 Task: Go to Program & Features. Select Whole Food Market. Add to cart Organic Thyme-2. Select Amazon Health. Add to cart Spirulina tablets-1. Place order for Gerard Scott, _x000D_
63 Luther Shaw Rd_x000D_
Cummington, Massachusetts(MA), 01026, Cell Number (413) 634-5546
Action: Mouse moved to (195, 73)
Screenshot: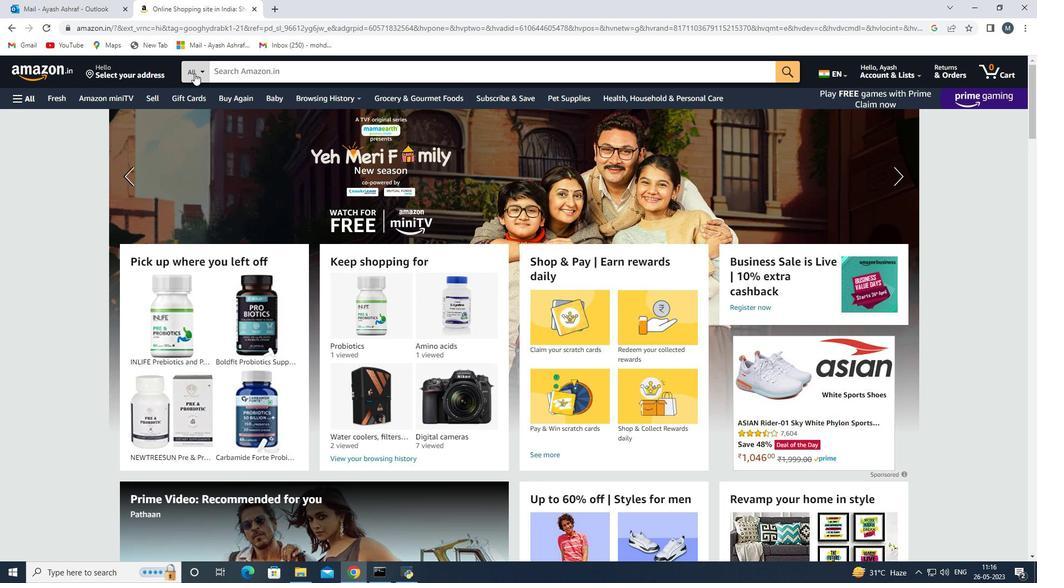 
Action: Mouse pressed left at (195, 73)
Screenshot: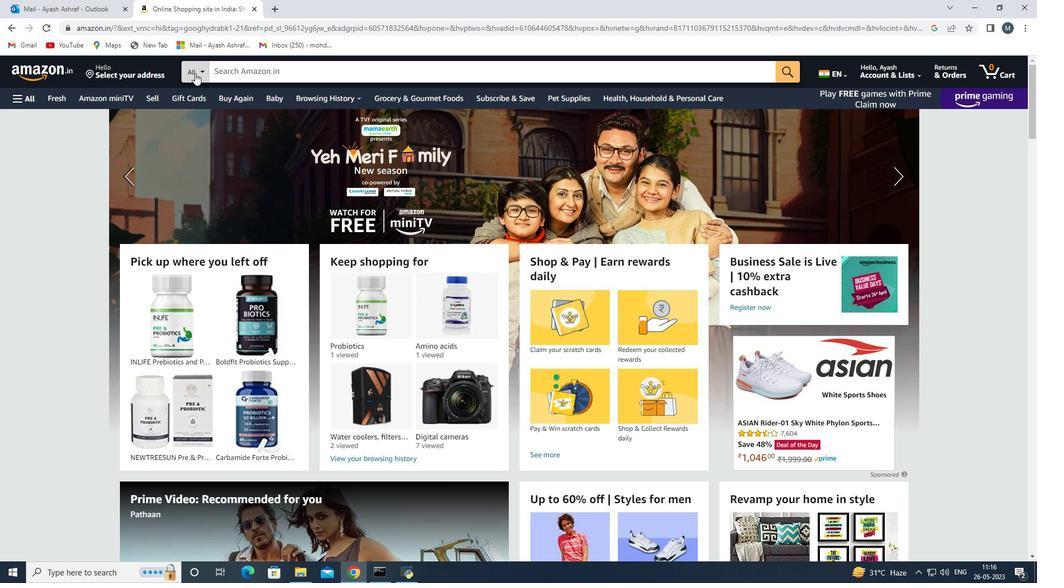
Action: Mouse moved to (239, 154)
Screenshot: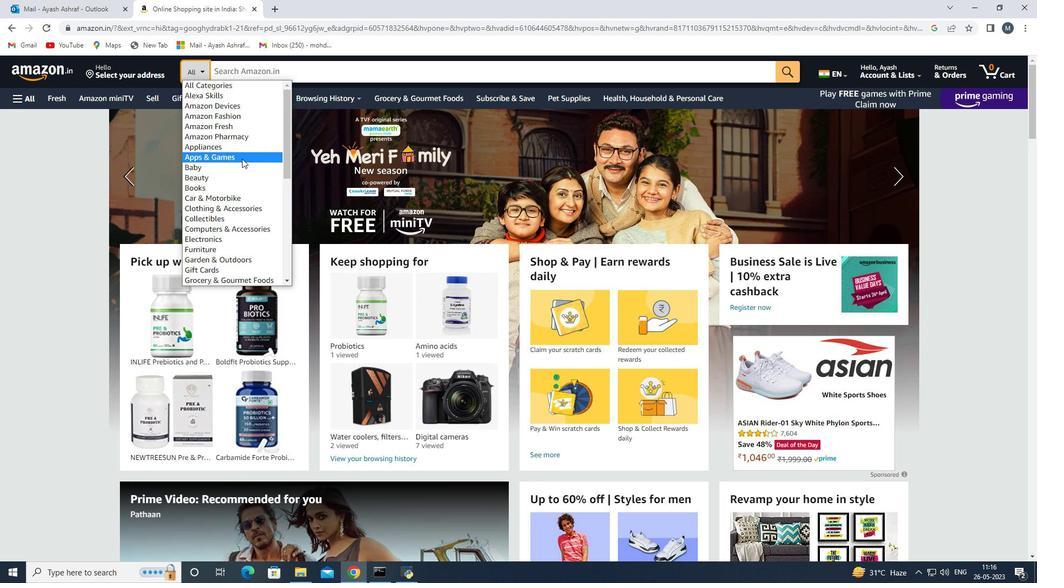 
Action: Mouse scrolled (239, 154) with delta (0, 0)
Screenshot: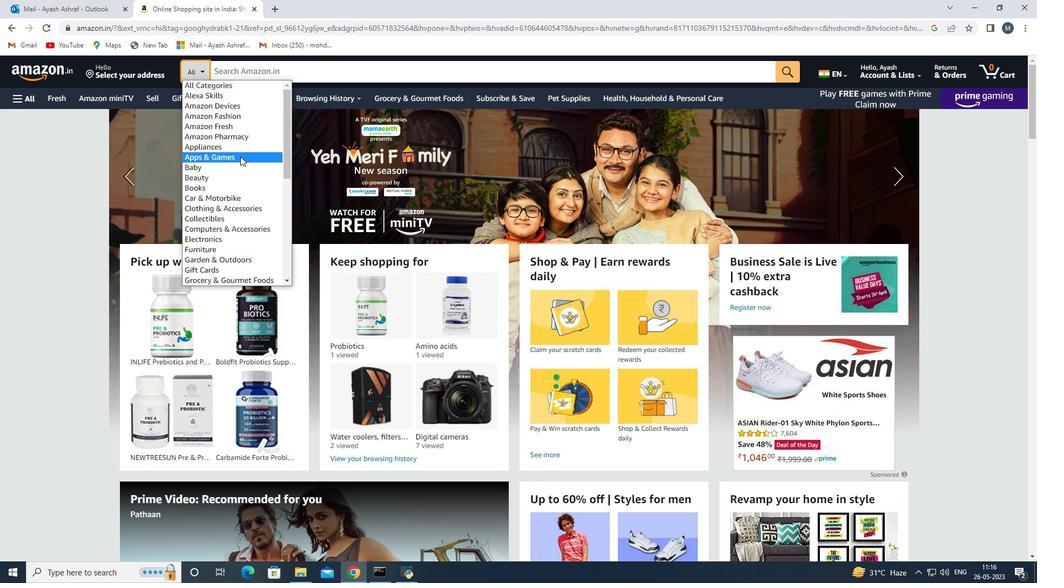 
Action: Mouse scrolled (239, 154) with delta (0, 0)
Screenshot: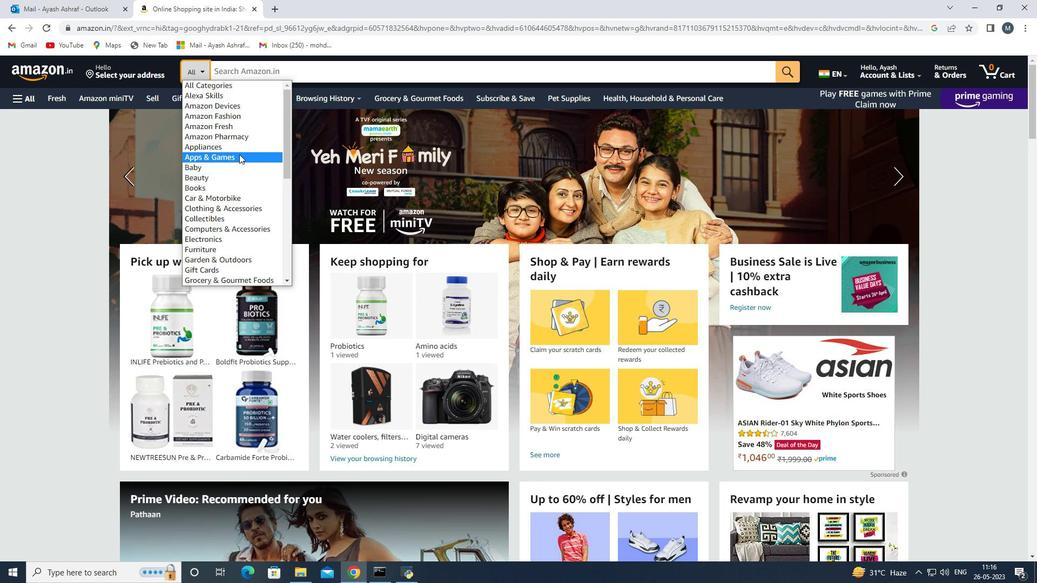 
Action: Mouse moved to (240, 163)
Screenshot: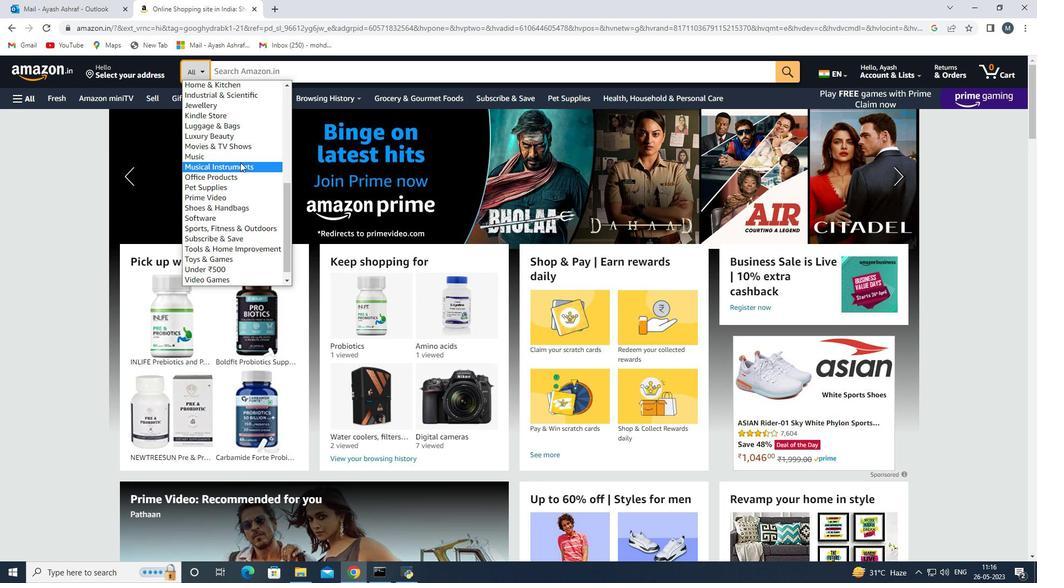 
Action: Mouse scrolled (240, 163) with delta (0, 0)
Screenshot: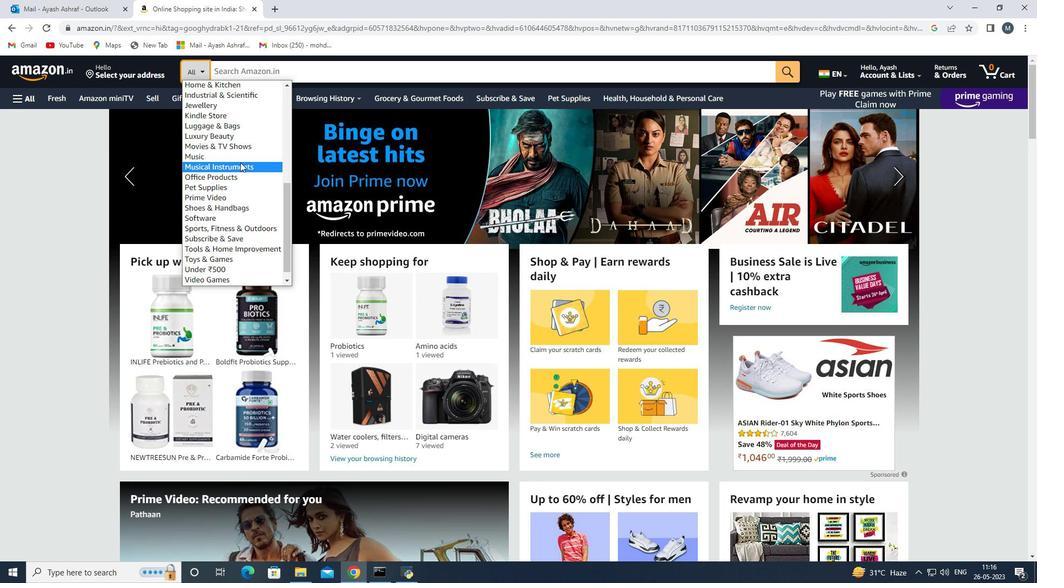 
Action: Mouse scrolled (240, 163) with delta (0, 0)
Screenshot: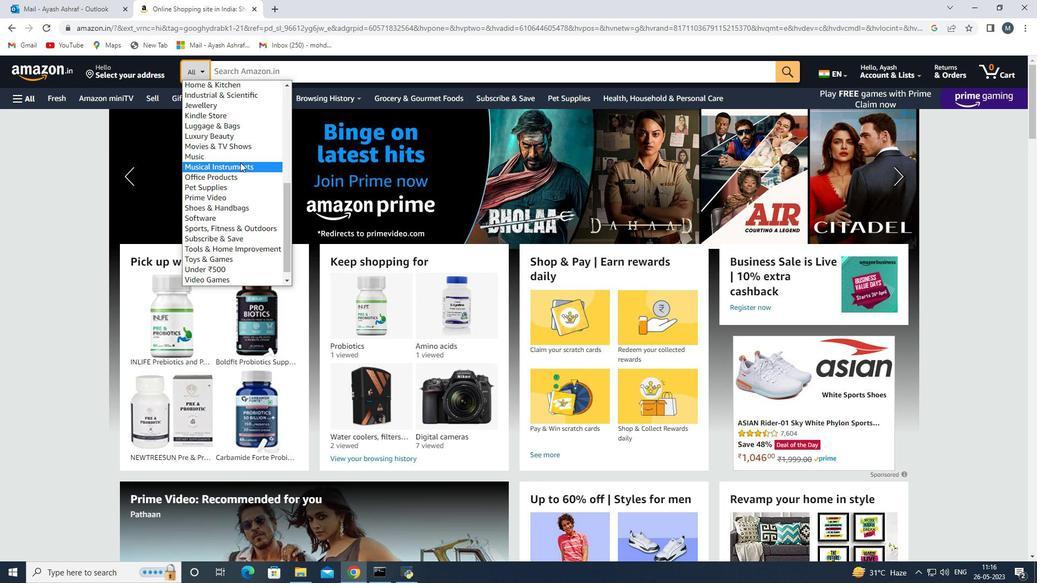 
Action: Mouse scrolled (240, 163) with delta (0, 0)
Screenshot: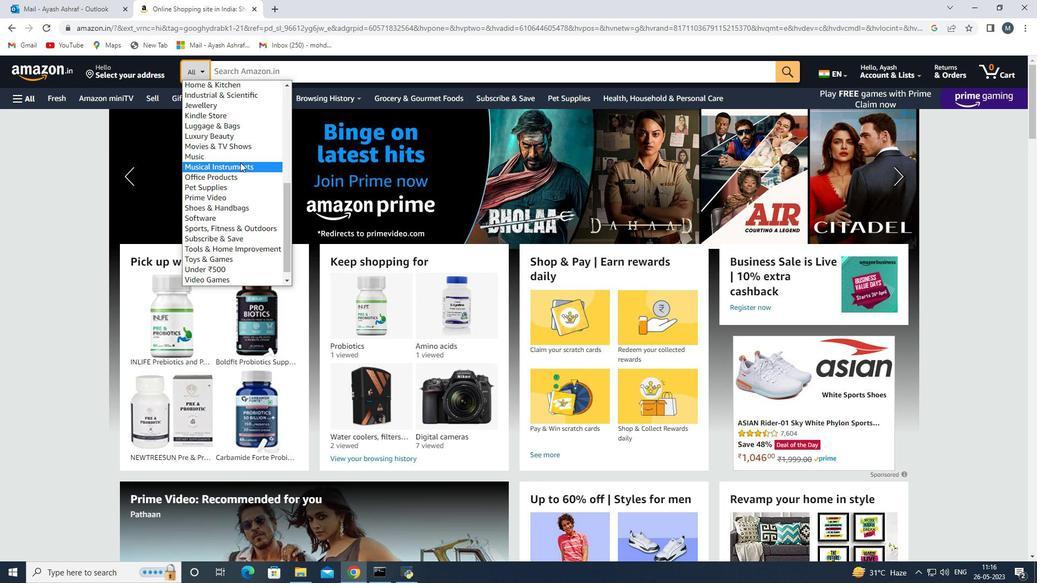 
Action: Mouse scrolled (240, 163) with delta (0, 0)
Screenshot: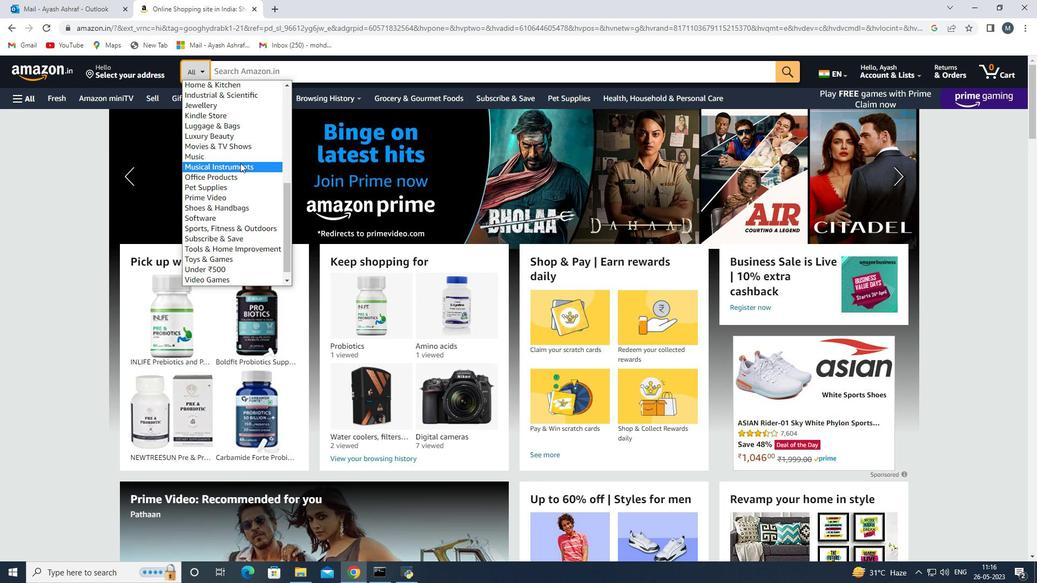 
Action: Mouse scrolled (240, 163) with delta (0, 0)
Screenshot: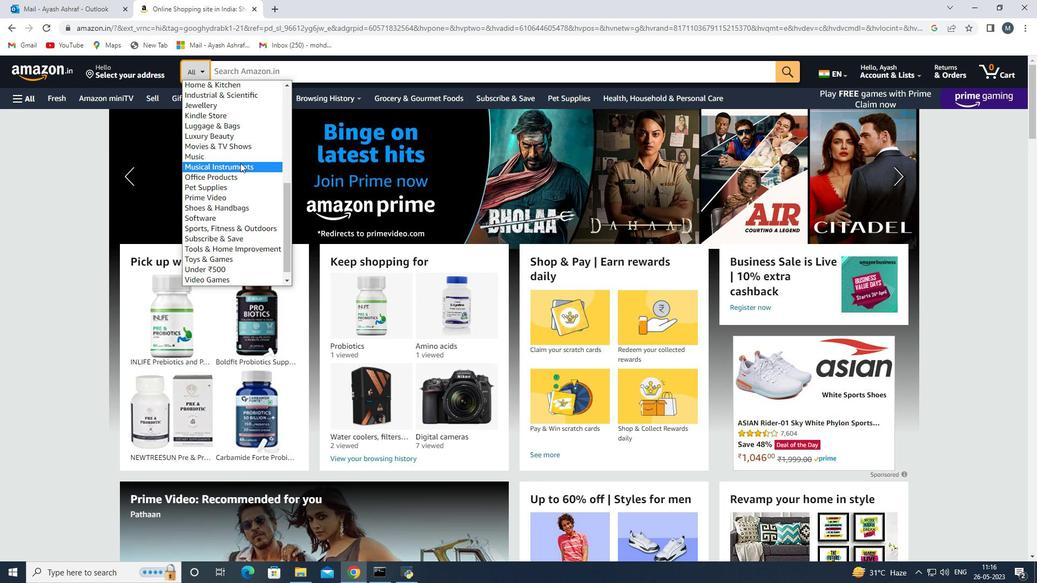 
Action: Mouse scrolled (240, 163) with delta (0, 0)
Screenshot: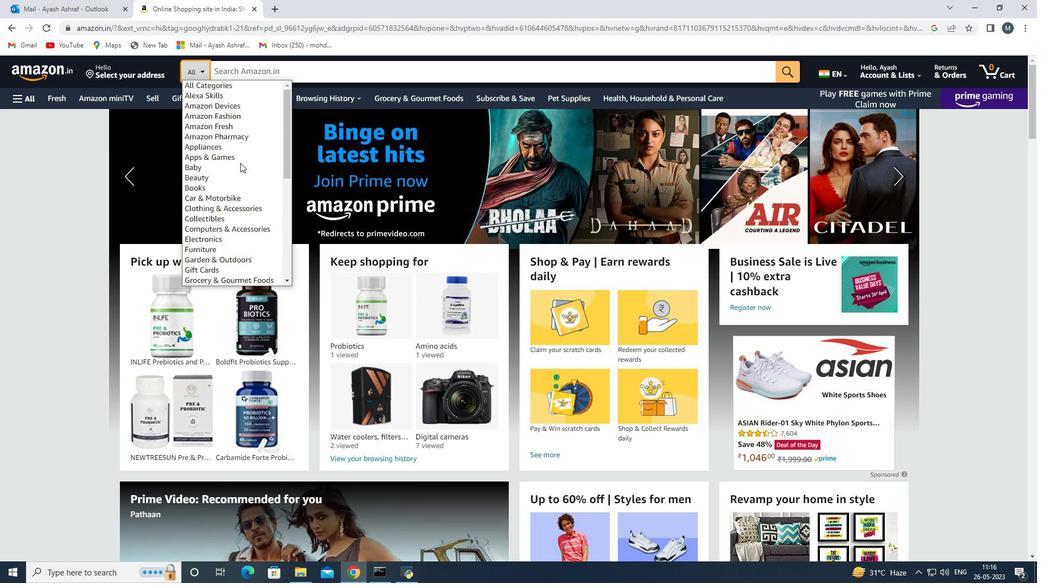 
Action: Mouse scrolled (240, 163) with delta (0, 0)
Screenshot: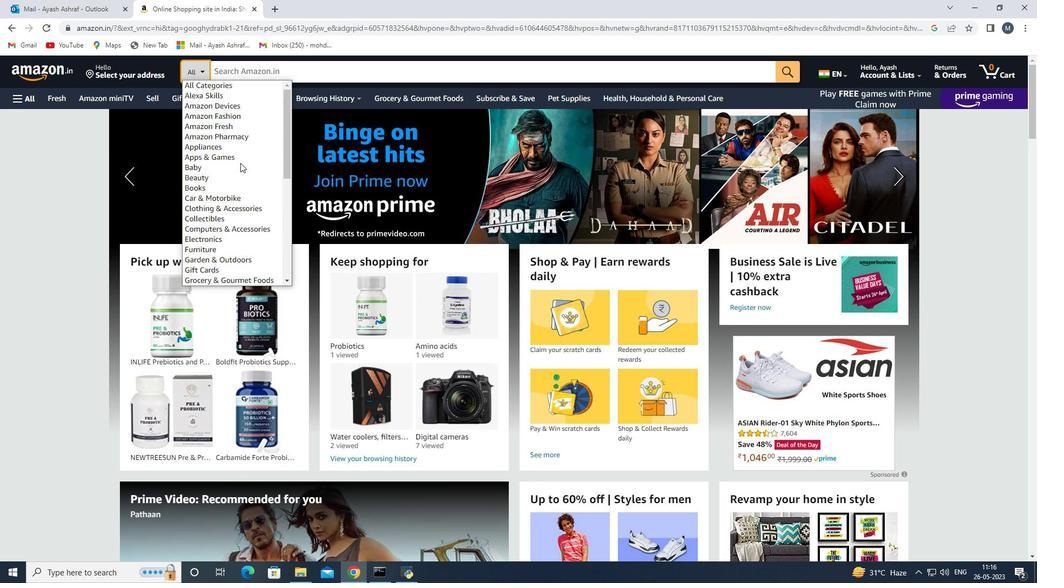 
Action: Mouse scrolled (240, 163) with delta (0, 0)
Screenshot: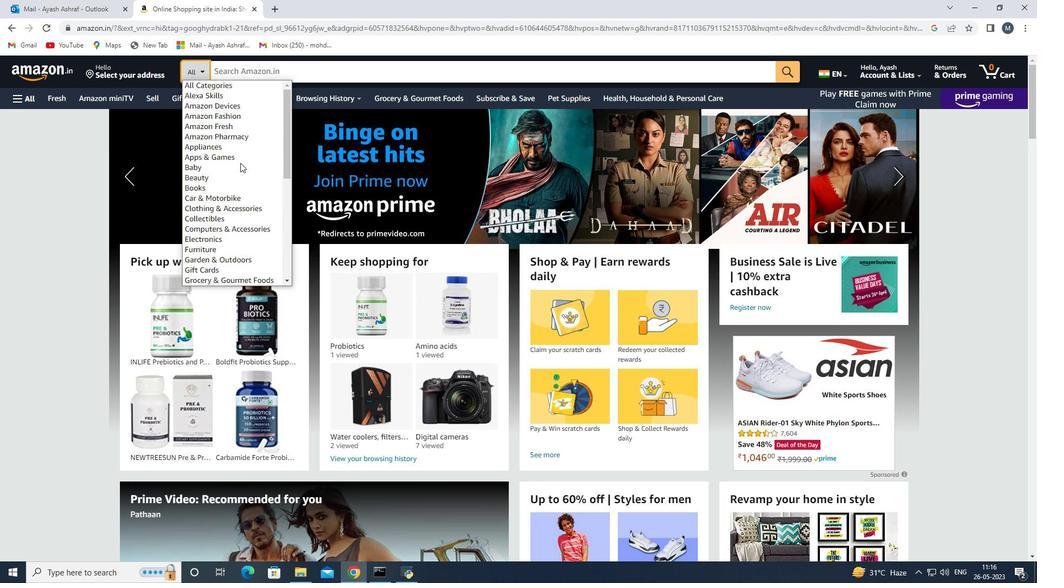 
Action: Mouse scrolled (240, 163) with delta (0, 0)
Screenshot: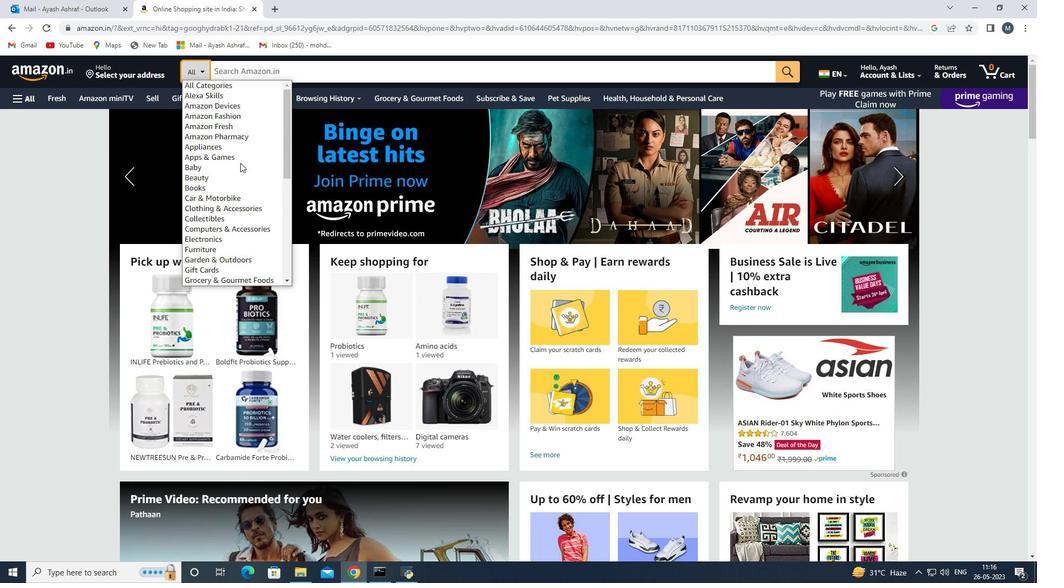 
Action: Mouse moved to (219, 237)
Screenshot: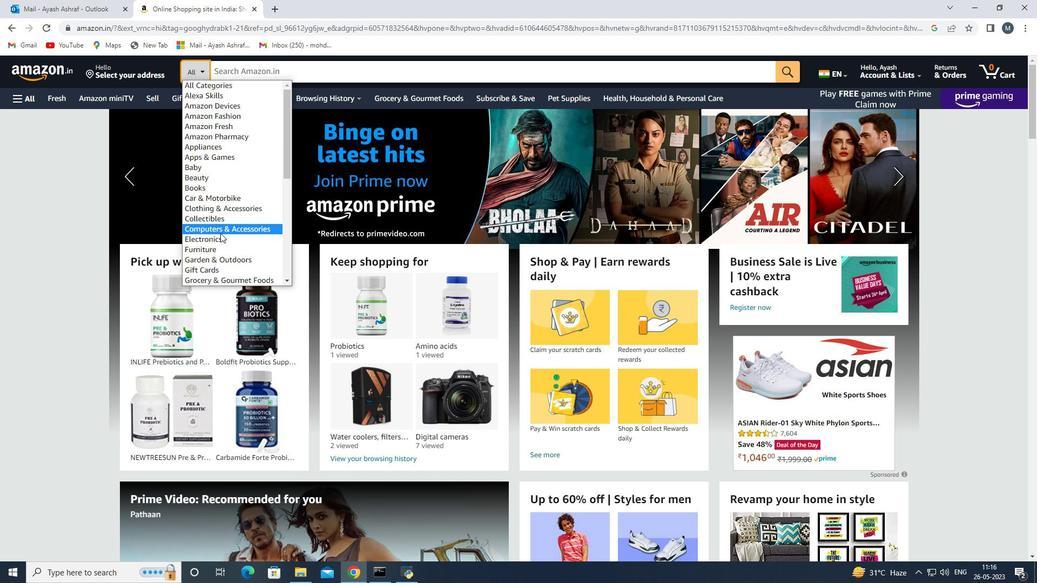 
Action: Mouse scrolled (219, 237) with delta (0, 0)
Screenshot: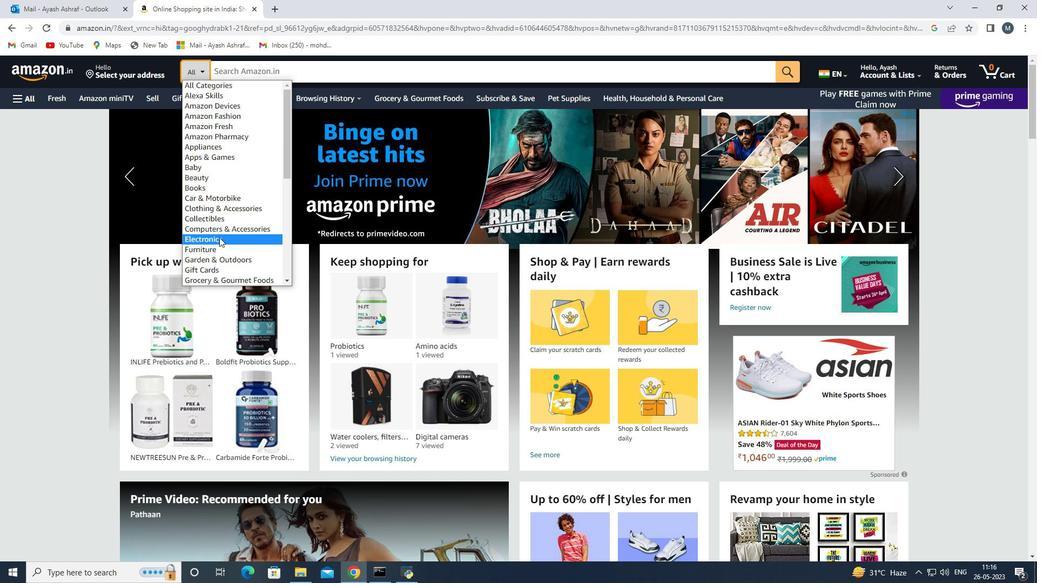 
Action: Mouse moved to (218, 174)
Screenshot: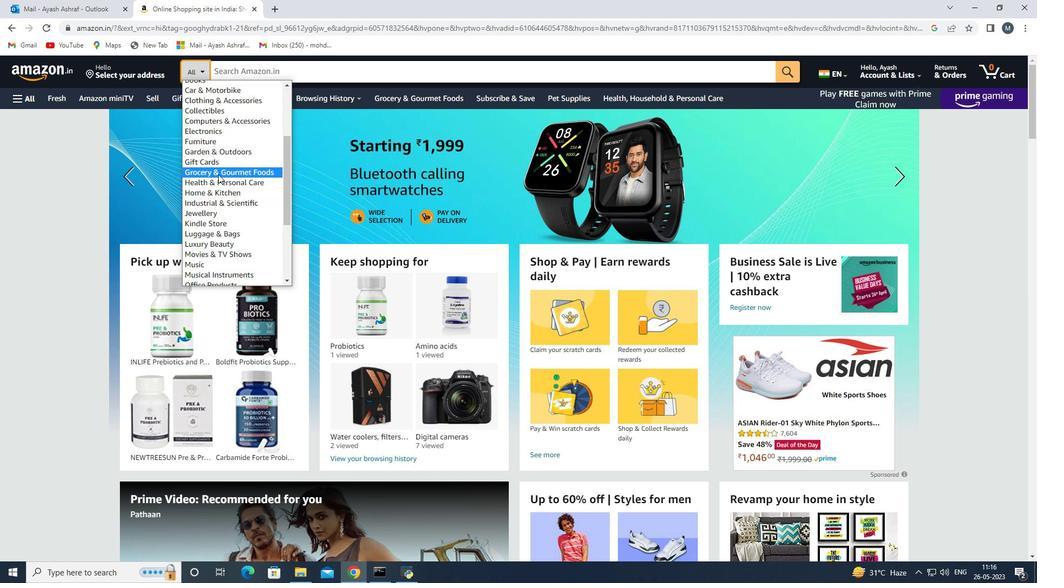 
Action: Mouse pressed left at (218, 174)
Screenshot: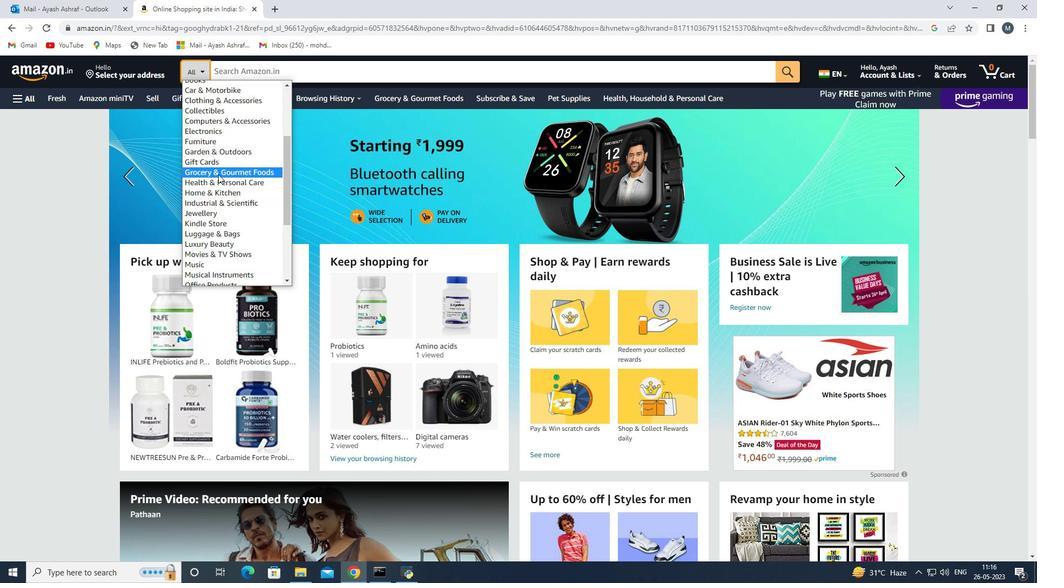 
Action: Mouse moved to (310, 147)
Screenshot: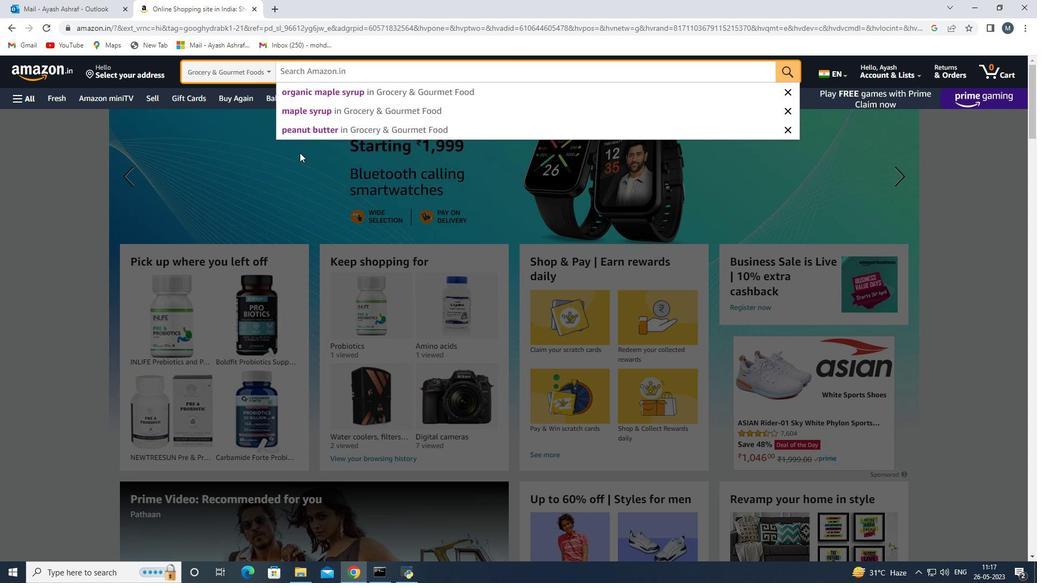 
Action: Key pressed <Key.shift>Organic<Key.space>thyme
Screenshot: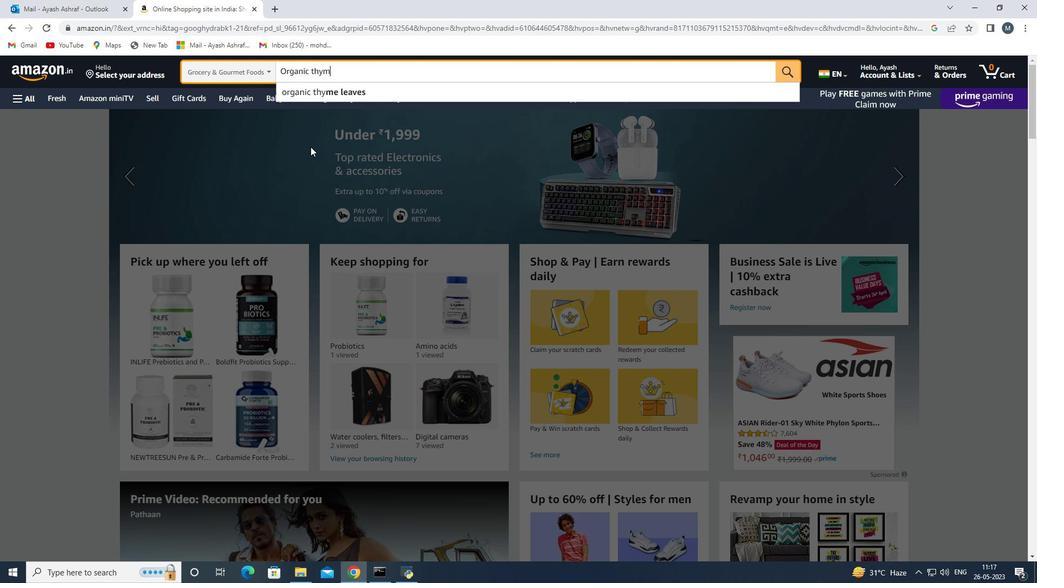 
Action: Mouse moved to (338, 94)
Screenshot: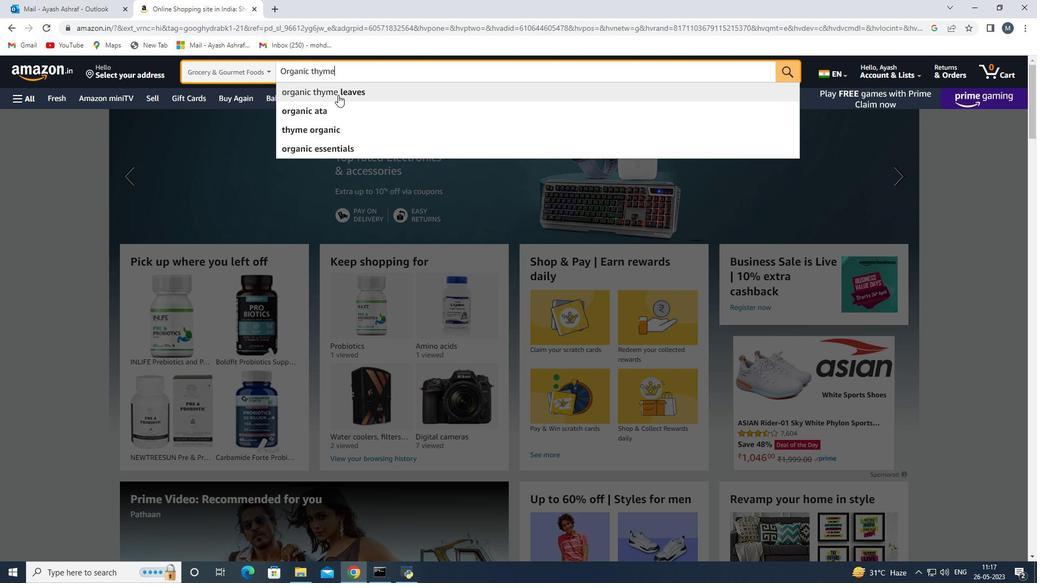 
Action: Key pressed <Key.enter>
Screenshot: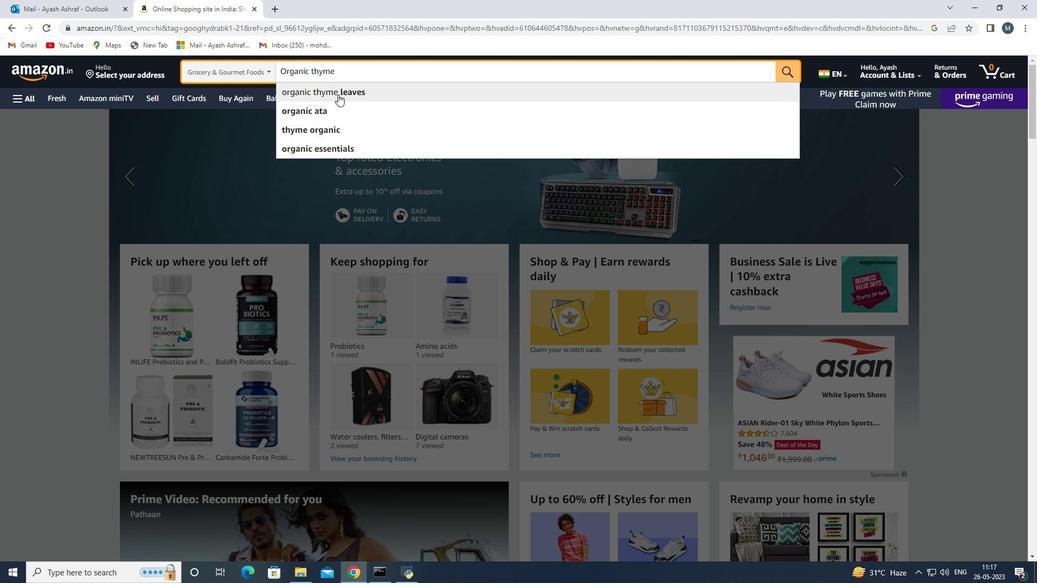 
Action: Mouse moved to (329, 271)
Screenshot: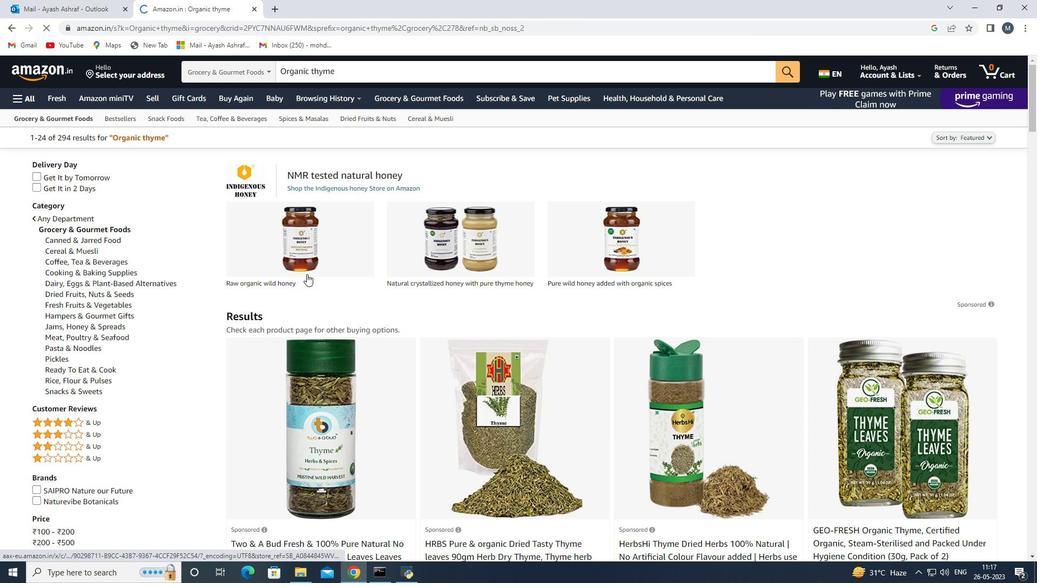 
Action: Mouse scrolled (329, 271) with delta (0, 0)
Screenshot: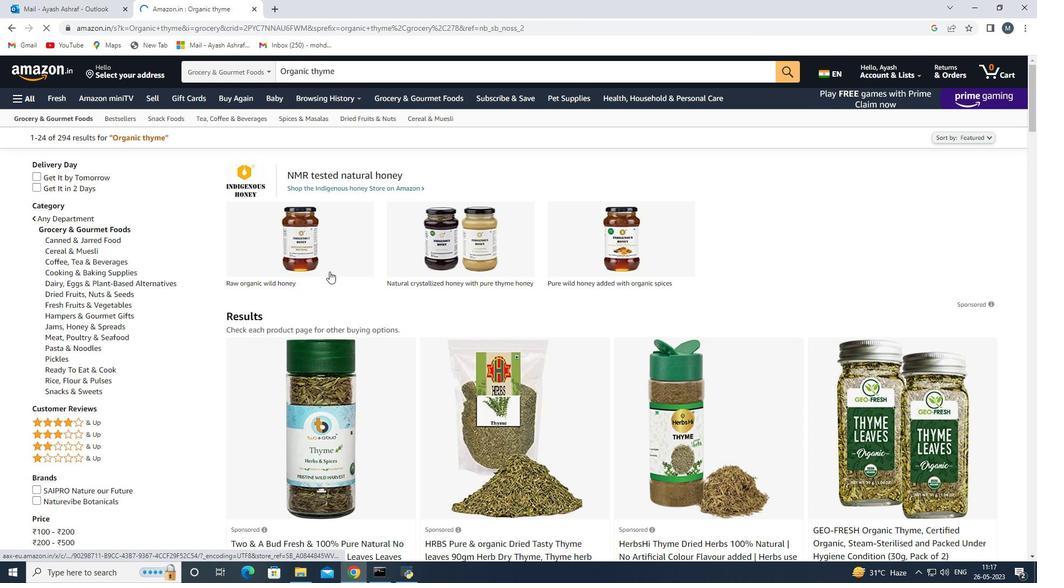 
Action: Mouse moved to (330, 271)
Screenshot: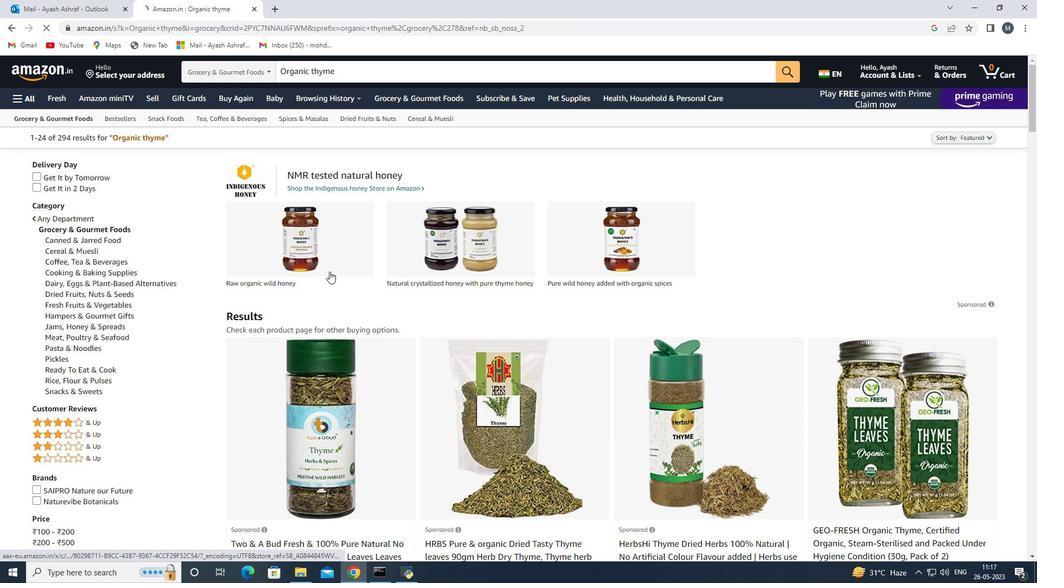 
Action: Mouse scrolled (330, 271) with delta (0, 0)
Screenshot: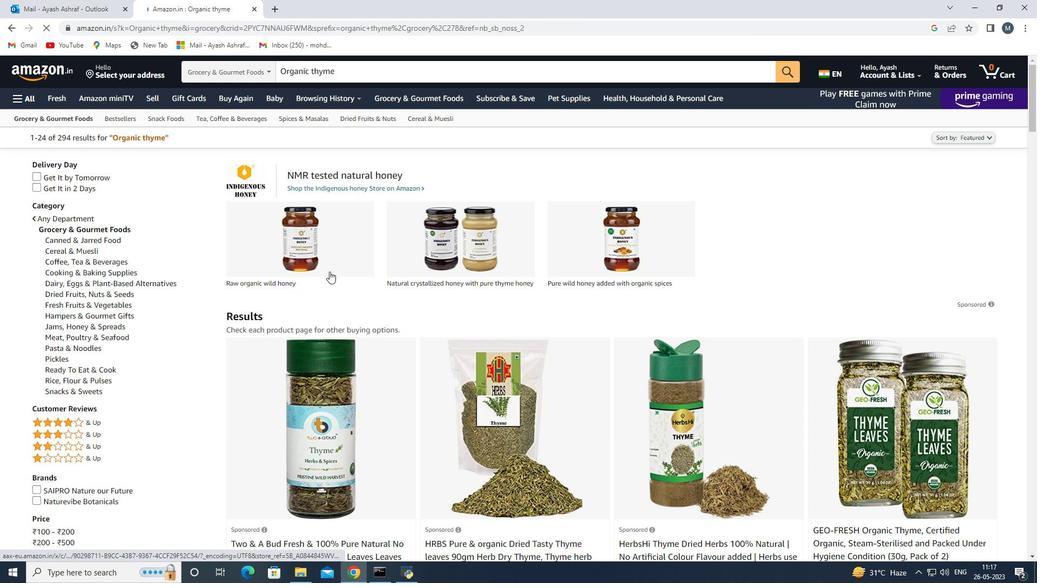 
Action: Mouse moved to (336, 267)
Screenshot: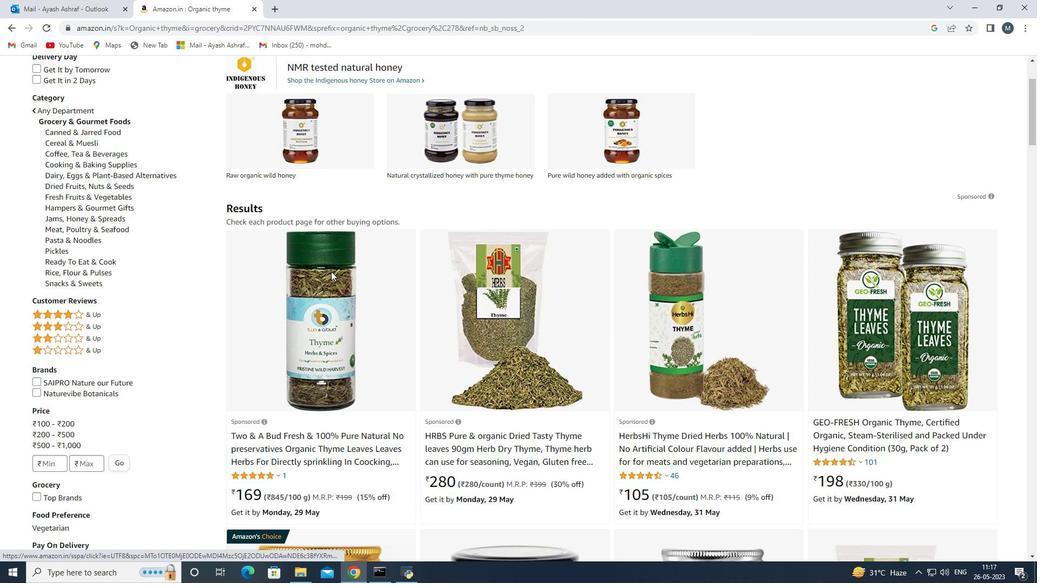 
Action: Mouse scrolled (336, 266) with delta (0, 0)
Screenshot: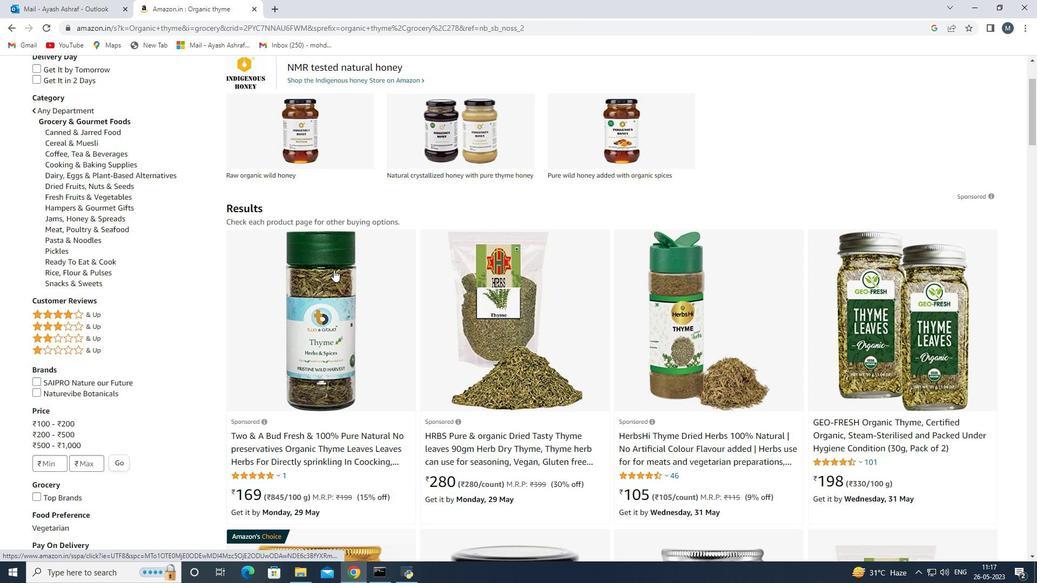 
Action: Mouse moved to (338, 263)
Screenshot: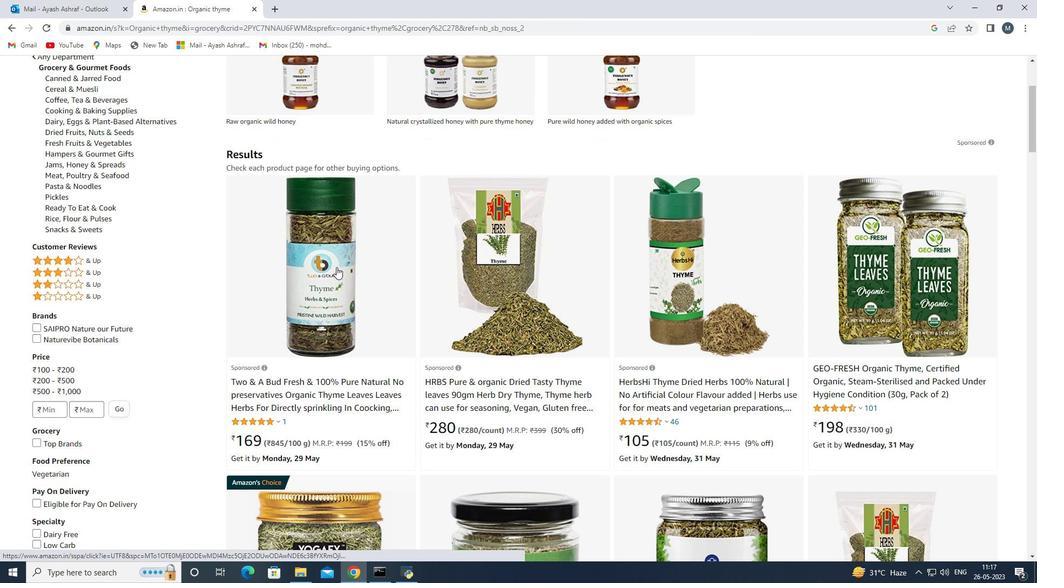
Action: Mouse scrolled (338, 263) with delta (0, 0)
Screenshot: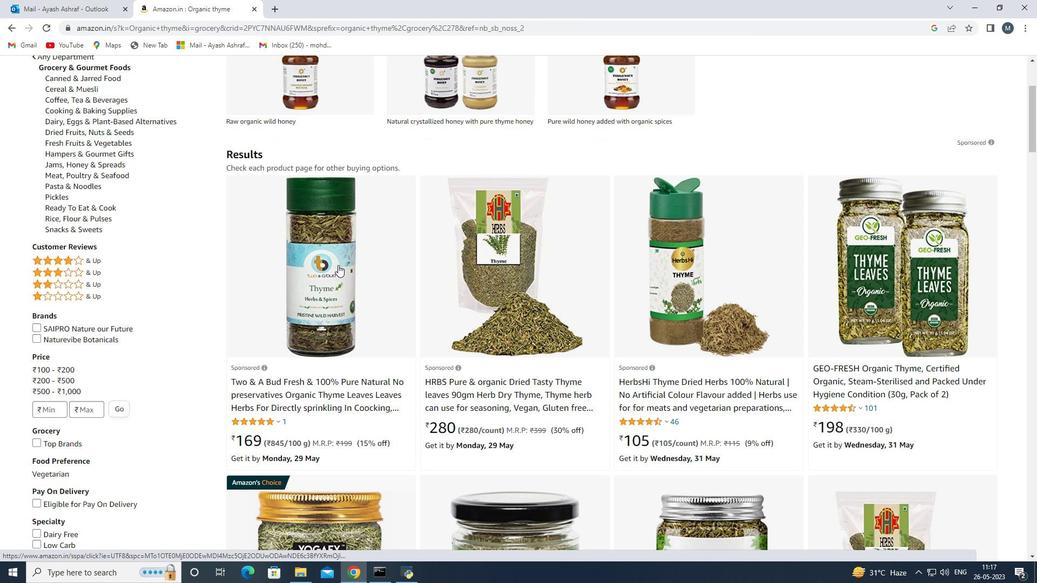 
Action: Mouse moved to (316, 256)
Screenshot: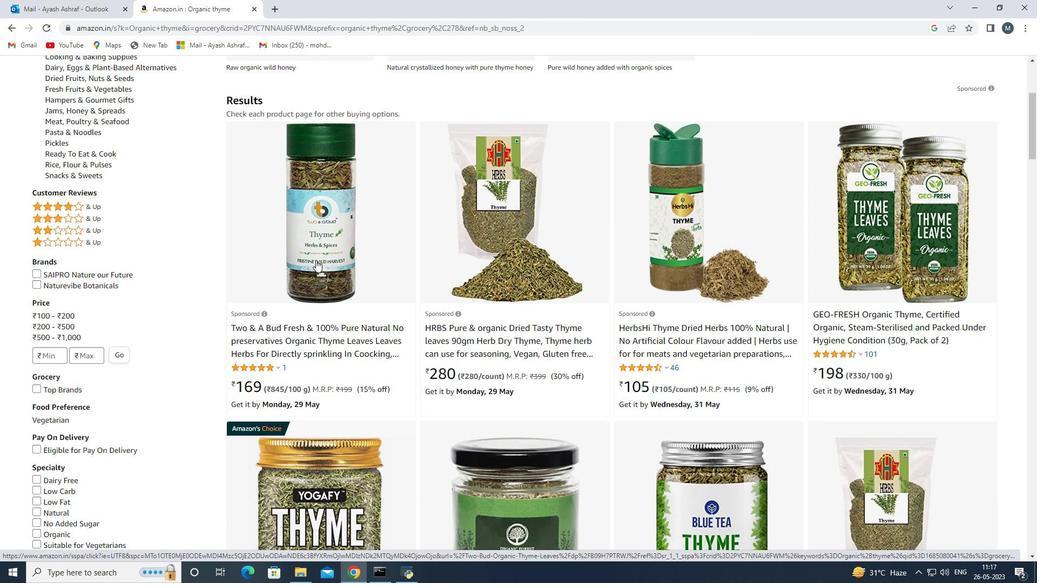 
Action: Mouse pressed left at (316, 256)
Screenshot: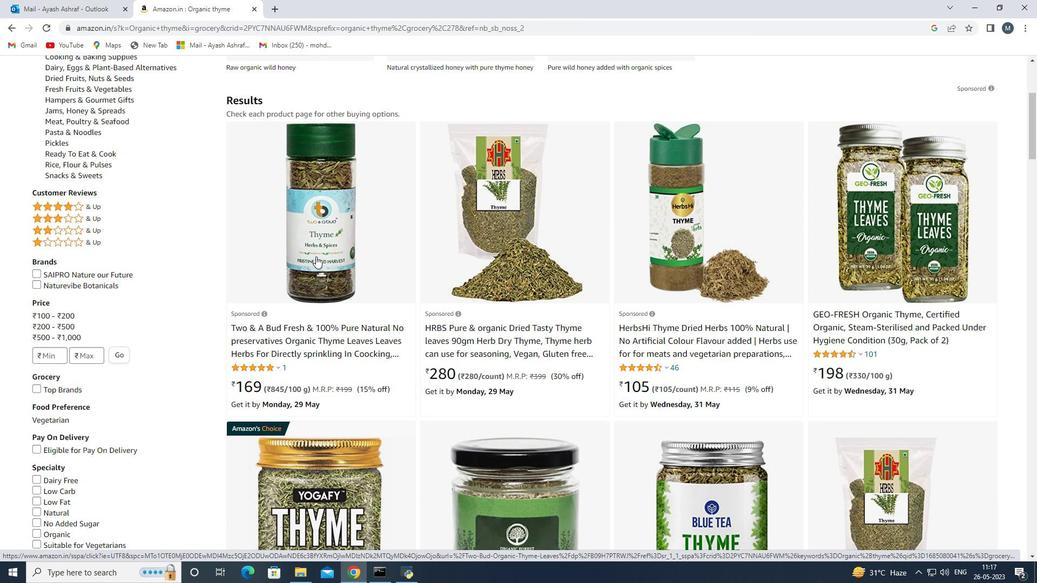 
Action: Mouse scrolled (316, 256) with delta (0, 0)
Screenshot: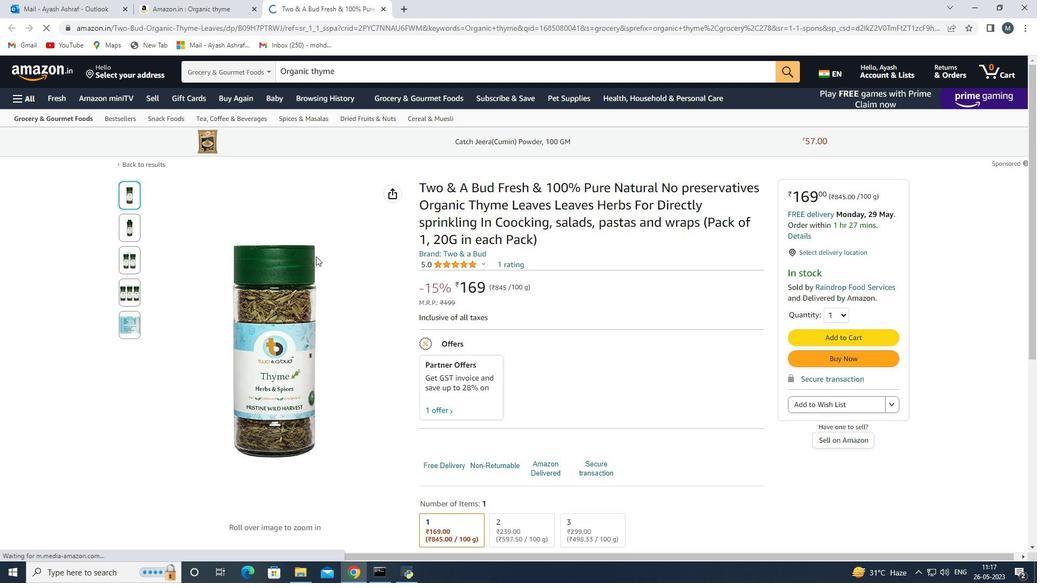 
Action: Mouse scrolled (316, 256) with delta (0, 0)
Screenshot: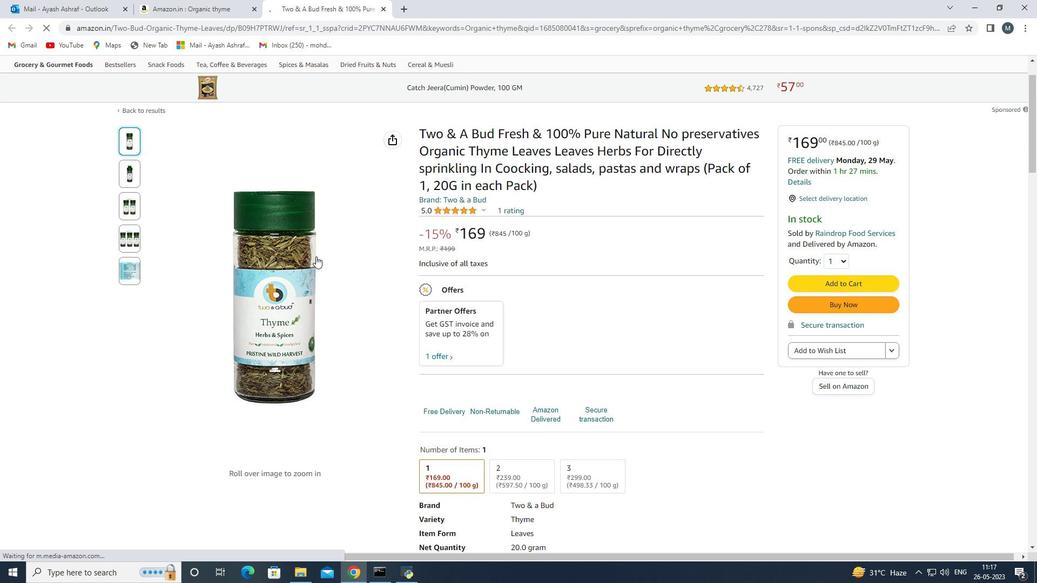 
Action: Mouse scrolled (316, 256) with delta (0, 0)
Screenshot: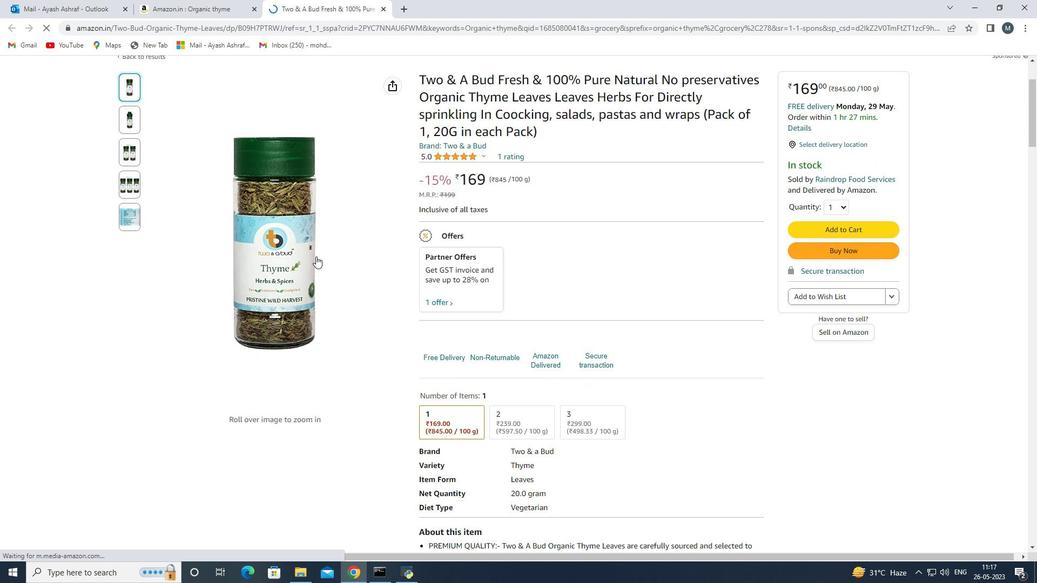 
Action: Mouse scrolled (316, 256) with delta (0, 0)
Screenshot: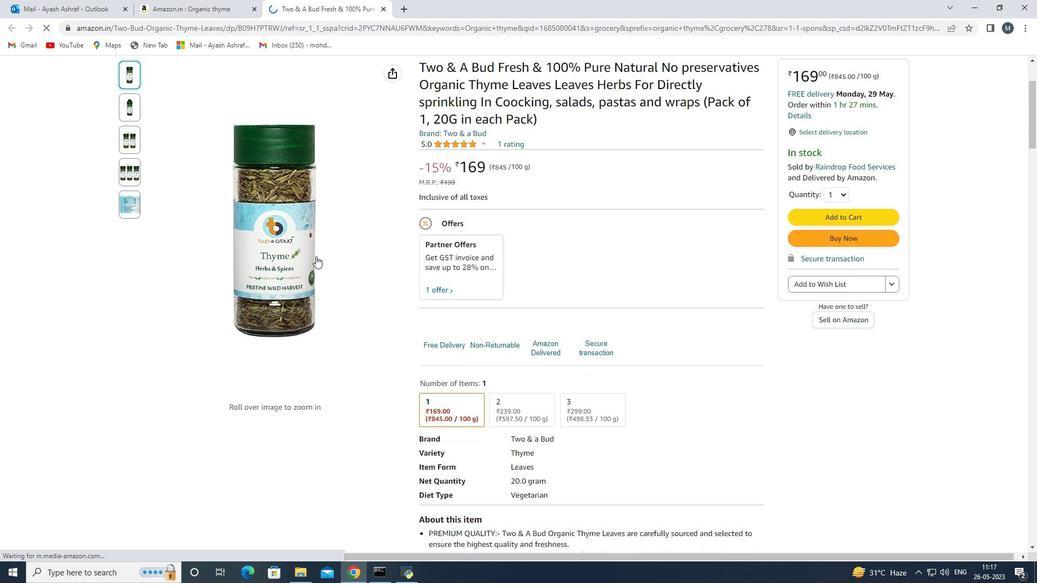 
Action: Mouse scrolled (316, 256) with delta (0, 0)
Screenshot: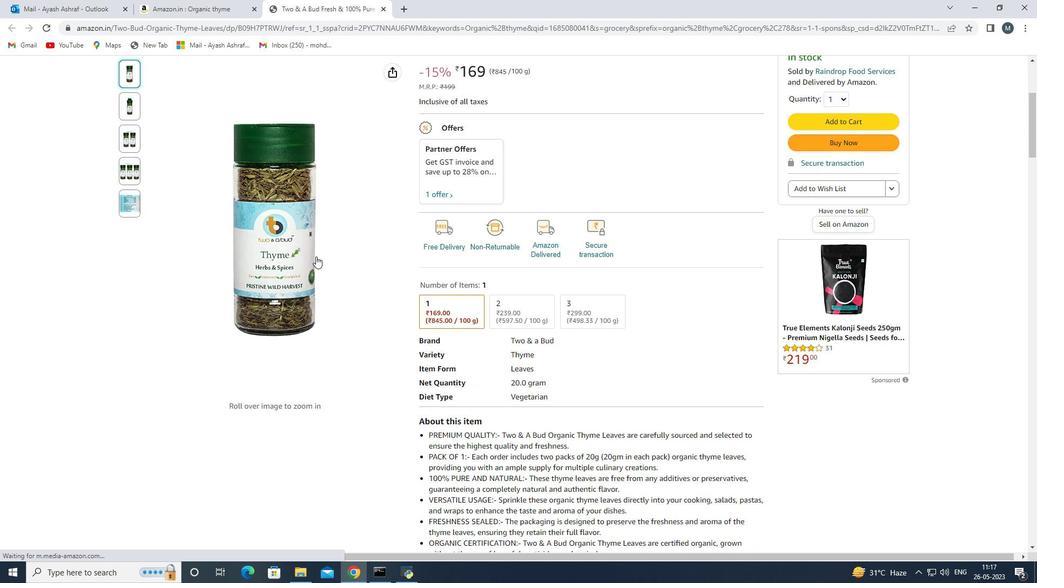 
Action: Mouse scrolled (316, 256) with delta (0, 0)
Screenshot: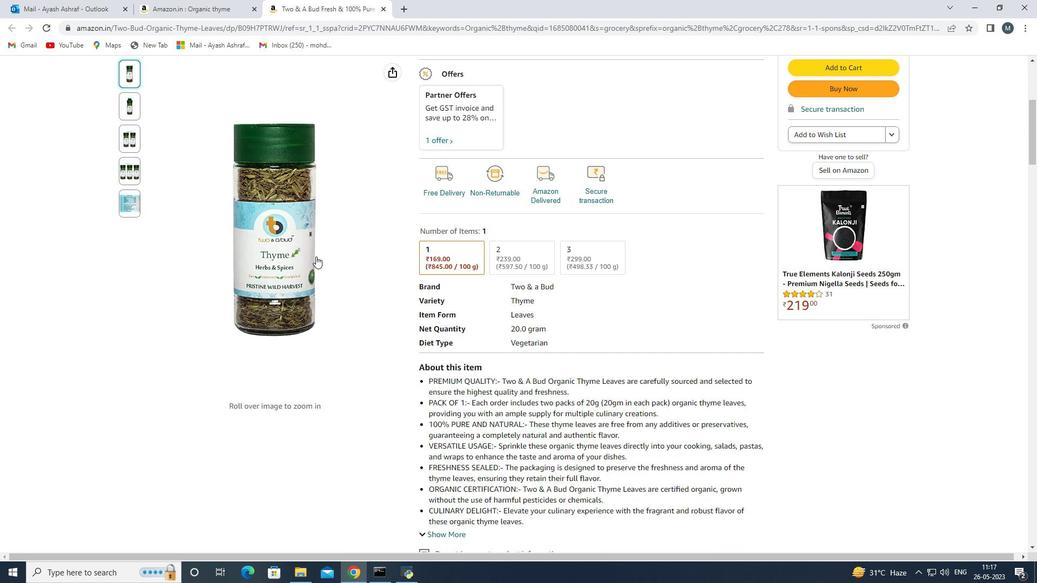 
Action: Mouse moved to (338, 269)
Screenshot: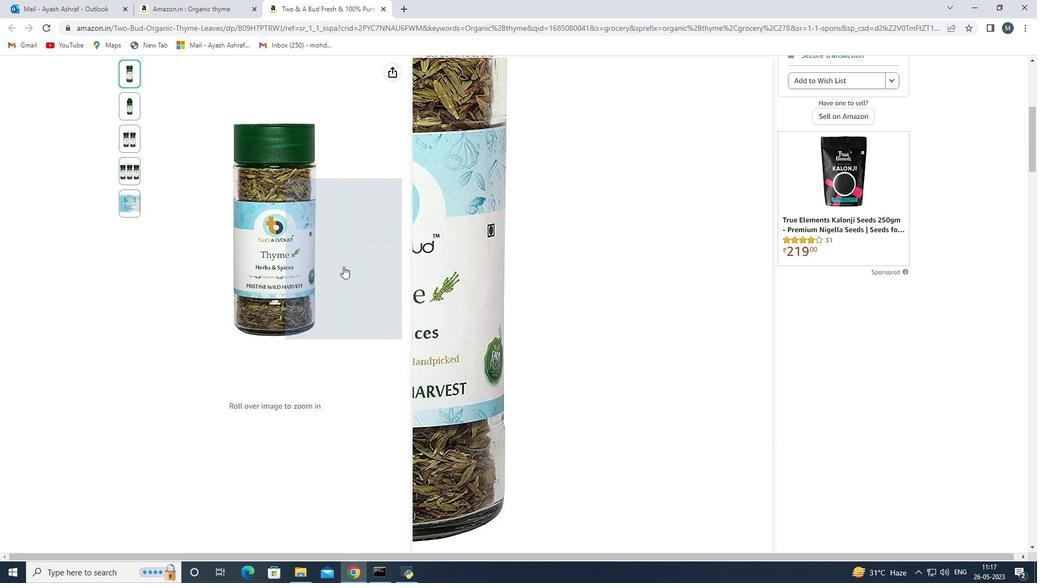 
Action: Mouse scrolled (338, 269) with delta (0, 0)
Screenshot: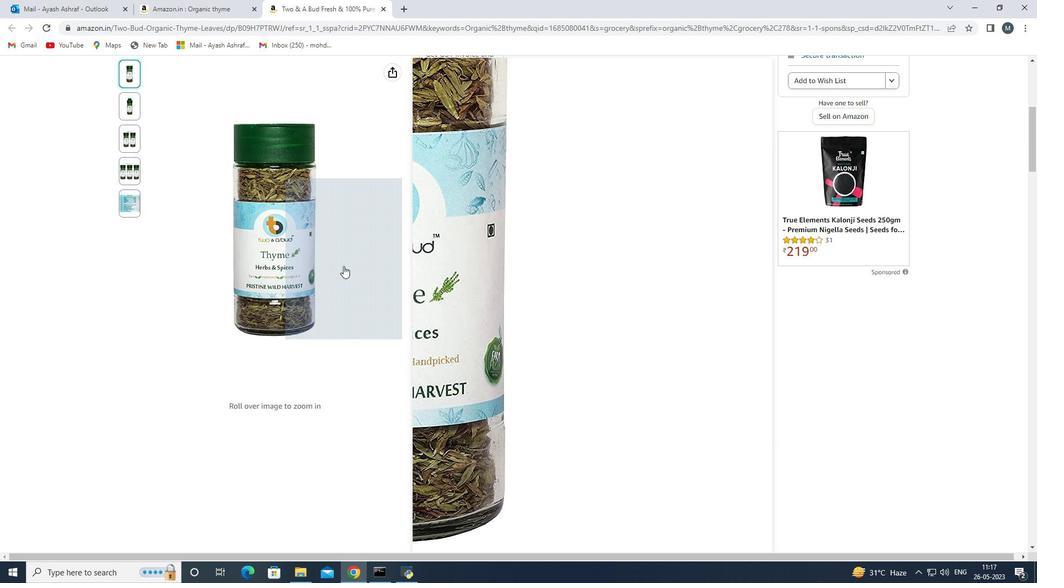 
Action: Mouse moved to (337, 269)
Screenshot: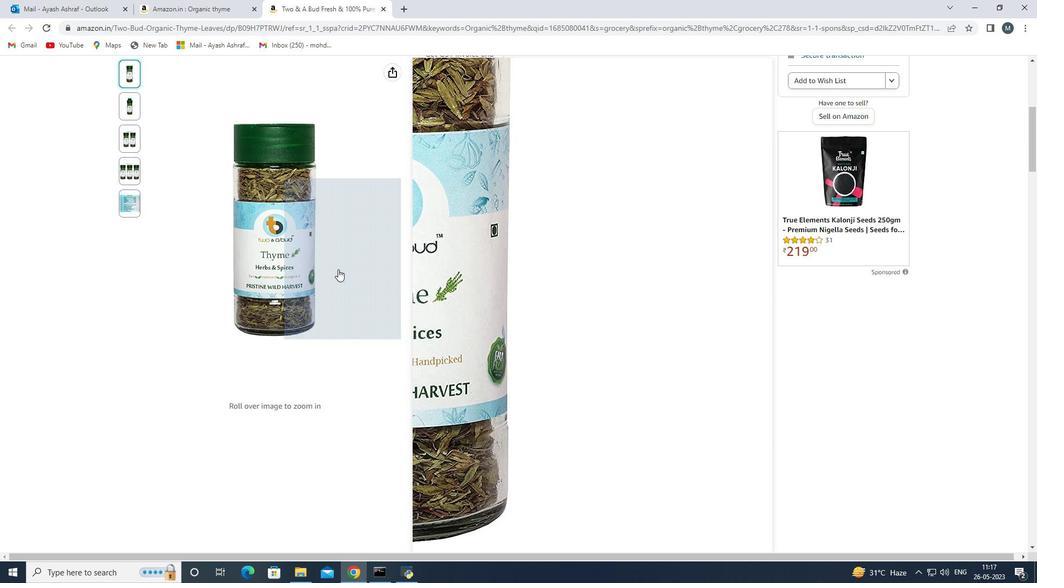
Action: Mouse scrolled (337, 269) with delta (0, 0)
Screenshot: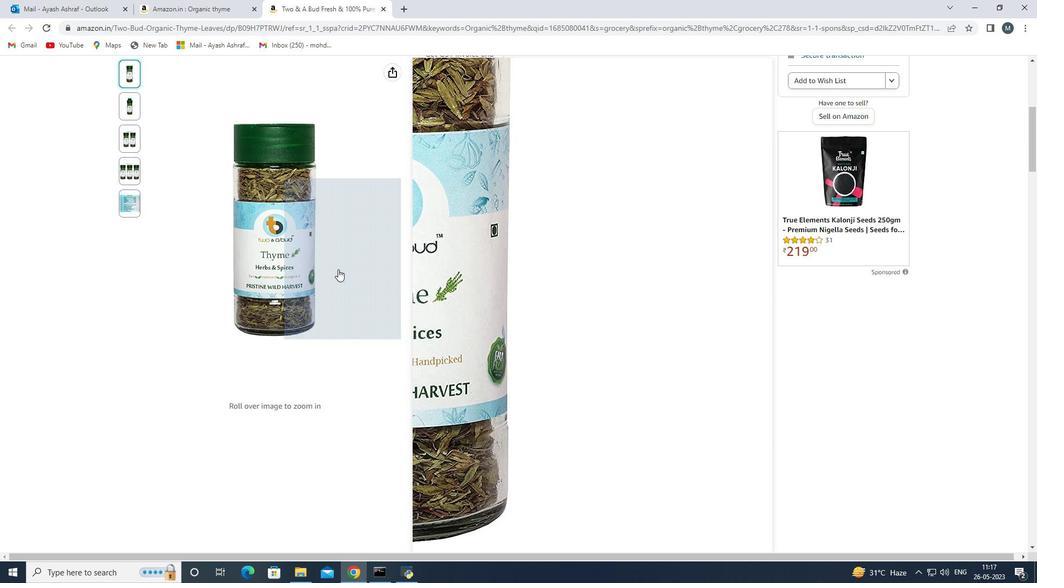 
Action: Mouse moved to (489, 296)
Screenshot: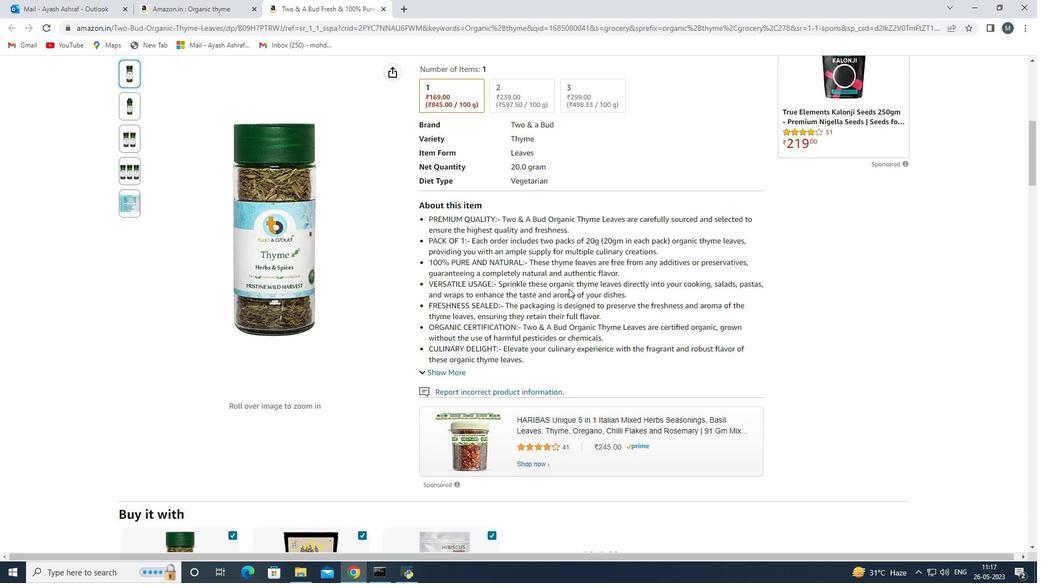 
Action: Mouse scrolled (489, 296) with delta (0, 0)
Screenshot: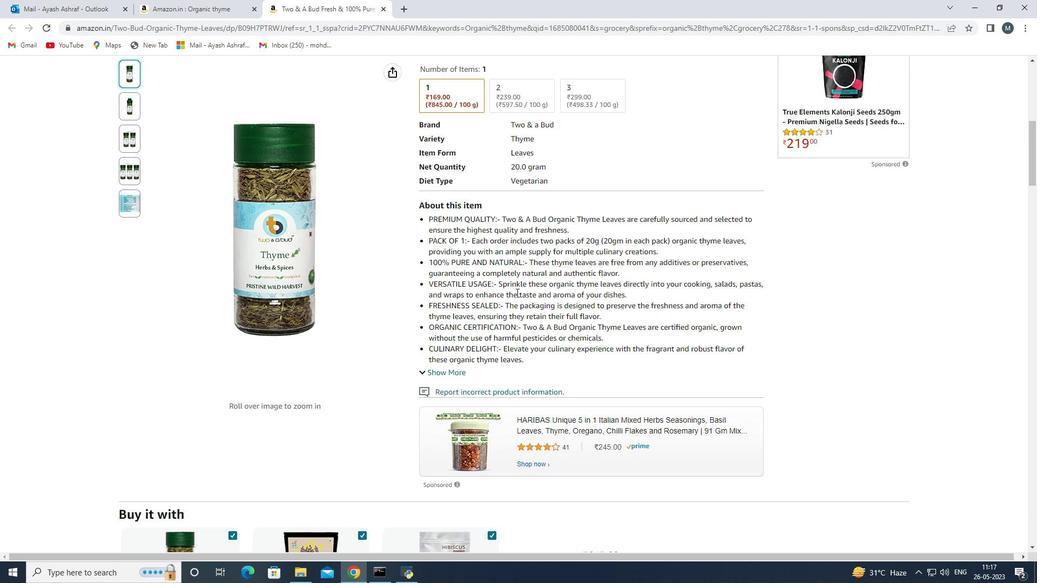 
Action: Mouse moved to (489, 296)
Screenshot: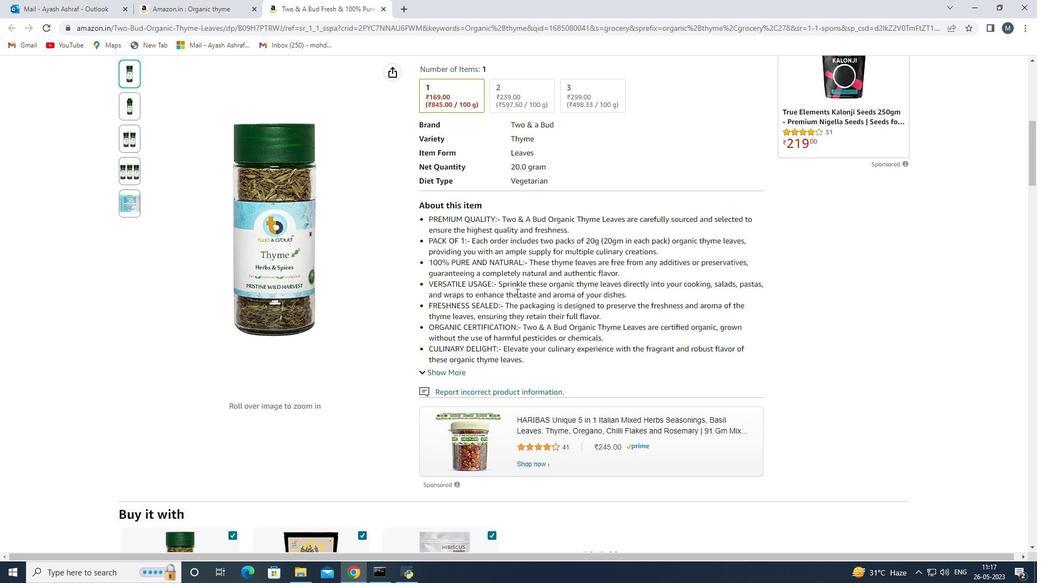 
Action: Mouse scrolled (489, 296) with delta (0, 0)
Screenshot: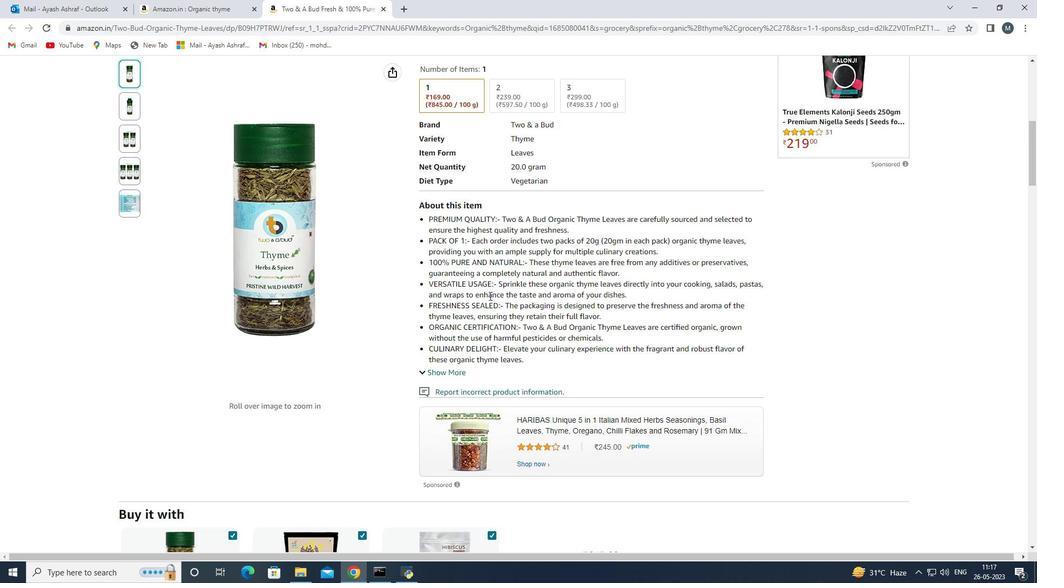 
Action: Mouse moved to (588, 233)
Screenshot: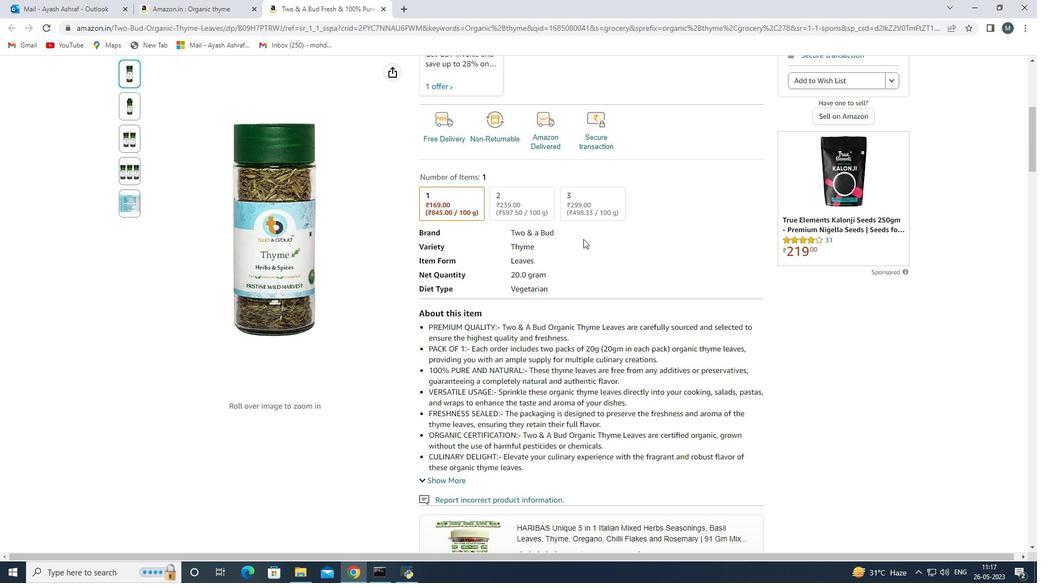 
Action: Mouse scrolled (588, 232) with delta (0, 0)
Screenshot: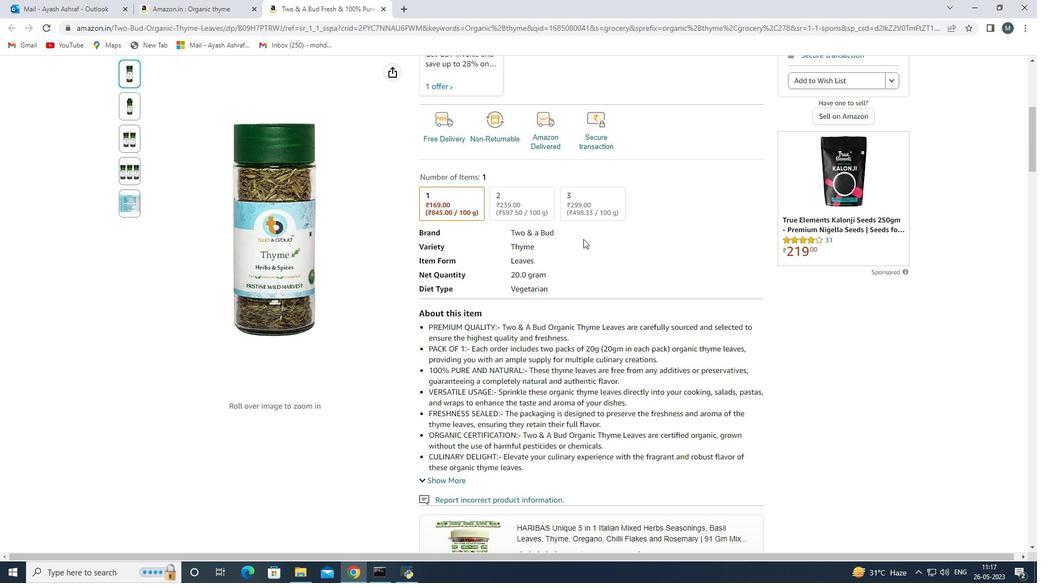 
Action: Mouse scrolled (588, 232) with delta (0, 0)
Screenshot: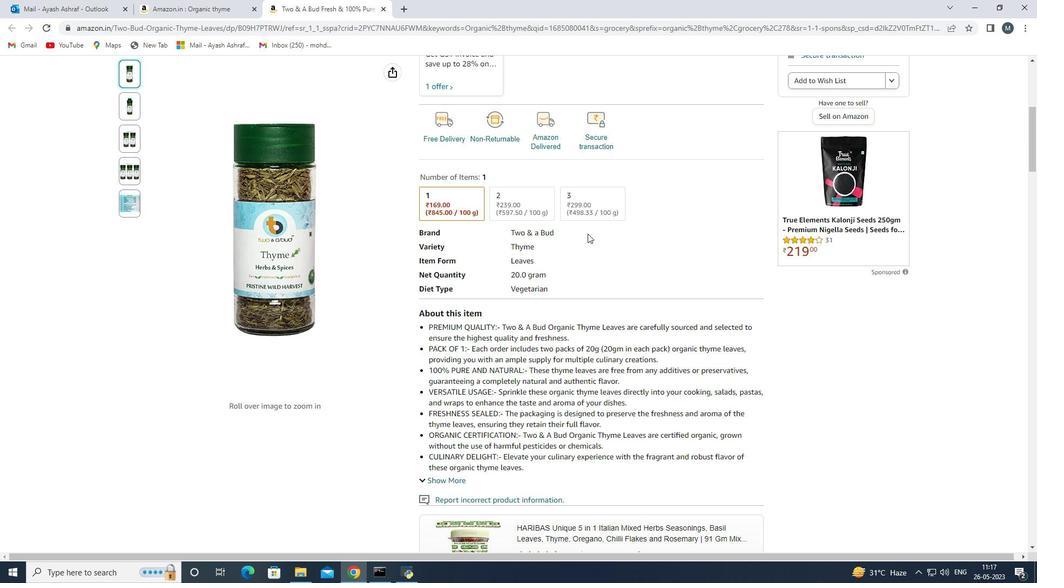 
Action: Mouse scrolled (588, 232) with delta (0, 0)
Screenshot: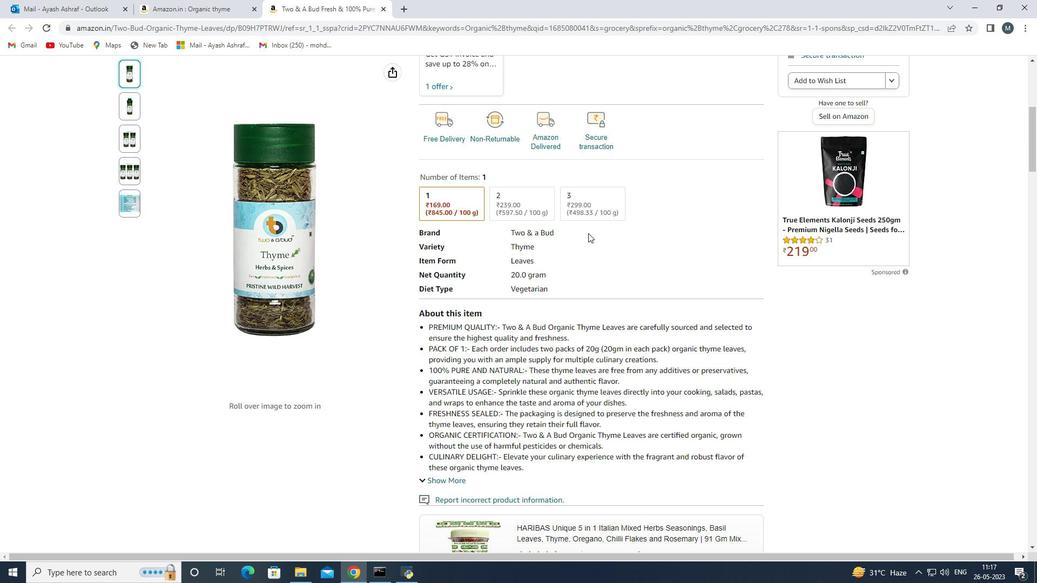 
Action: Mouse moved to (589, 231)
Screenshot: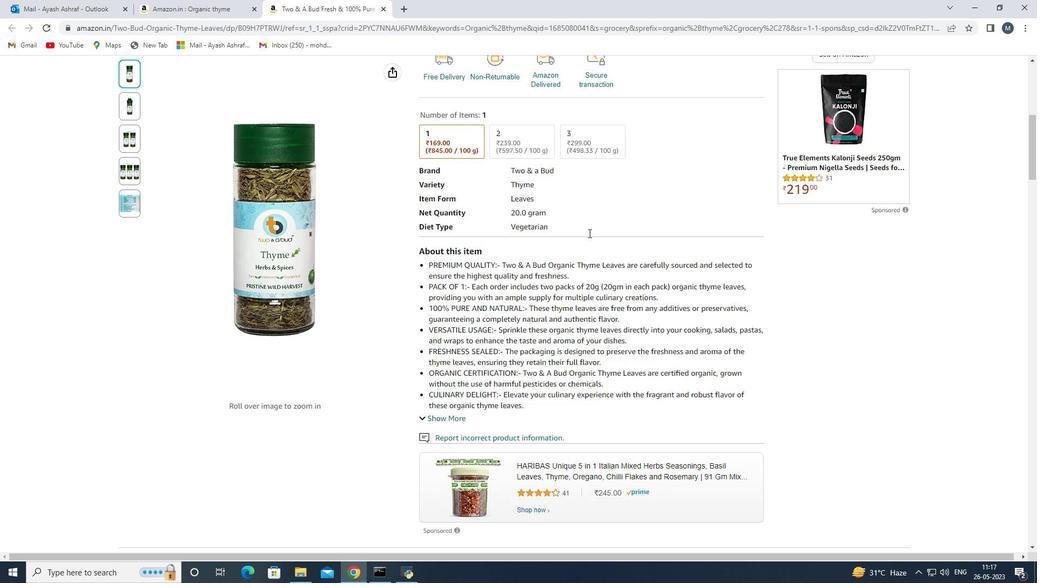 
Action: Mouse scrolled (589, 231) with delta (0, 0)
Screenshot: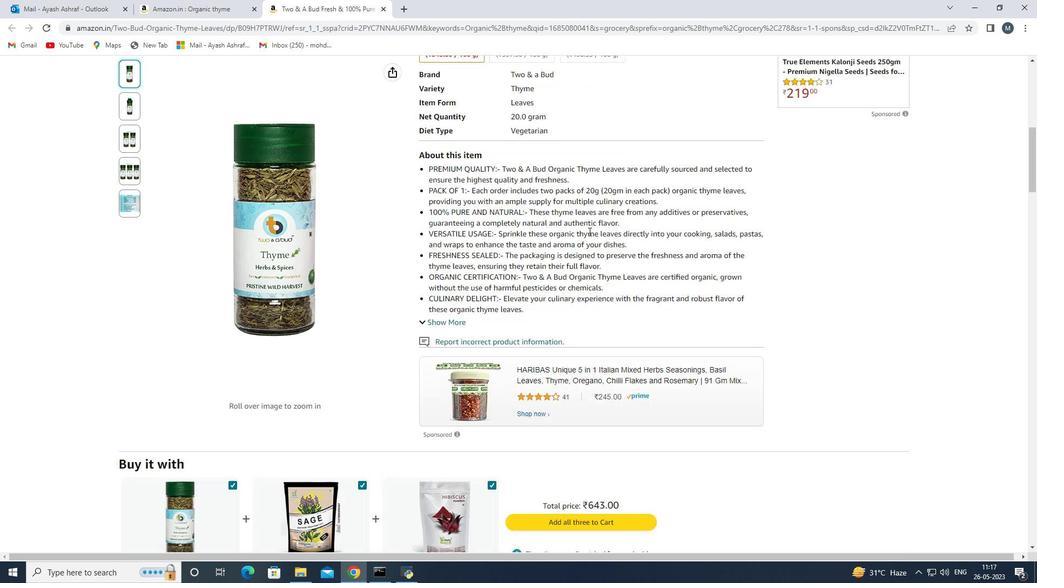 
Action: Mouse scrolled (589, 231) with delta (0, 0)
Screenshot: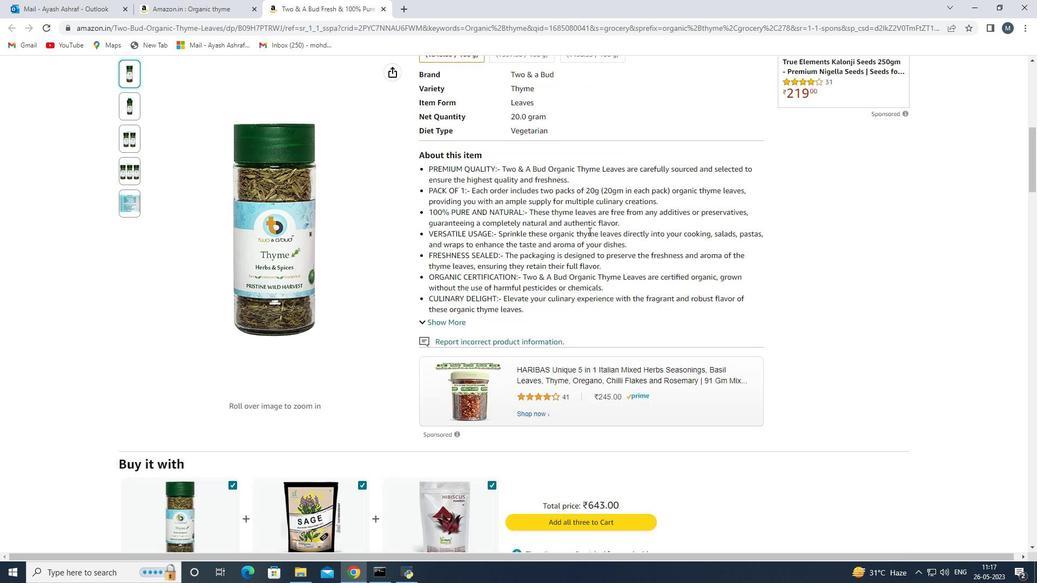 
Action: Mouse moved to (588, 231)
Screenshot: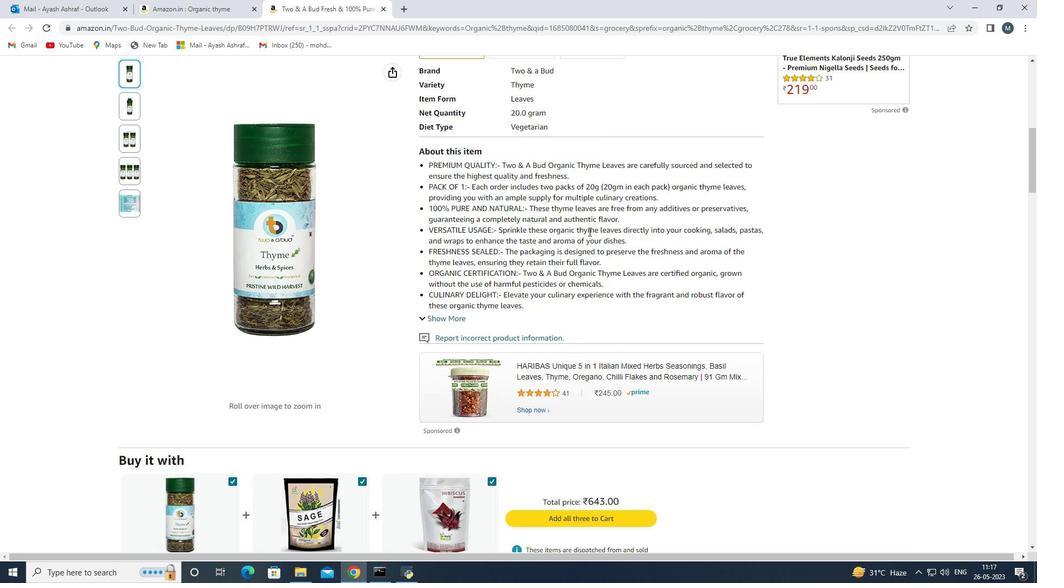 
Action: Mouse scrolled (588, 231) with delta (0, 0)
Screenshot: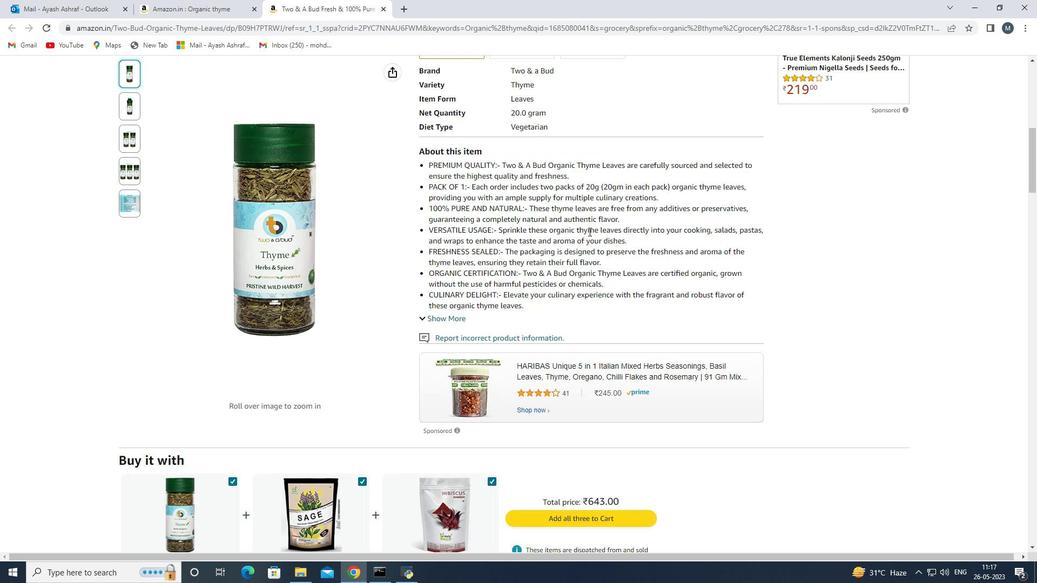 
Action: Mouse moved to (587, 232)
Screenshot: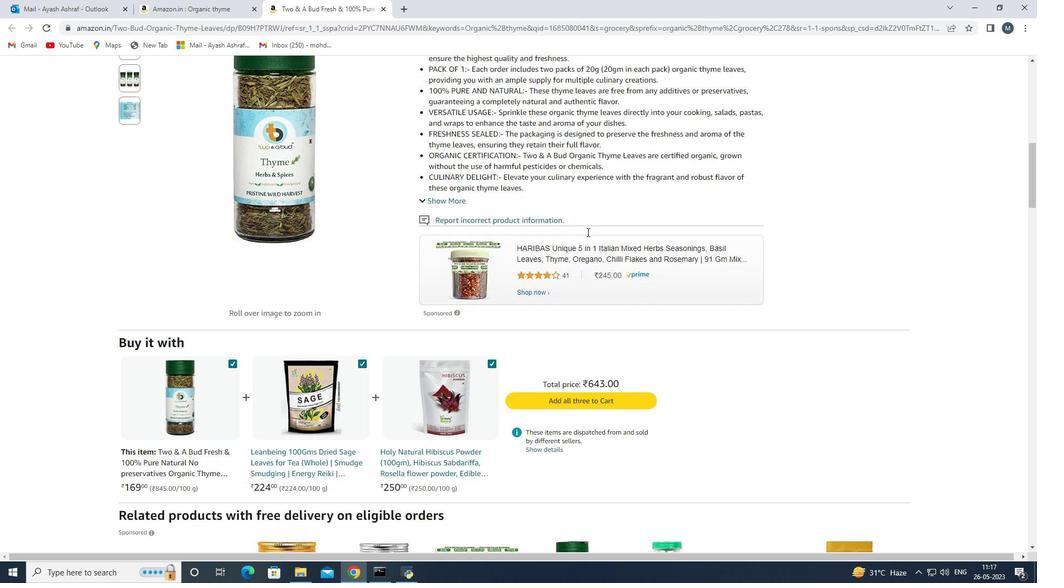 
Action: Mouse scrolled (587, 231) with delta (0, 0)
Screenshot: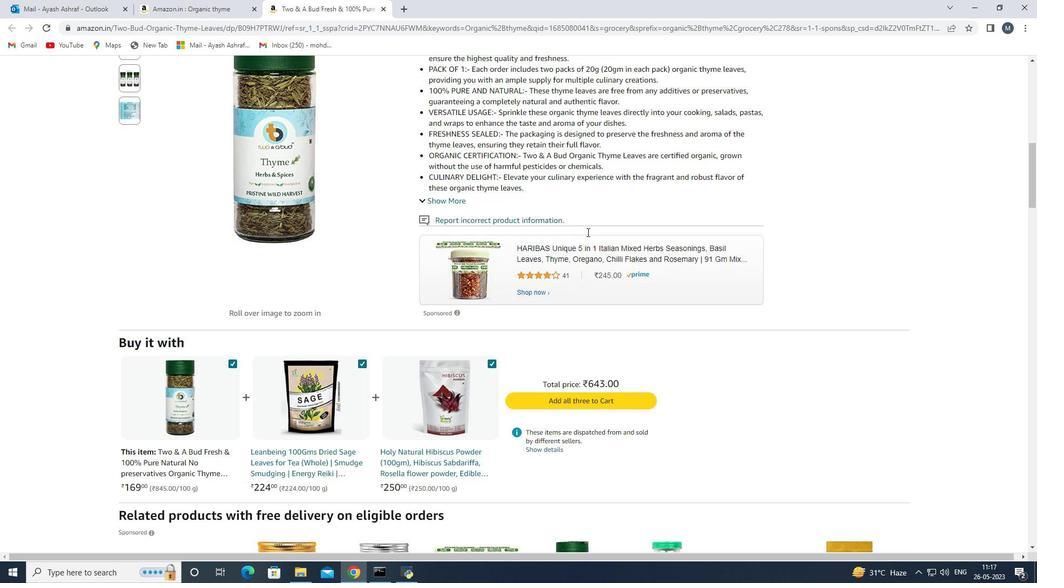 
Action: Mouse scrolled (587, 231) with delta (0, 0)
Screenshot: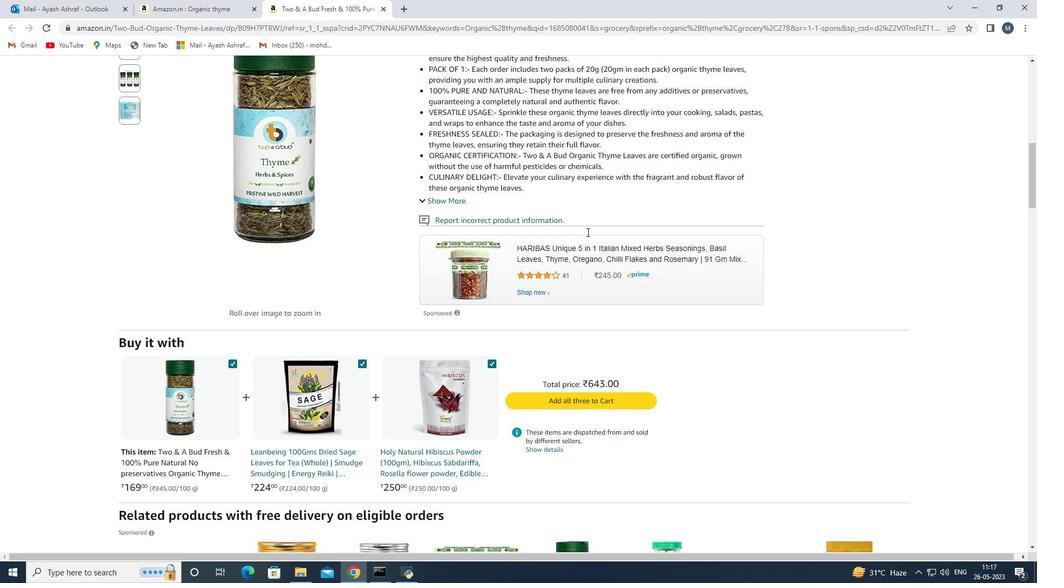 
Action: Mouse moved to (355, 272)
Screenshot: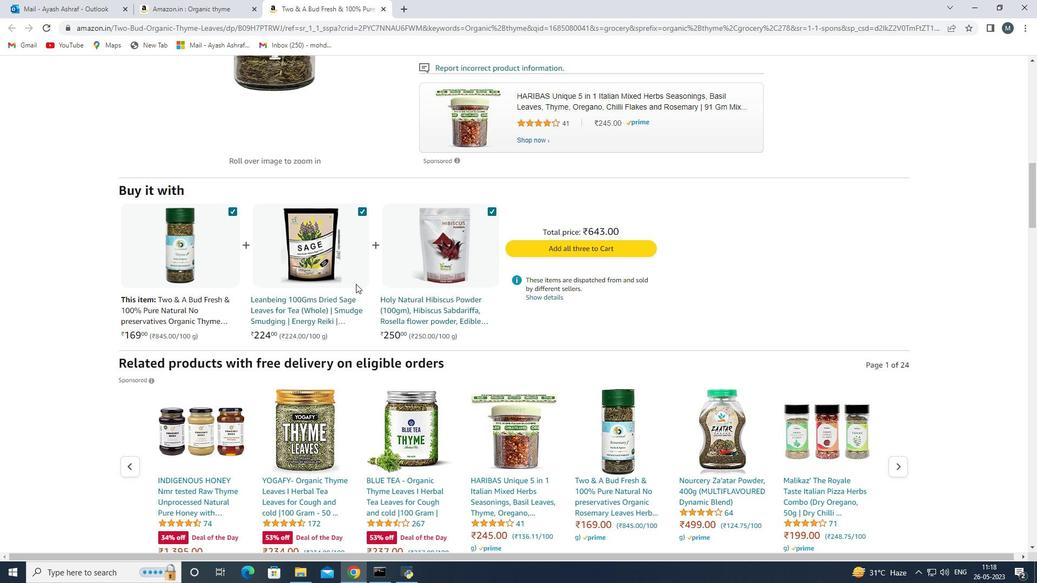 
Action: Mouse scrolled (355, 272) with delta (0, 0)
Screenshot: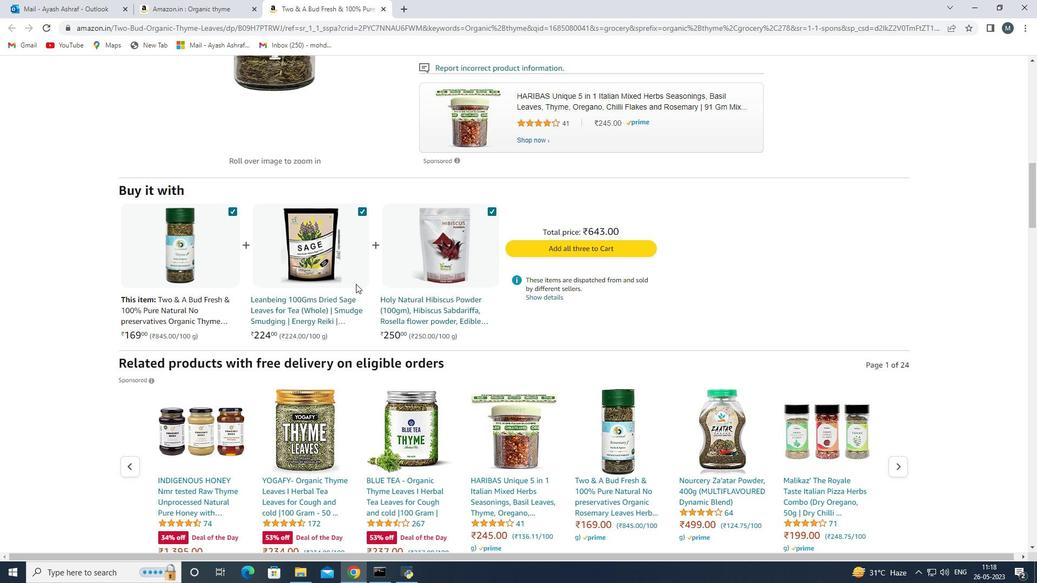 
Action: Mouse scrolled (355, 272) with delta (0, 0)
Screenshot: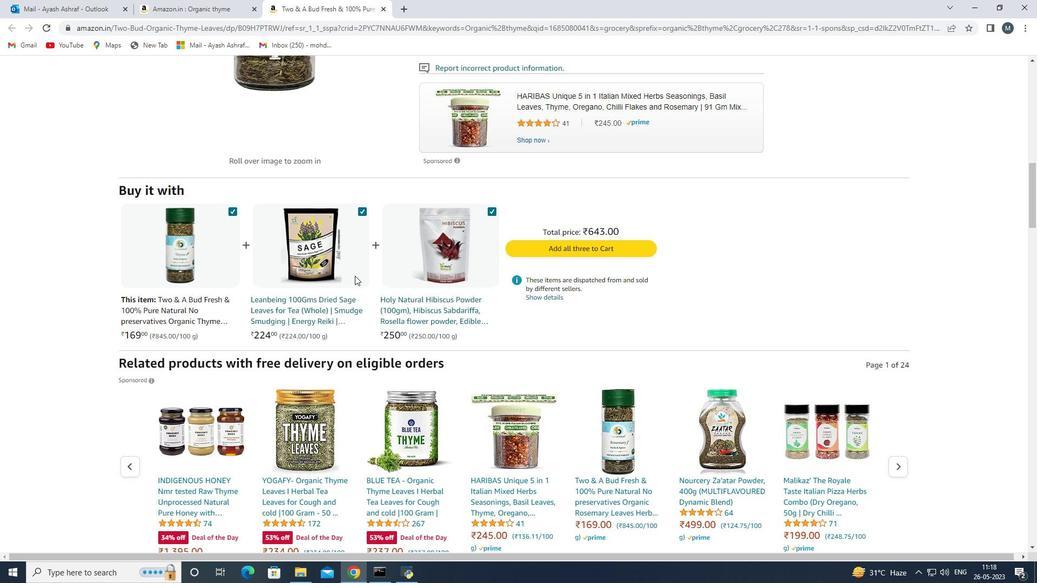 
Action: Mouse scrolled (355, 272) with delta (0, 0)
Screenshot: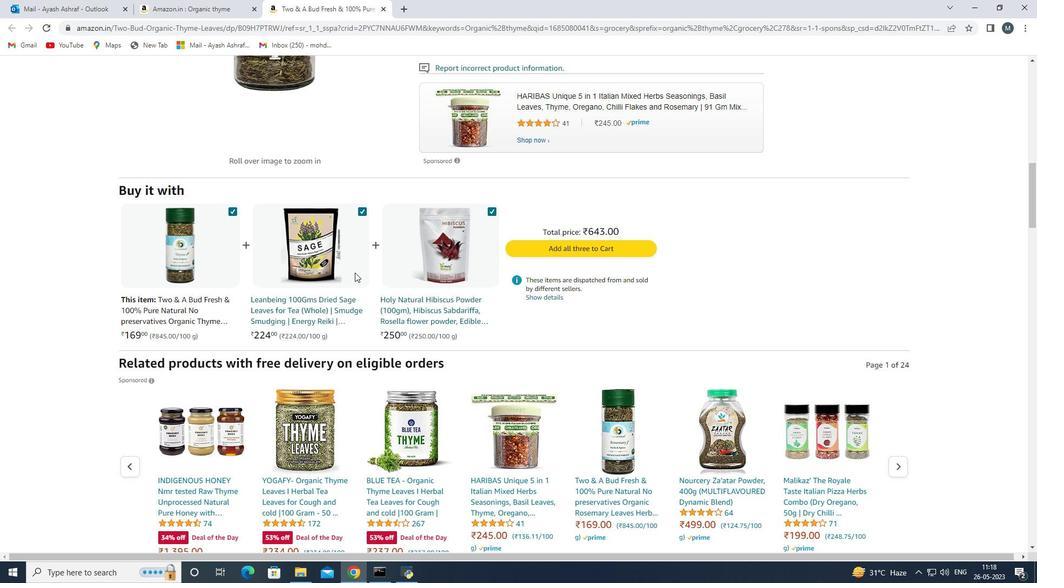 
Action: Mouse scrolled (355, 272) with delta (0, 0)
Screenshot: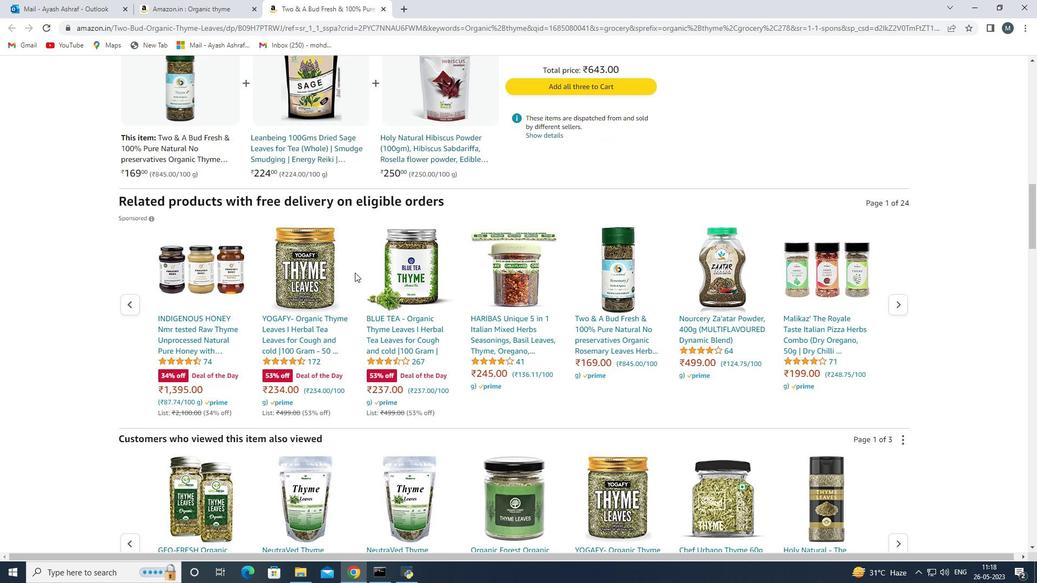 
Action: Mouse scrolled (355, 272) with delta (0, 0)
Screenshot: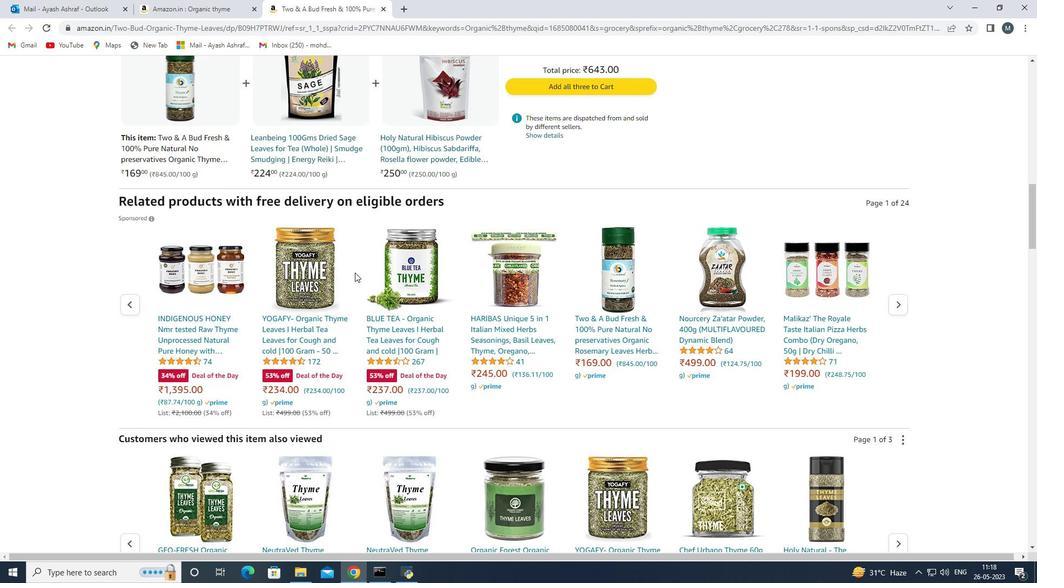 
Action: Mouse moved to (424, 292)
Screenshot: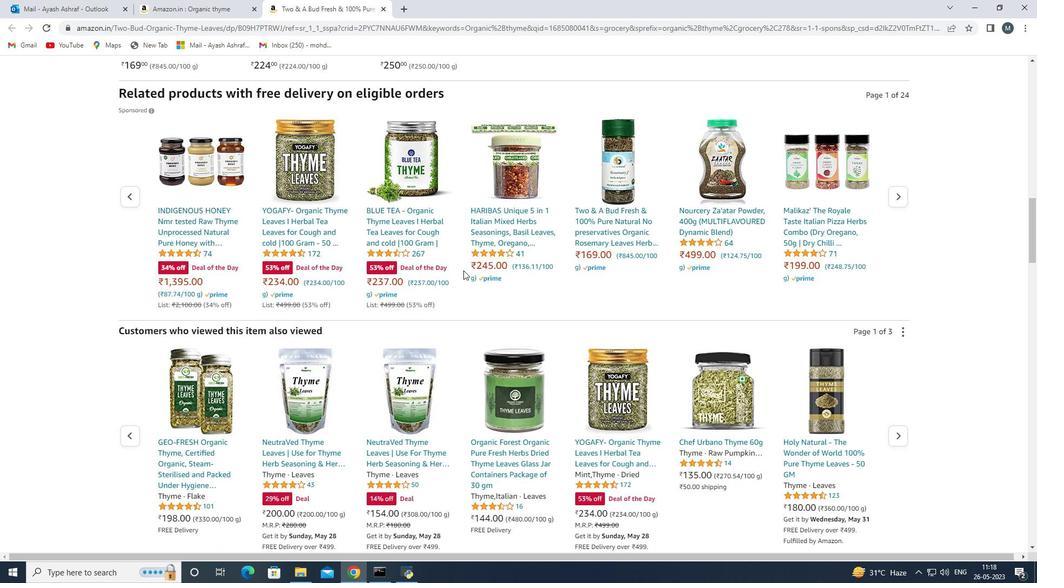 
Action: Mouse scrolled (424, 293) with delta (0, 0)
Screenshot: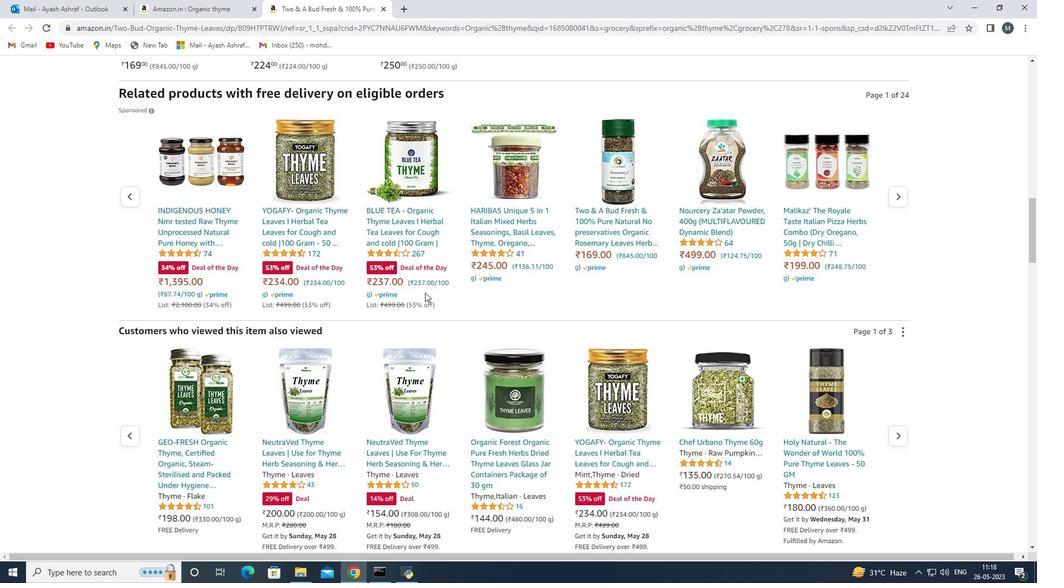 
Action: Mouse scrolled (424, 293) with delta (0, 0)
Screenshot: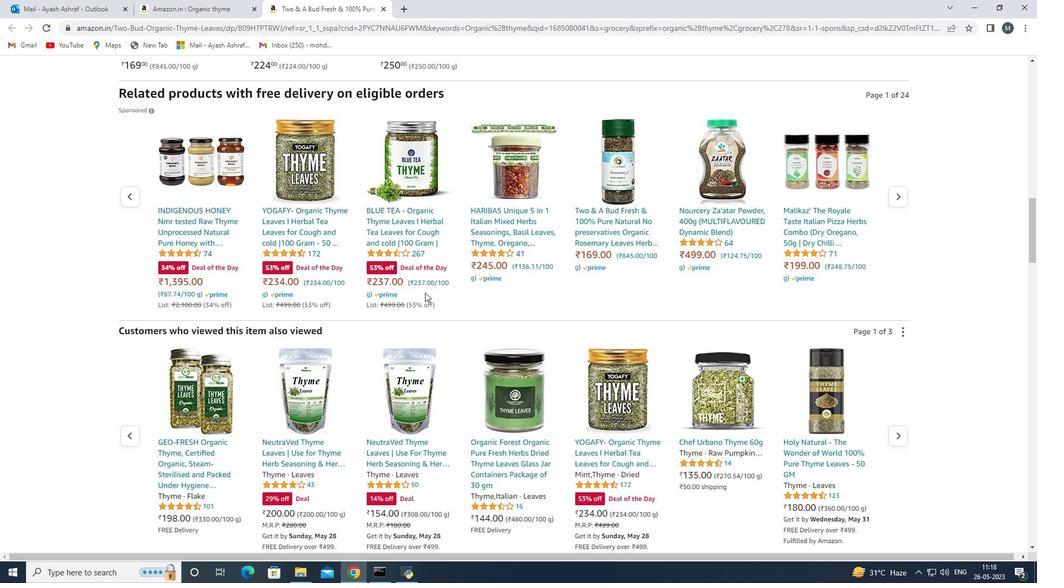 
Action: Mouse scrolled (424, 293) with delta (0, 0)
Screenshot: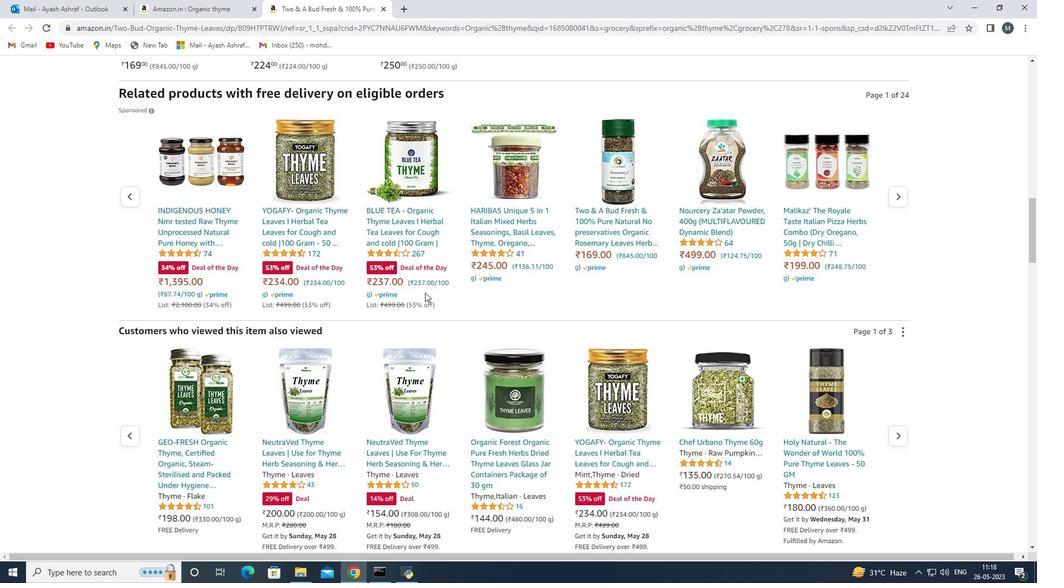 
Action: Mouse scrolled (424, 293) with delta (0, 0)
Screenshot: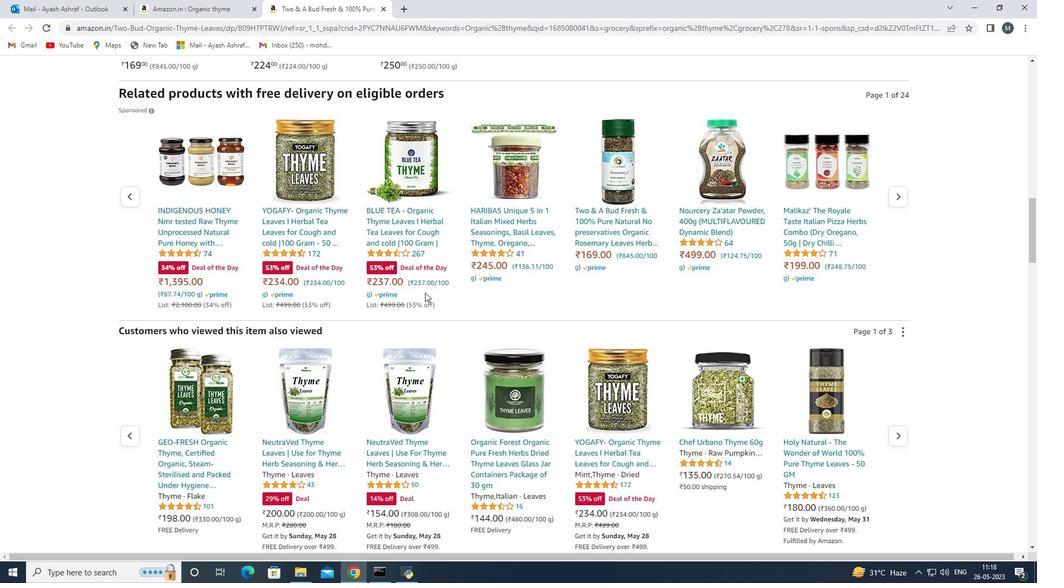
Action: Mouse scrolled (424, 293) with delta (0, 0)
Screenshot: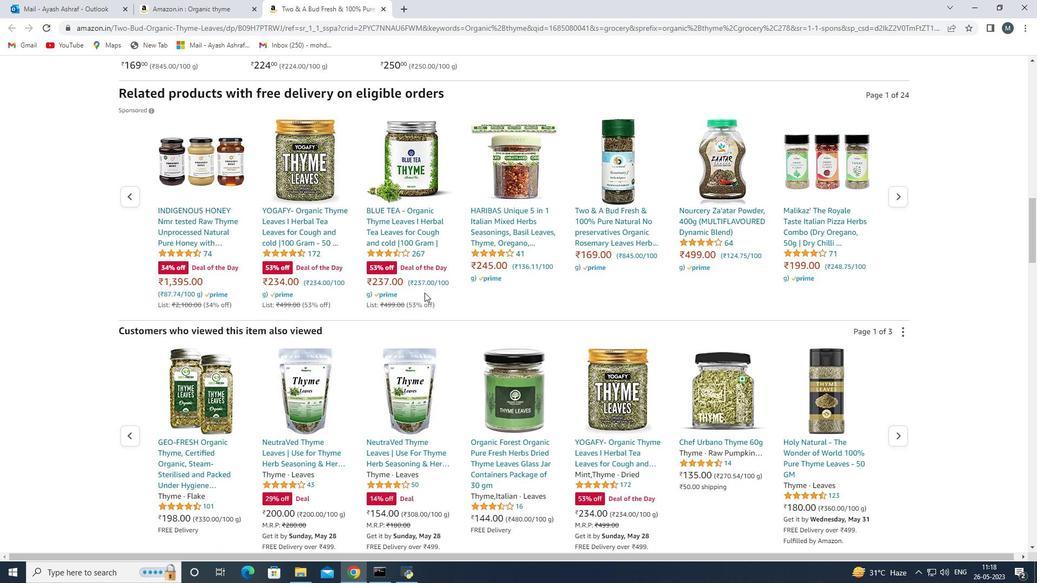 
Action: Mouse scrolled (424, 293) with delta (0, 0)
Screenshot: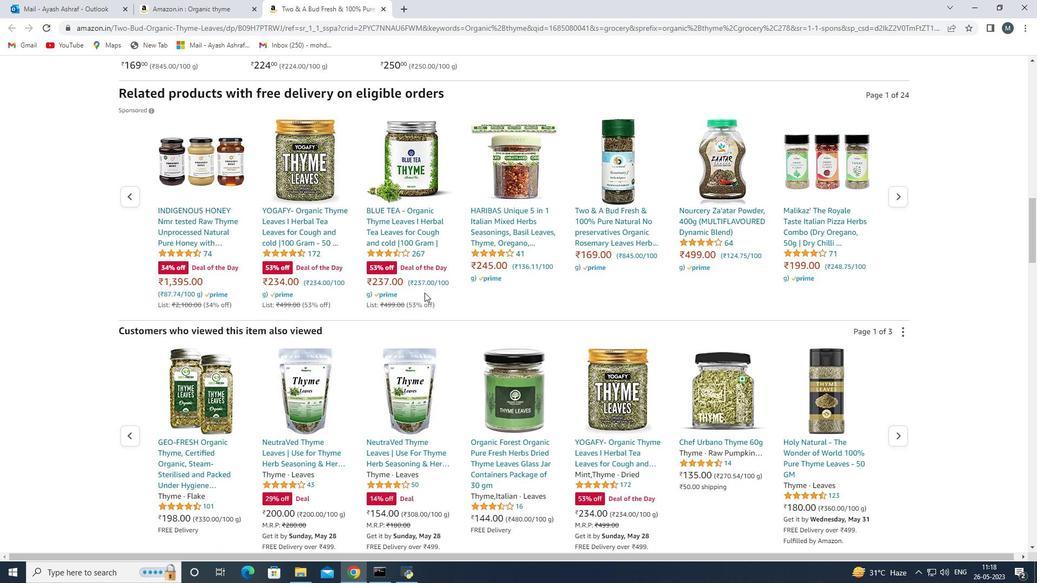 
Action: Mouse moved to (613, 255)
Screenshot: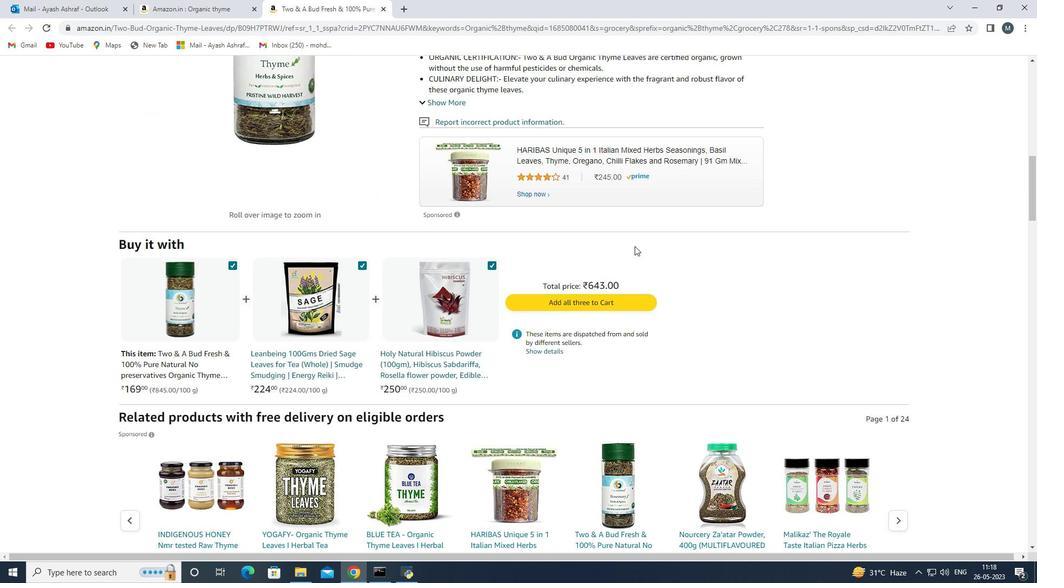 
Action: Mouse scrolled (613, 255) with delta (0, 0)
Screenshot: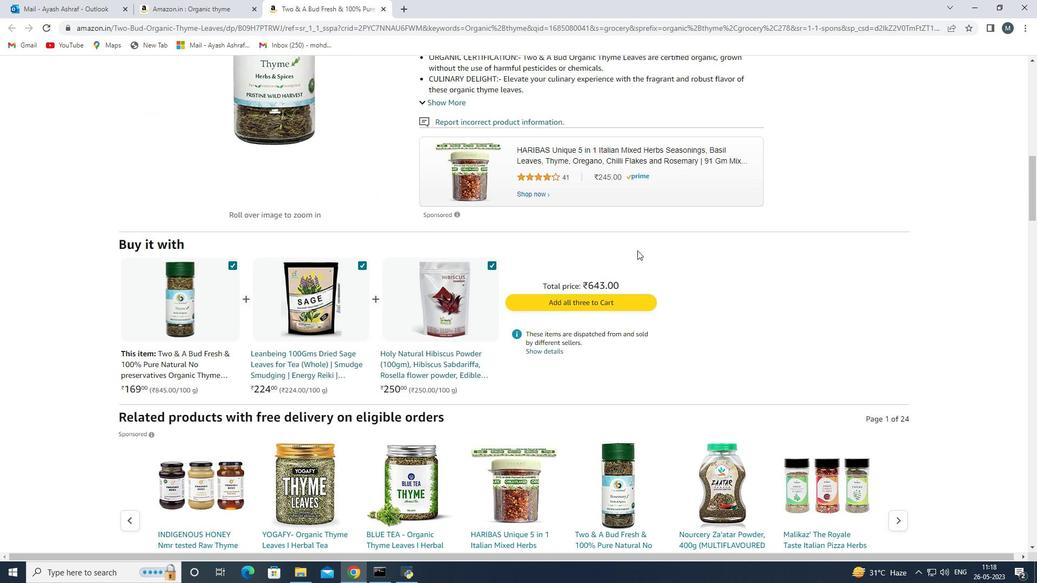 
Action: Mouse scrolled (613, 255) with delta (0, 0)
Screenshot: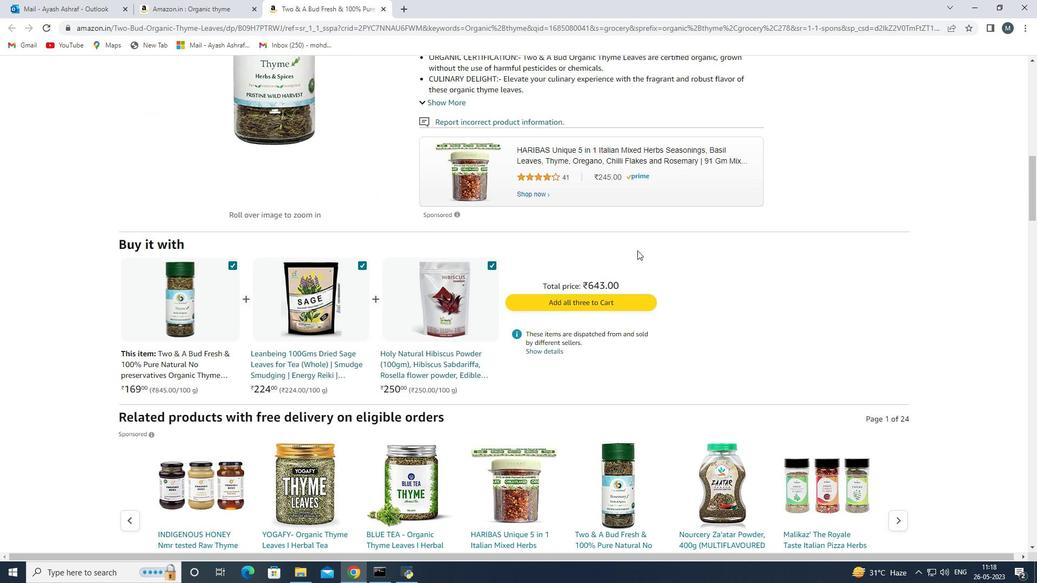 
Action: Mouse scrolled (613, 255) with delta (0, 0)
Screenshot: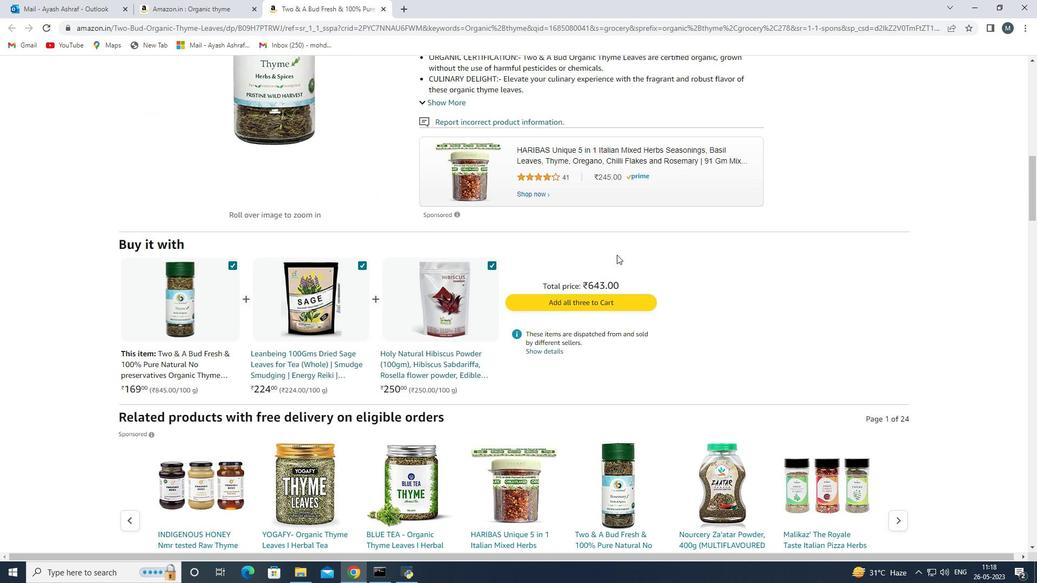
Action: Mouse scrolled (613, 255) with delta (0, 0)
Screenshot: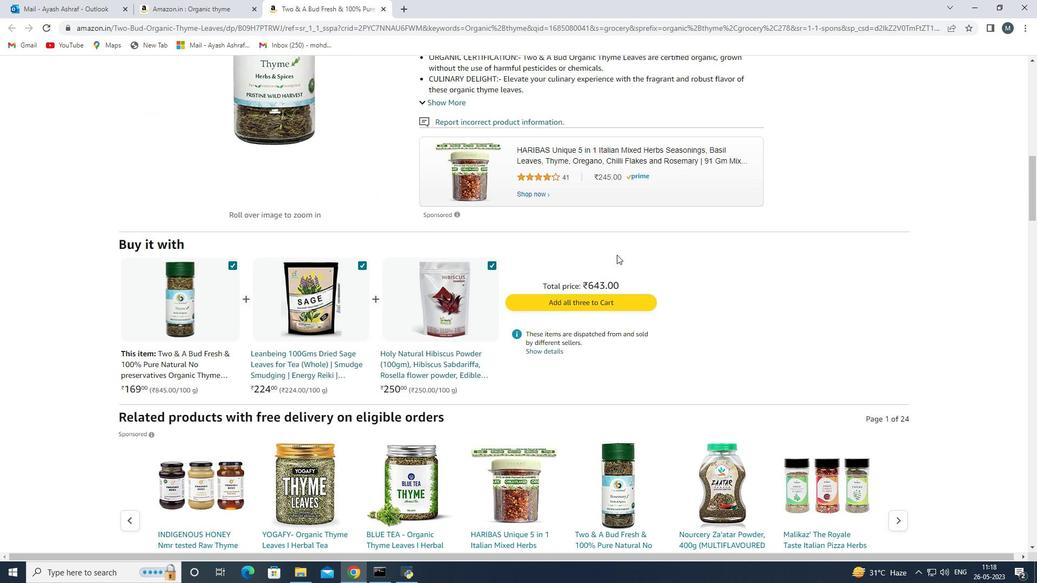
Action: Mouse moved to (613, 256)
Screenshot: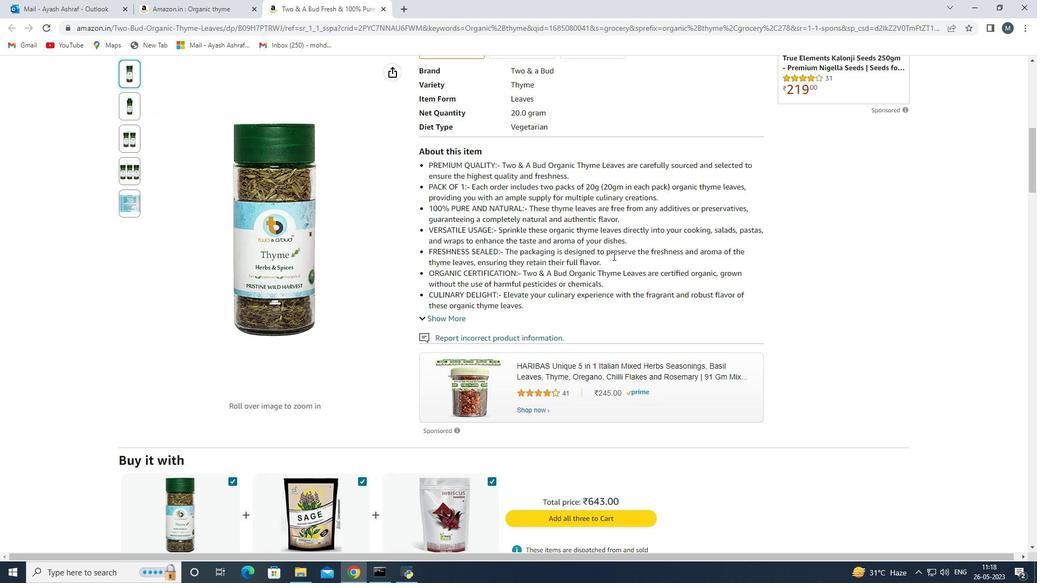 
Action: Mouse scrolled (613, 256) with delta (0, 0)
Screenshot: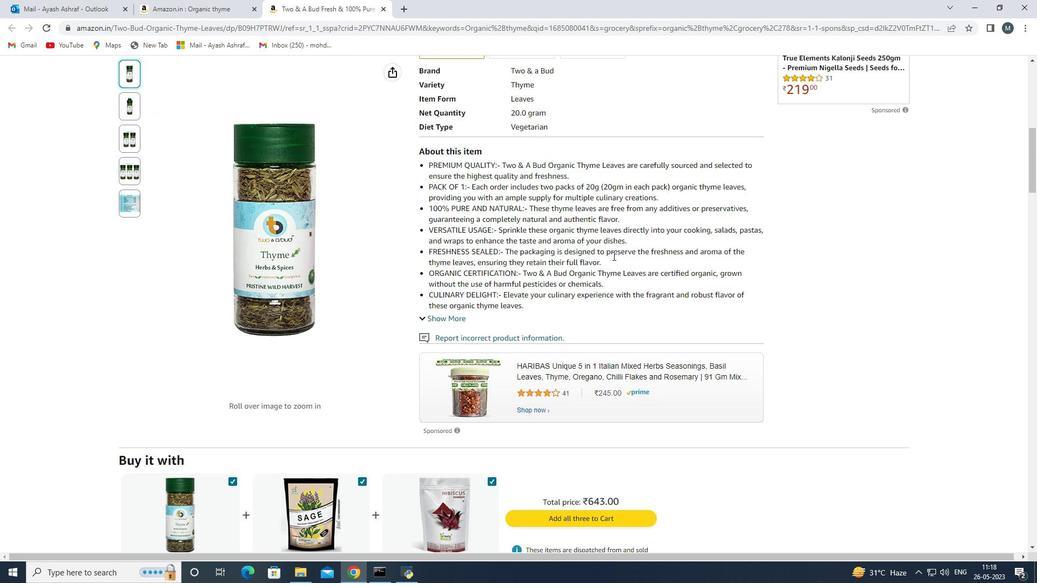 
Action: Mouse scrolled (613, 256) with delta (0, 0)
Screenshot: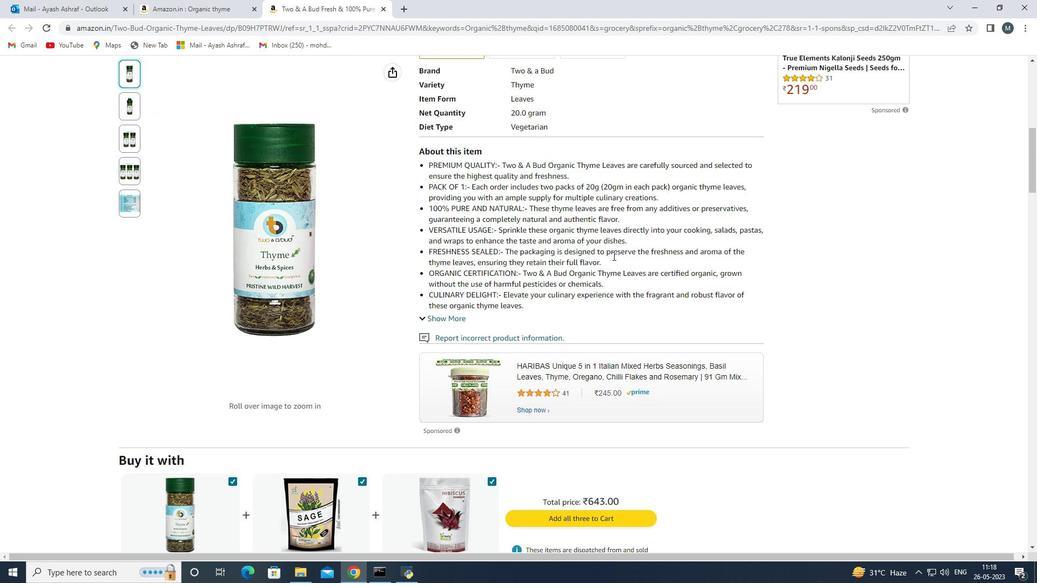 
Action: Mouse scrolled (613, 256) with delta (0, 0)
Screenshot: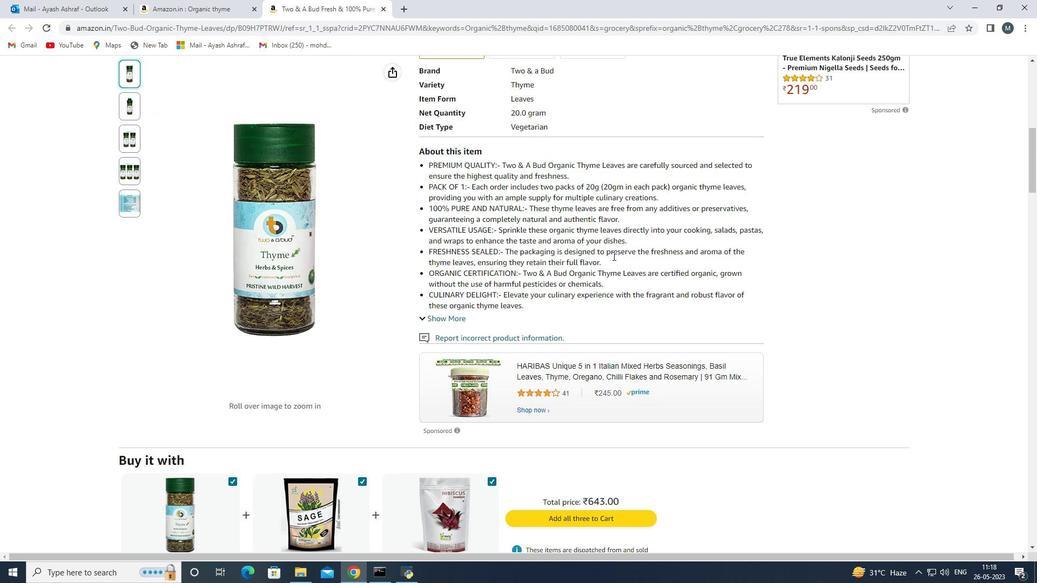 
Action: Mouse moved to (529, 251)
Screenshot: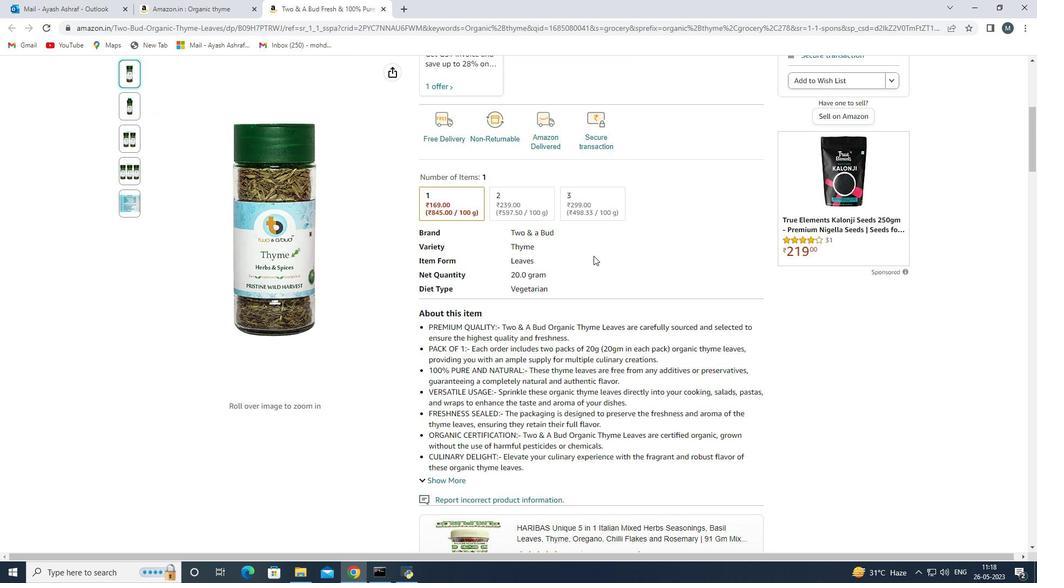 
Action: Mouse scrolled (529, 250) with delta (0, 0)
Screenshot: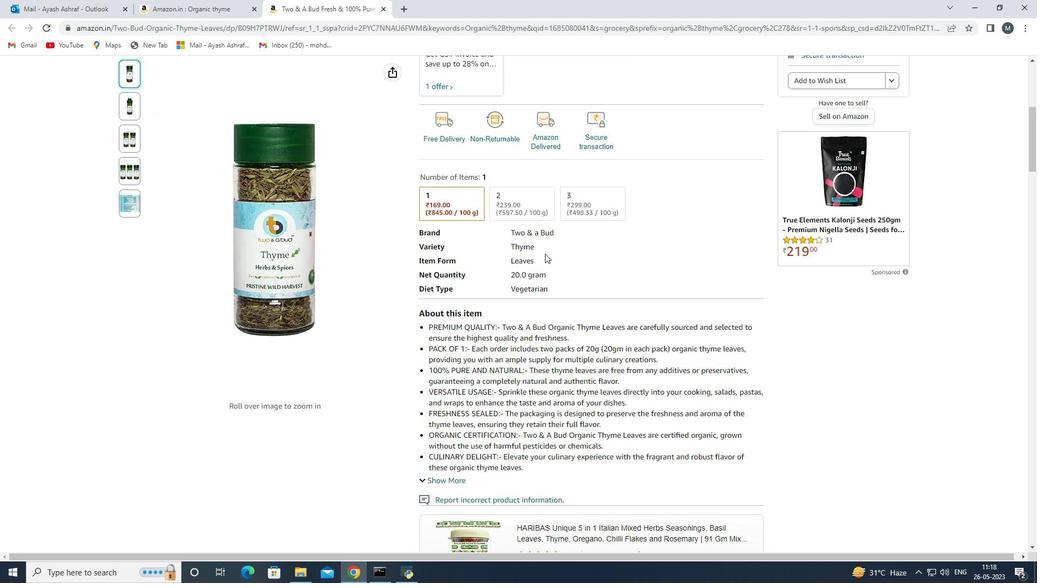
Action: Mouse scrolled (529, 250) with delta (0, 0)
Screenshot: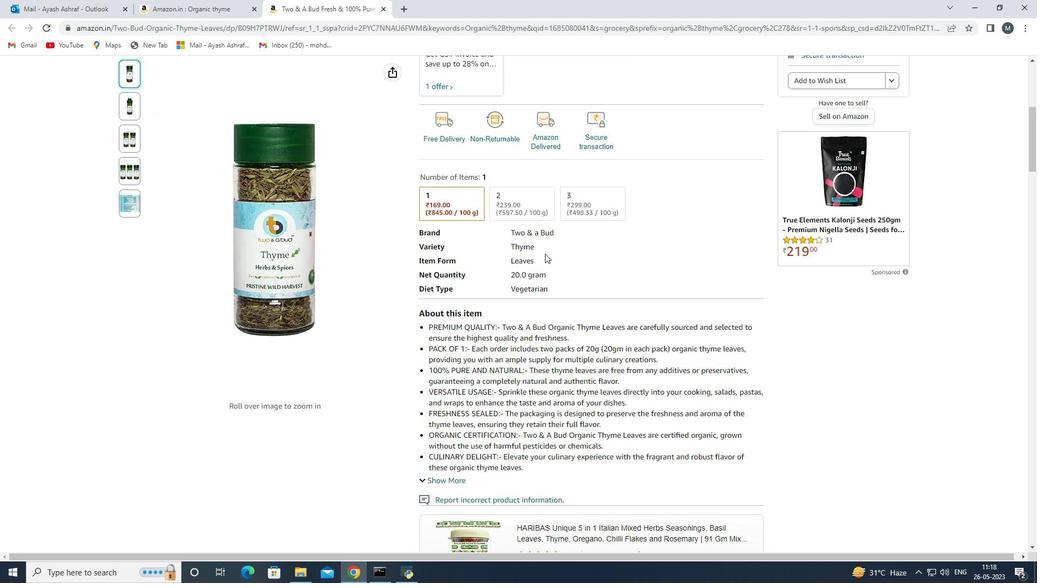
Action: Mouse scrolled (529, 250) with delta (0, 0)
Screenshot: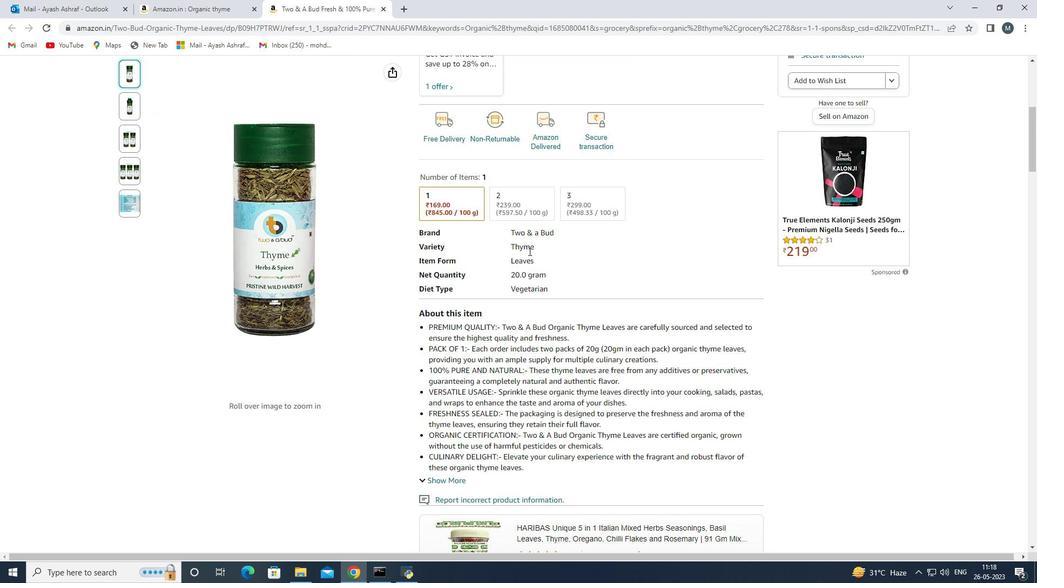 
Action: Mouse scrolled (529, 250) with delta (0, 0)
Screenshot: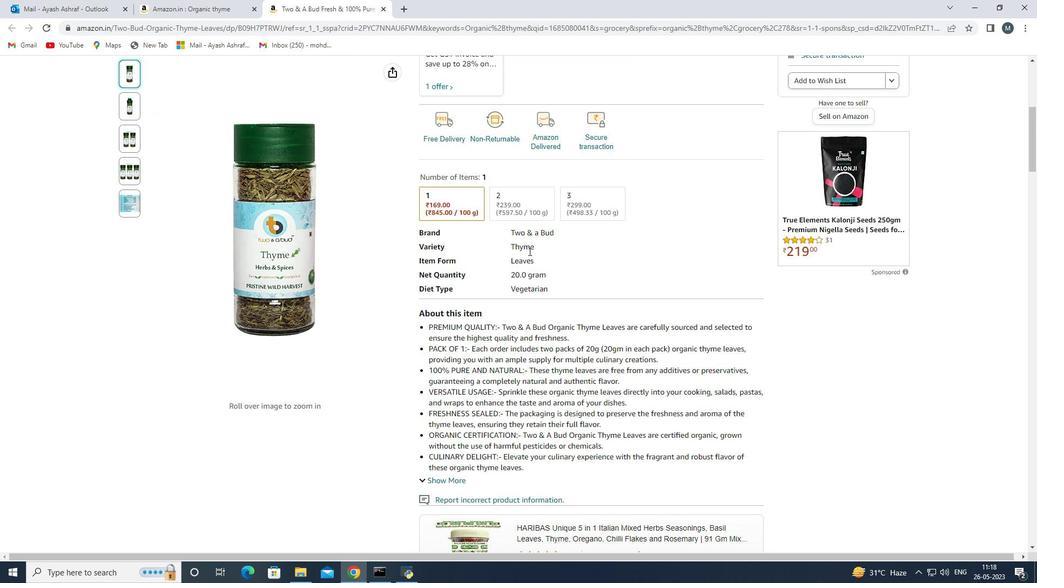 
Action: Mouse scrolled (529, 250) with delta (0, 0)
Screenshot: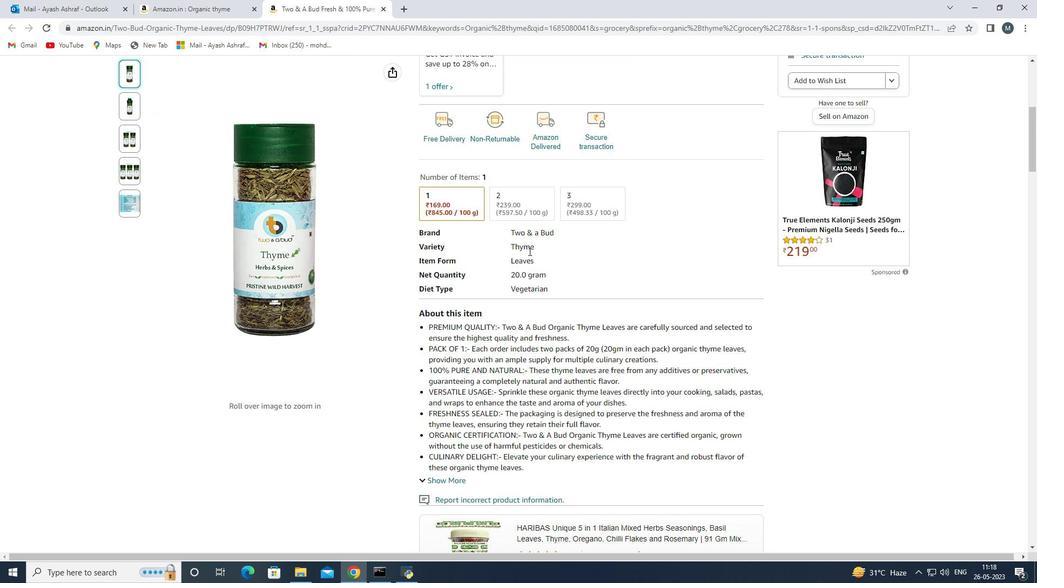 
Action: Mouse moved to (532, 273)
Screenshot: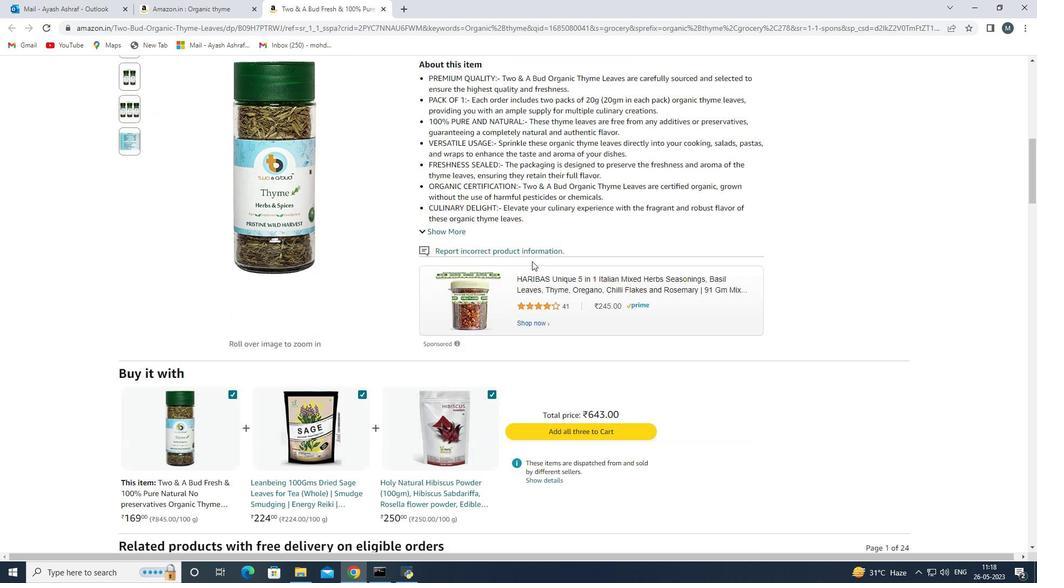 
Action: Mouse scrolled (532, 272) with delta (0, 0)
Screenshot: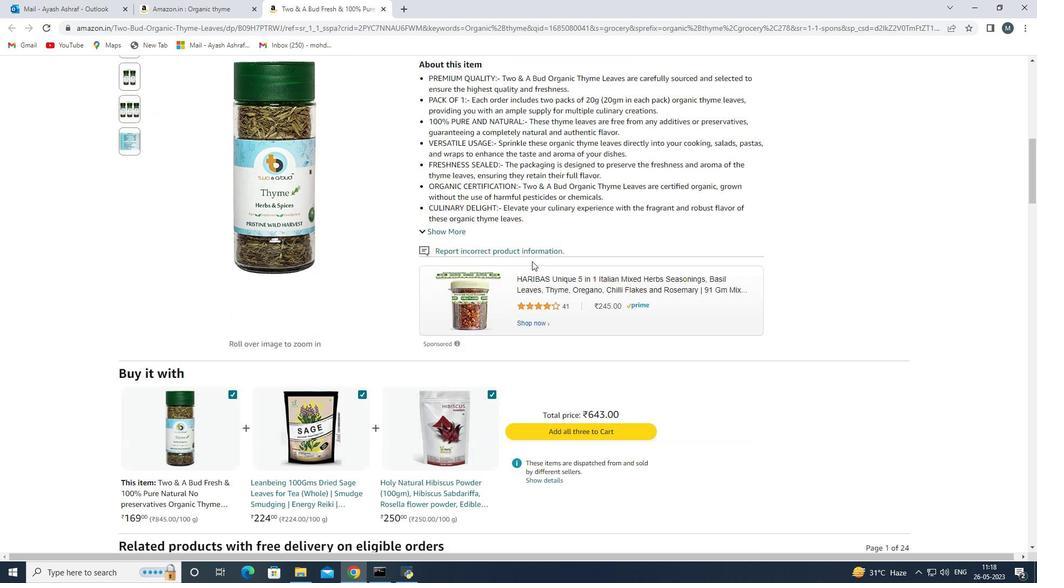 
Action: Mouse moved to (531, 275)
Screenshot: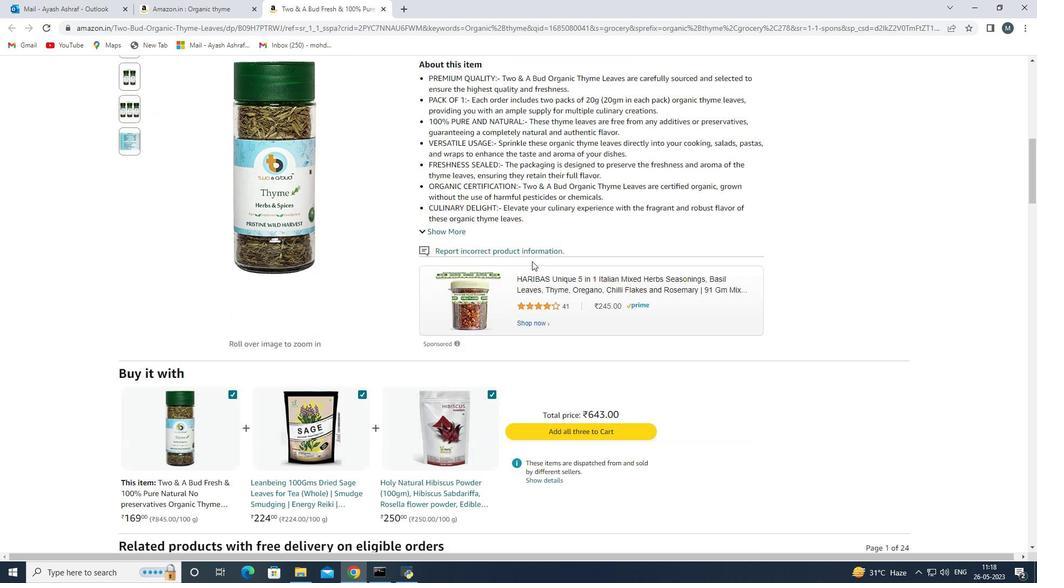 
Action: Mouse scrolled (531, 275) with delta (0, 0)
Screenshot: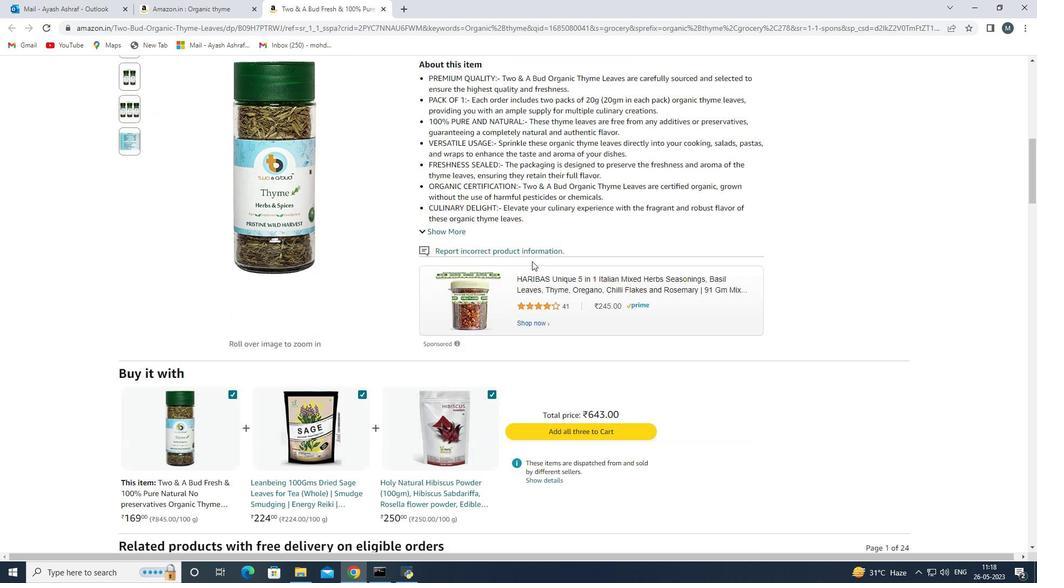 
Action: Mouse moved to (531, 276)
Screenshot: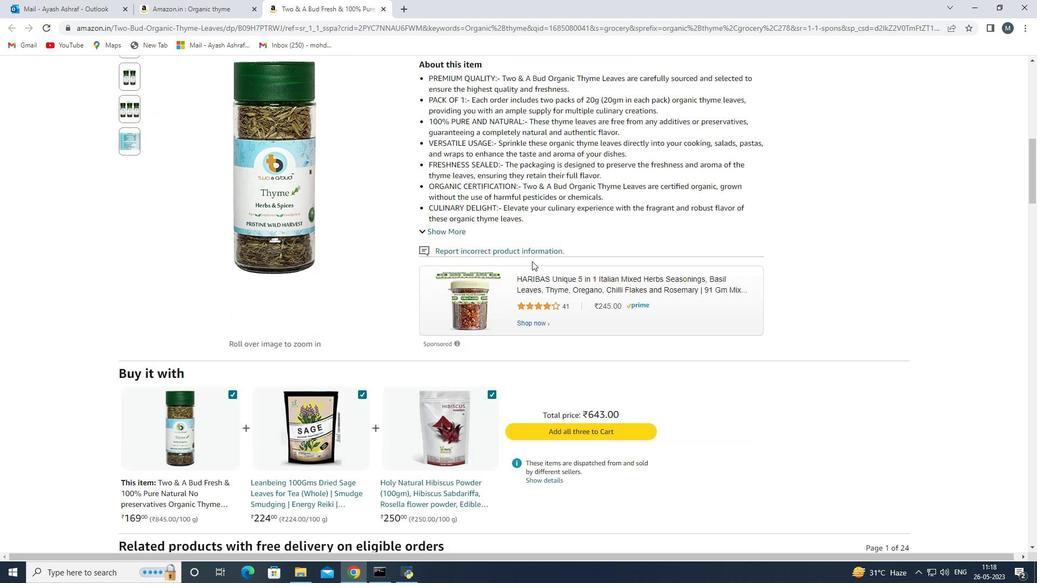 
Action: Mouse scrolled (531, 276) with delta (0, 0)
Screenshot: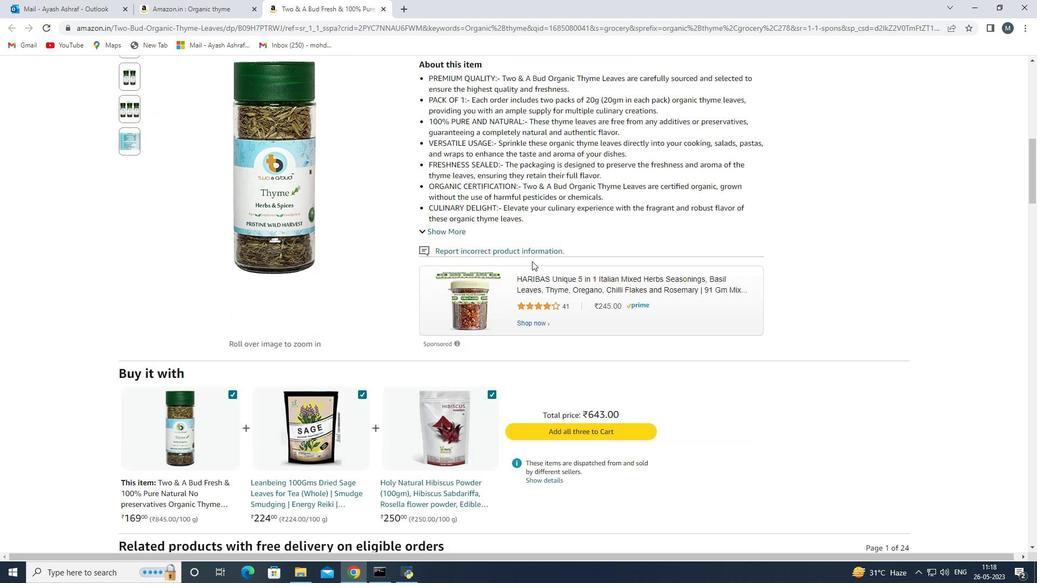 
Action: Mouse scrolled (531, 276) with delta (0, 0)
Screenshot: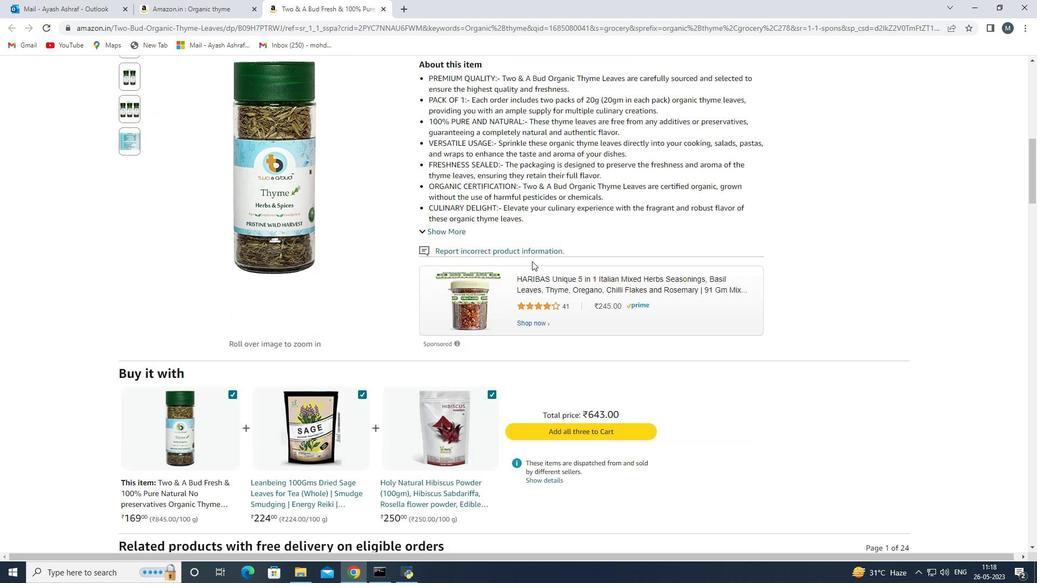 
Action: Mouse scrolled (531, 276) with delta (0, 0)
Screenshot: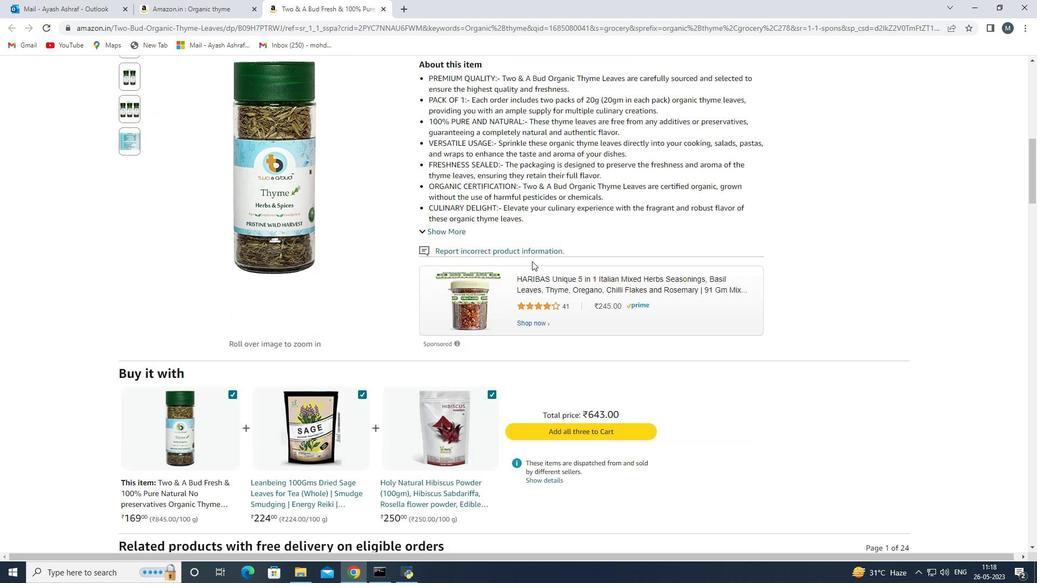
Action: Mouse scrolled (531, 276) with delta (0, 0)
Screenshot: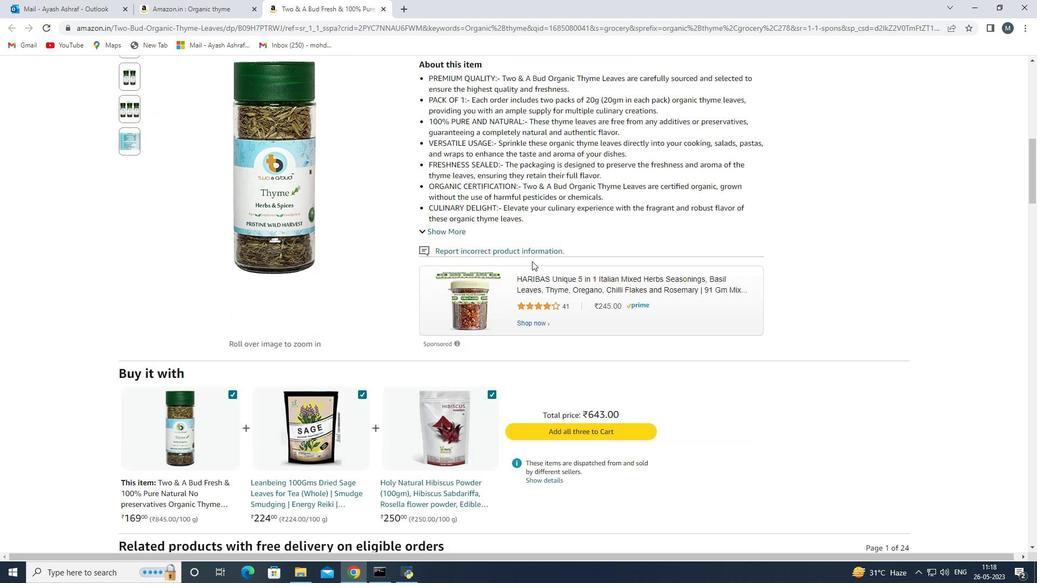 
Action: Mouse scrolled (531, 276) with delta (0, 0)
Screenshot: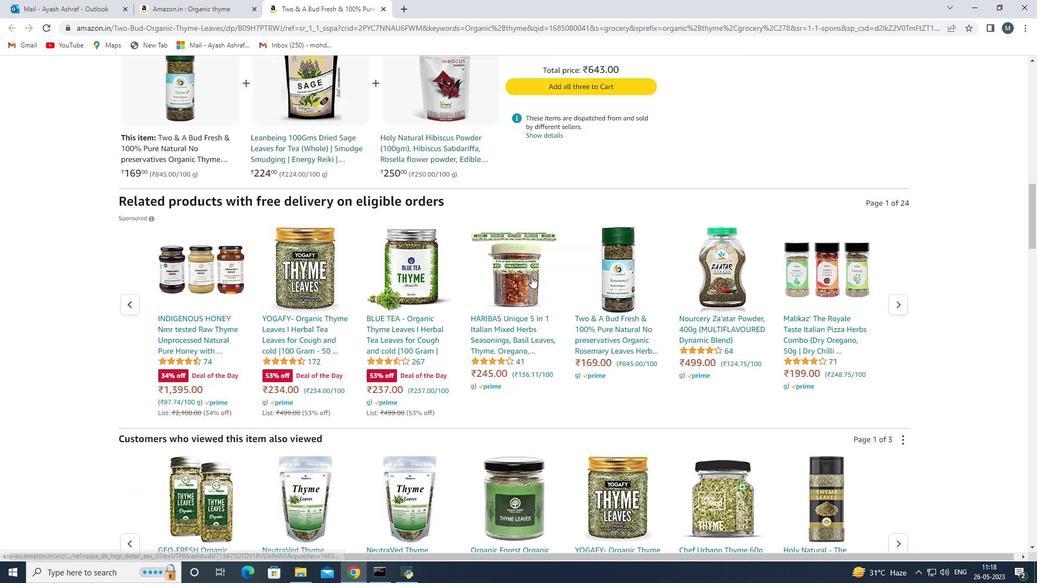 
Action: Mouse moved to (531, 278)
Screenshot: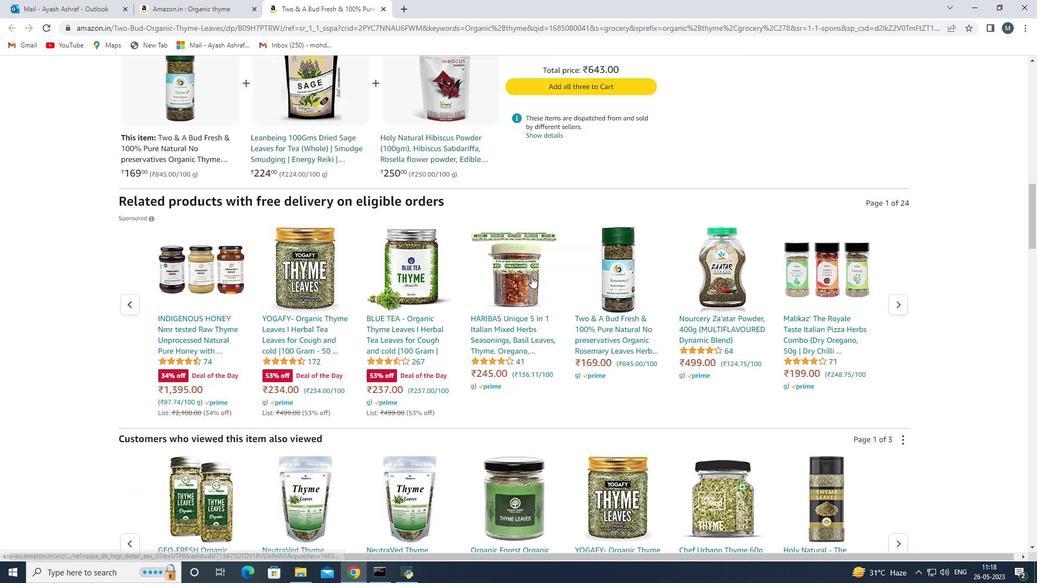 
Action: Mouse scrolled (531, 277) with delta (0, 0)
Screenshot: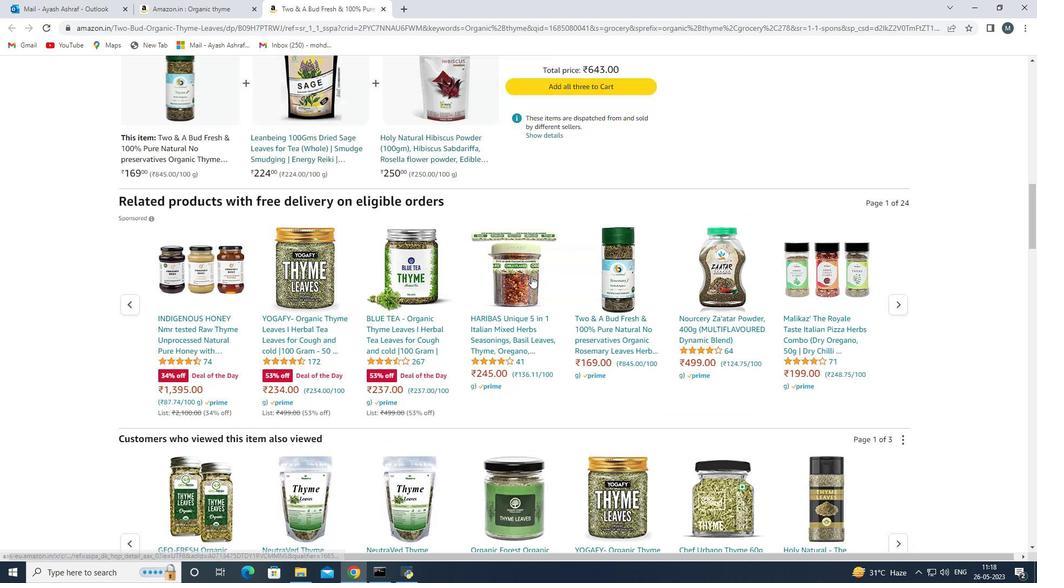 
Action: Mouse scrolled (531, 277) with delta (0, 0)
Screenshot: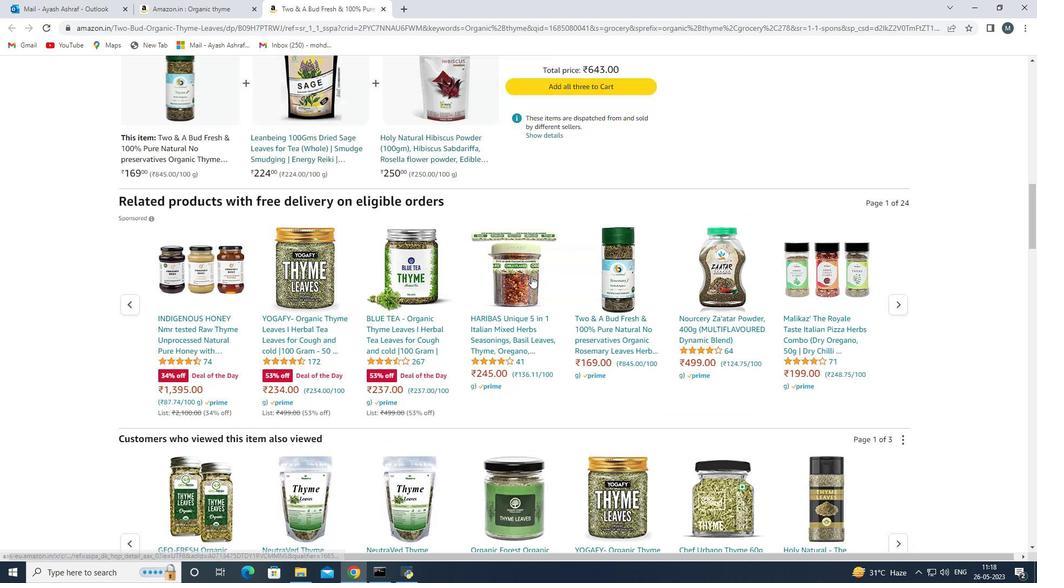 
Action: Mouse scrolled (531, 277) with delta (0, 0)
Screenshot: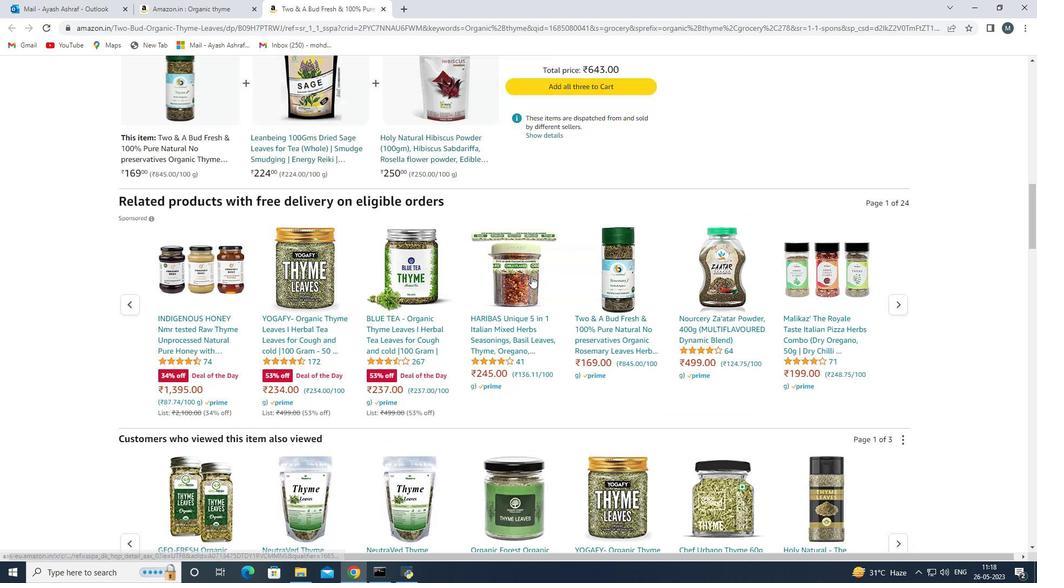 
Action: Mouse scrolled (531, 277) with delta (0, 0)
Screenshot: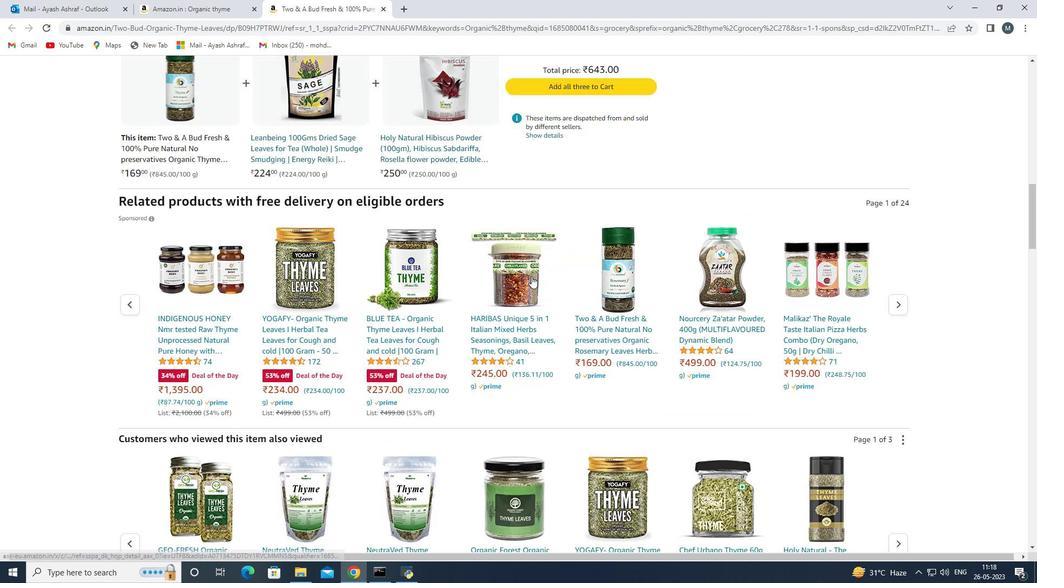 
Action: Mouse scrolled (531, 277) with delta (0, 0)
Screenshot: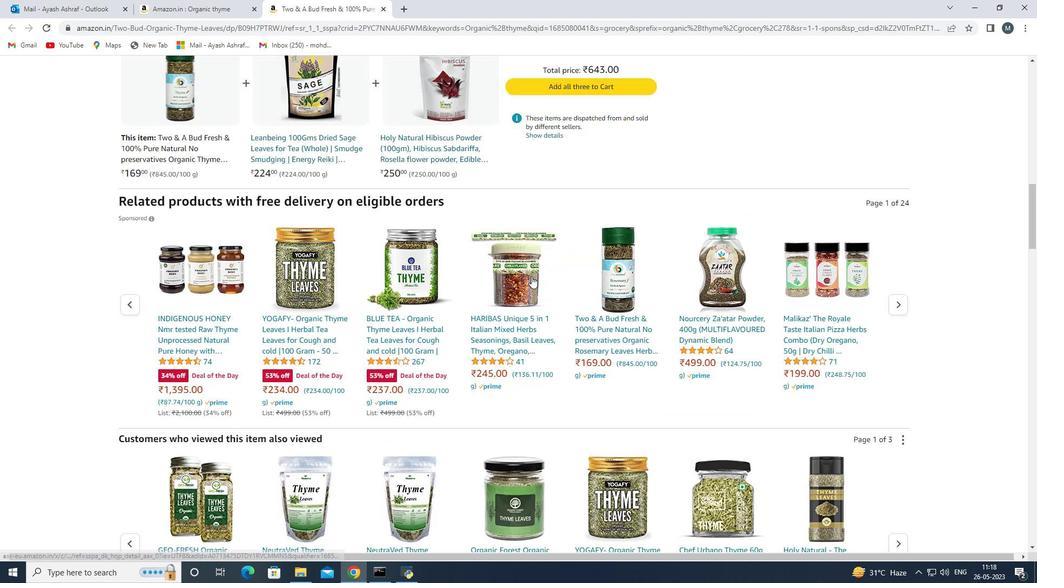 
Action: Mouse scrolled (531, 277) with delta (0, 0)
Screenshot: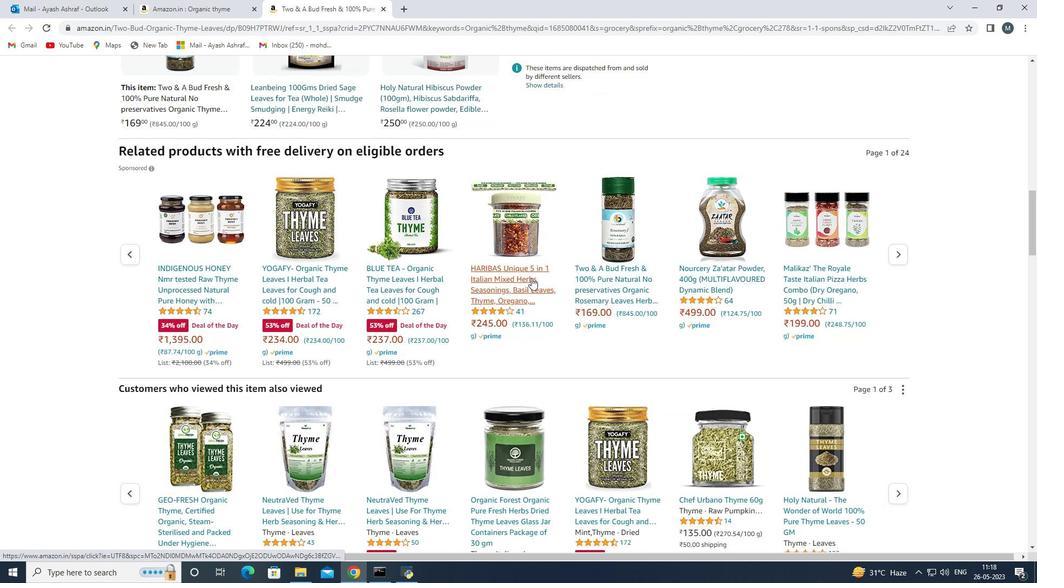 
Action: Mouse moved to (531, 278)
Screenshot: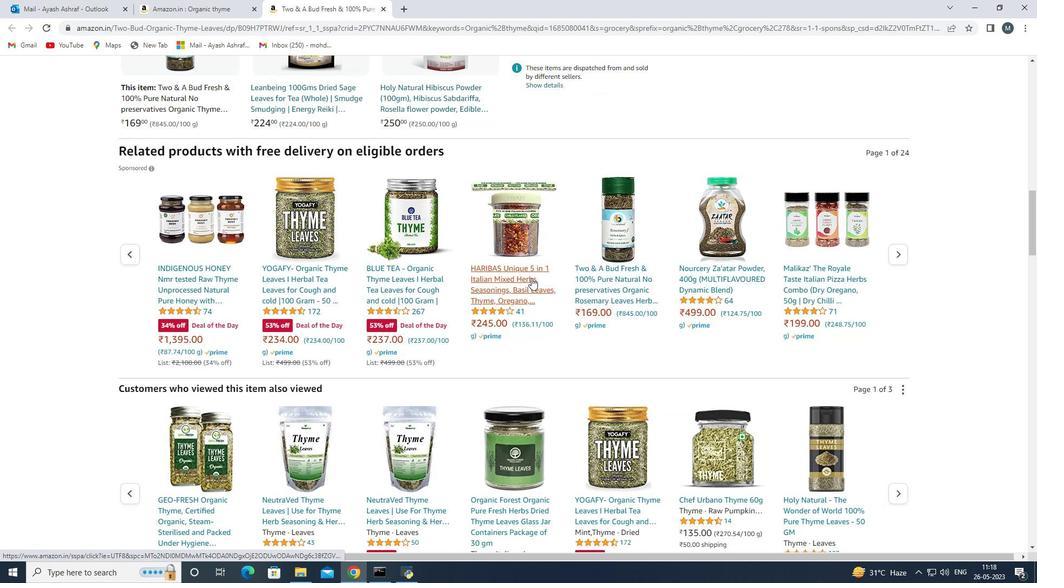 
Action: Mouse scrolled (531, 278) with delta (0, 0)
Screenshot: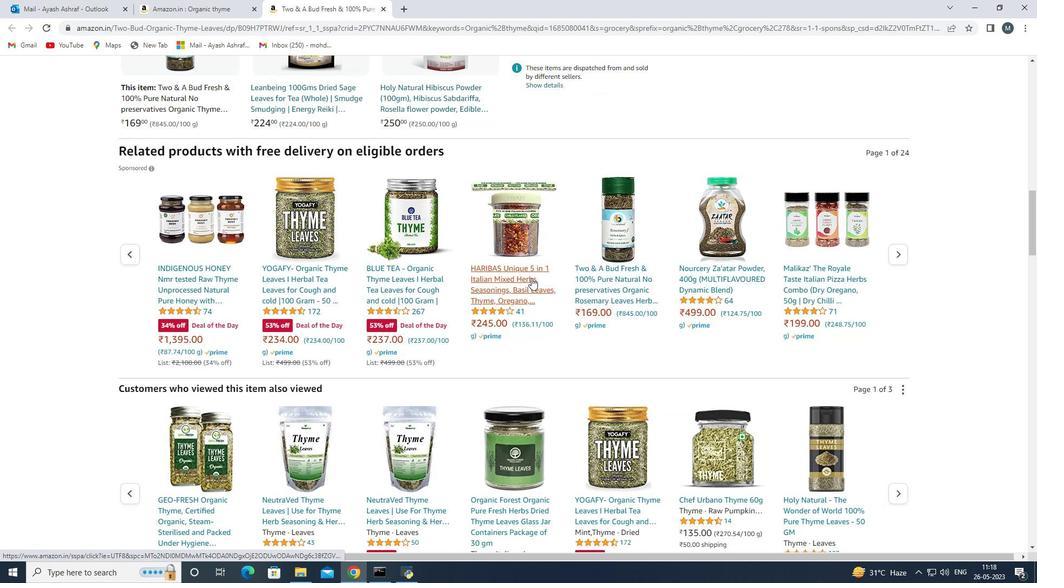
Action: Mouse scrolled (531, 278) with delta (0, 0)
Screenshot: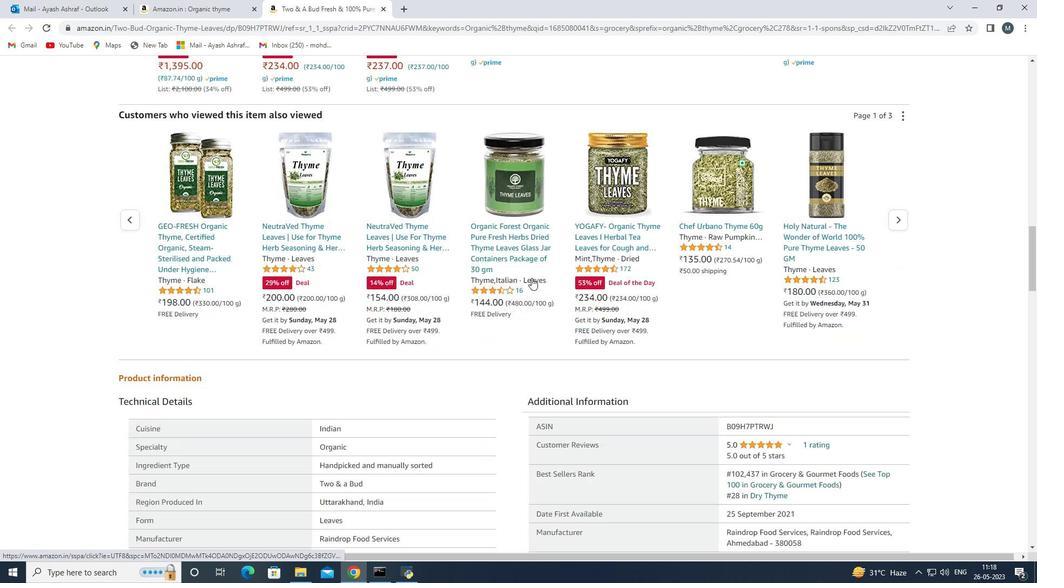 
Action: Mouse scrolled (531, 278) with delta (0, 0)
Screenshot: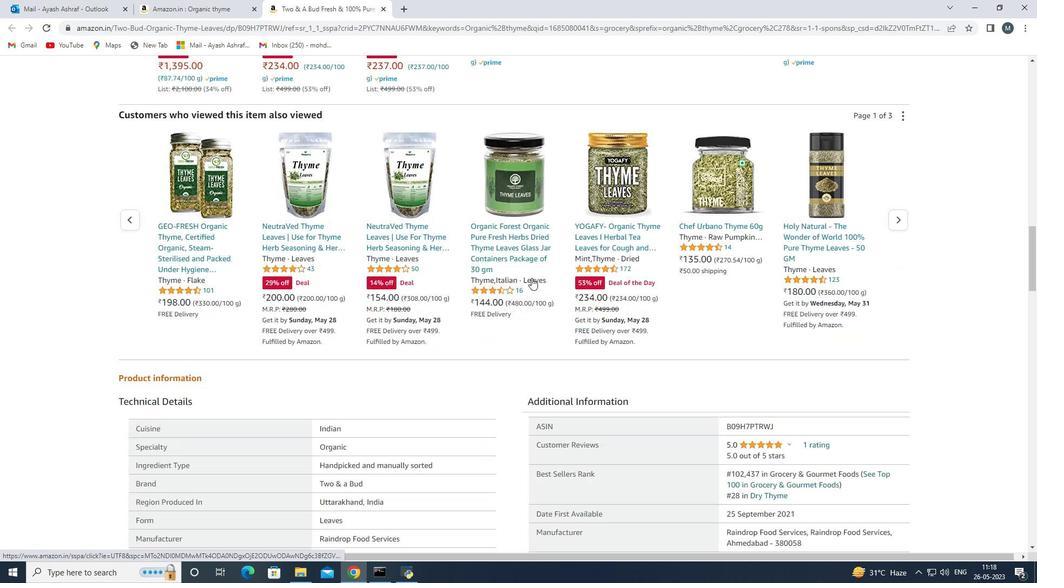 
Action: Mouse scrolled (531, 278) with delta (0, 0)
Screenshot: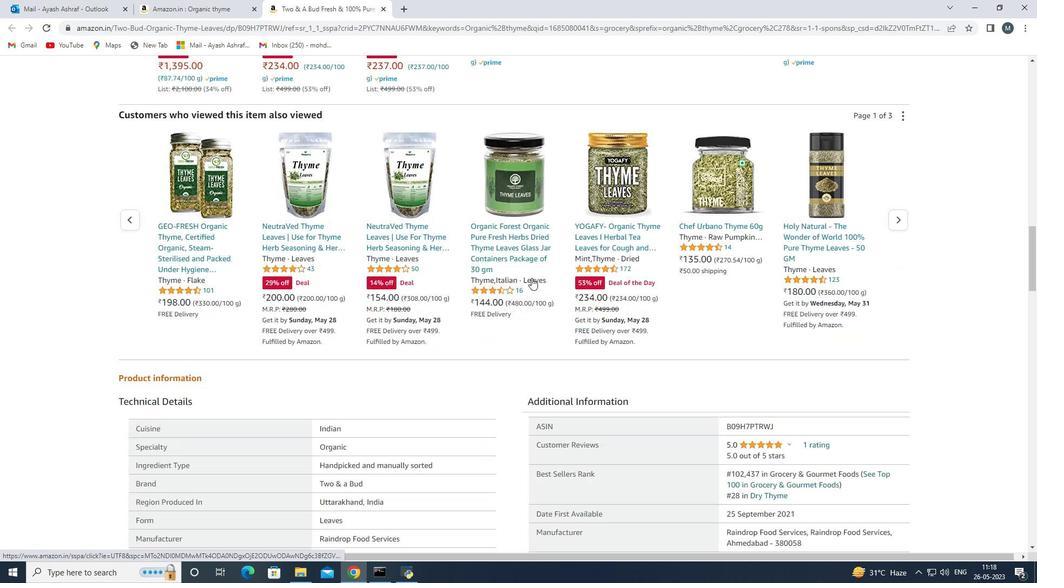 
Action: Mouse scrolled (531, 278) with delta (0, 0)
Screenshot: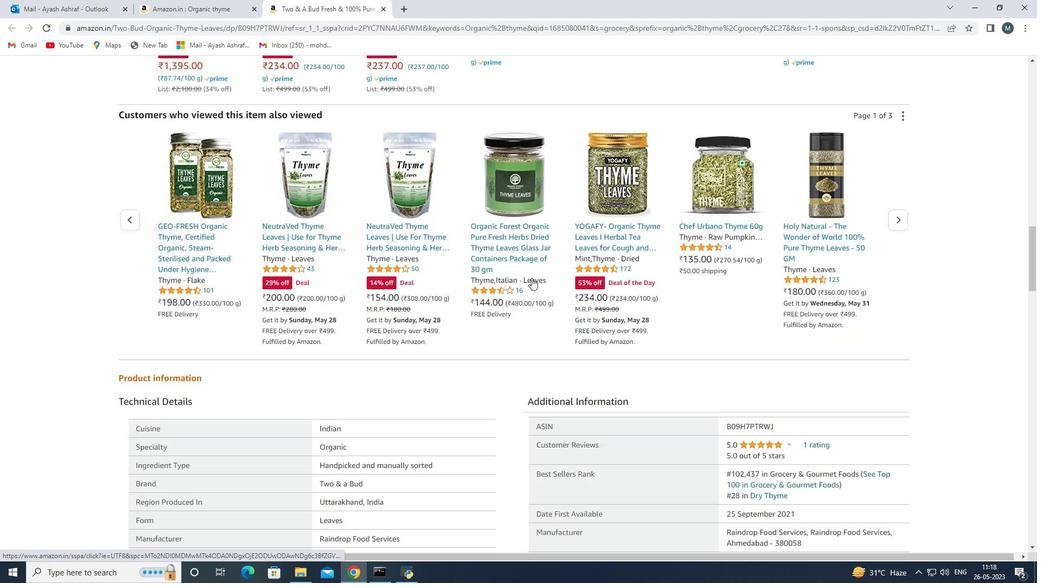 
Action: Mouse scrolled (531, 278) with delta (0, 0)
Screenshot: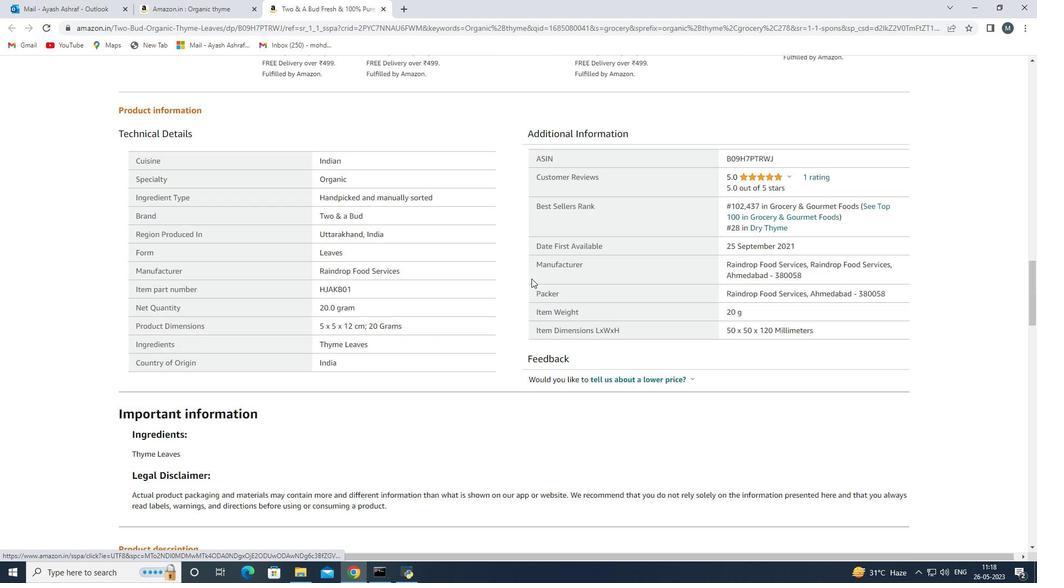 
Action: Mouse scrolled (531, 278) with delta (0, 0)
Screenshot: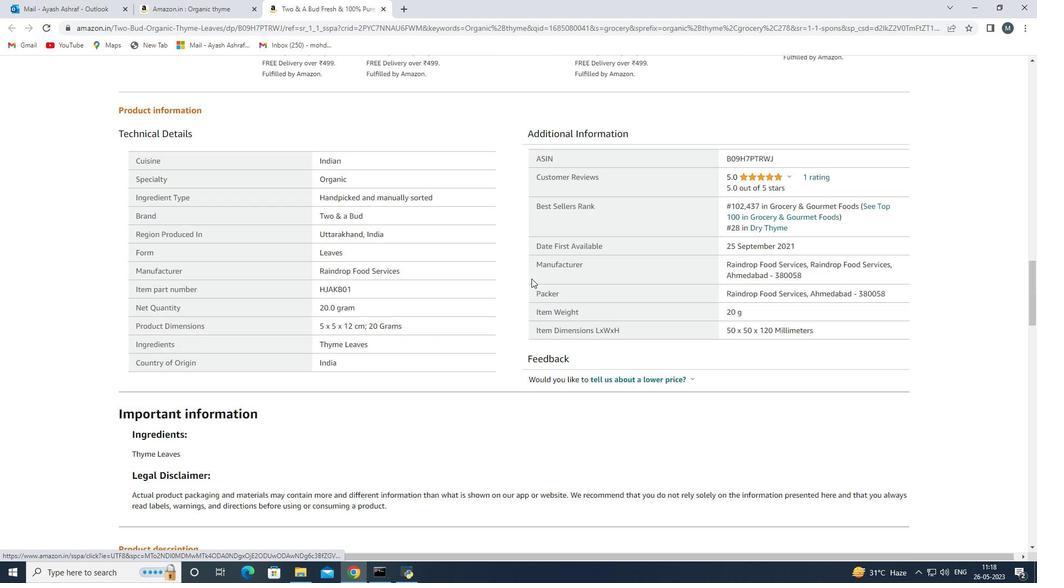 
Action: Mouse scrolled (531, 278) with delta (0, 0)
Screenshot: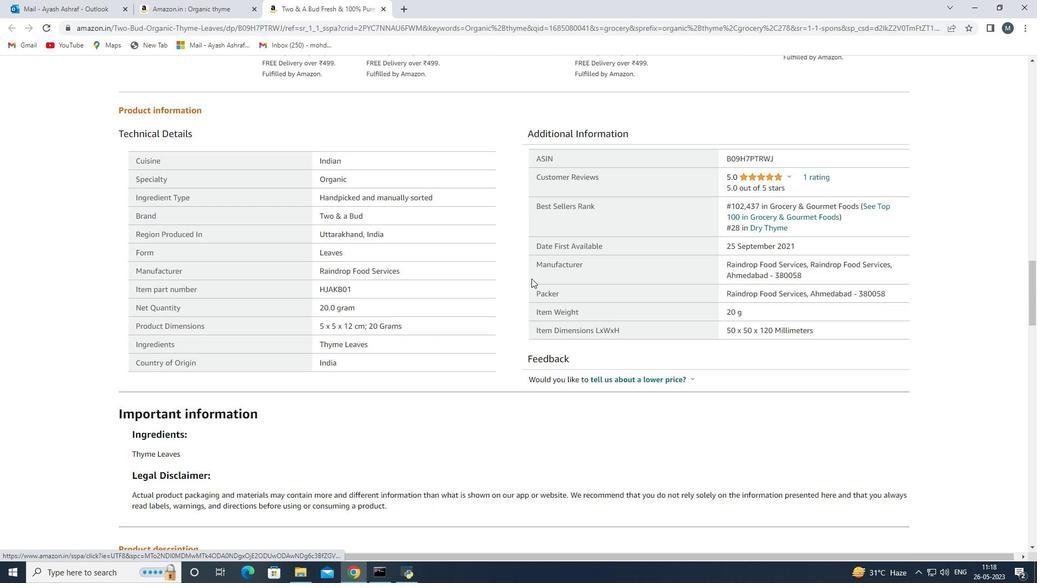 
Action: Mouse scrolled (531, 278) with delta (0, 0)
Screenshot: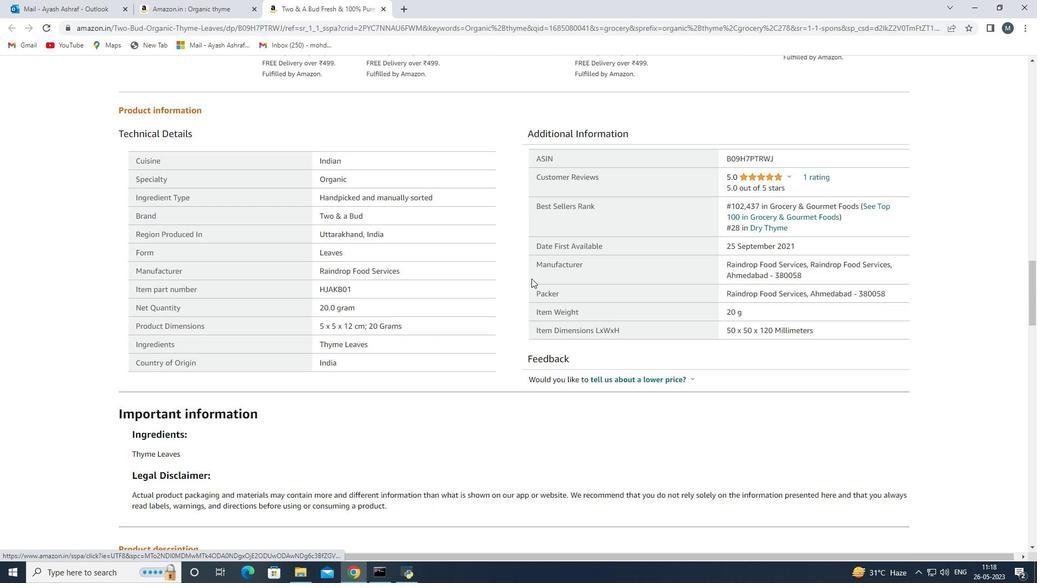 
Action: Mouse scrolled (531, 278) with delta (0, 0)
Screenshot: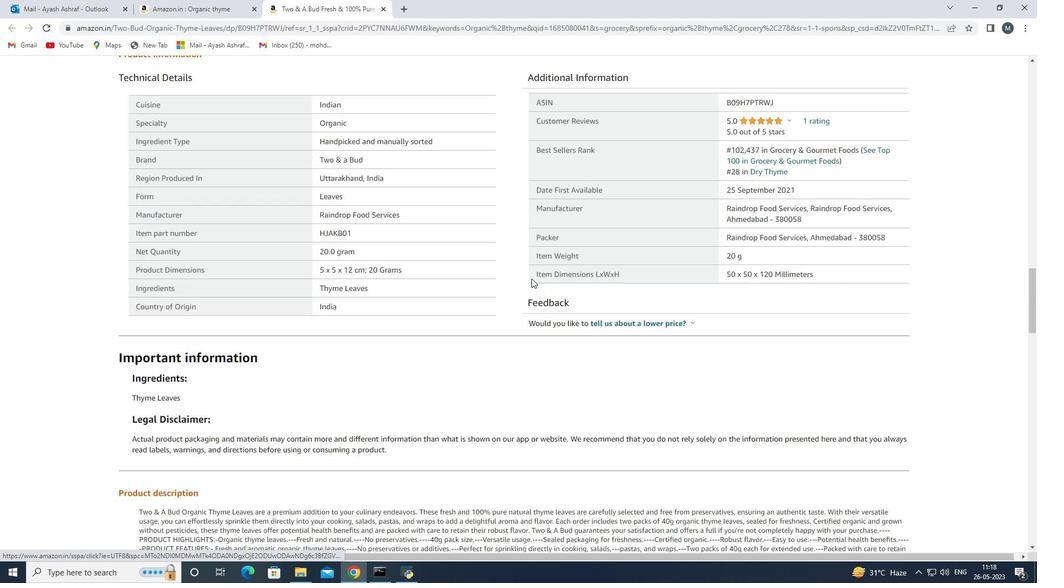 
Action: Mouse scrolled (531, 278) with delta (0, 0)
Screenshot: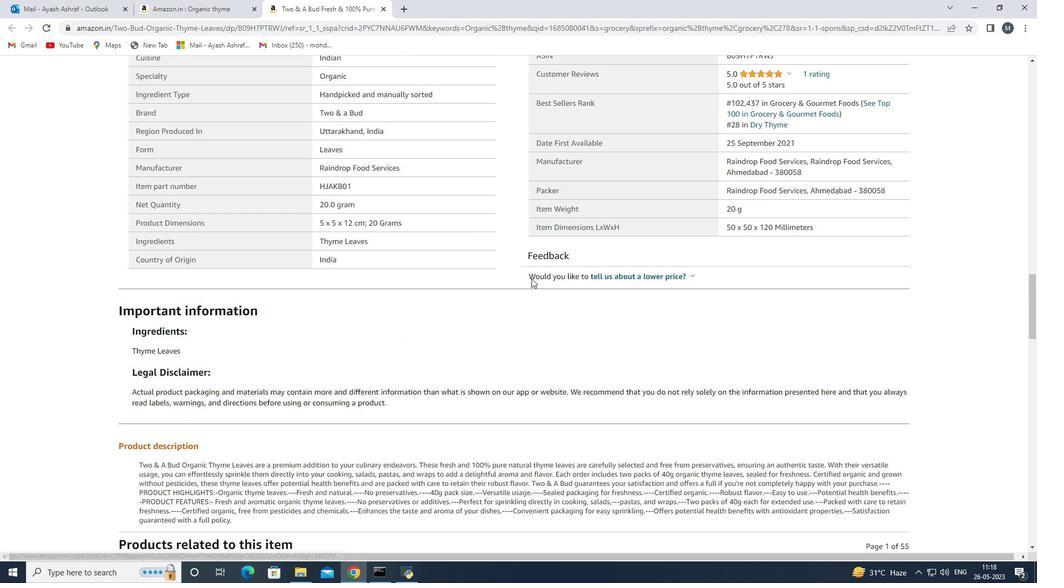 
Action: Mouse scrolled (531, 278) with delta (0, 0)
Screenshot: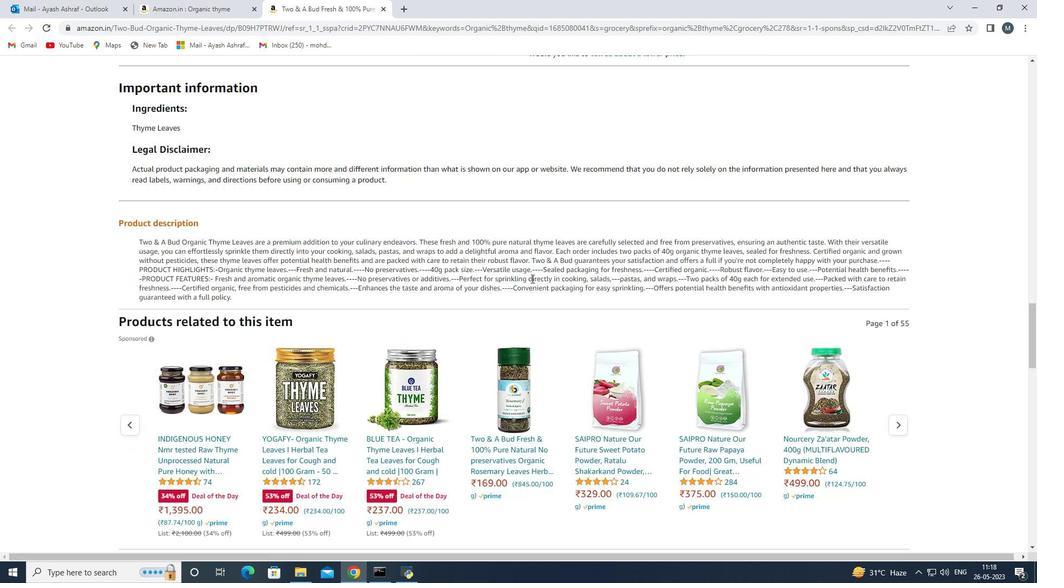 
Action: Mouse scrolled (531, 278) with delta (0, 0)
Screenshot: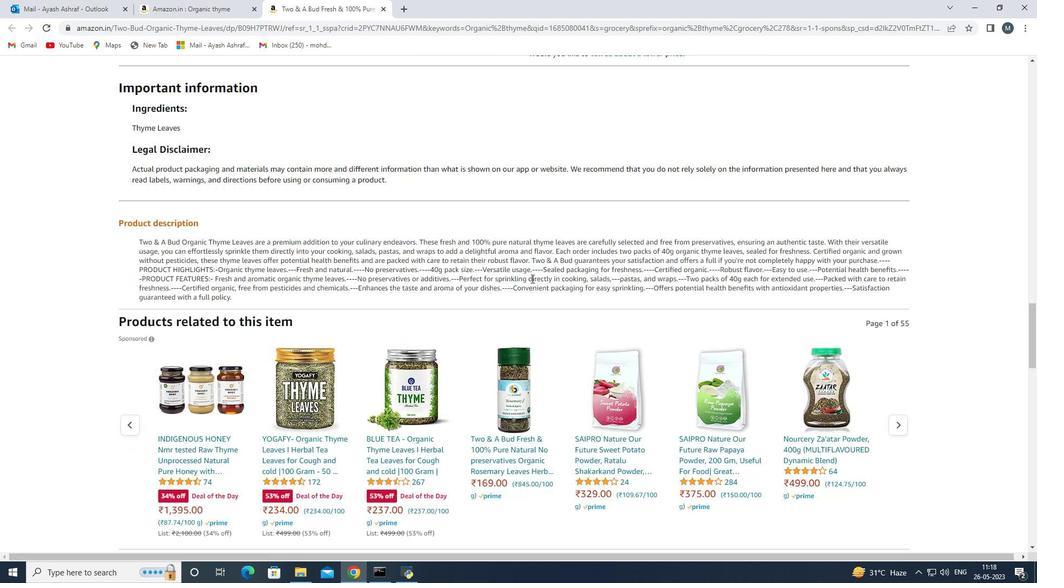 
Action: Mouse scrolled (531, 278) with delta (0, 0)
Screenshot: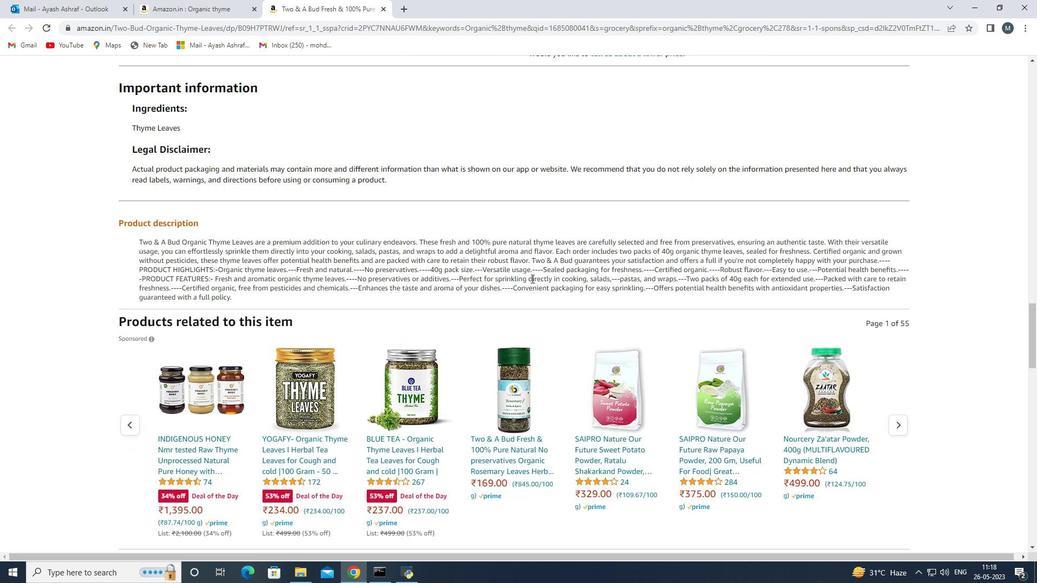 
Action: Mouse scrolled (531, 278) with delta (0, 0)
Screenshot: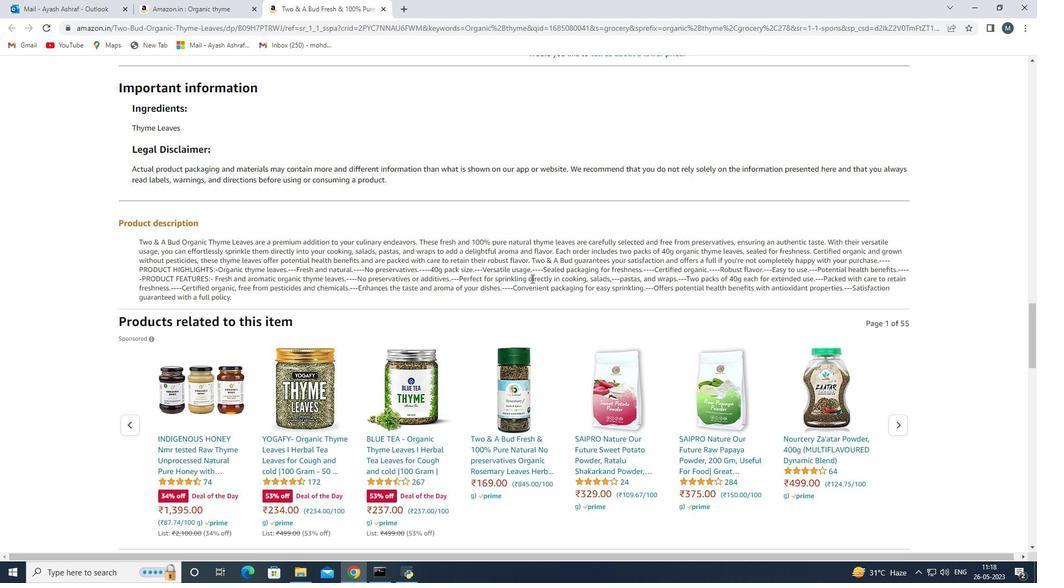 
Action: Mouse scrolled (531, 278) with delta (0, 0)
Screenshot: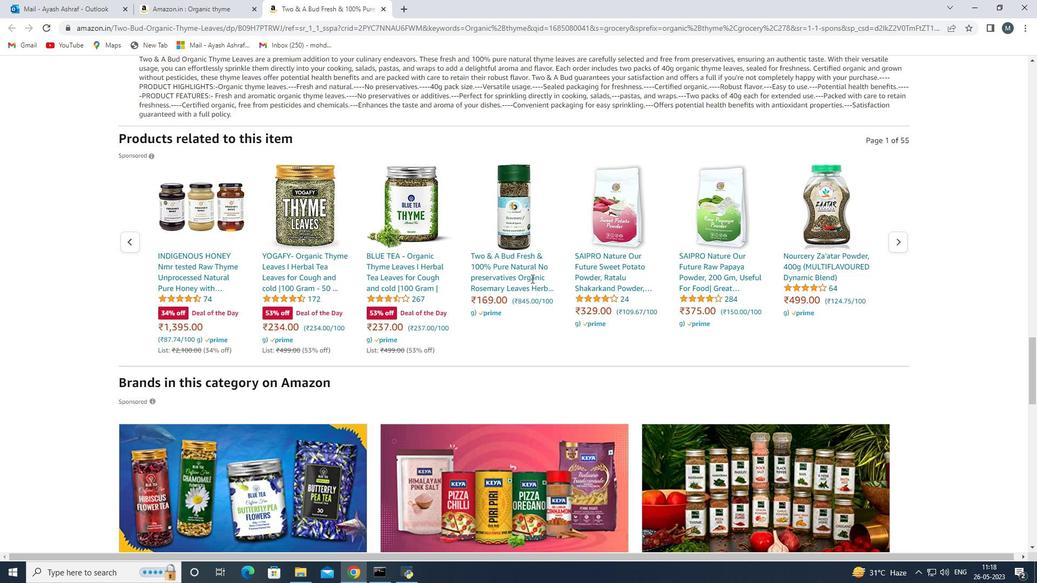 
Action: Mouse scrolled (531, 278) with delta (0, 0)
Screenshot: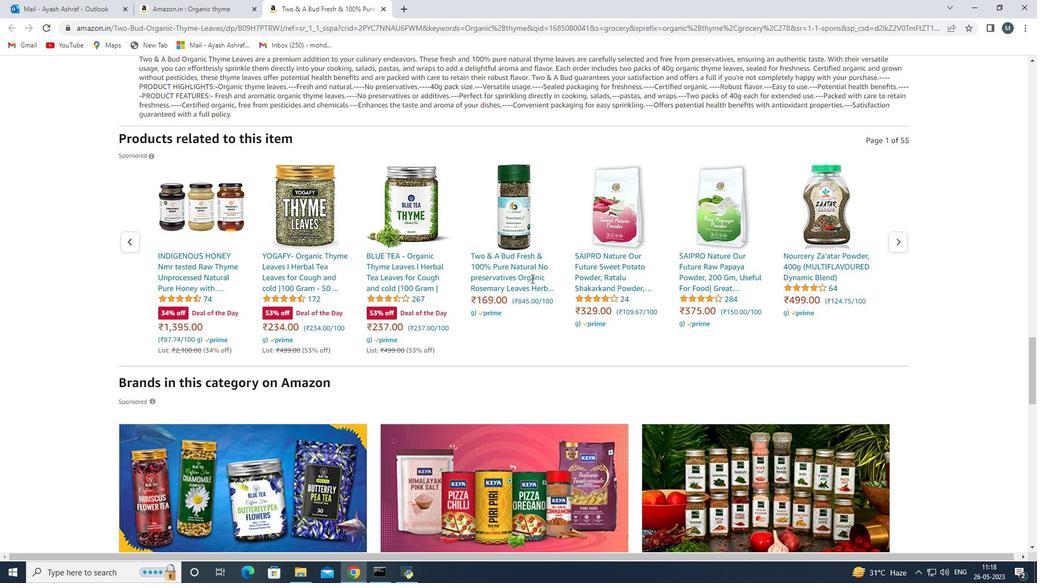 
Action: Mouse scrolled (531, 278) with delta (0, 0)
Screenshot: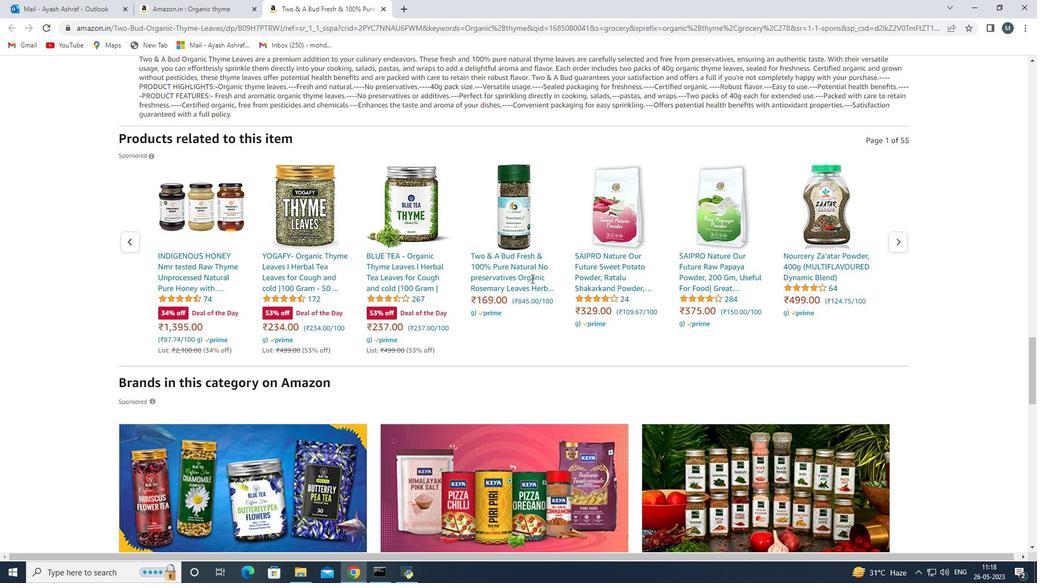 
Action: Mouse scrolled (531, 278) with delta (0, 0)
Screenshot: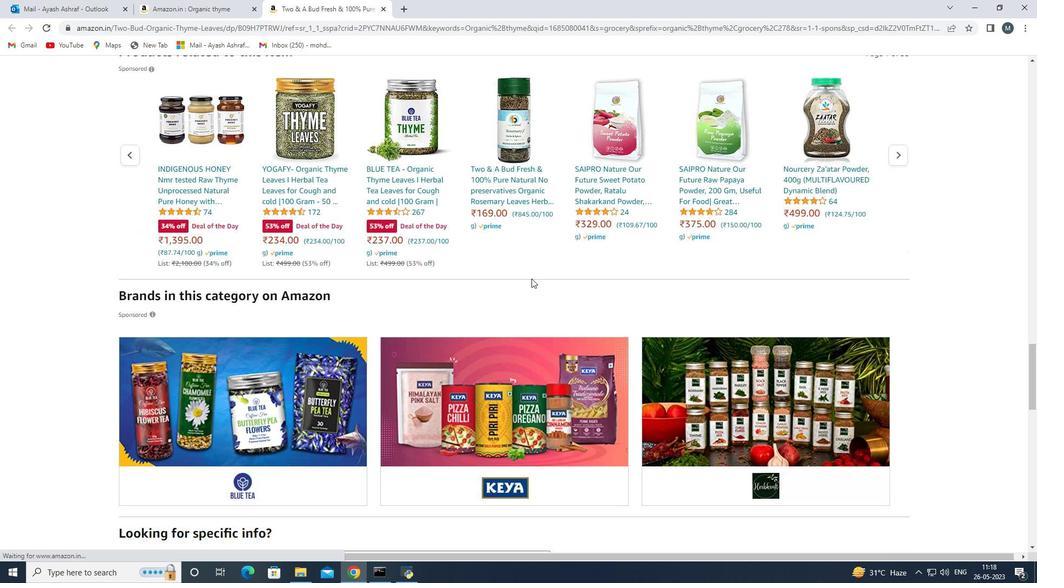 
Action: Mouse scrolled (531, 278) with delta (0, 0)
Screenshot: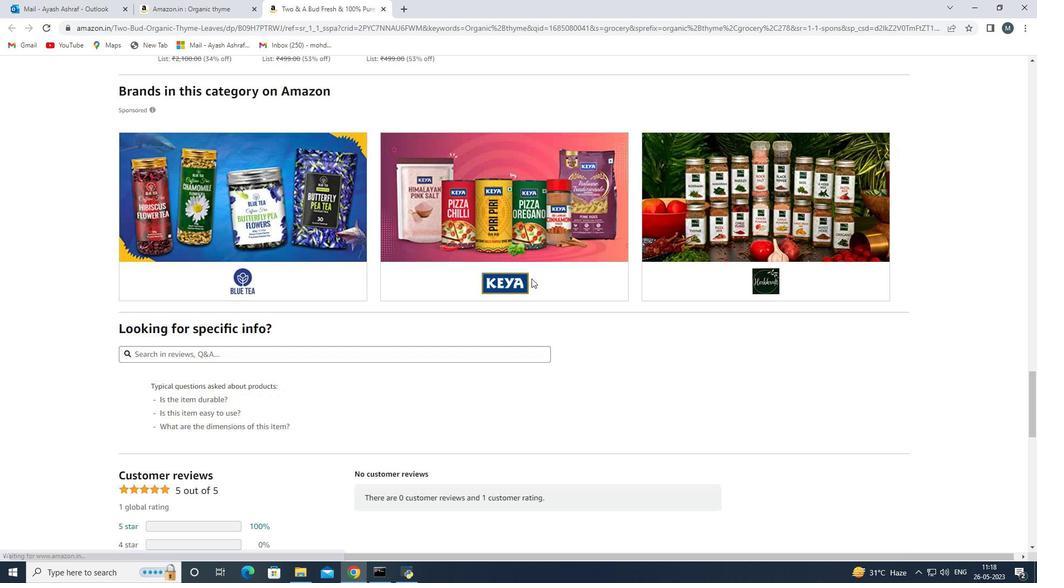 
Action: Mouse scrolled (531, 278) with delta (0, 0)
Screenshot: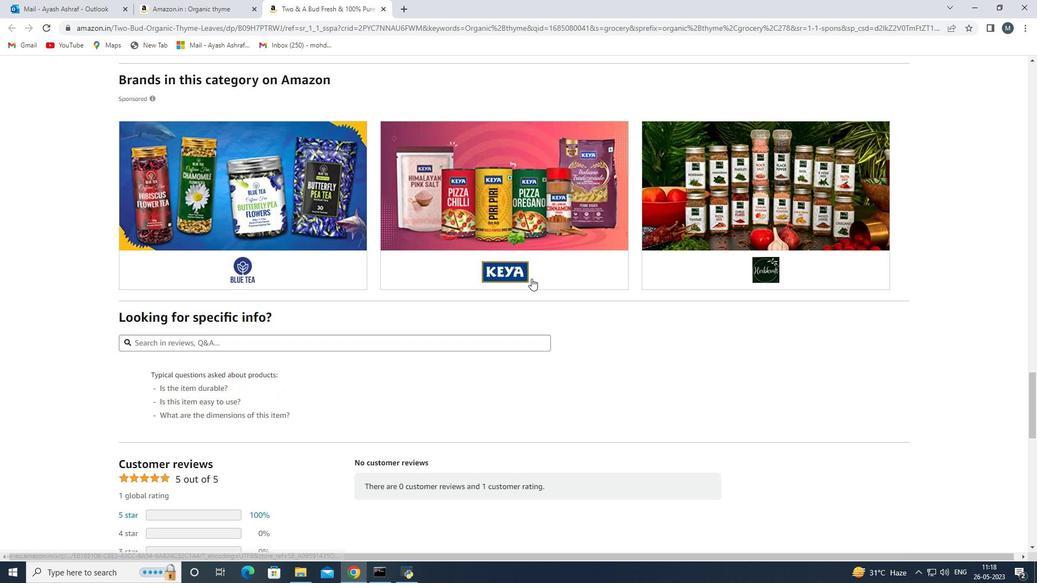 
Action: Mouse scrolled (531, 278) with delta (0, 0)
Screenshot: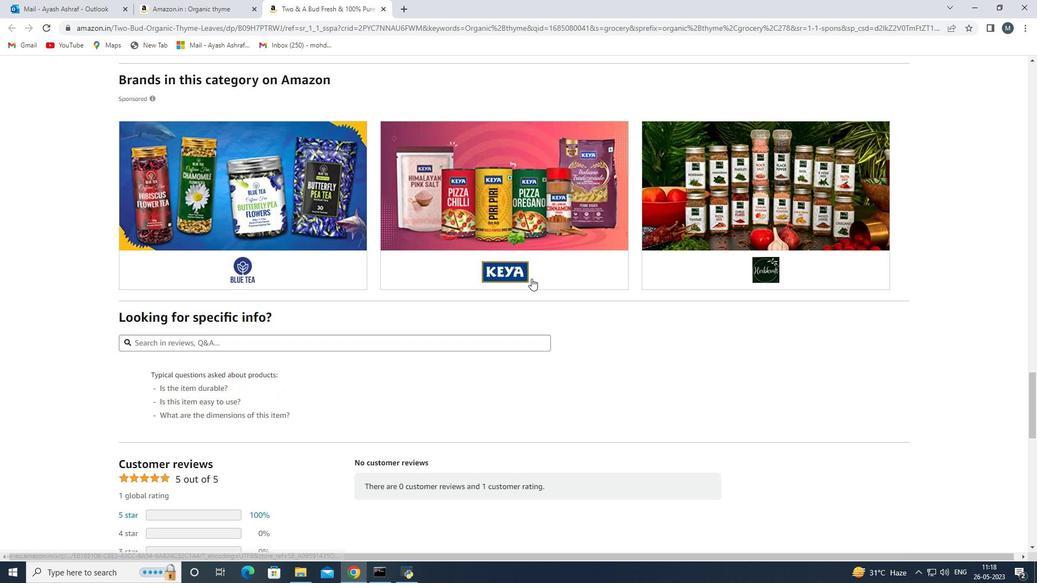 
Action: Mouse scrolled (531, 278) with delta (0, 0)
Screenshot: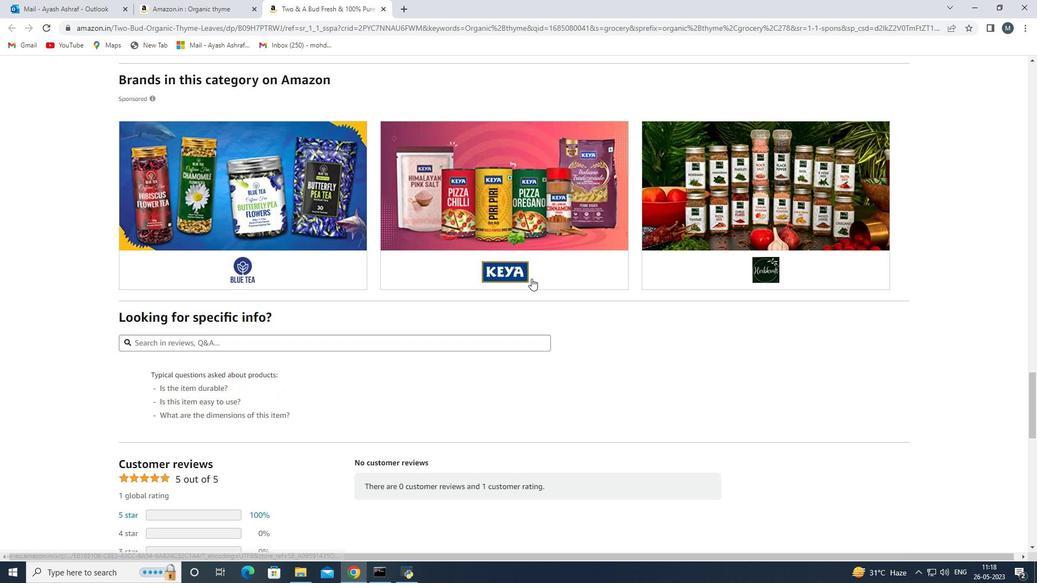 
Action: Mouse scrolled (531, 278) with delta (0, 0)
Screenshot: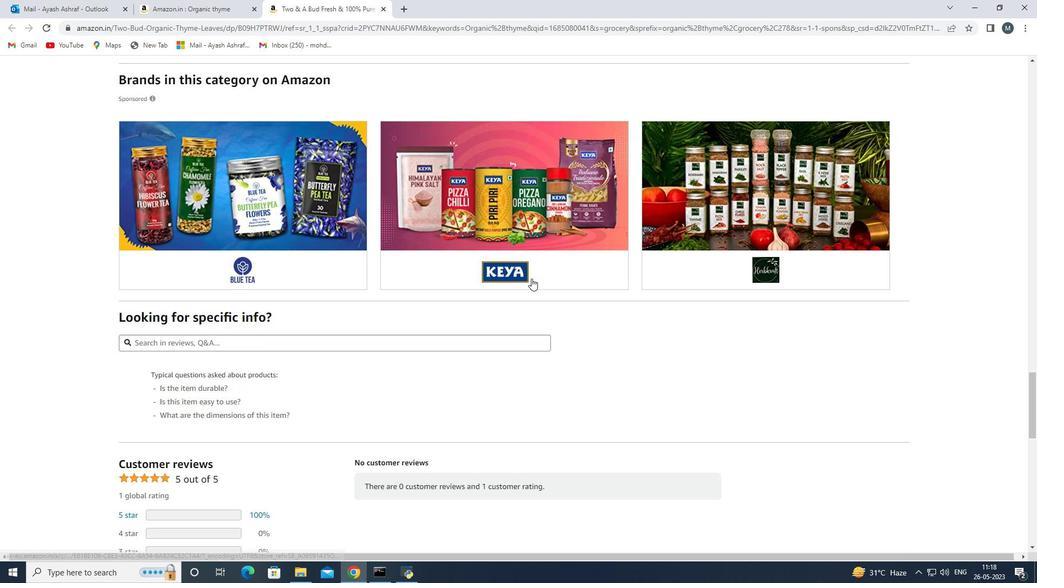
Action: Mouse scrolled (531, 278) with delta (0, 0)
Screenshot: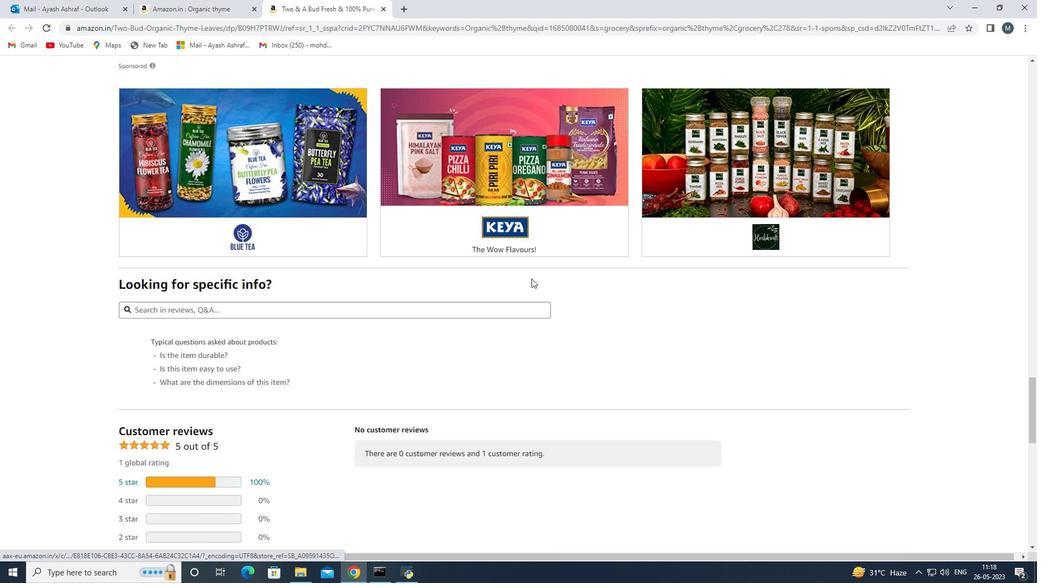 
Action: Mouse scrolled (531, 278) with delta (0, 0)
Screenshot: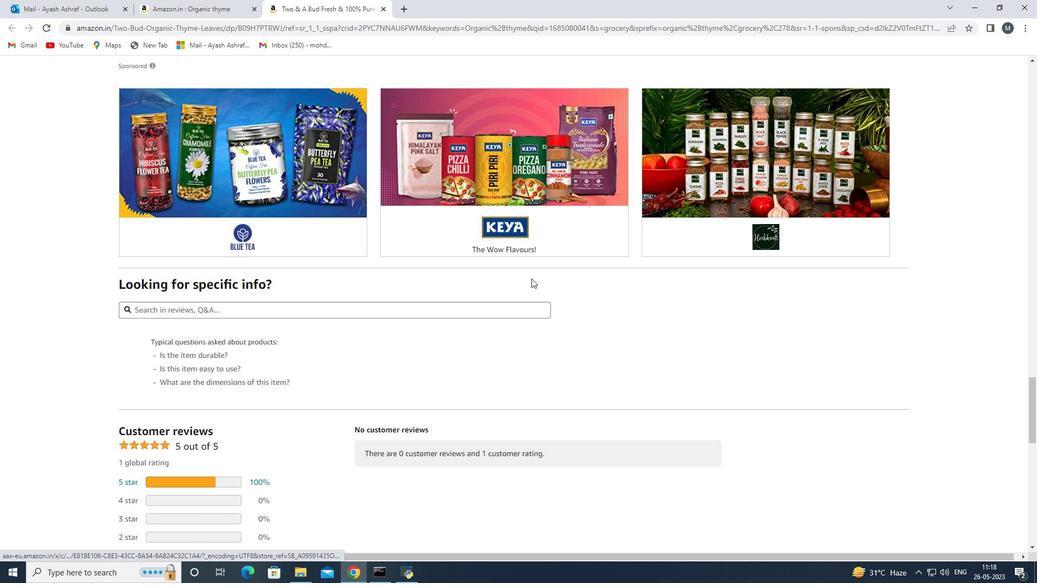 
Action: Mouse scrolled (531, 278) with delta (0, 0)
Screenshot: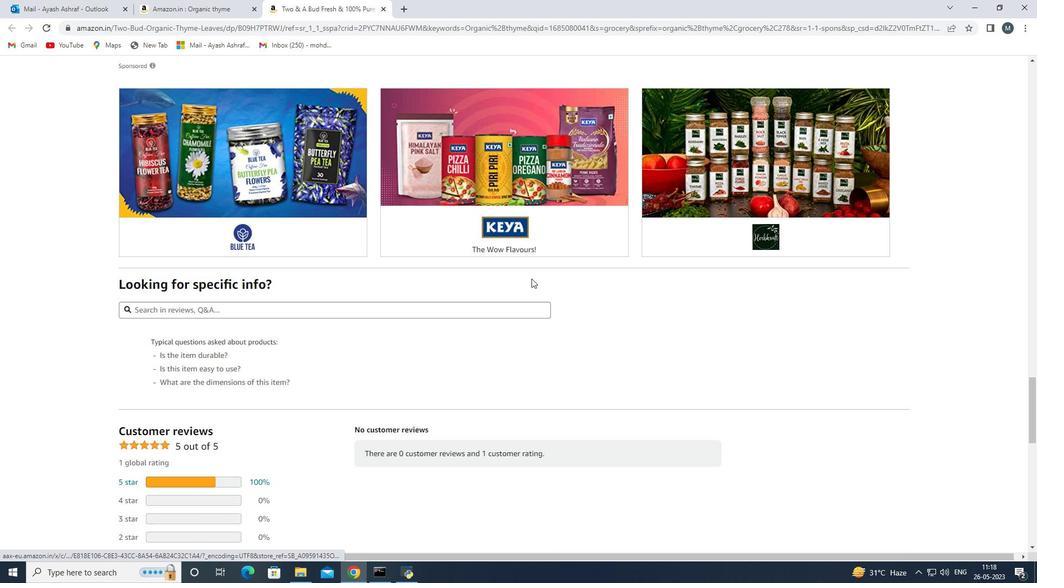 
Action: Mouse scrolled (531, 278) with delta (0, 0)
Screenshot: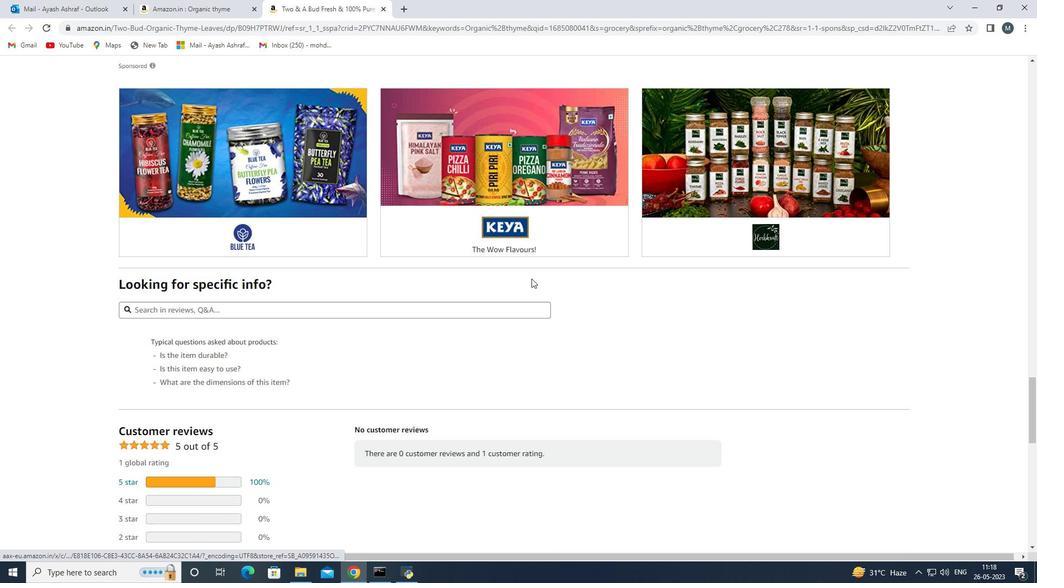 
Action: Mouse moved to (369, 270)
Screenshot: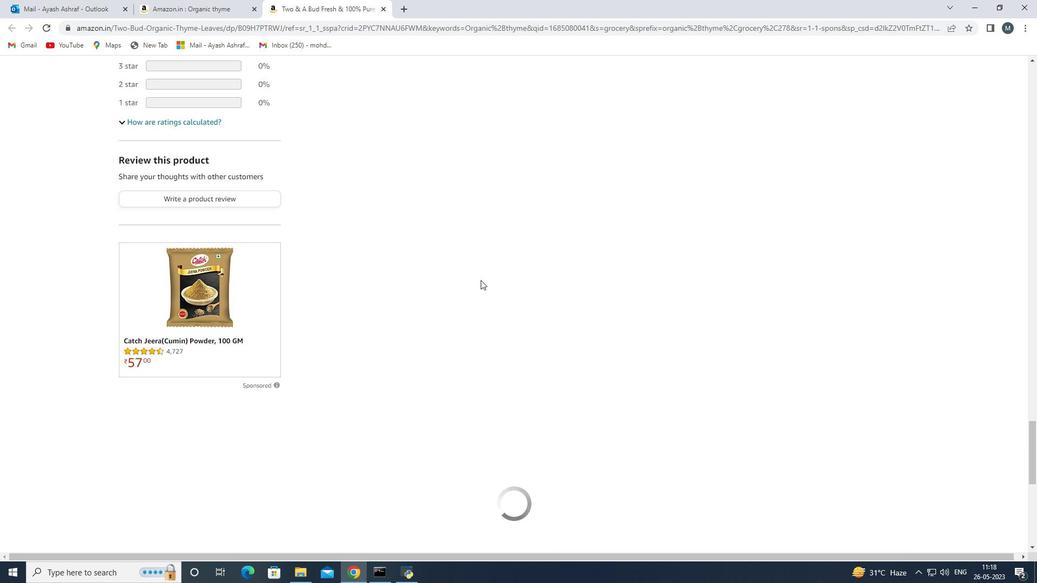 
Action: Mouse scrolled (369, 270) with delta (0, 0)
Screenshot: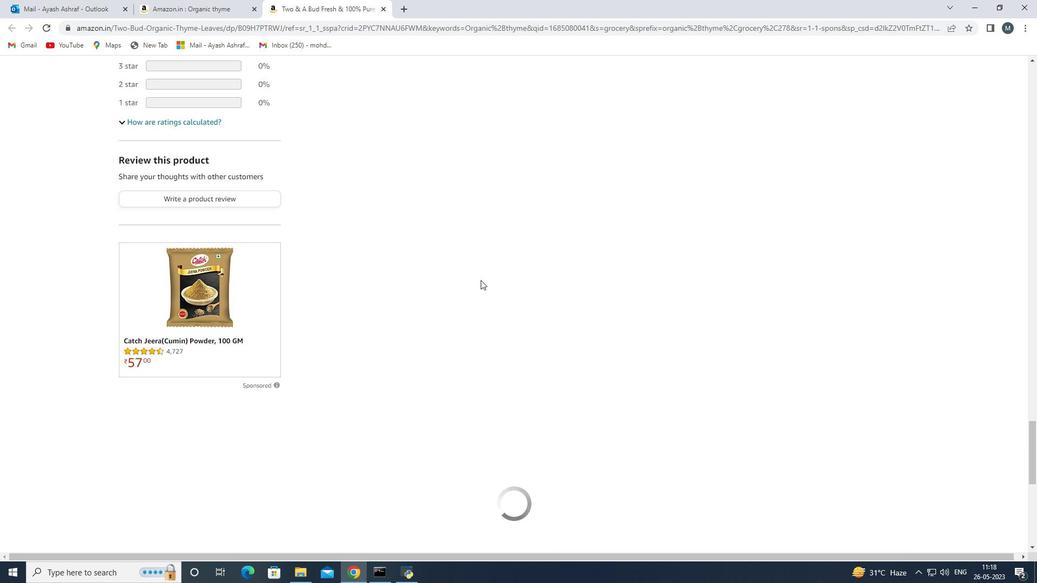 
Action: Mouse scrolled (369, 270) with delta (0, 0)
Screenshot: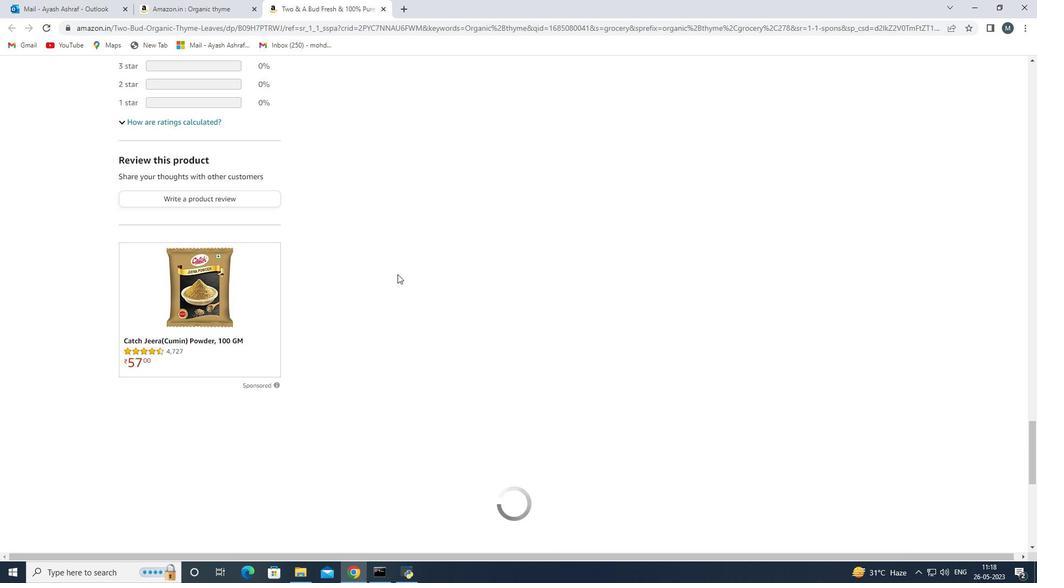 
Action: Mouse scrolled (369, 270) with delta (0, 0)
Screenshot: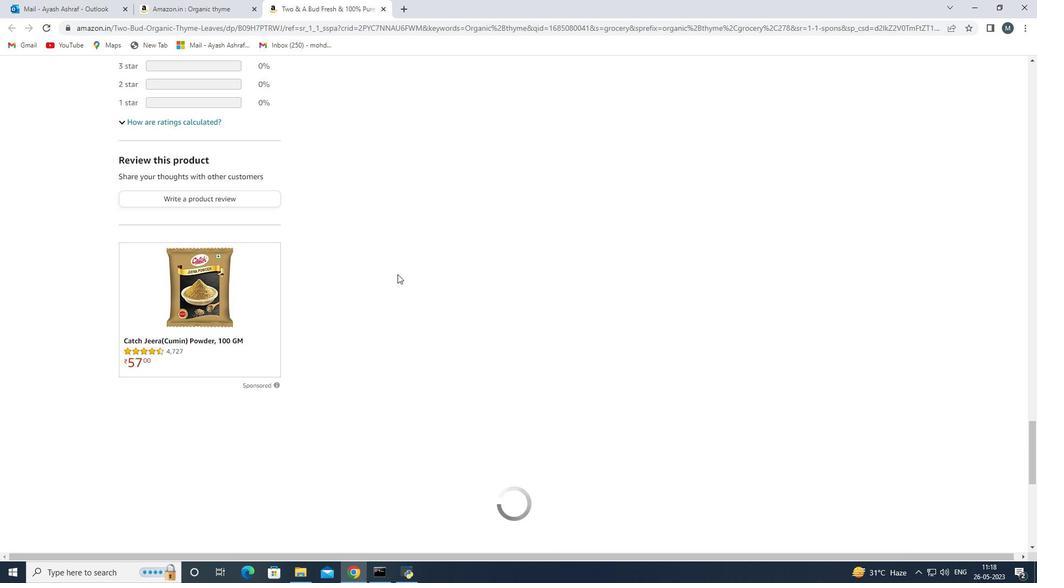 
Action: Mouse scrolled (369, 270) with delta (0, 0)
Screenshot: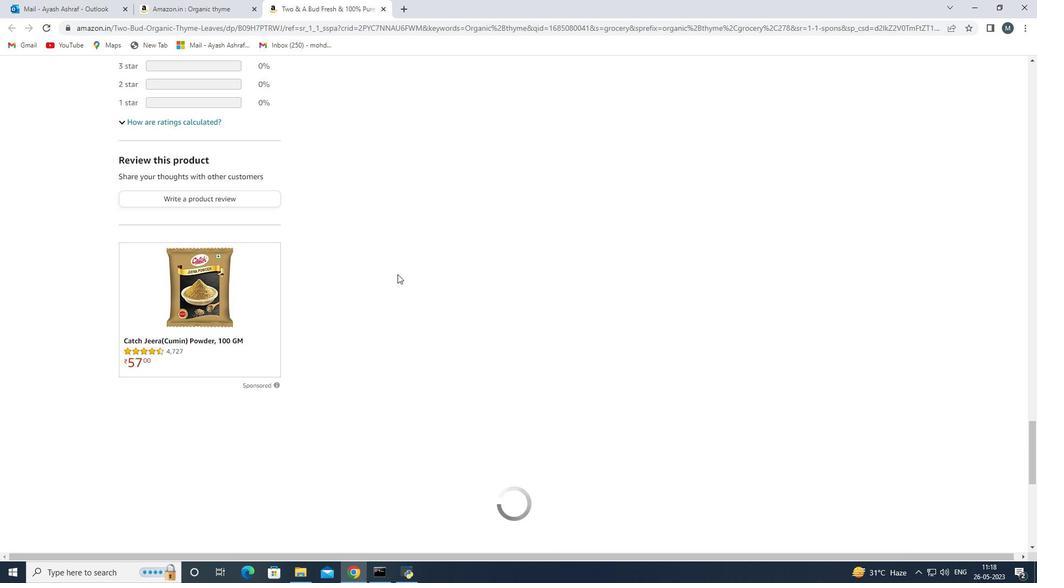 
Action: Mouse moved to (238, 345)
Screenshot: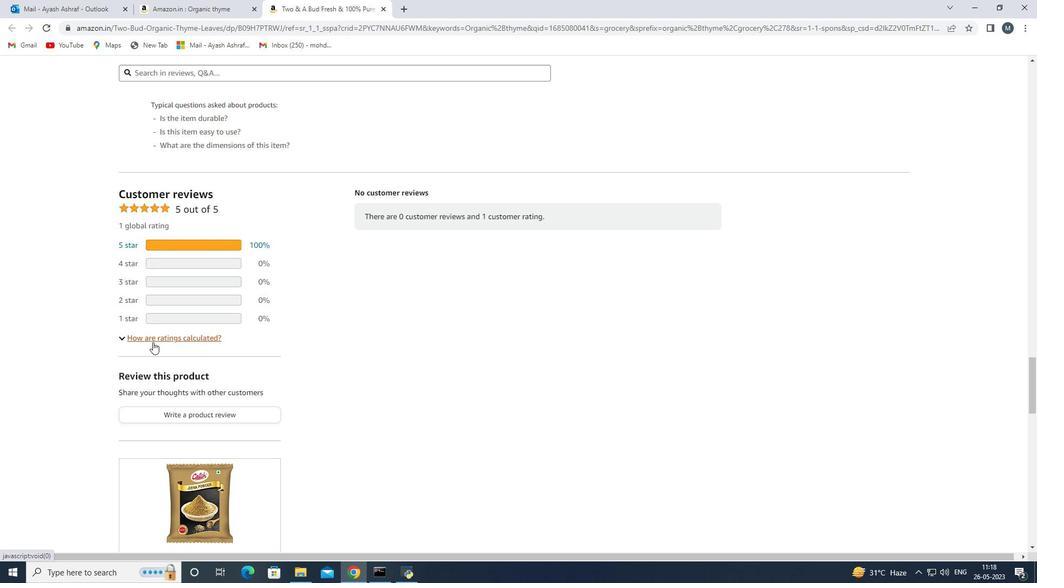 
Action: Mouse scrolled (238, 344) with delta (0, 0)
Screenshot: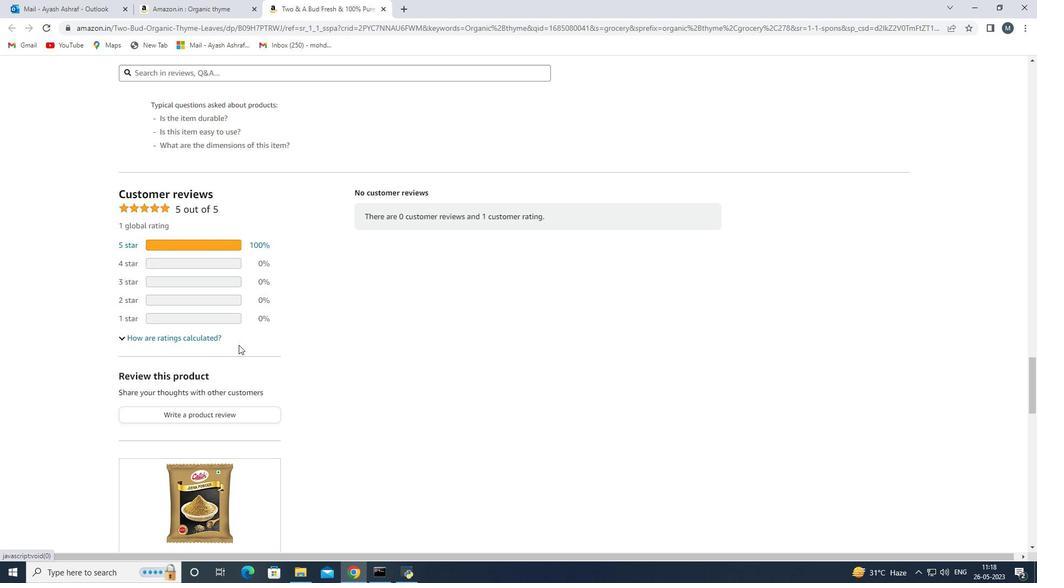 
Action: Mouse scrolled (238, 344) with delta (0, 0)
Screenshot: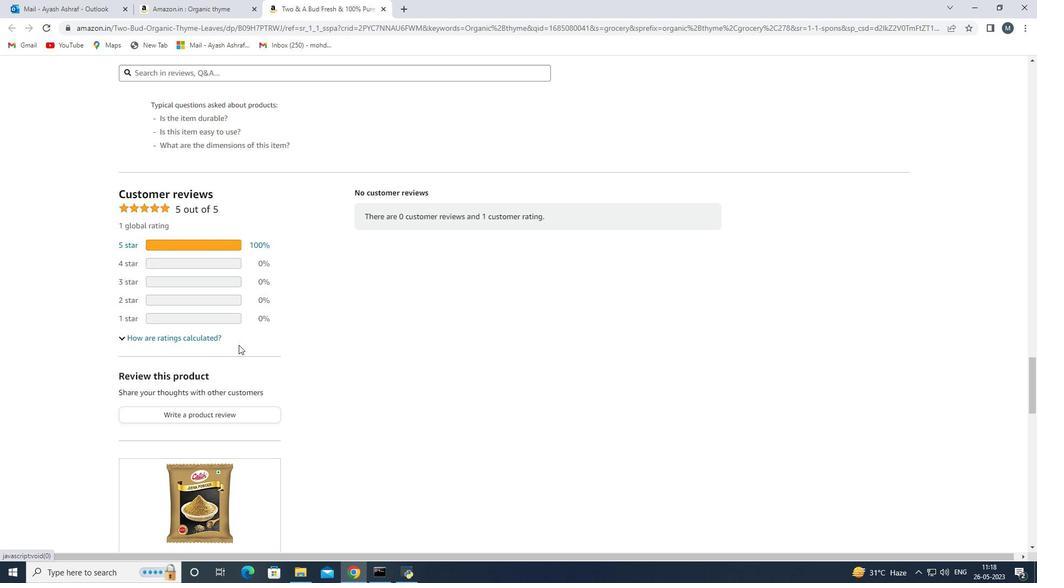 
Action: Mouse scrolled (238, 344) with delta (0, 0)
Screenshot: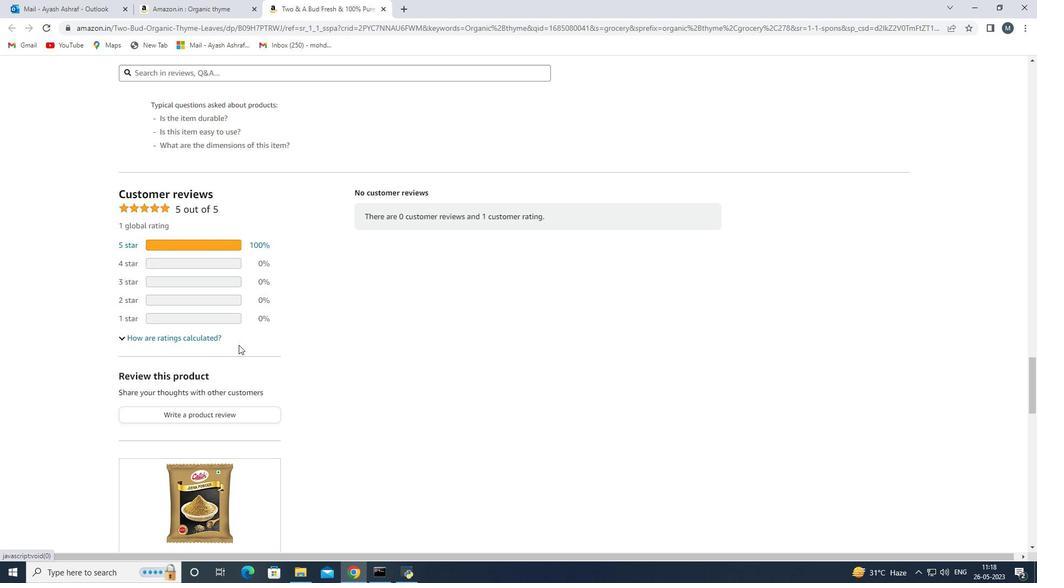 
Action: Mouse scrolled (238, 344) with delta (0, 0)
Screenshot: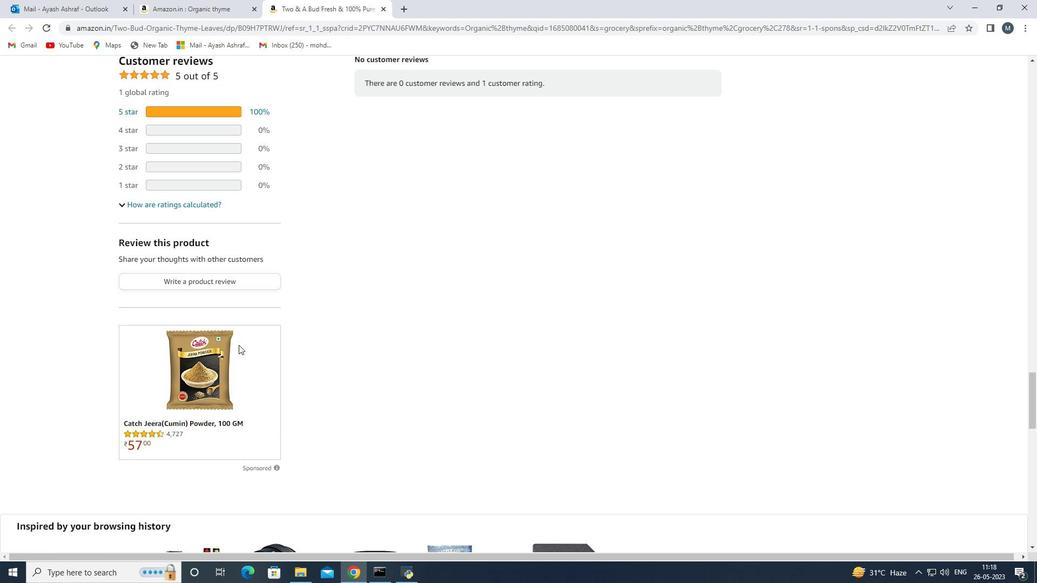 
Action: Mouse moved to (238, 345)
Screenshot: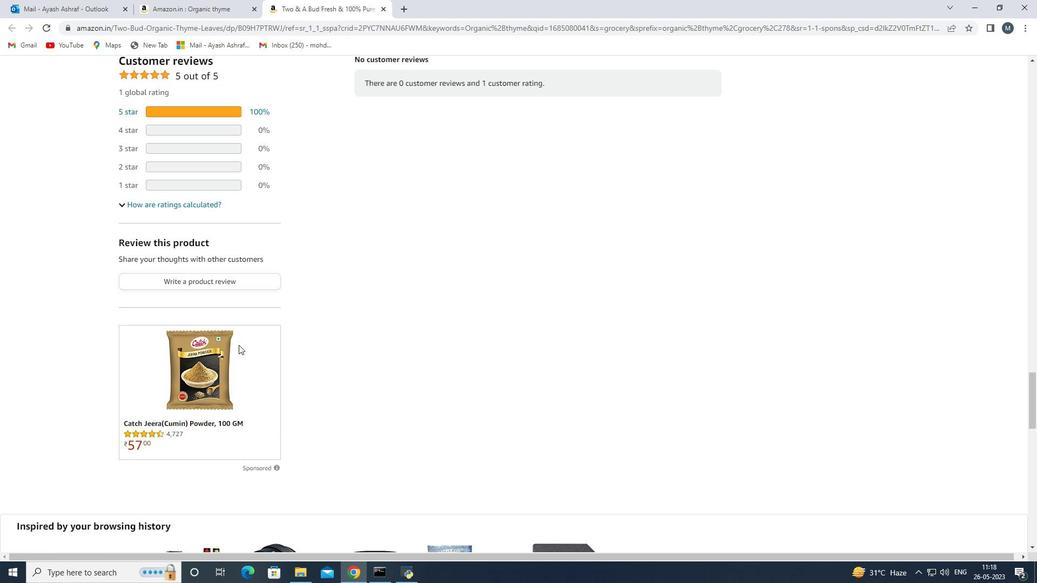 
Action: Mouse scrolled (238, 344) with delta (0, 0)
Screenshot: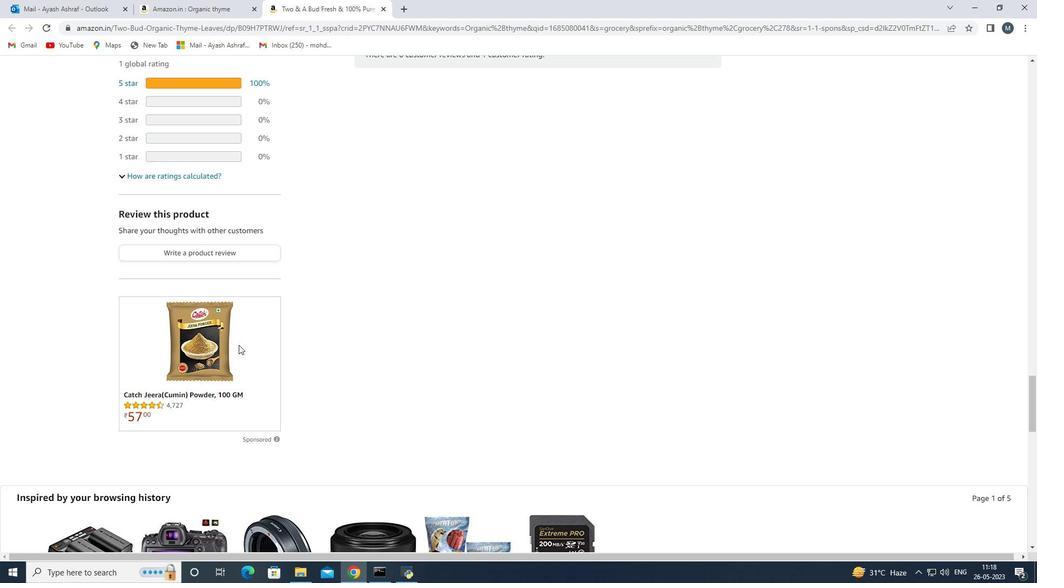 
Action: Mouse moved to (239, 347)
Screenshot: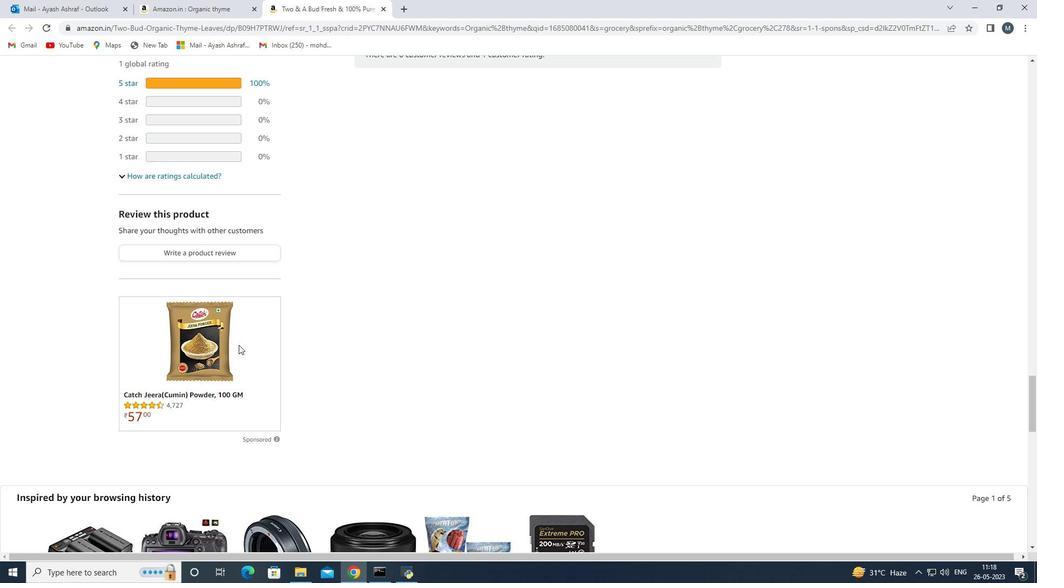 
Action: Mouse scrolled (239, 346) with delta (0, 0)
Screenshot: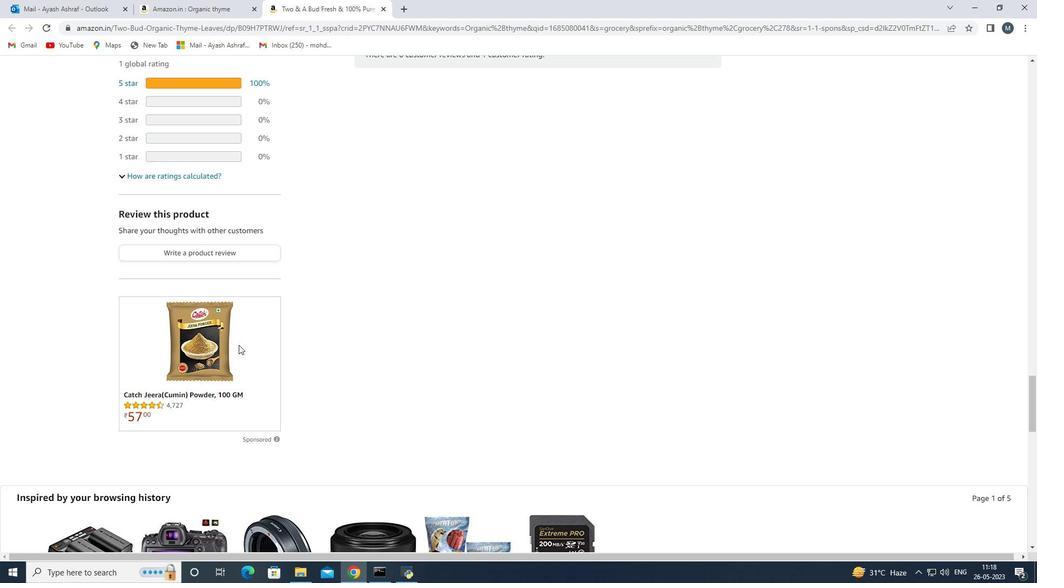 
Action: Mouse scrolled (239, 346) with delta (0, 0)
Screenshot: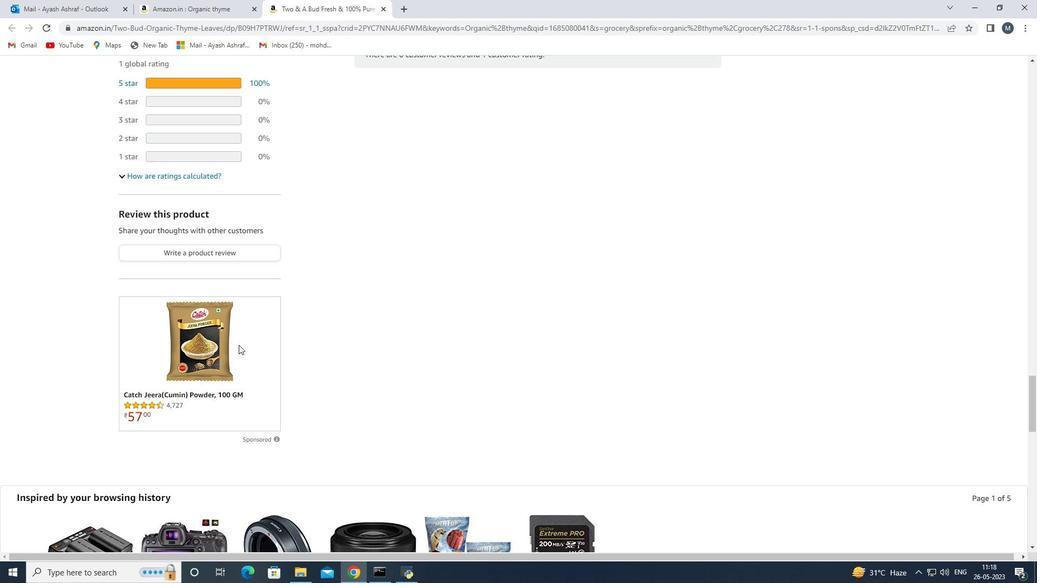 
Action: Mouse scrolled (239, 346) with delta (0, 0)
Screenshot: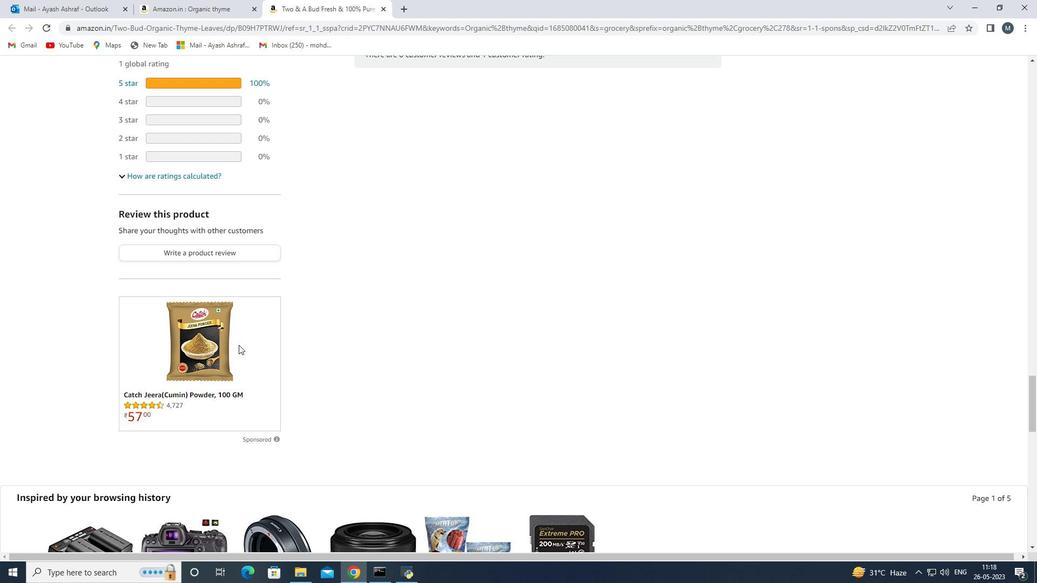 
Action: Mouse scrolled (239, 346) with delta (0, 0)
Screenshot: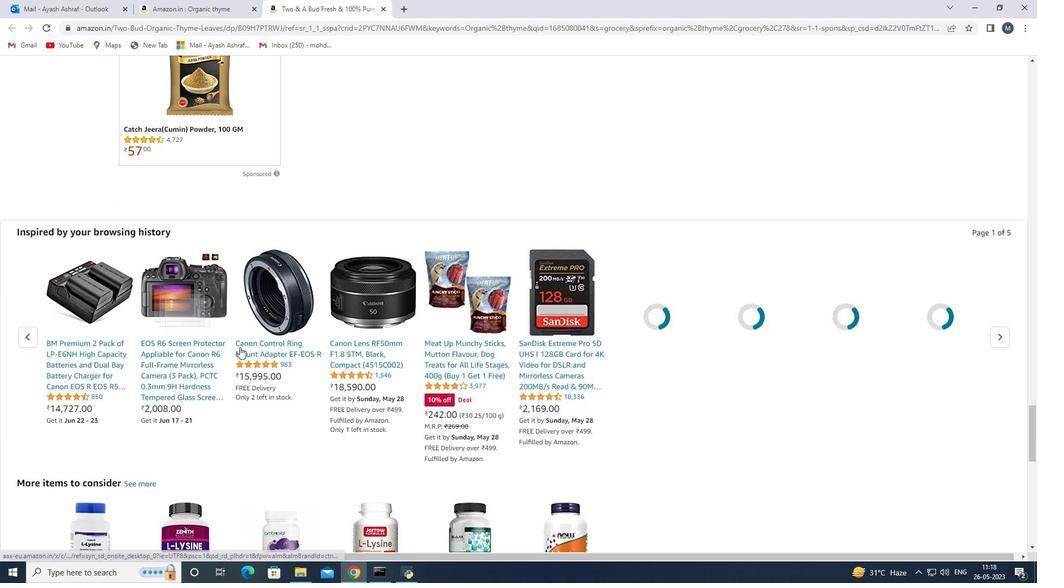 
Action: Mouse moved to (239, 348)
Screenshot: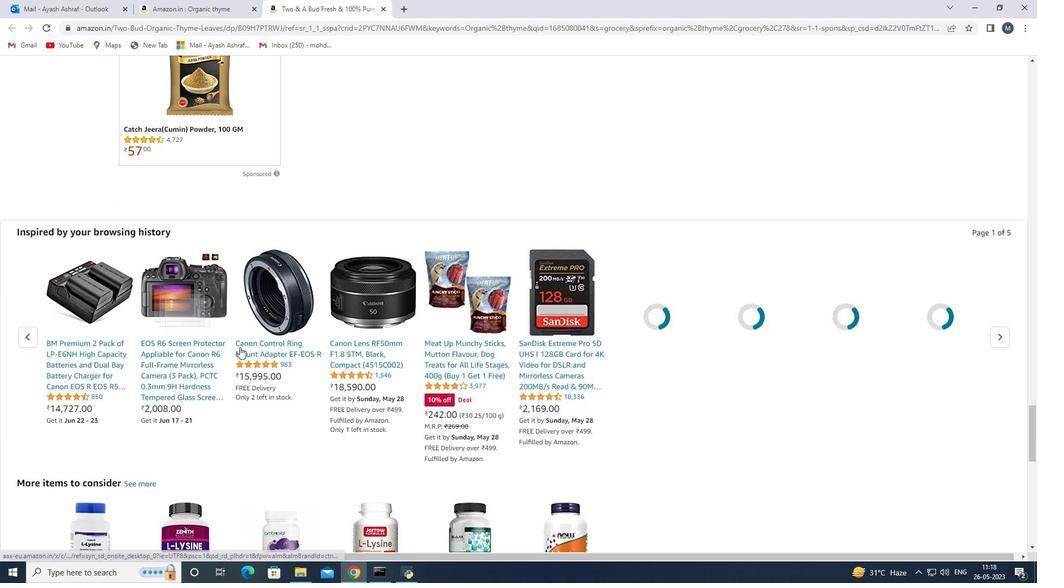 
Action: Mouse scrolled (239, 348) with delta (0, 0)
Screenshot: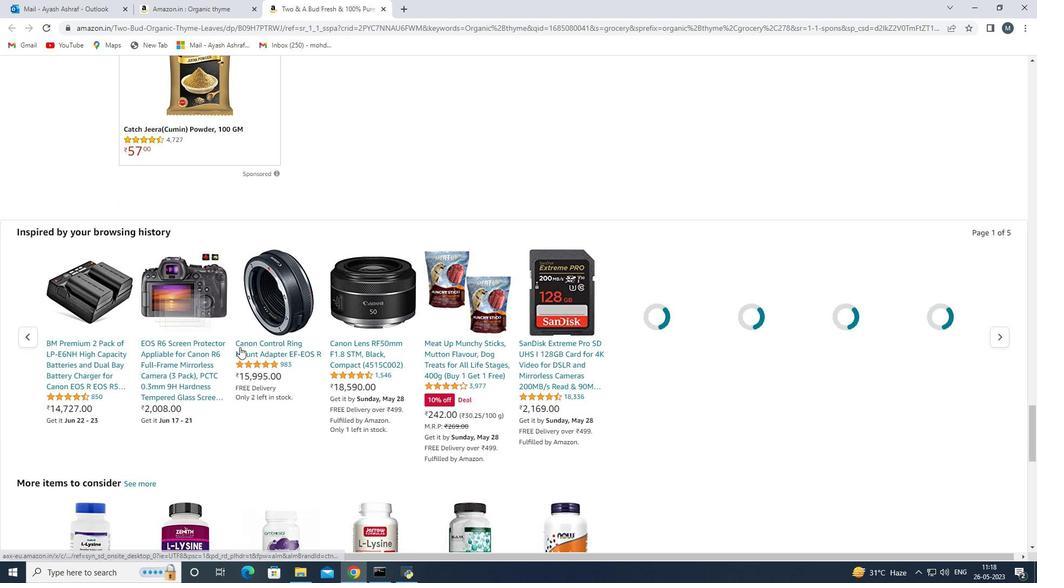 
Action: Mouse moved to (239, 348)
Screenshot: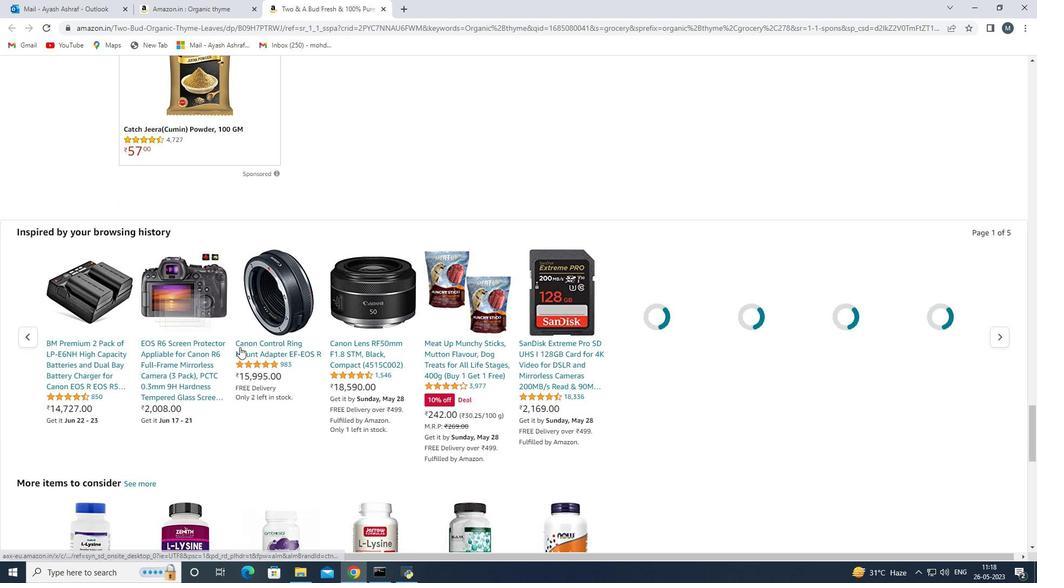 
Action: Mouse scrolled (239, 348) with delta (0, 0)
Screenshot: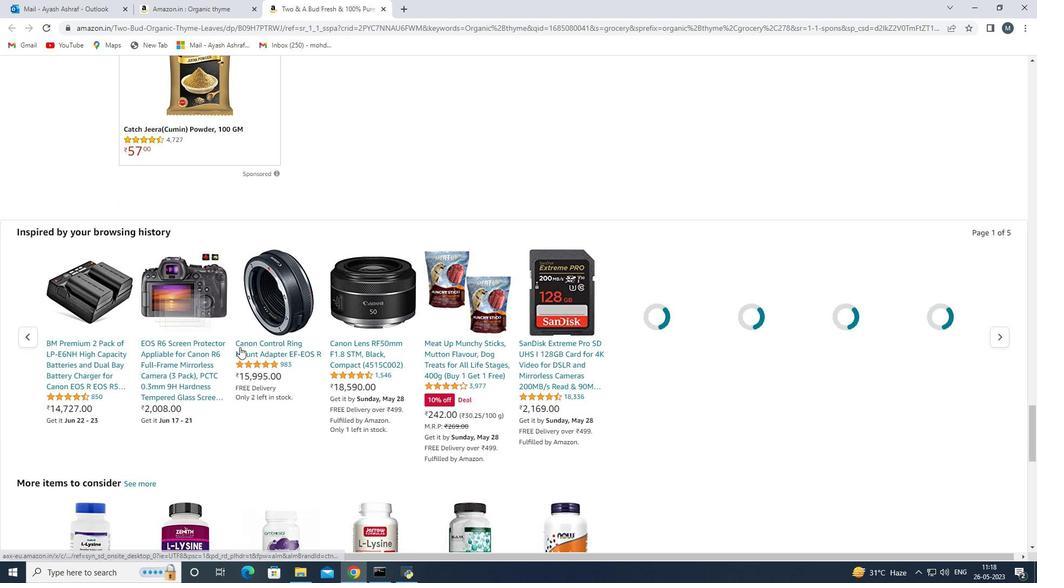
Action: Mouse moved to (239, 349)
Screenshot: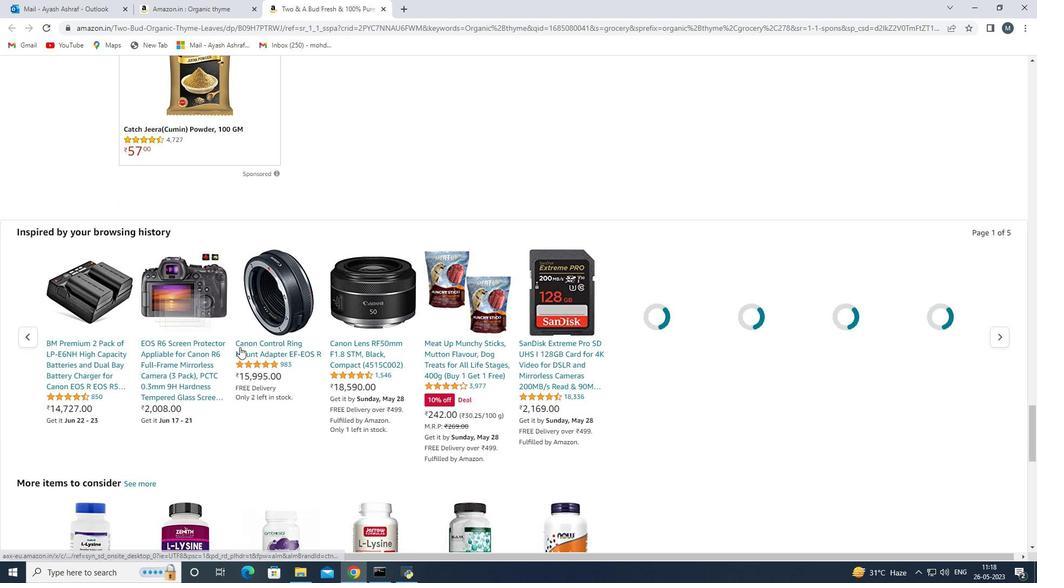 
Action: Mouse scrolled (239, 348) with delta (0, 0)
Screenshot: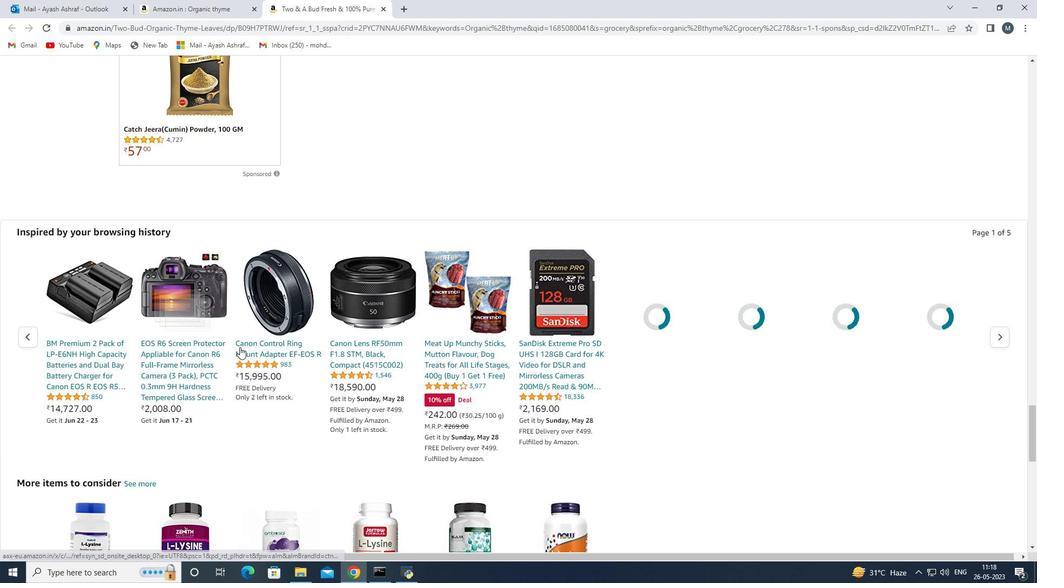
Action: Mouse scrolled (239, 349) with delta (0, 0)
Screenshot: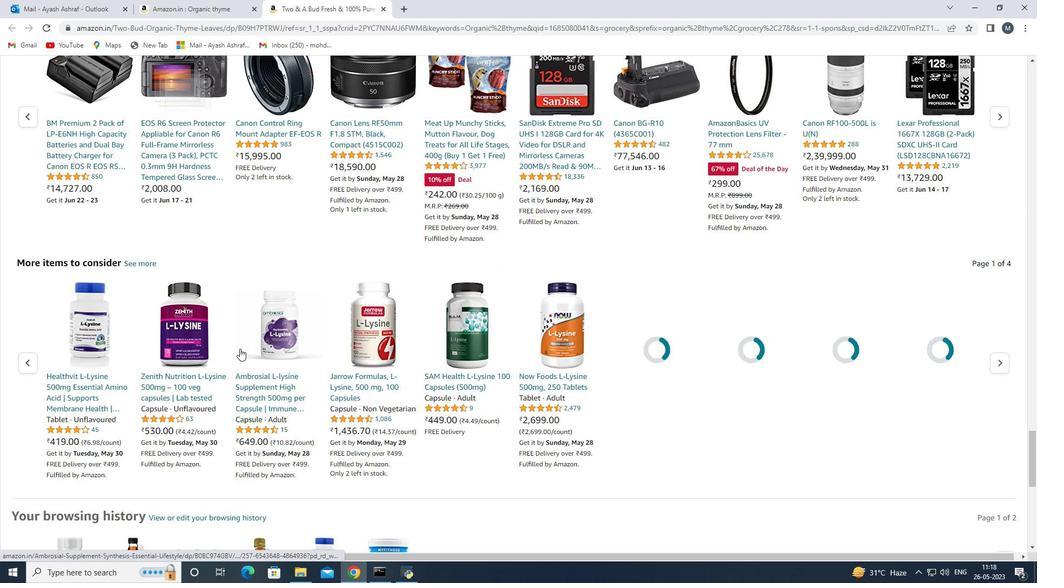 
Action: Mouse scrolled (239, 349) with delta (0, 0)
Screenshot: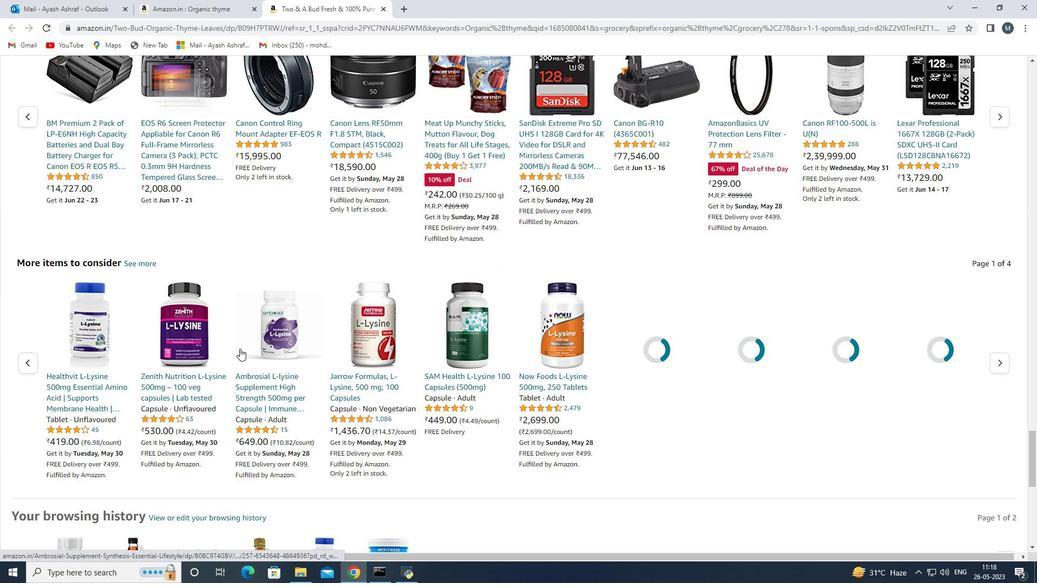 
Action: Mouse scrolled (239, 349) with delta (0, 0)
Screenshot: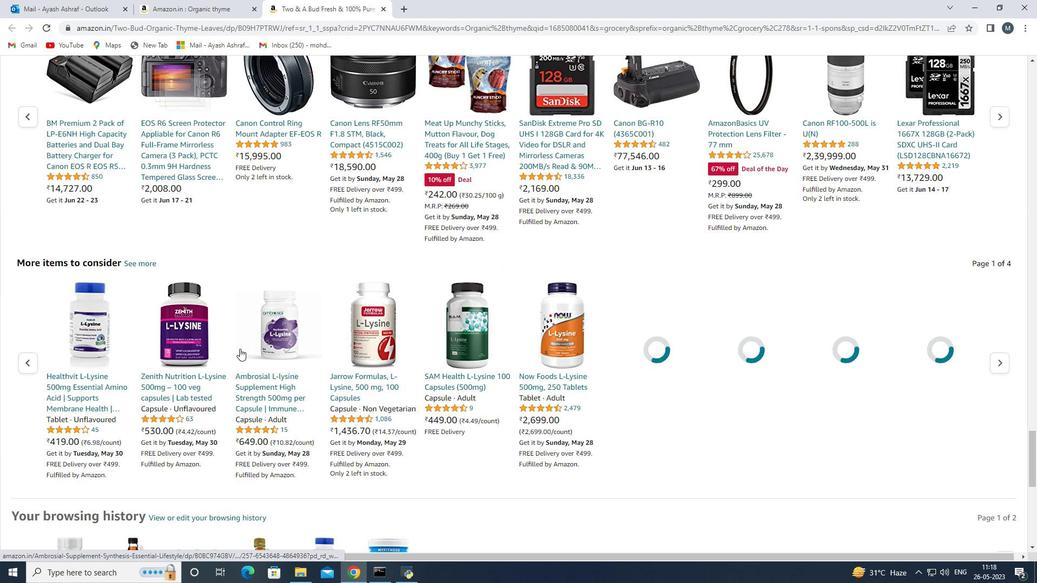 
Action: Mouse scrolled (239, 349) with delta (0, 0)
Screenshot: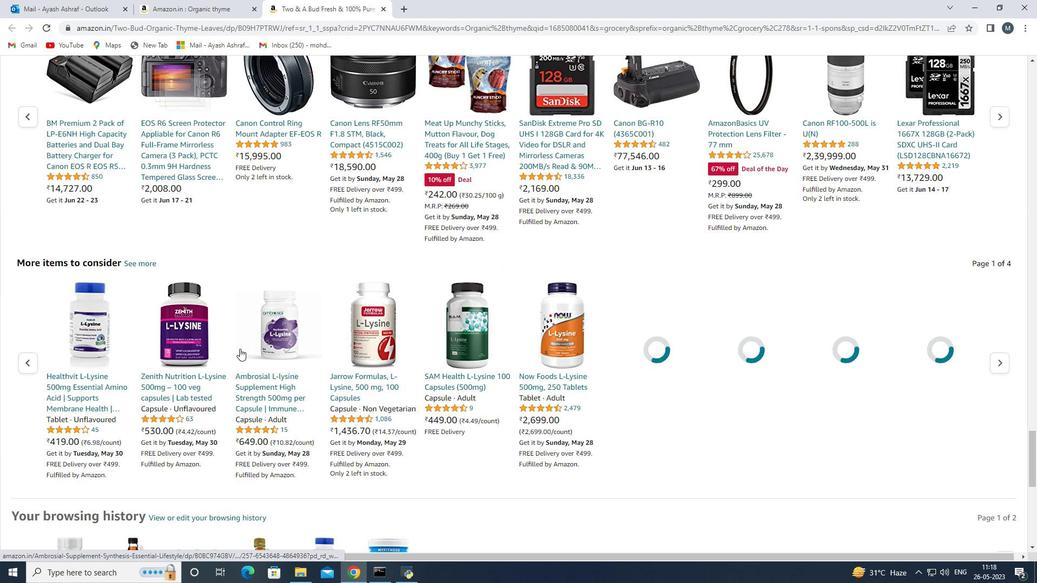 
Action: Mouse scrolled (239, 349) with delta (0, 0)
Screenshot: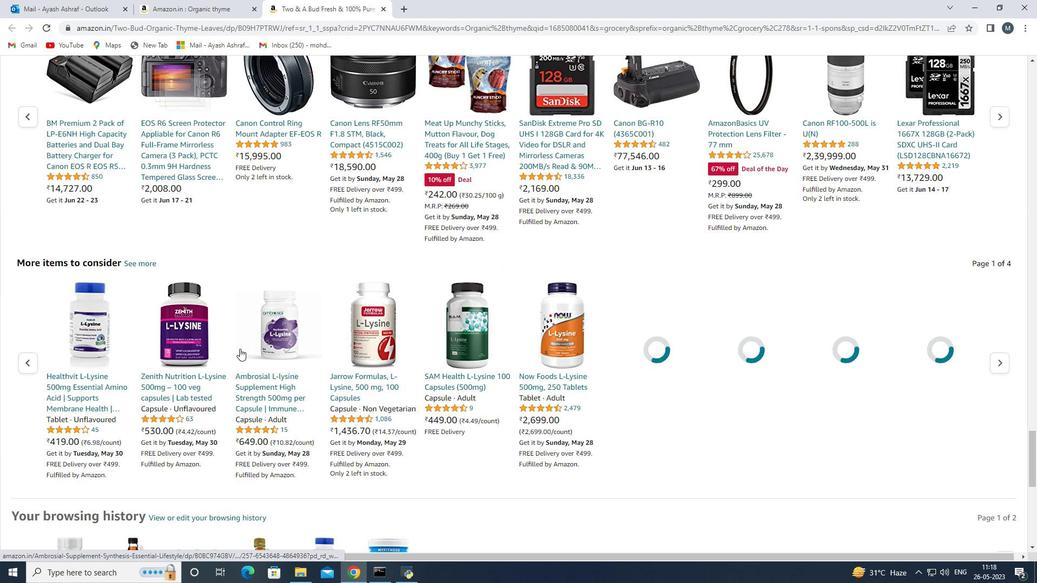 
Action: Mouse scrolled (239, 348) with delta (0, 0)
Screenshot: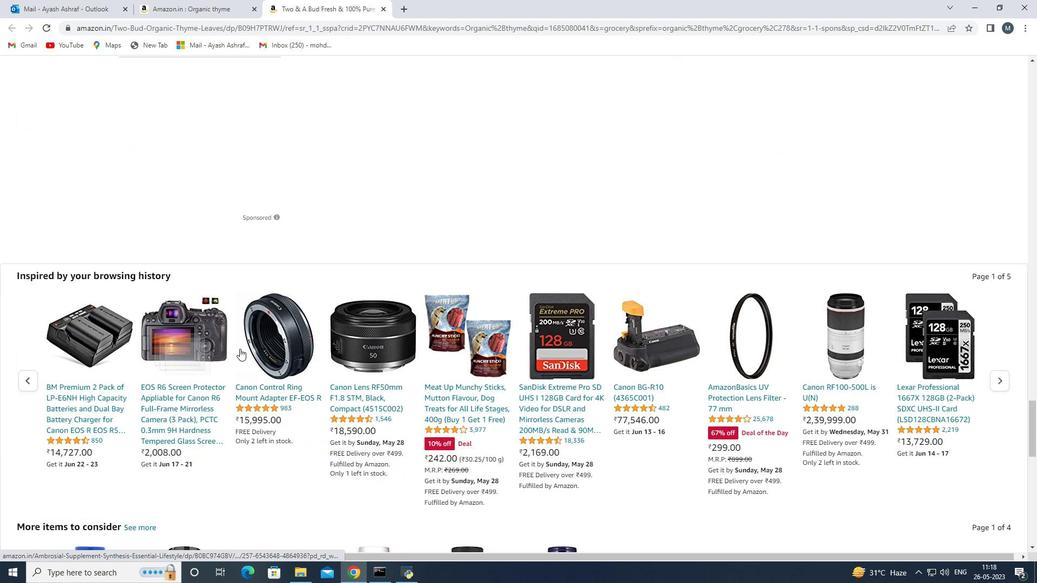 
Action: Mouse moved to (239, 350)
Screenshot: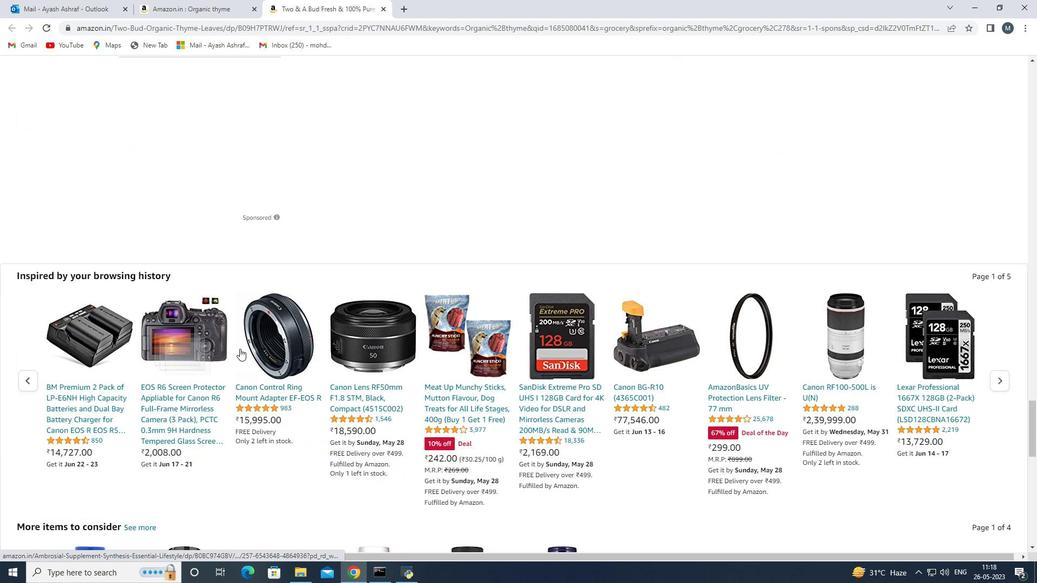 
Action: Mouse scrolled (239, 350) with delta (0, 0)
Screenshot: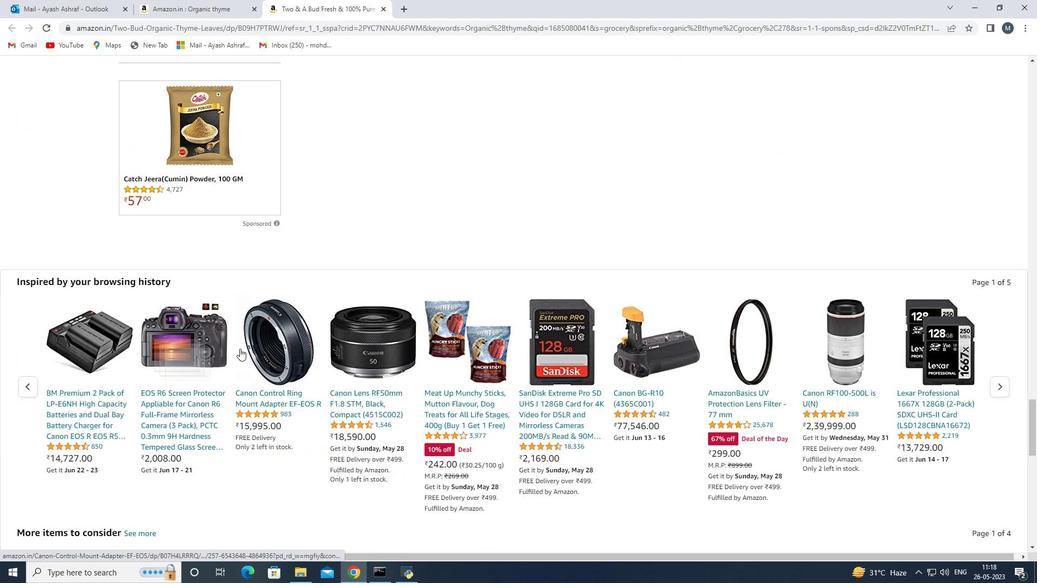 
Action: Mouse scrolled (239, 350) with delta (0, 0)
Screenshot: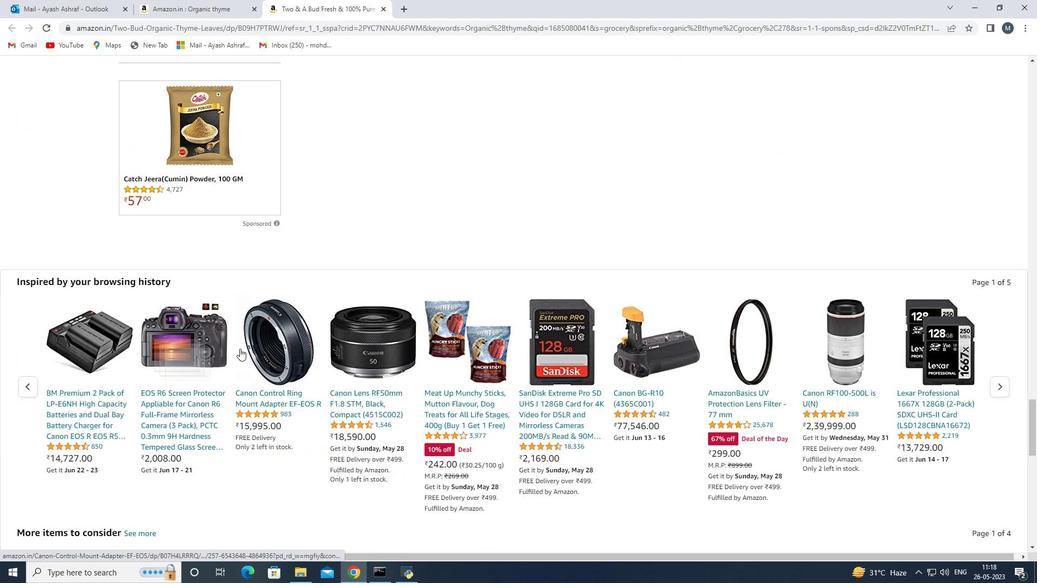 
Action: Mouse scrolled (239, 350) with delta (0, 0)
Screenshot: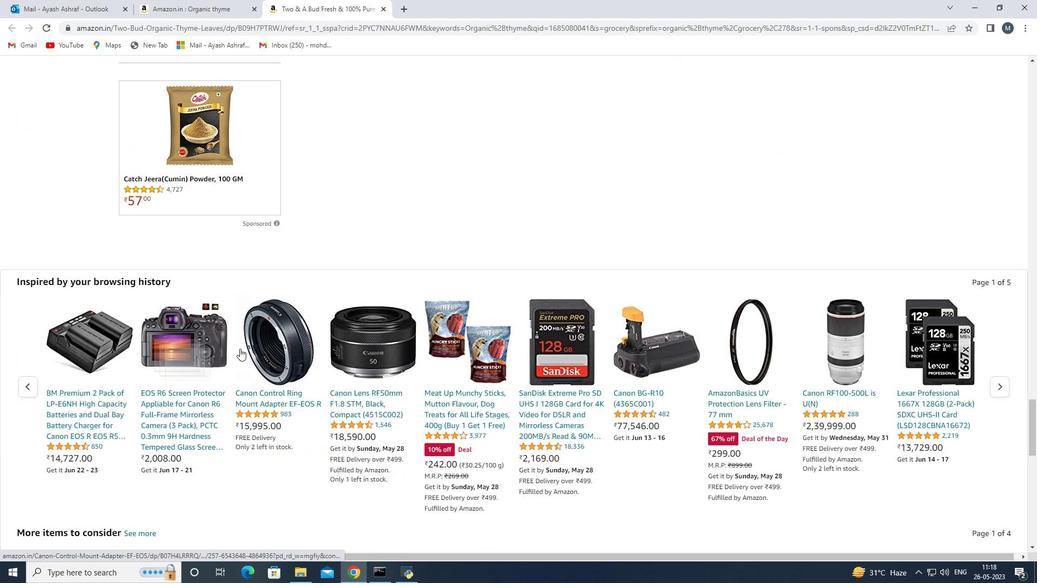 
Action: Mouse scrolled (239, 350) with delta (0, 0)
Screenshot: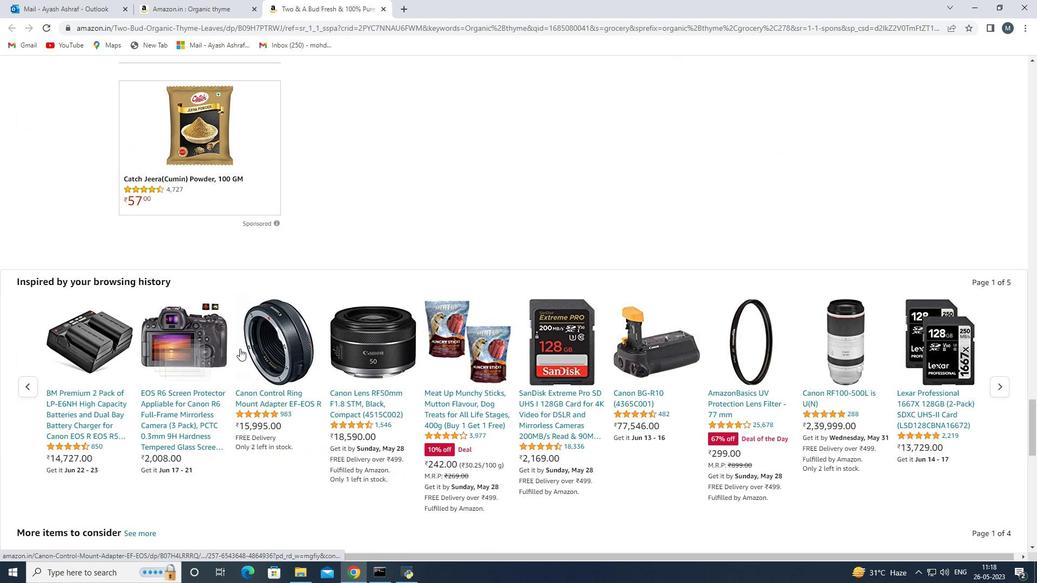 
Action: Mouse scrolled (239, 350) with delta (0, 0)
Screenshot: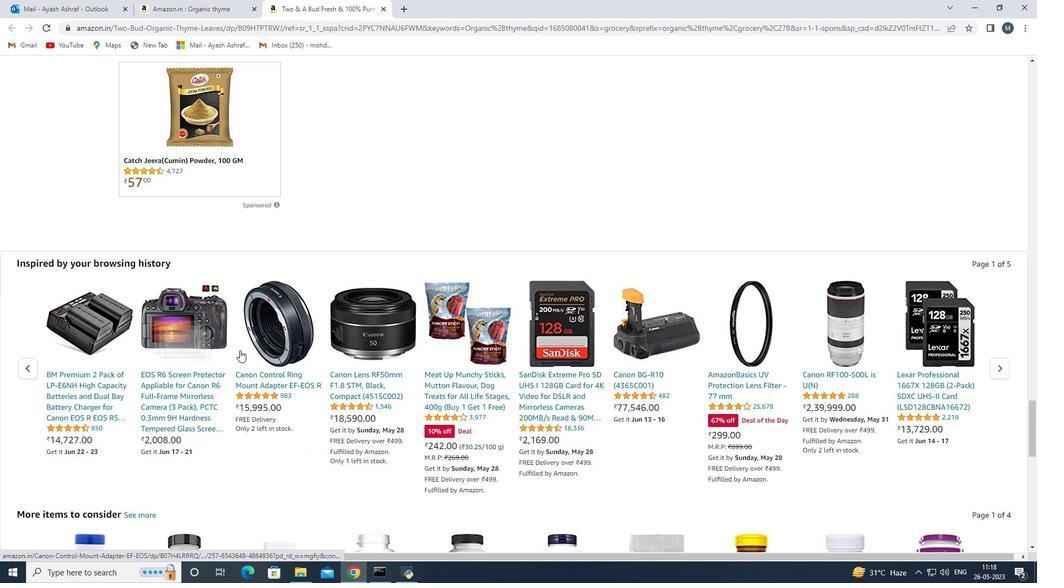 
Action: Mouse moved to (239, 351)
Screenshot: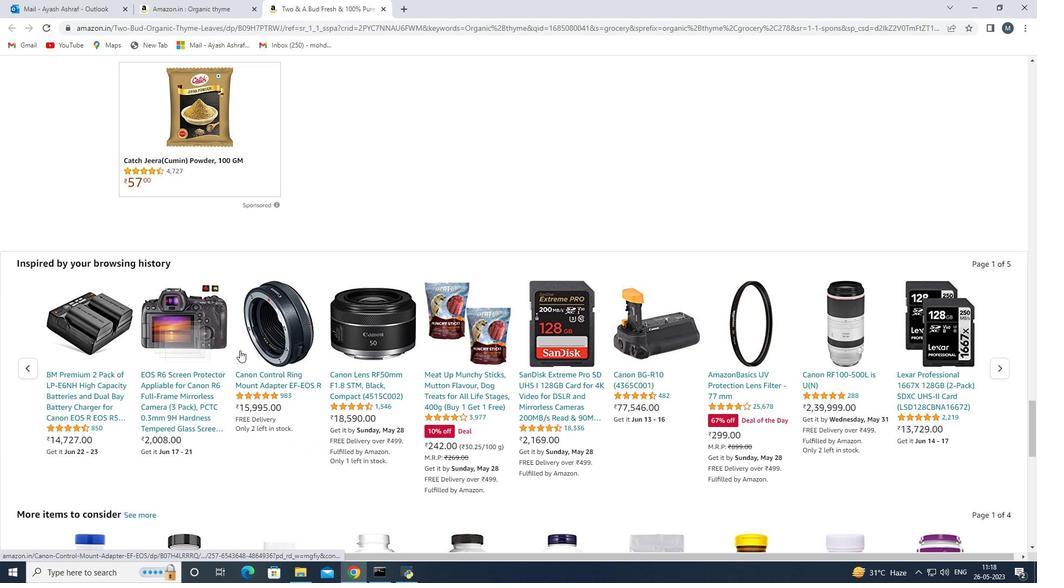 
Action: Mouse scrolled (239, 351) with delta (0, 0)
Screenshot: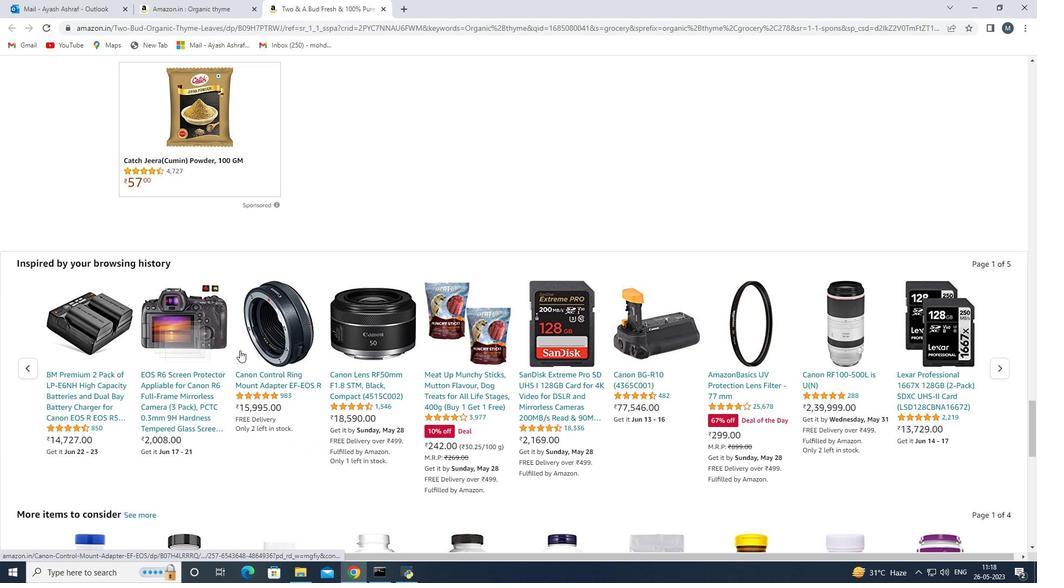 
Action: Mouse scrolled (239, 351) with delta (0, 0)
Screenshot: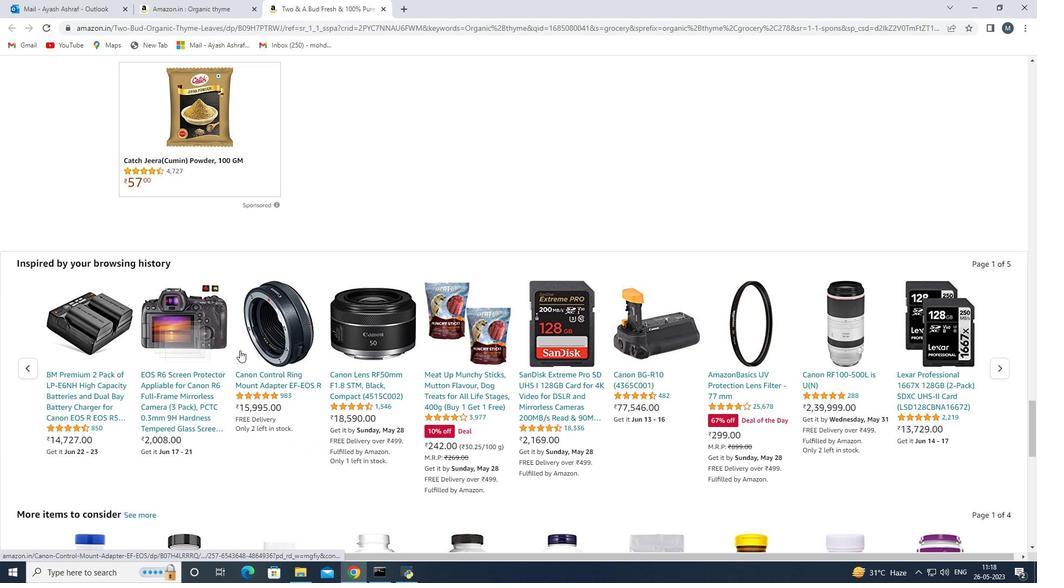 
Action: Mouse moved to (239, 351)
Screenshot: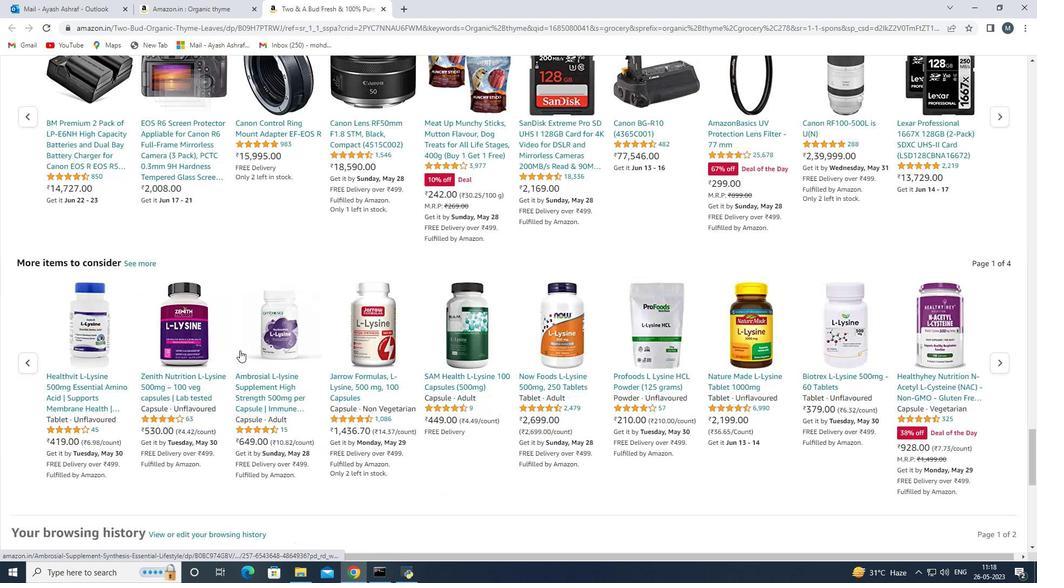 
Action: Mouse scrolled (239, 351) with delta (0, 0)
Screenshot: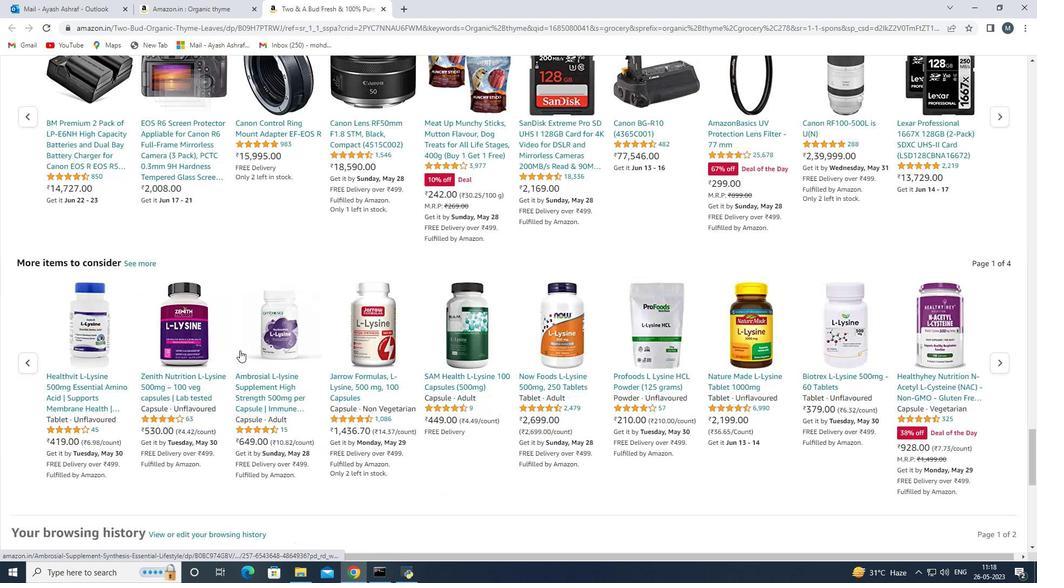 
Action: Mouse scrolled (239, 351) with delta (0, 0)
Screenshot: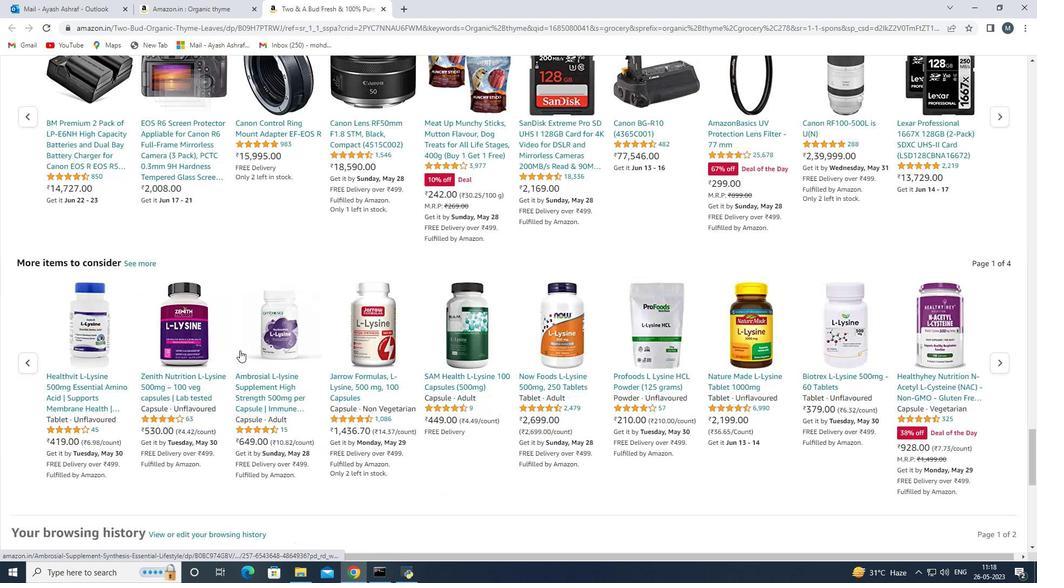 
Action: Mouse scrolled (239, 351) with delta (0, 0)
Screenshot: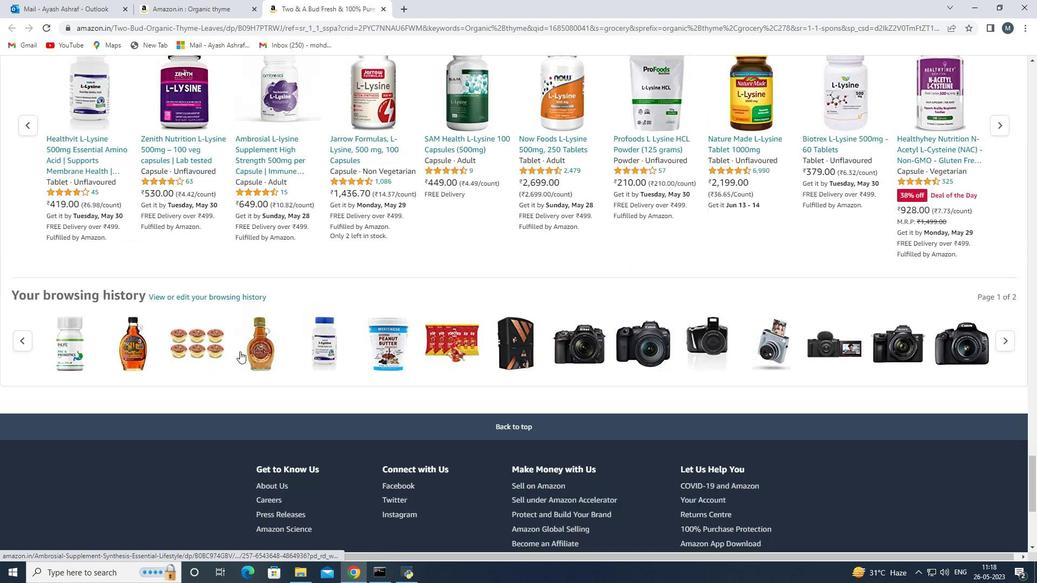 
Action: Mouse moved to (239, 352)
Screenshot: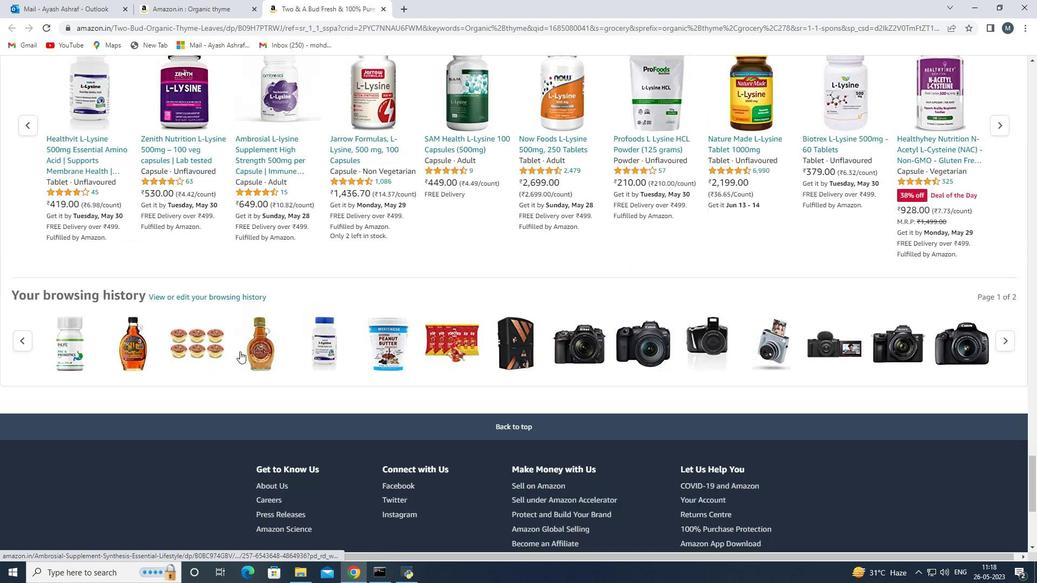 
Action: Mouse scrolled (239, 351) with delta (0, 0)
Screenshot: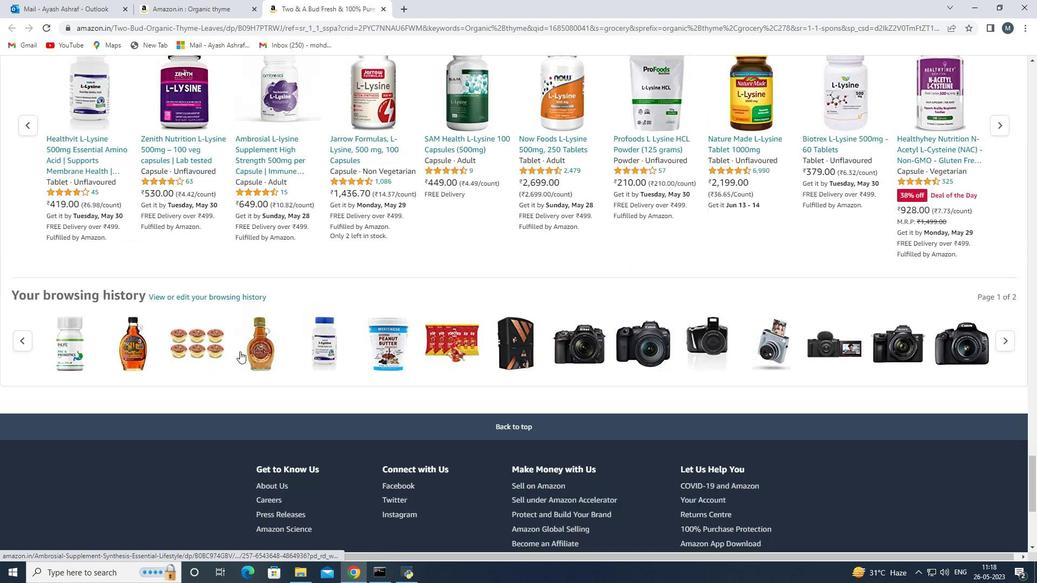 
Action: Mouse scrolled (239, 351) with delta (0, 0)
Screenshot: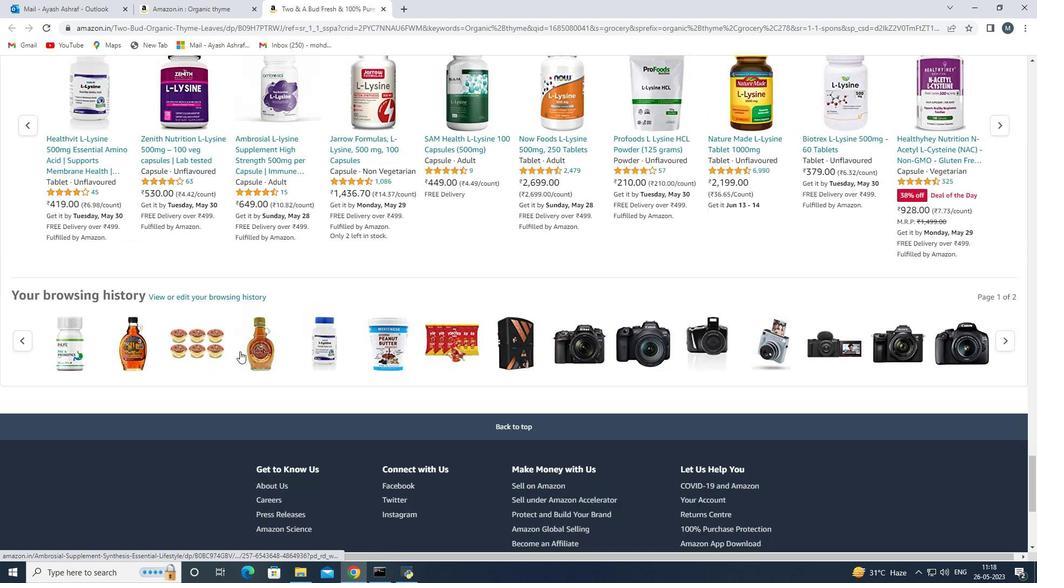 
Action: Mouse scrolled (239, 351) with delta (0, 0)
Screenshot: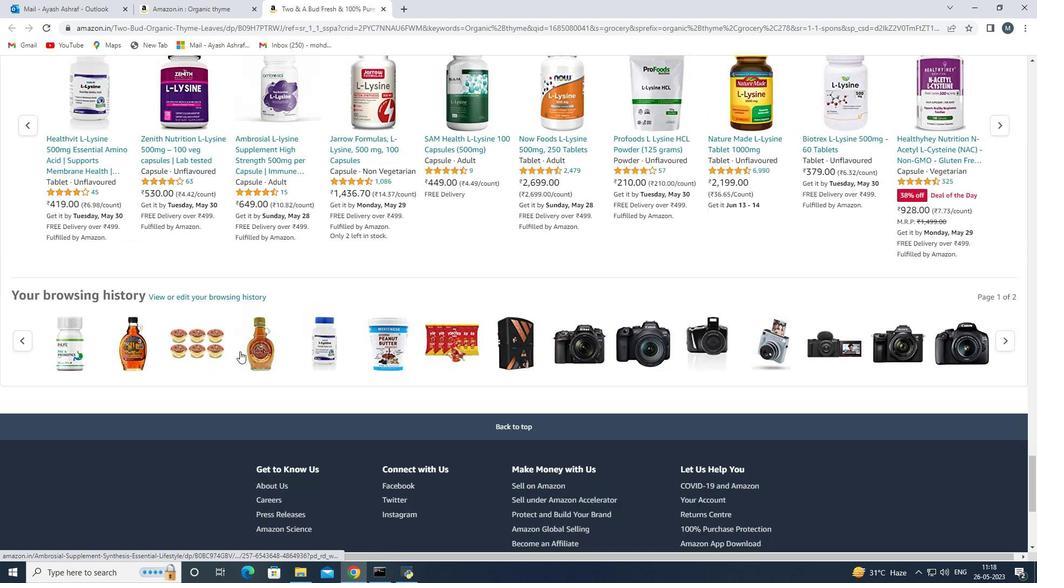 
Action: Mouse scrolled (239, 351) with delta (0, 0)
Screenshot: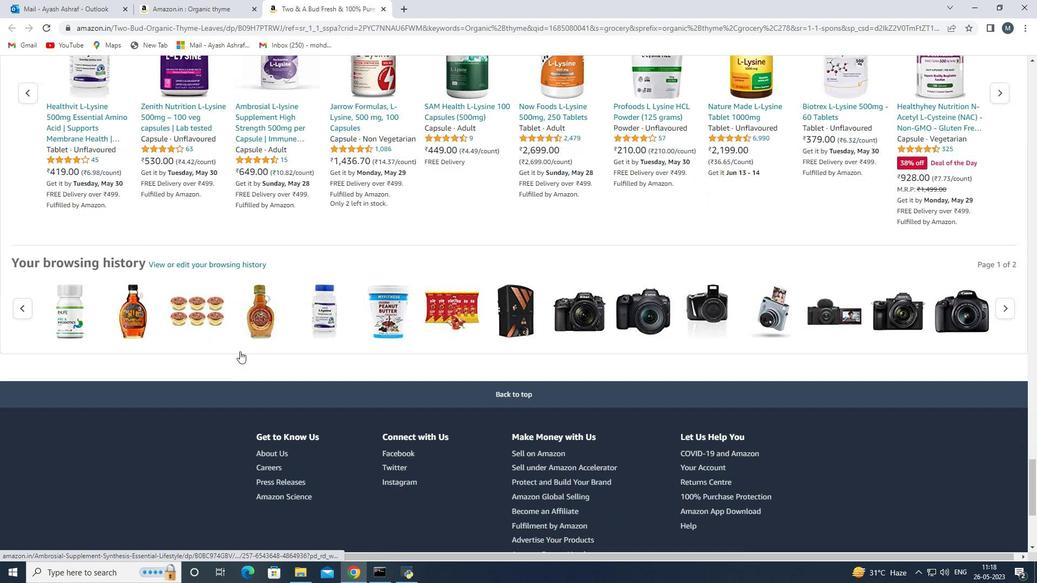 
Action: Mouse moved to (238, 352)
Screenshot: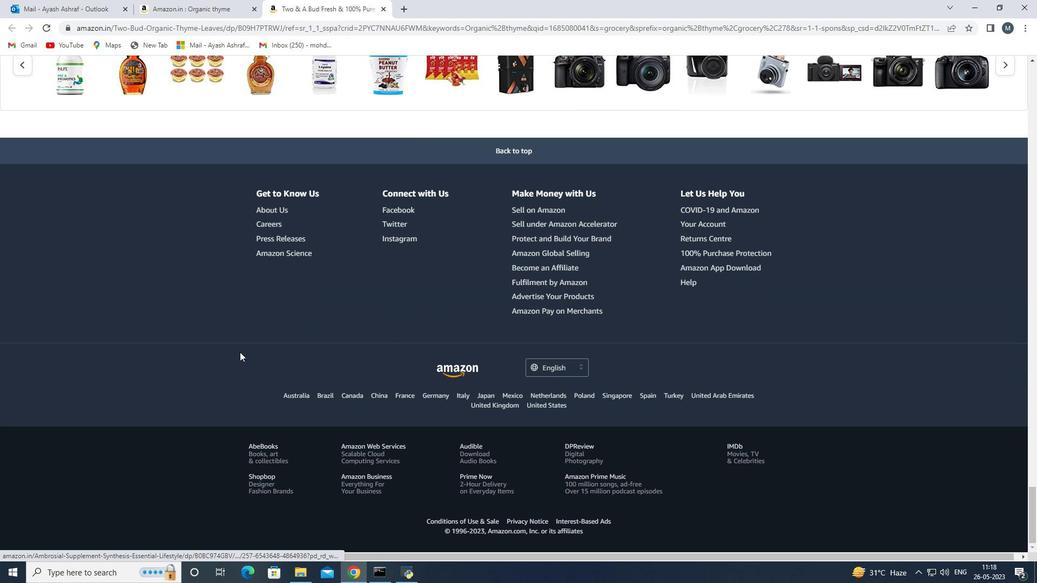 
Action: Mouse scrolled (238, 352) with delta (0, 0)
Screenshot: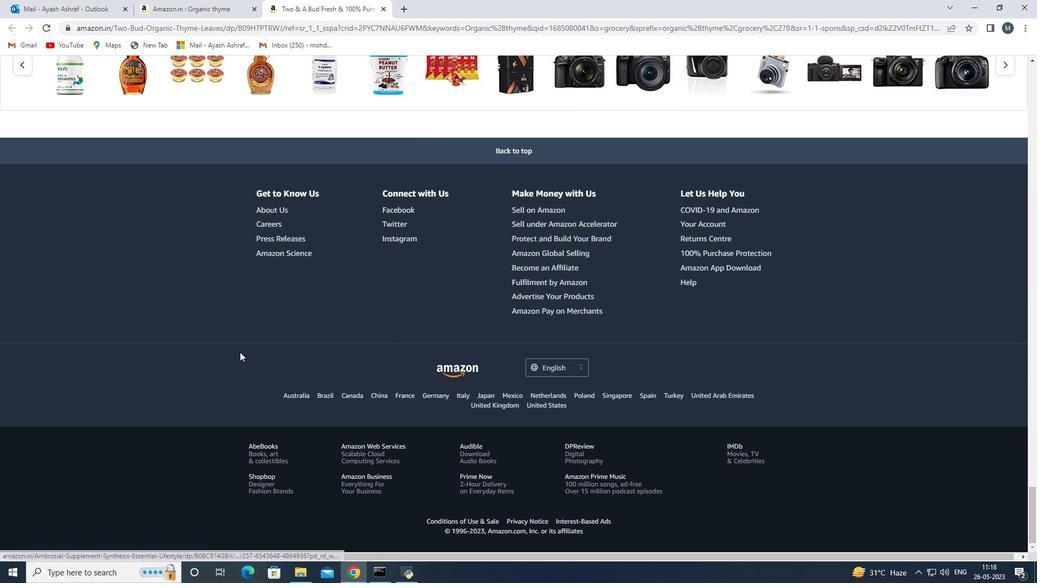 
Action: Mouse moved to (238, 353)
Screenshot: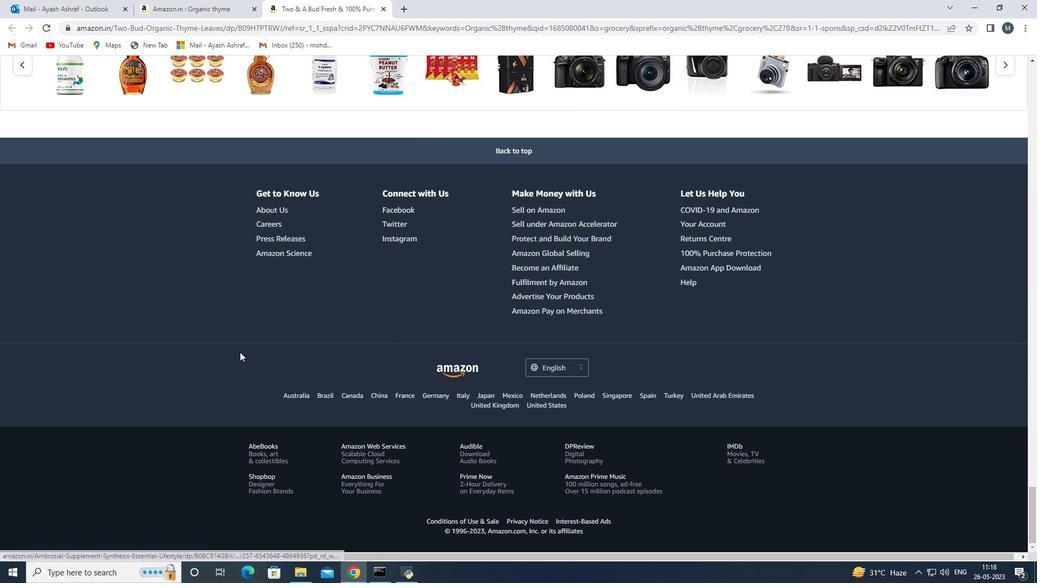 
Action: Mouse scrolled (238, 352) with delta (0, 0)
Screenshot: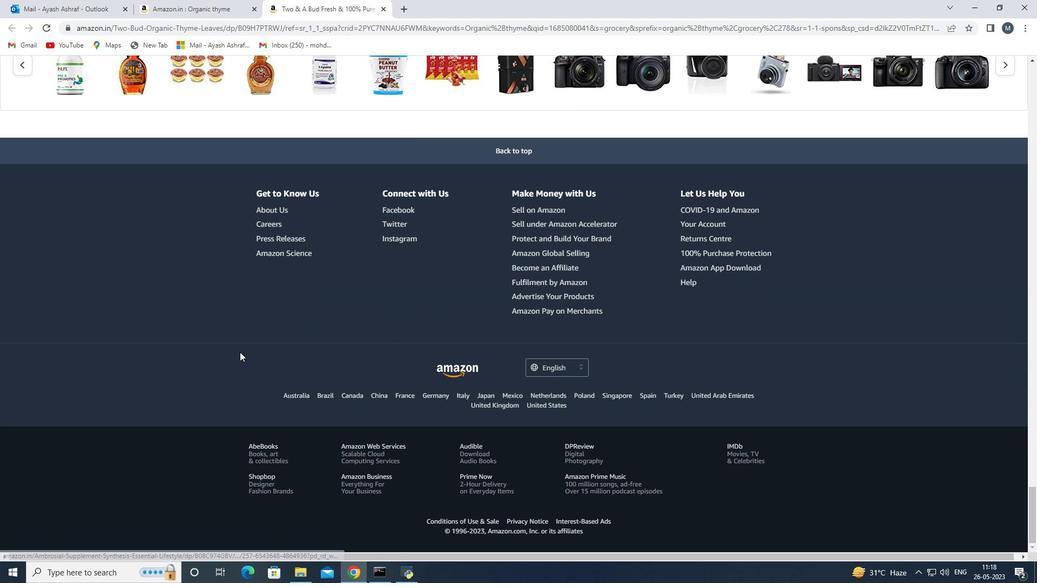 
Action: Mouse scrolled (238, 352) with delta (0, 0)
Screenshot: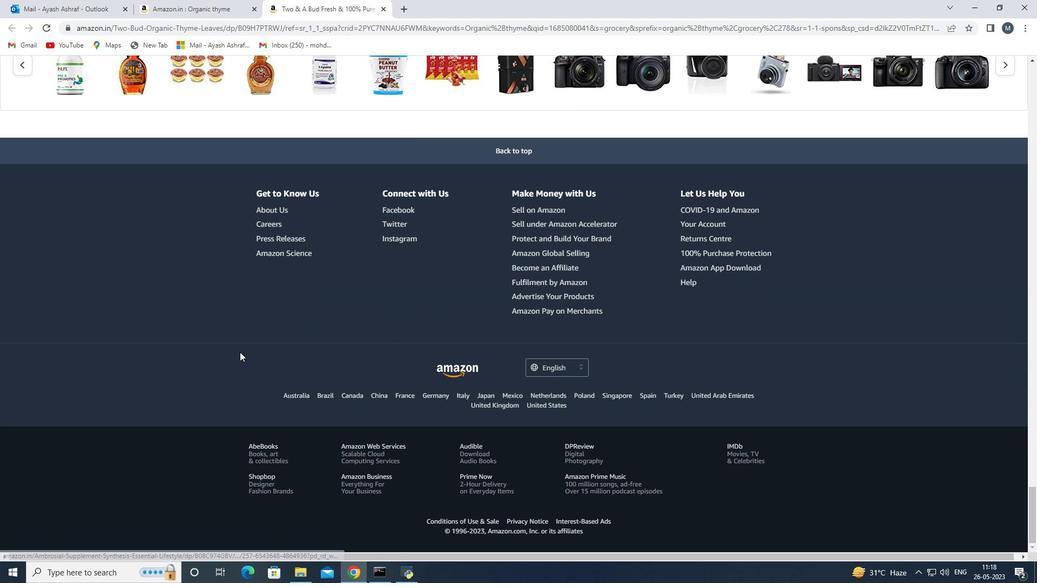 
Action: Mouse scrolled (238, 352) with delta (0, 0)
Screenshot: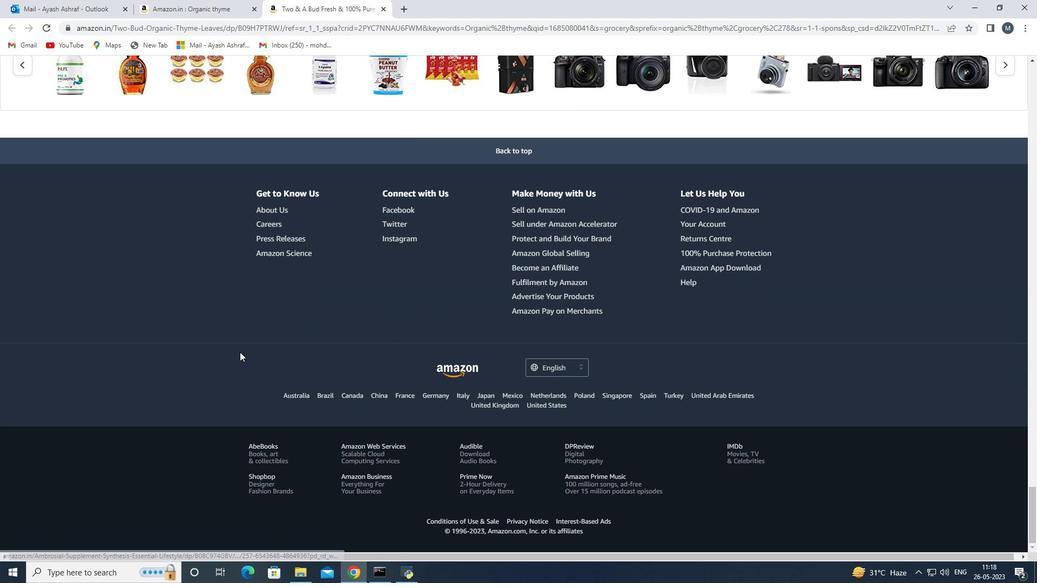
Action: Mouse moved to (238, 353)
Screenshot: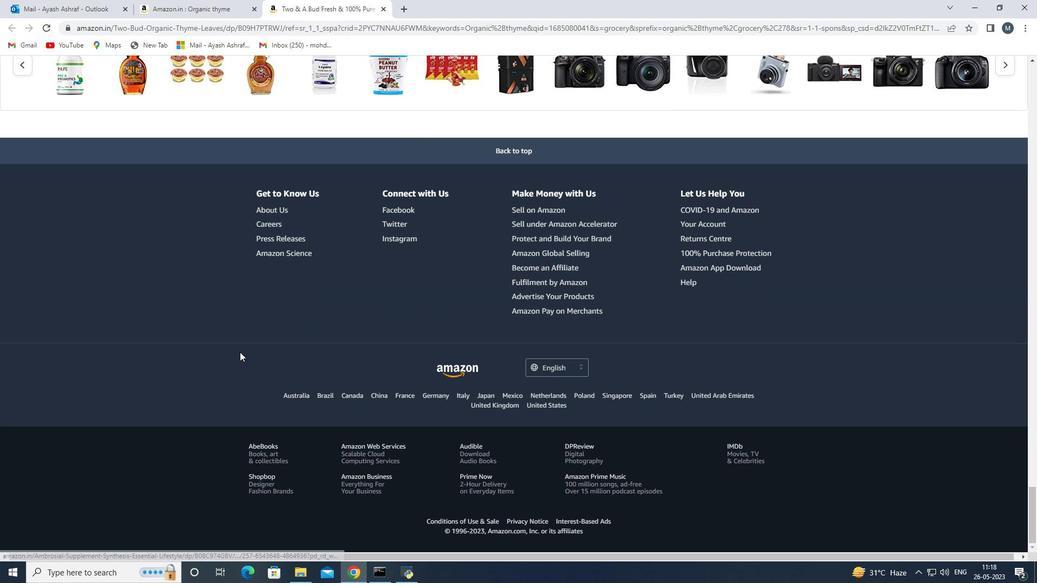 
Action: Mouse scrolled (238, 352) with delta (0, 0)
Screenshot: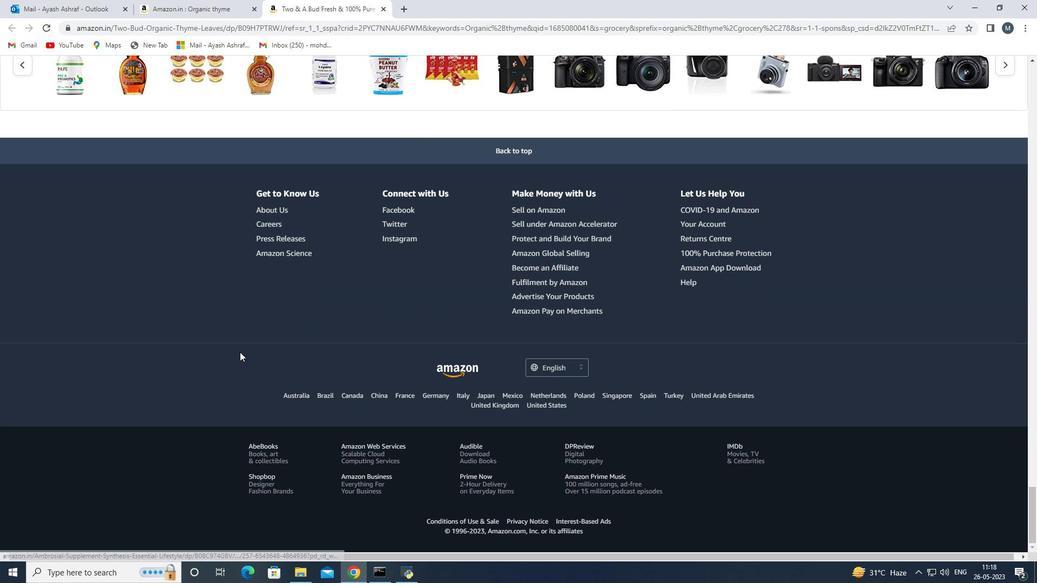 
Action: Mouse scrolled (238, 353) with delta (0, 0)
Screenshot: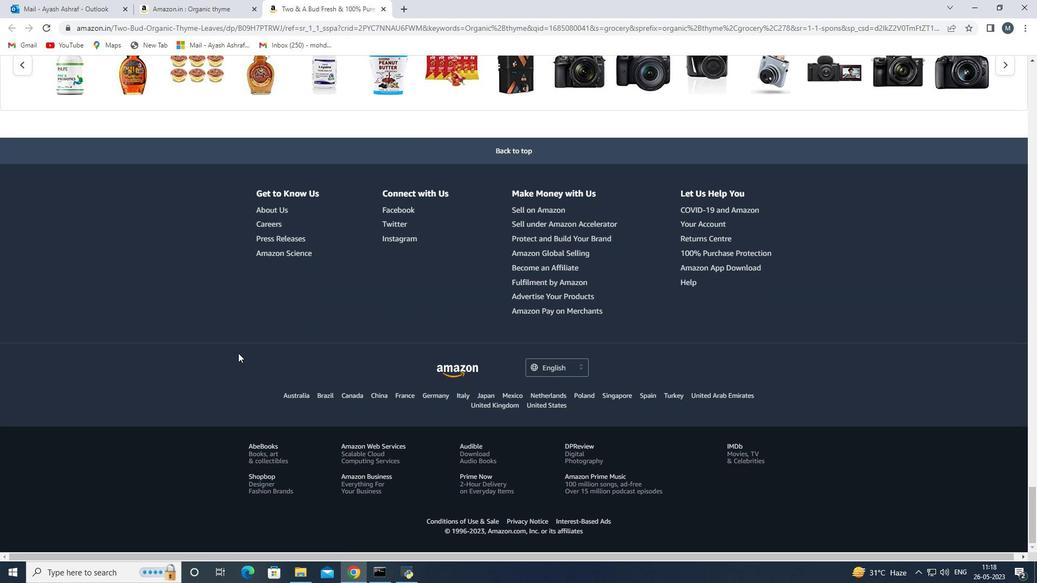 
Action: Mouse scrolled (238, 353) with delta (0, 0)
Screenshot: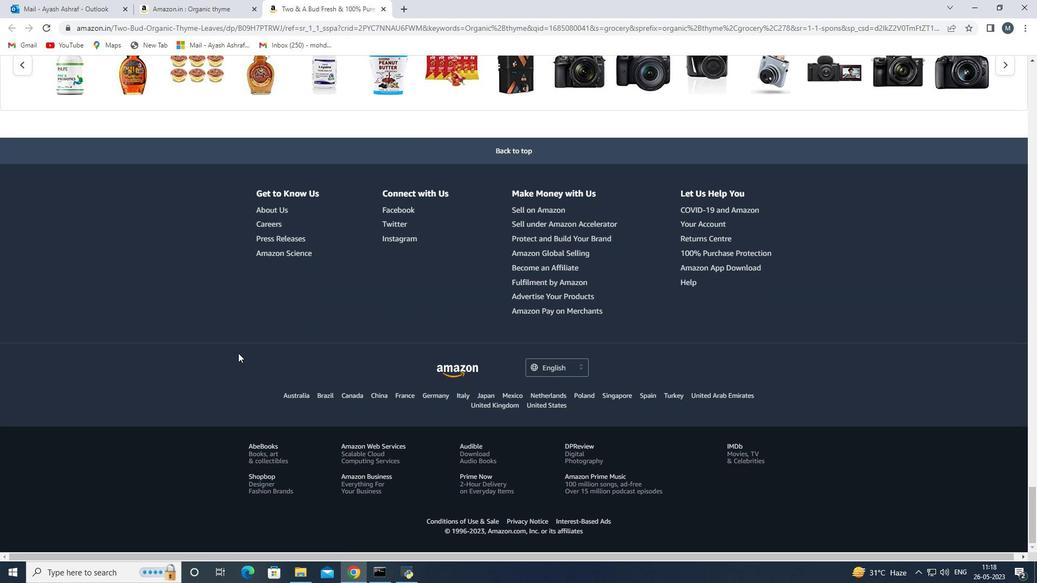 
Action: Mouse scrolled (238, 353) with delta (0, 0)
Screenshot: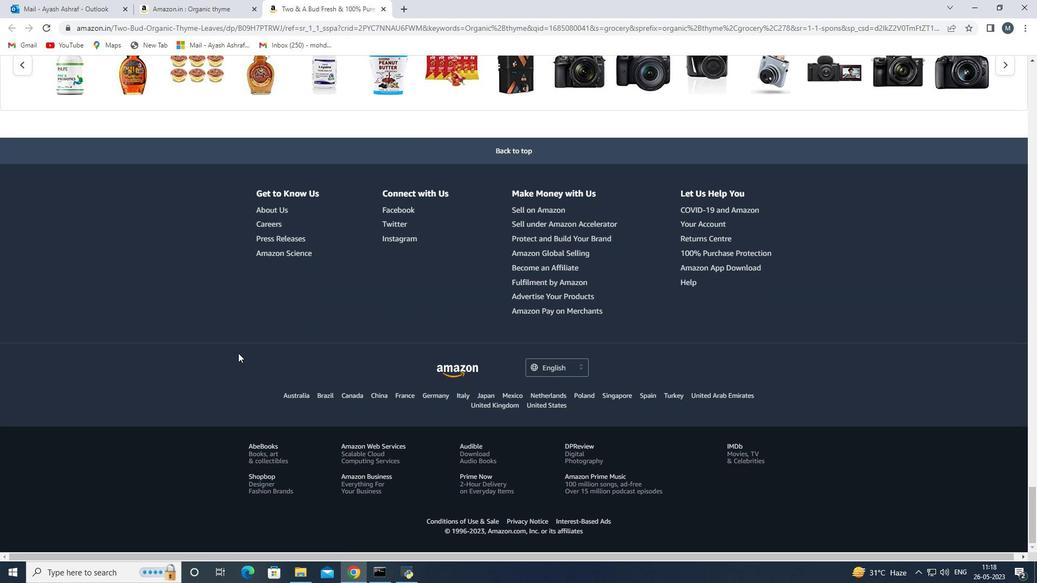 
Action: Mouse scrolled (238, 353) with delta (0, 0)
Screenshot: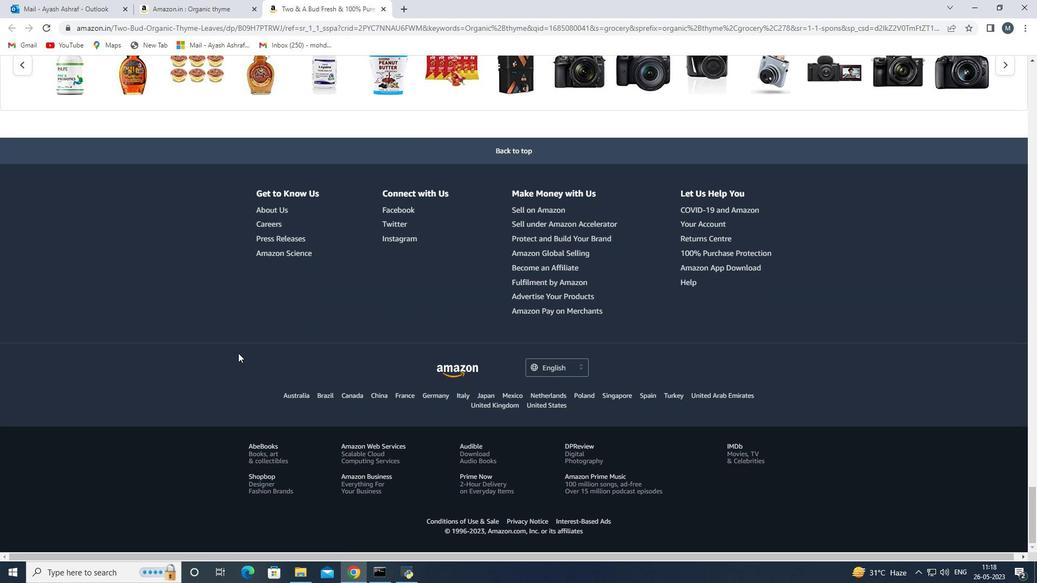 
Action: Mouse scrolled (238, 353) with delta (0, 0)
Screenshot: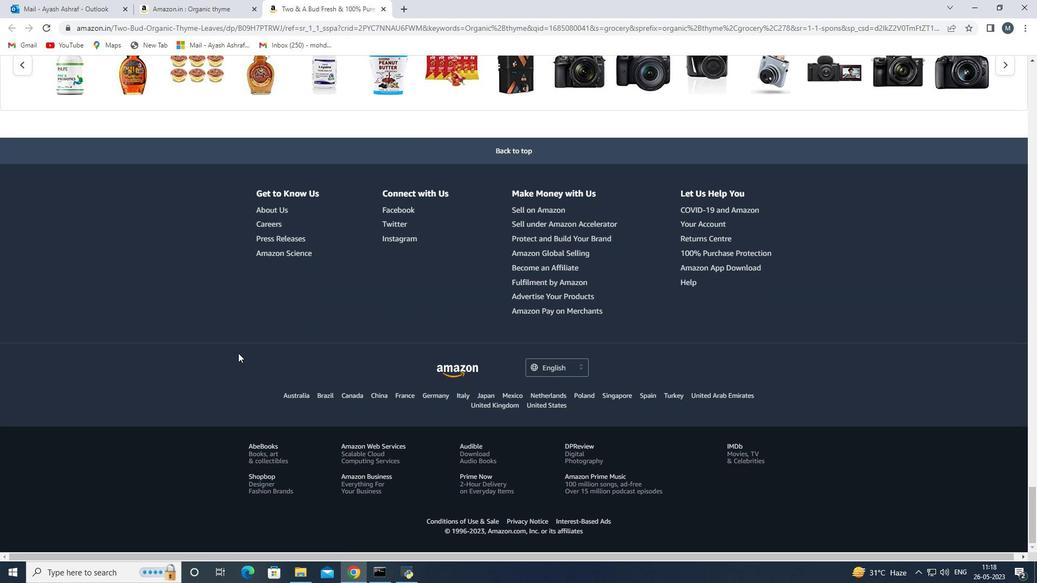 
Action: Mouse scrolled (238, 353) with delta (0, 0)
Screenshot: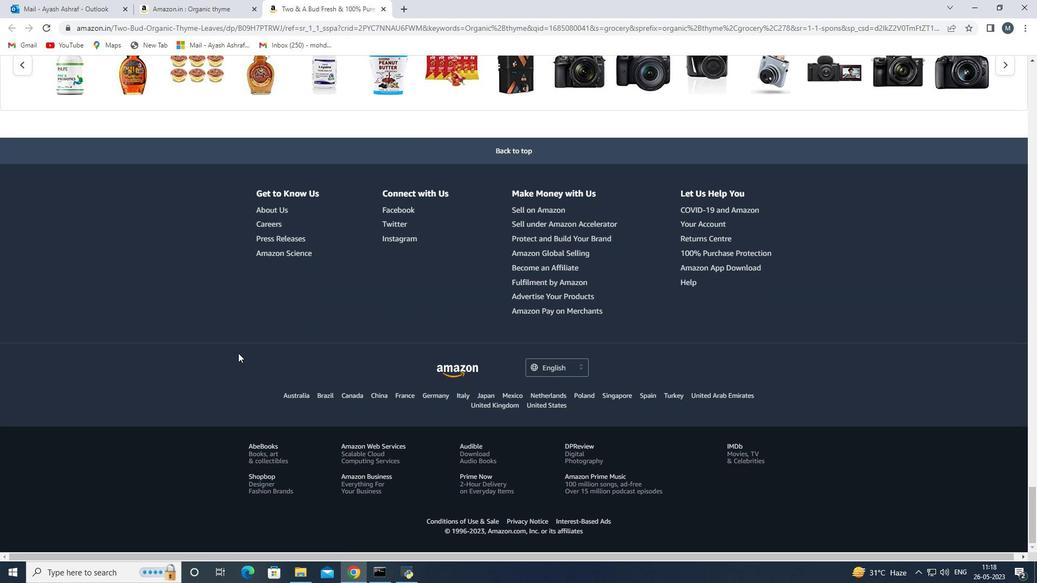 
Action: Mouse scrolled (238, 353) with delta (0, 0)
Screenshot: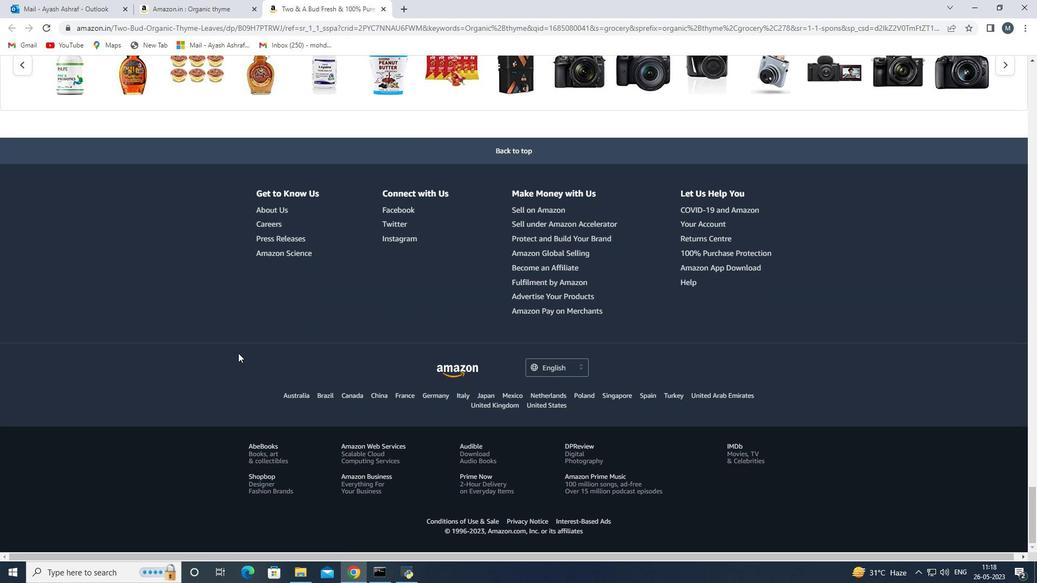 
Action: Mouse scrolled (238, 353) with delta (0, 0)
Screenshot: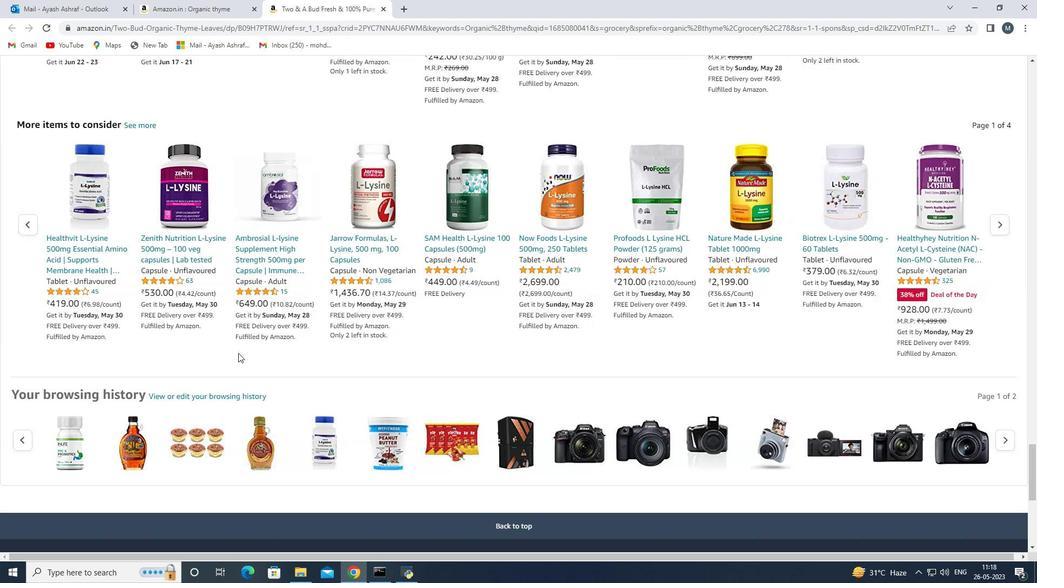 
Action: Mouse scrolled (238, 353) with delta (0, 0)
Screenshot: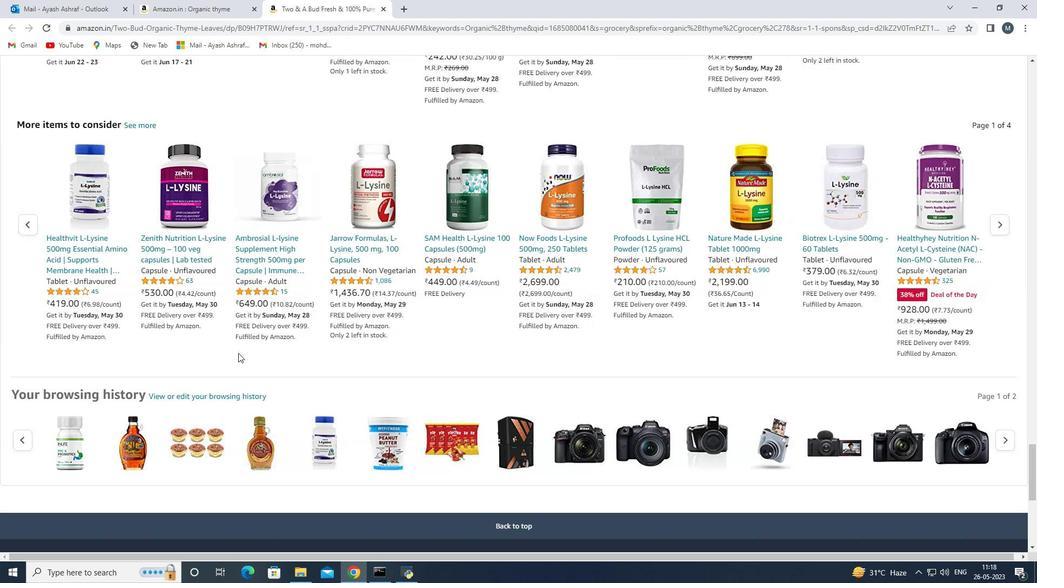 
Action: Mouse scrolled (238, 353) with delta (0, 0)
Screenshot: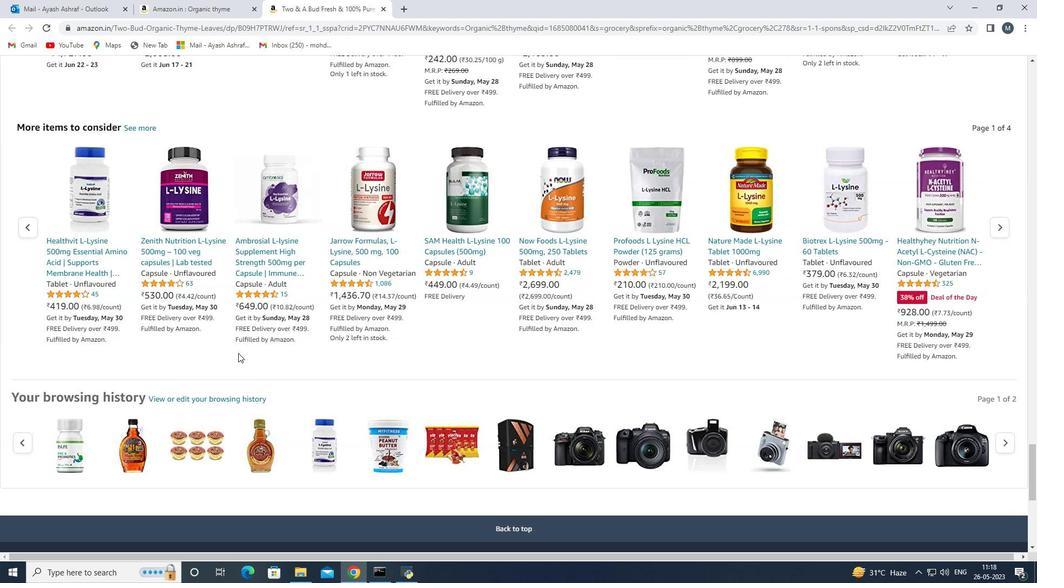 
Action: Mouse scrolled (238, 353) with delta (0, 0)
Screenshot: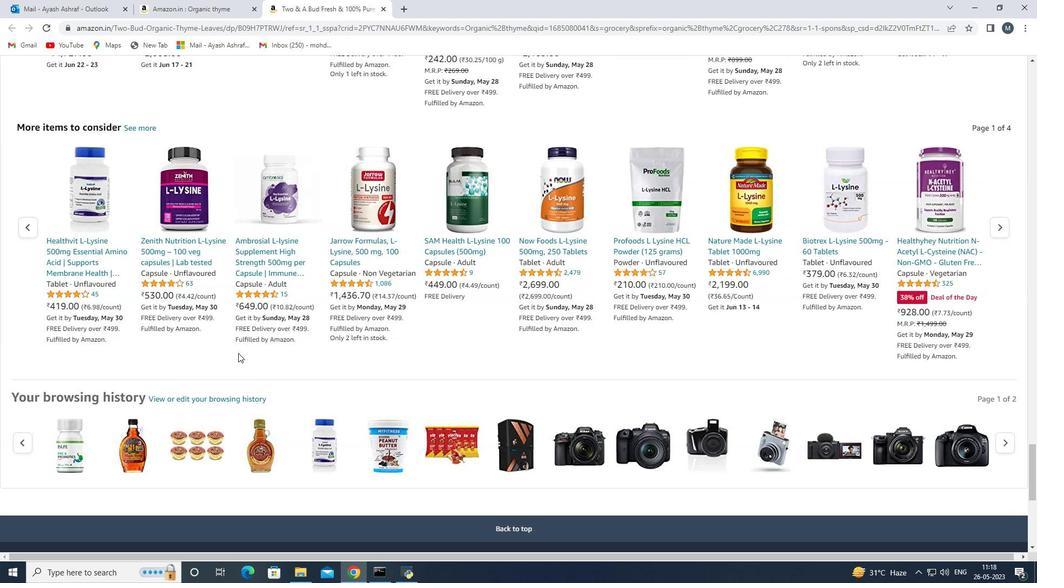 
Action: Mouse scrolled (238, 353) with delta (0, 0)
Screenshot: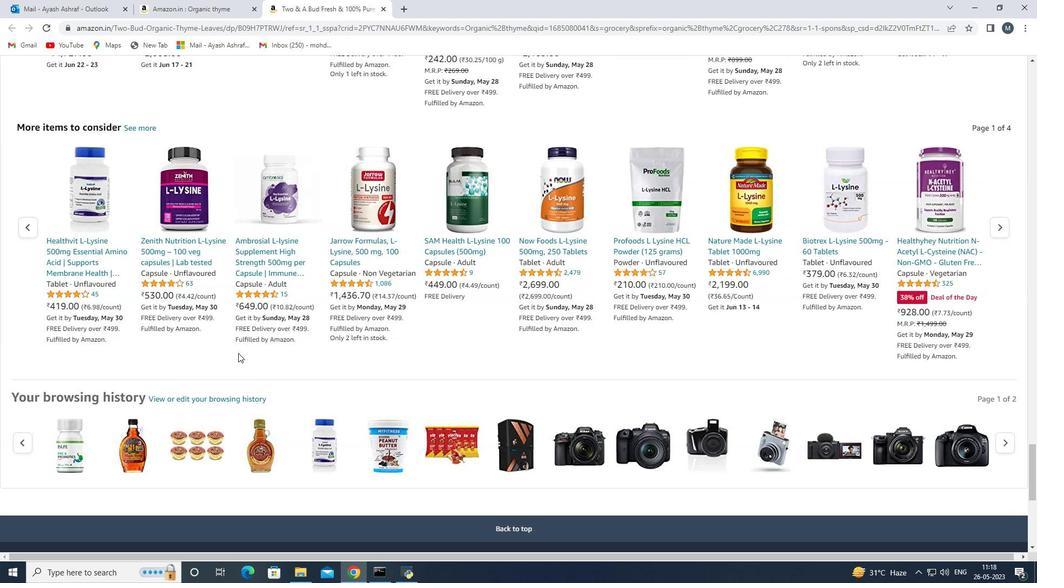 
Action: Mouse scrolled (238, 353) with delta (0, 0)
Screenshot: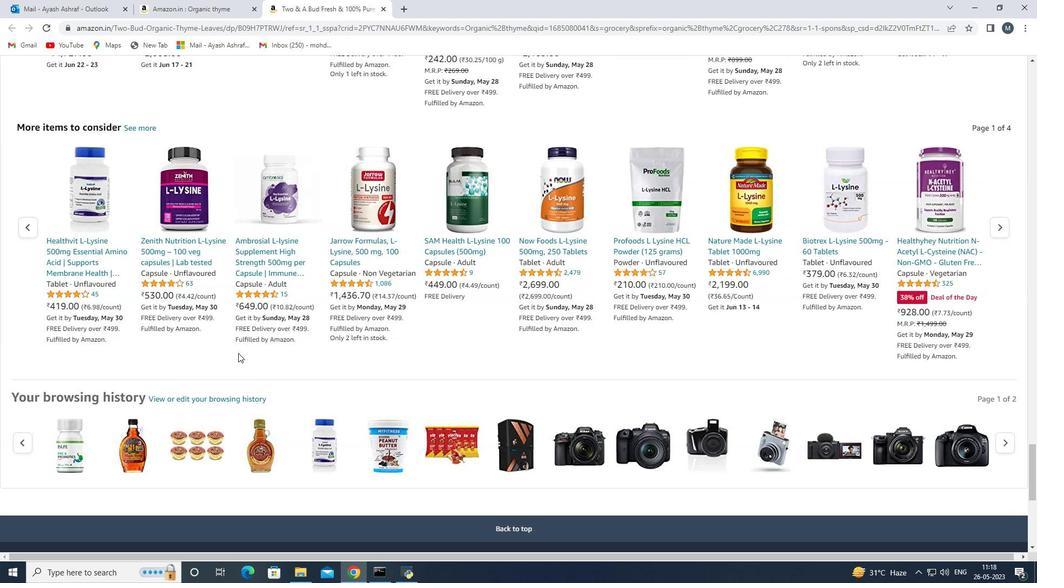 
Action: Mouse scrolled (238, 353) with delta (0, 0)
Screenshot: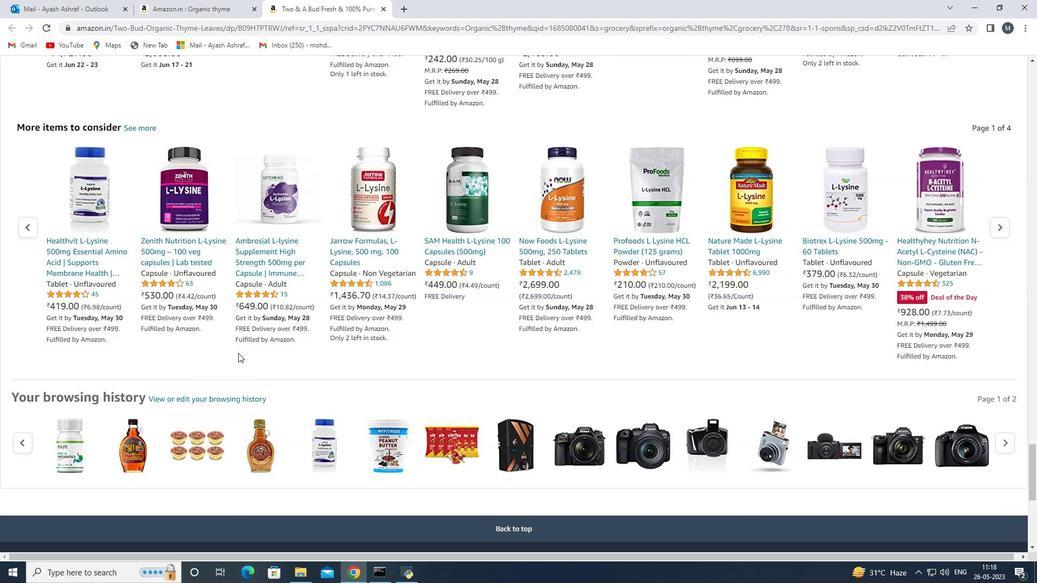 
Action: Mouse scrolled (238, 353) with delta (0, 0)
Screenshot: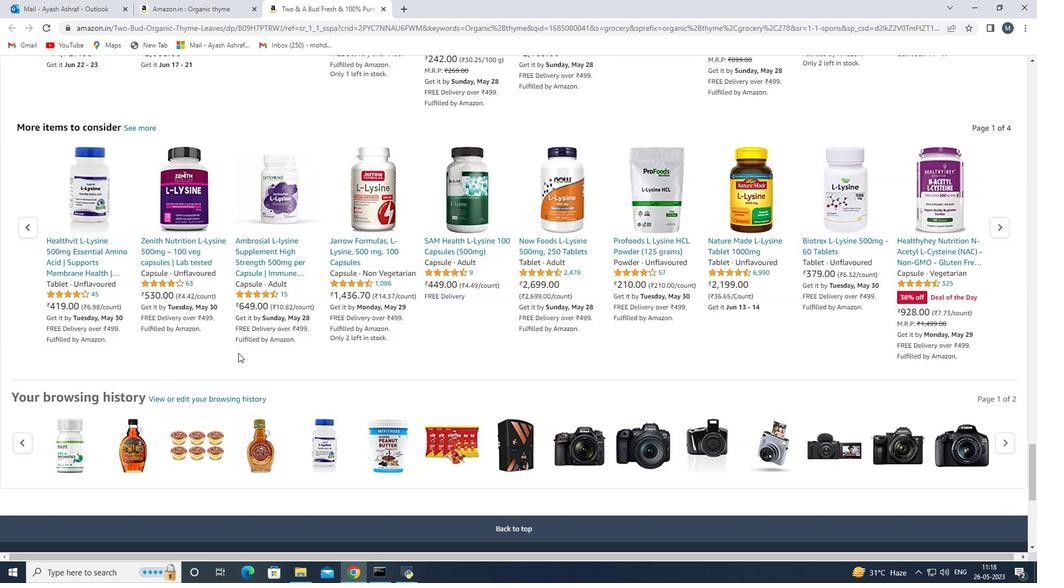 
Action: Mouse scrolled (238, 353) with delta (0, 0)
Screenshot: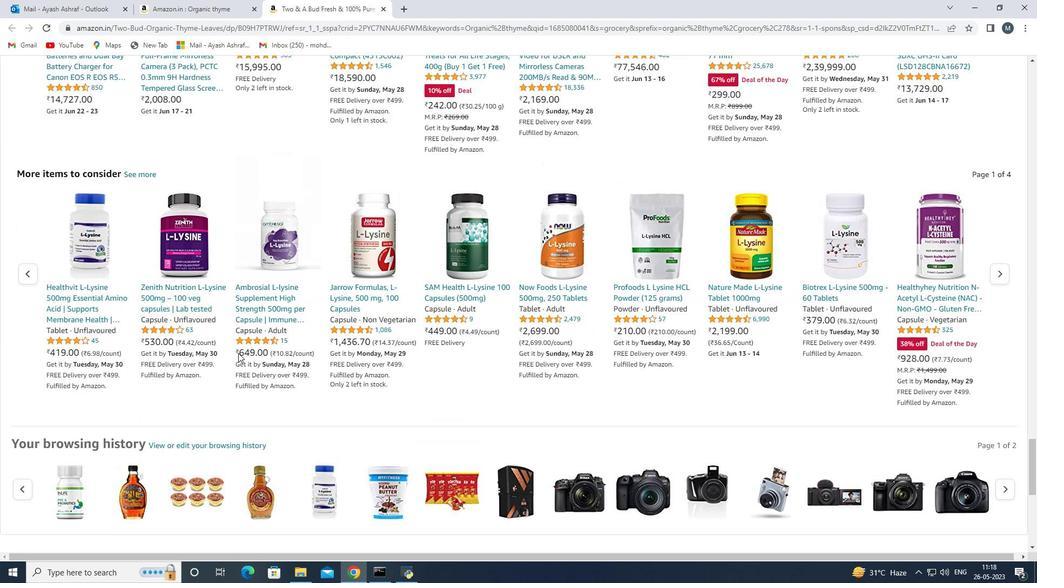 
Action: Mouse scrolled (238, 353) with delta (0, 0)
Screenshot: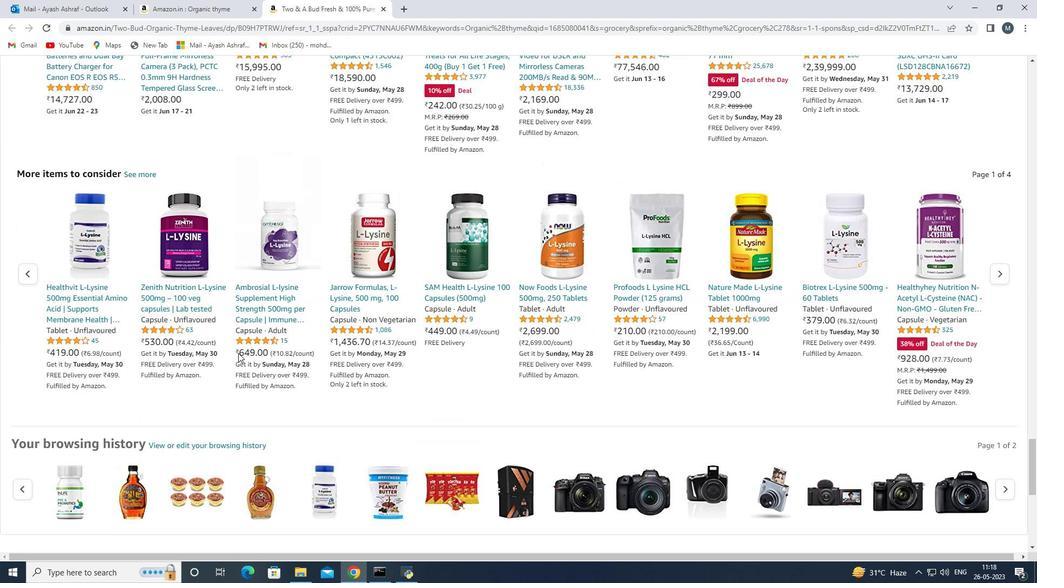 
Action: Mouse scrolled (238, 353) with delta (0, 0)
Screenshot: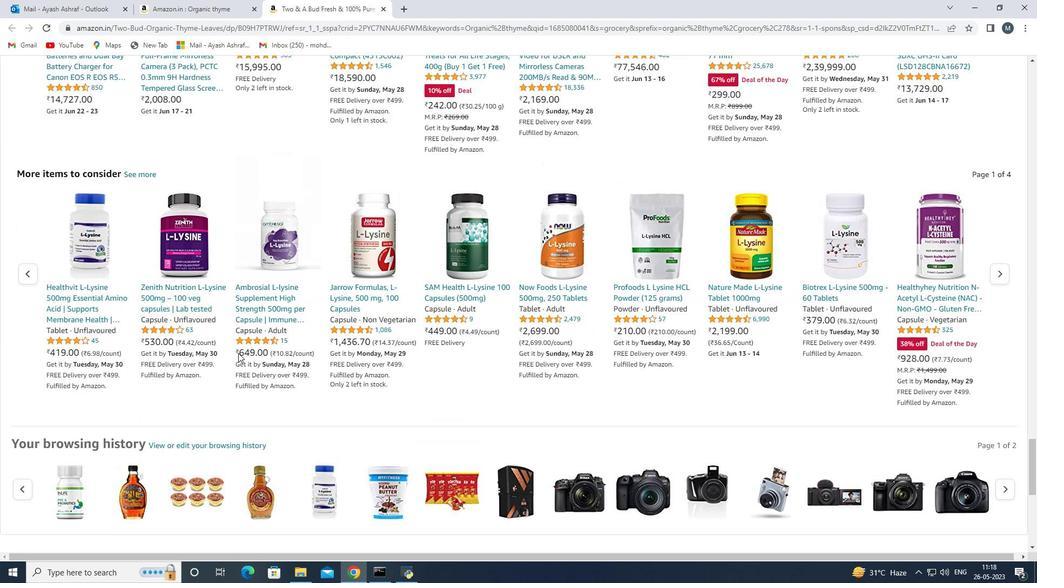 
Action: Mouse scrolled (238, 353) with delta (0, 0)
Screenshot: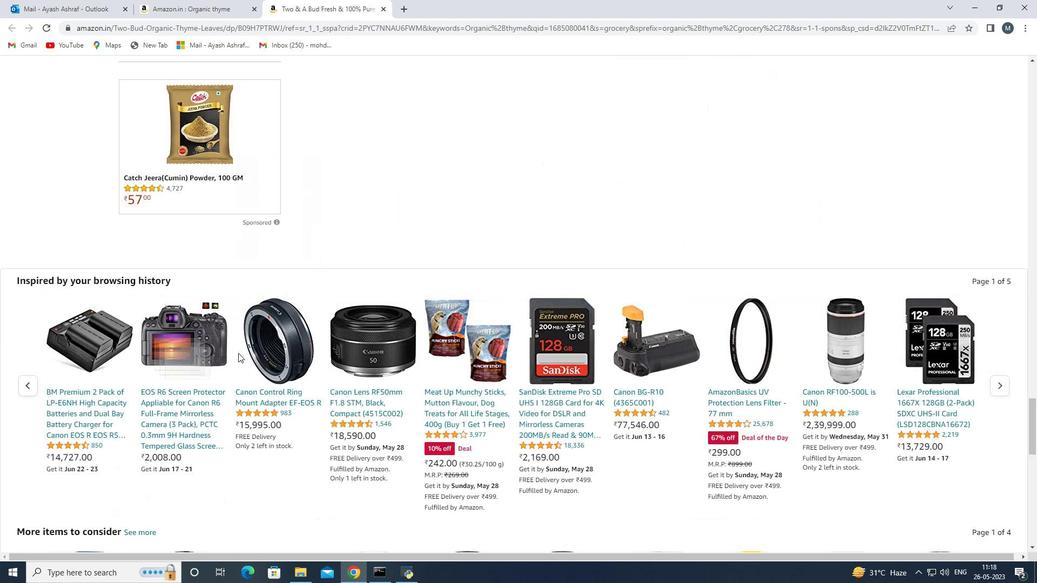 
Action: Mouse scrolled (238, 353) with delta (0, 0)
Screenshot: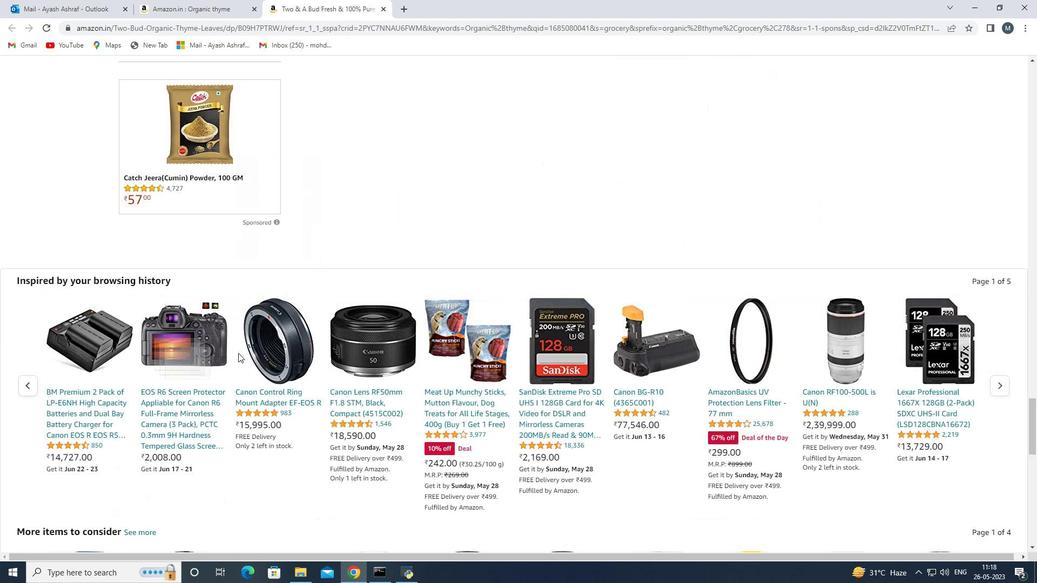 
Action: Mouse scrolled (238, 353) with delta (0, 0)
Screenshot: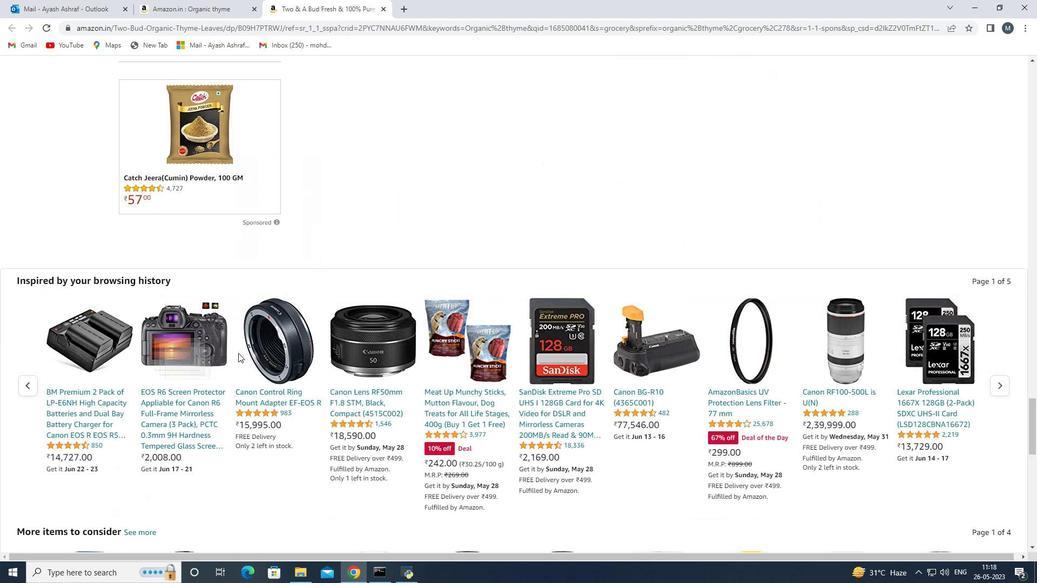 
Action: Mouse scrolled (238, 353) with delta (0, 0)
Screenshot: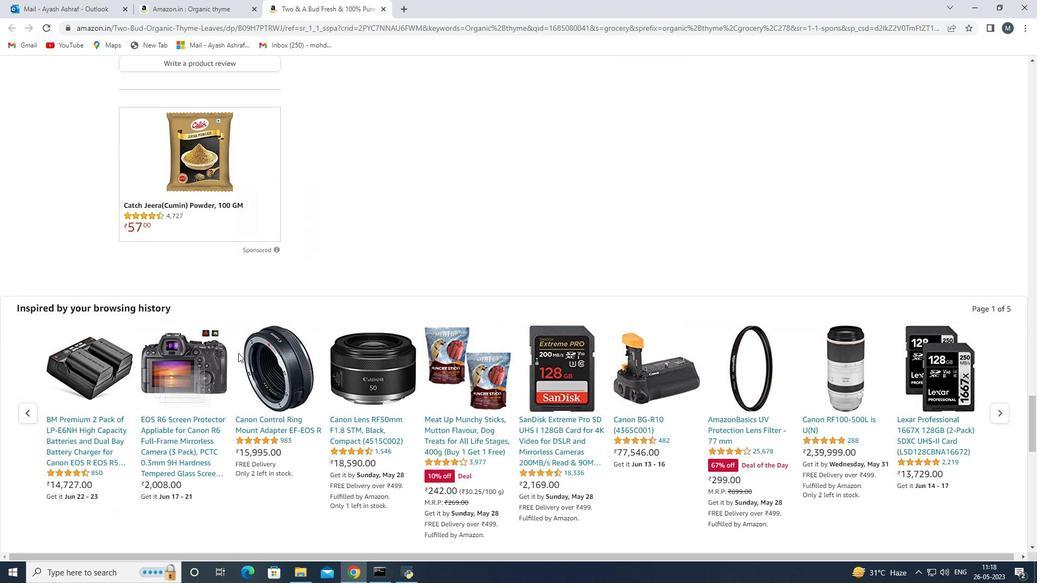 
Action: Mouse scrolled (238, 353) with delta (0, 0)
Screenshot: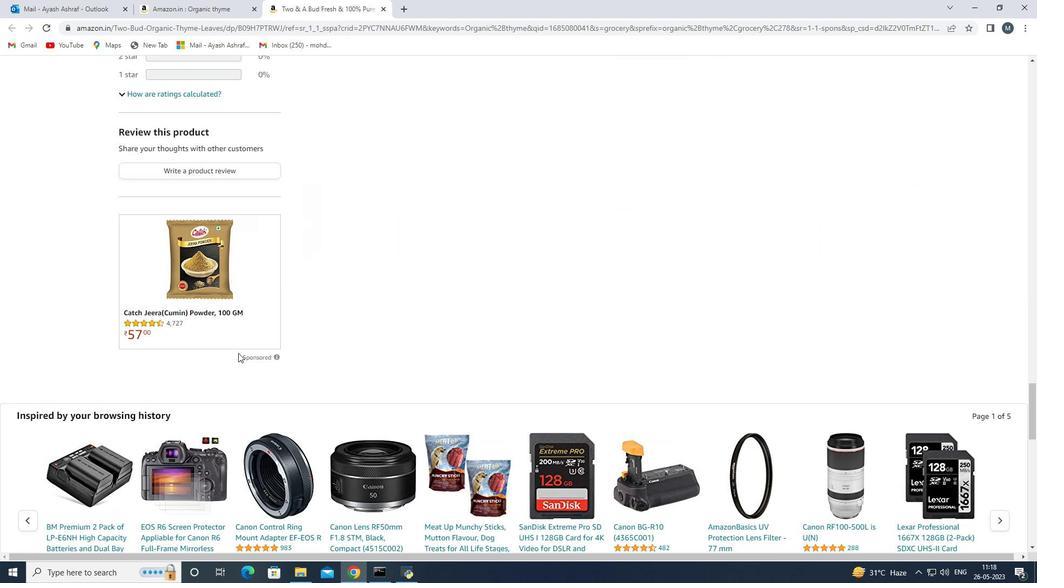 
Action: Mouse scrolled (238, 353) with delta (0, 0)
Screenshot: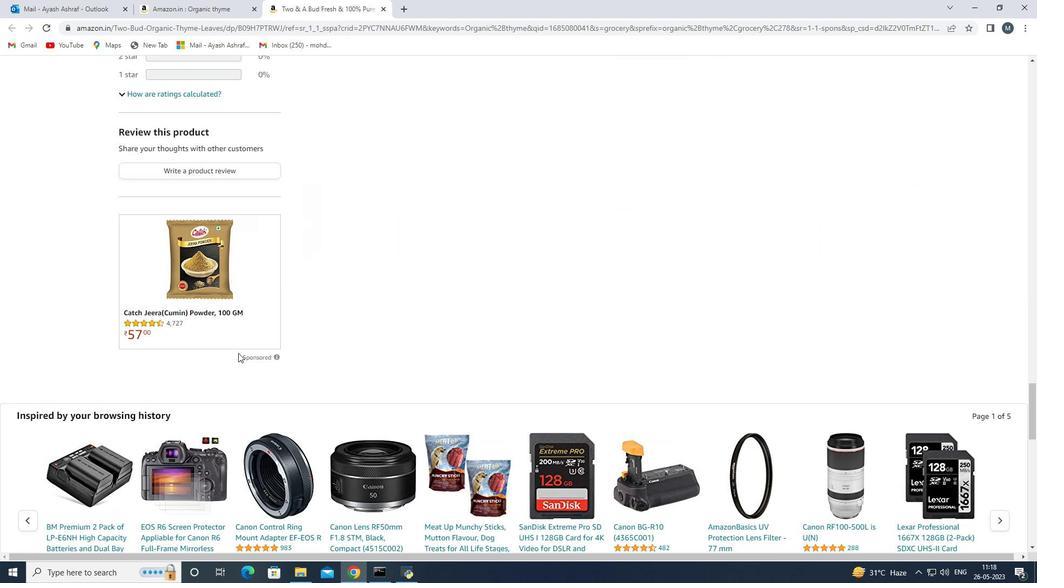 
Action: Mouse scrolled (238, 353) with delta (0, 0)
Screenshot: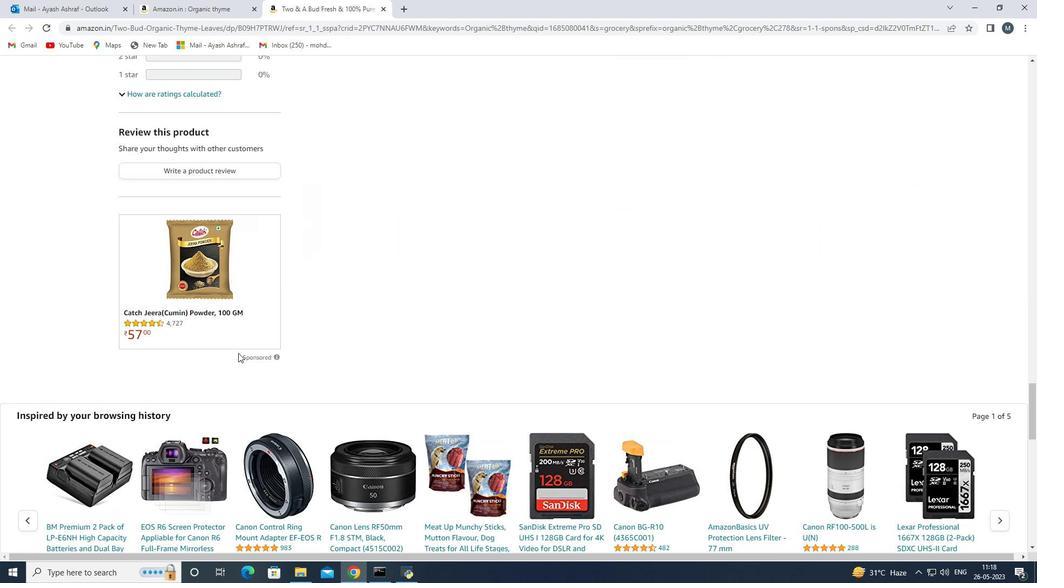 
Action: Mouse scrolled (238, 353) with delta (0, 0)
Screenshot: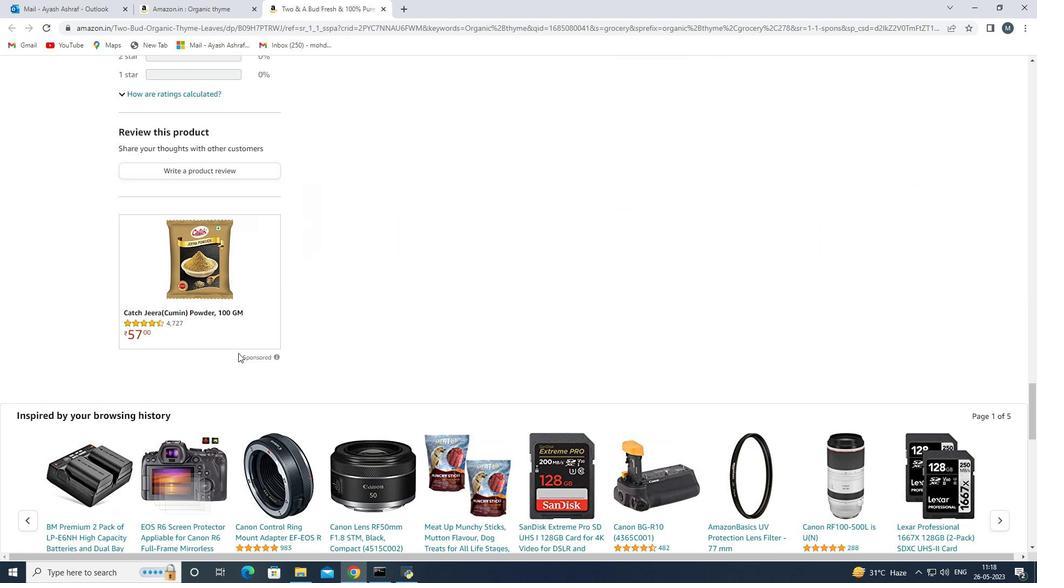 
Action: Mouse scrolled (238, 353) with delta (0, 0)
Screenshot: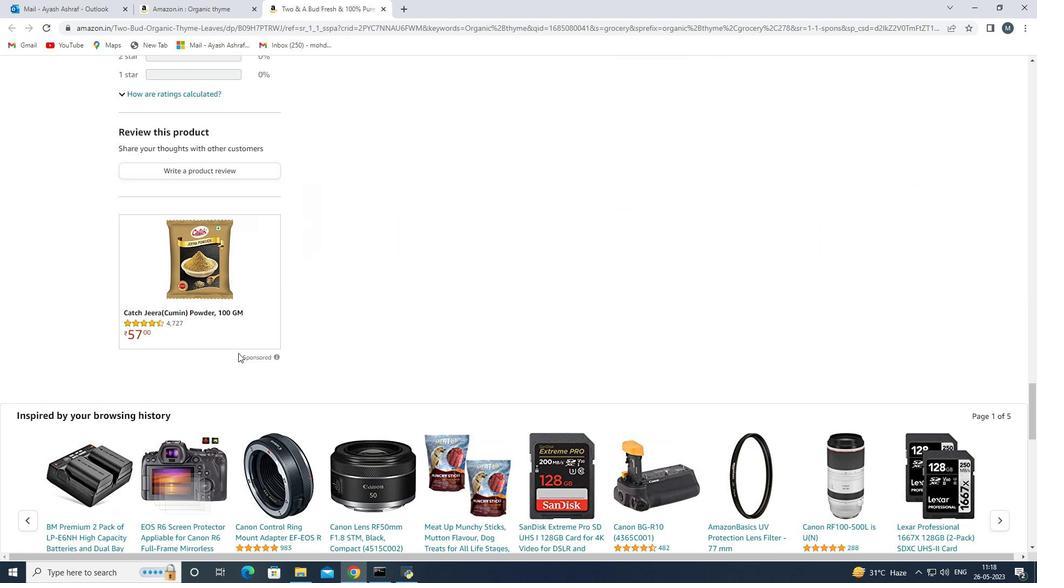
Action: Mouse scrolled (238, 353) with delta (0, 0)
Screenshot: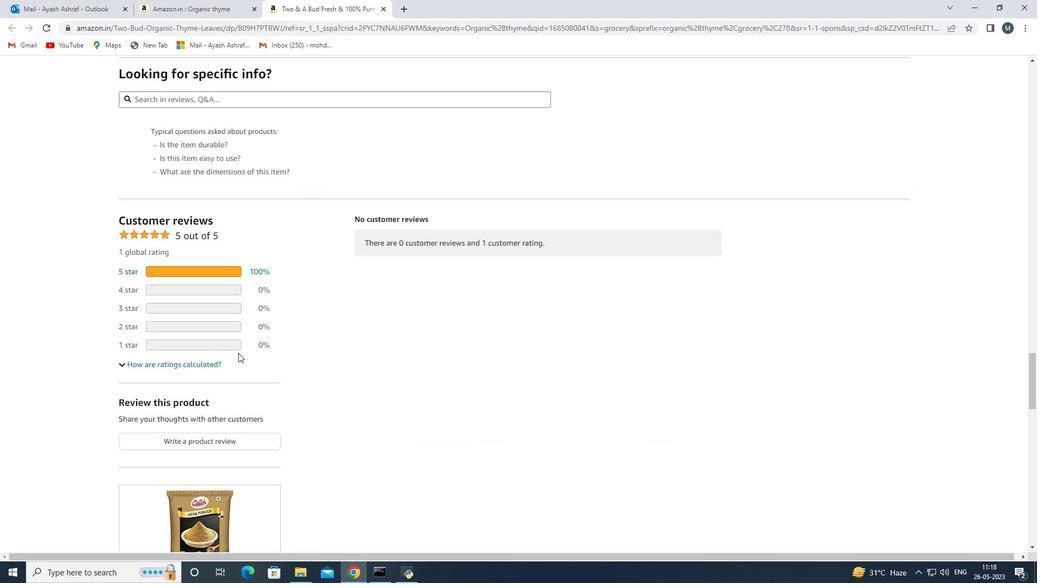 
Action: Mouse scrolled (238, 353) with delta (0, 0)
Screenshot: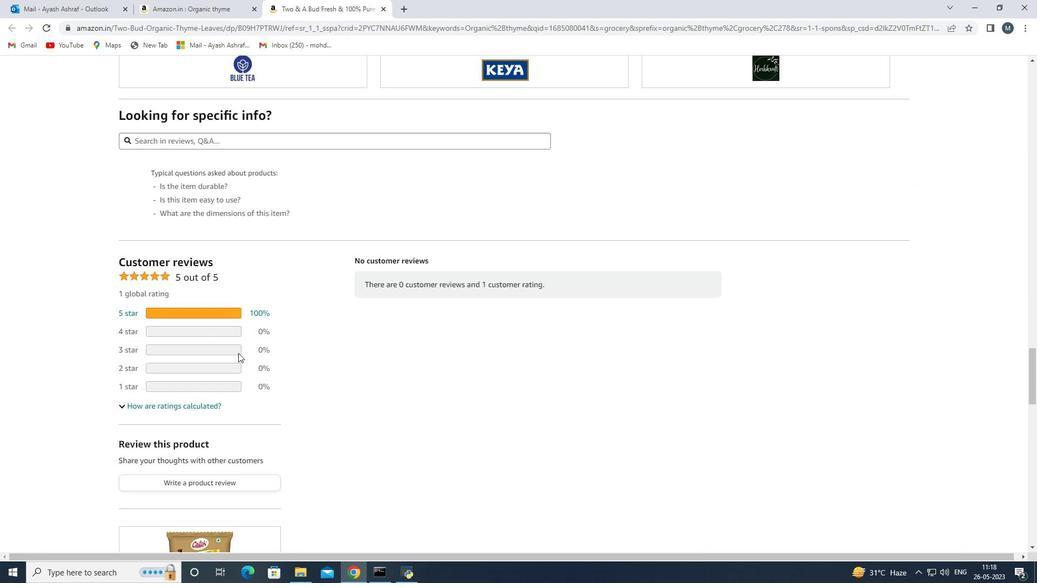 
Action: Mouse scrolled (238, 353) with delta (0, 0)
Screenshot: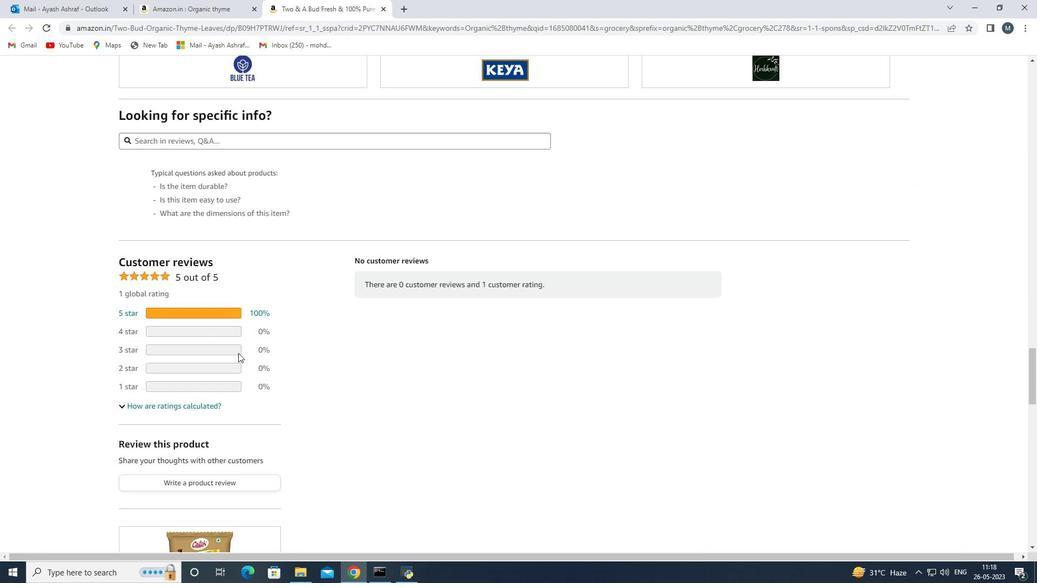 
Action: Mouse scrolled (238, 353) with delta (0, 0)
Screenshot: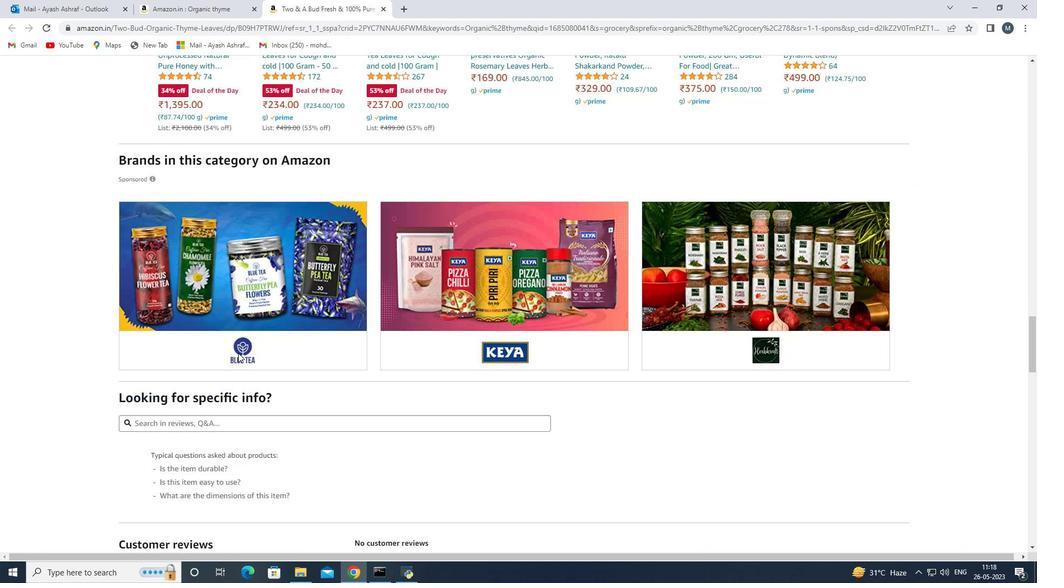 
Action: Mouse scrolled (238, 353) with delta (0, 0)
Screenshot: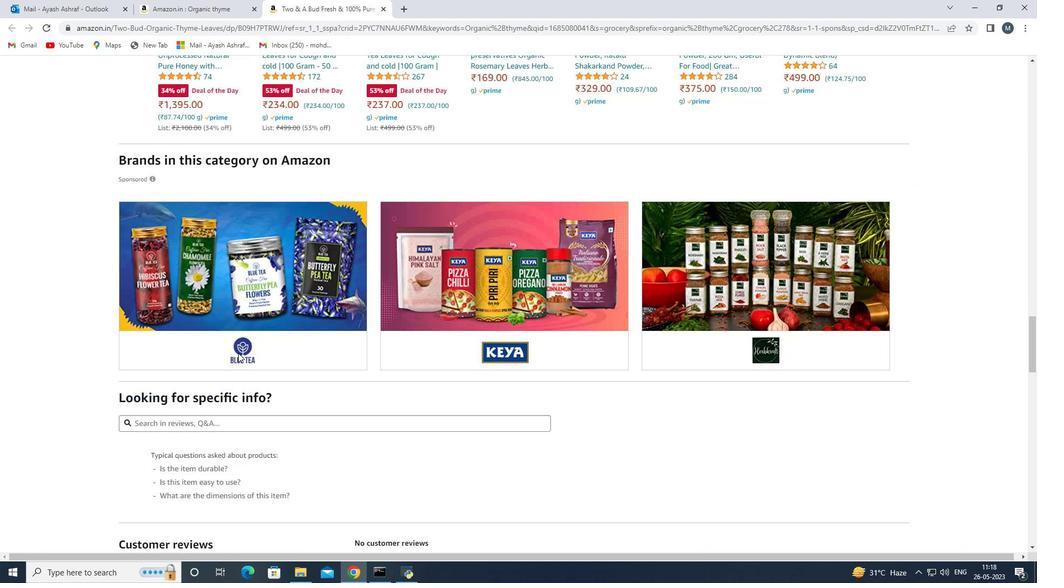
Action: Mouse scrolled (238, 353) with delta (0, 0)
Screenshot: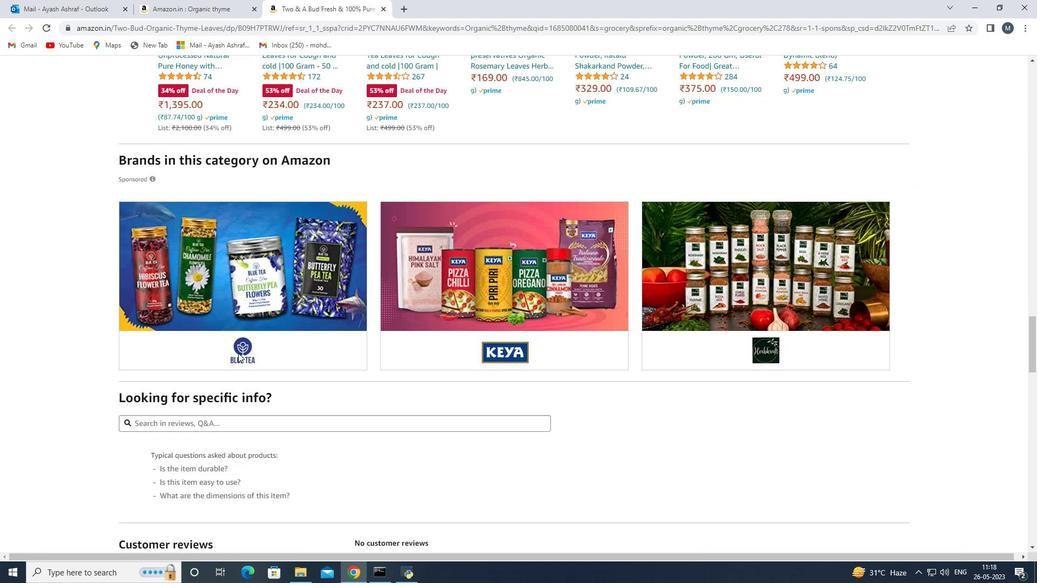 
Action: Mouse scrolled (238, 353) with delta (0, 0)
Screenshot: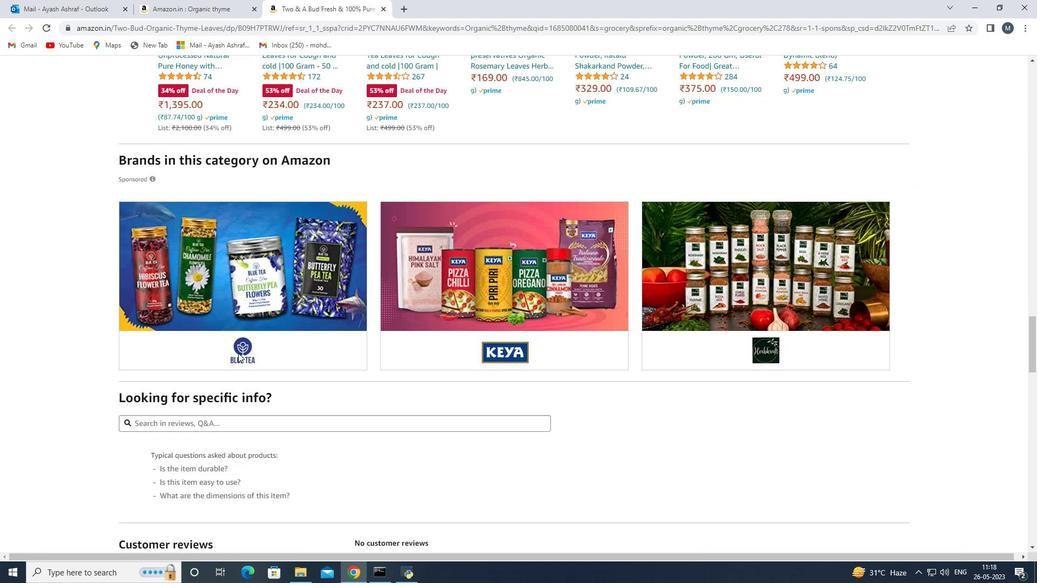 
Action: Mouse scrolled (238, 353) with delta (0, 0)
Screenshot: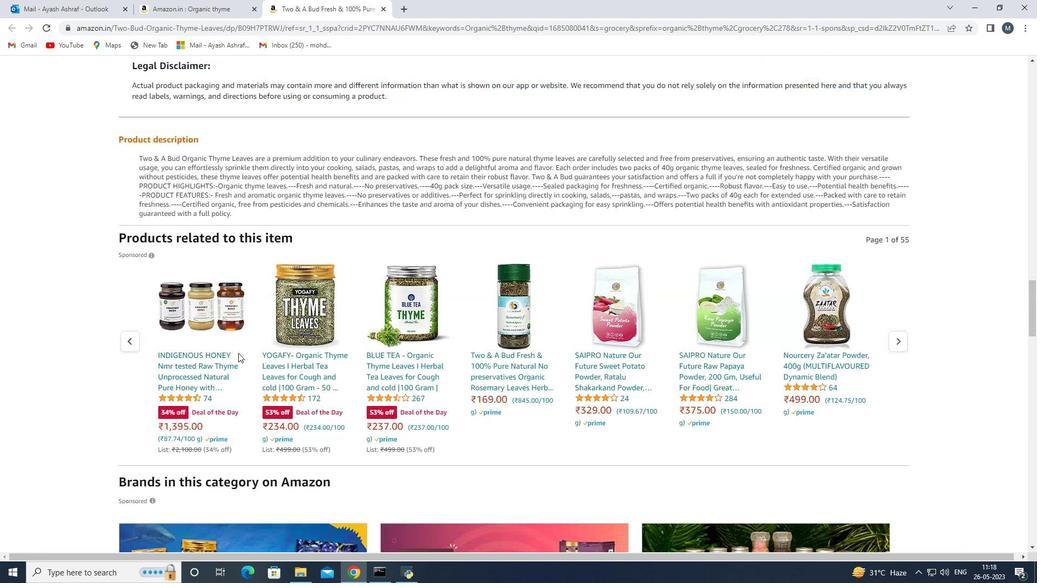 
Action: Mouse scrolled (238, 353) with delta (0, 0)
Screenshot: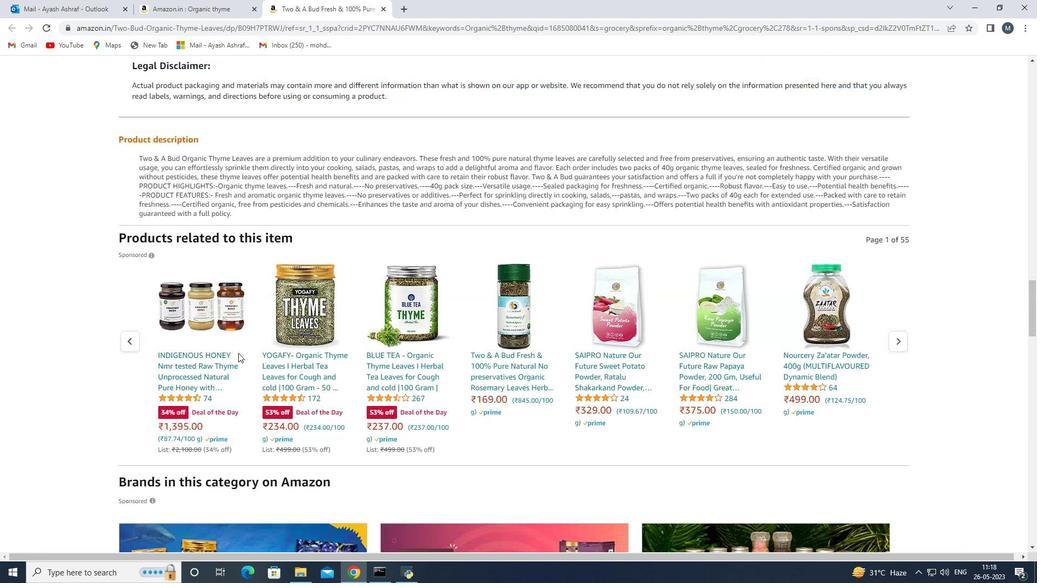 
Action: Mouse scrolled (238, 353) with delta (0, 0)
Screenshot: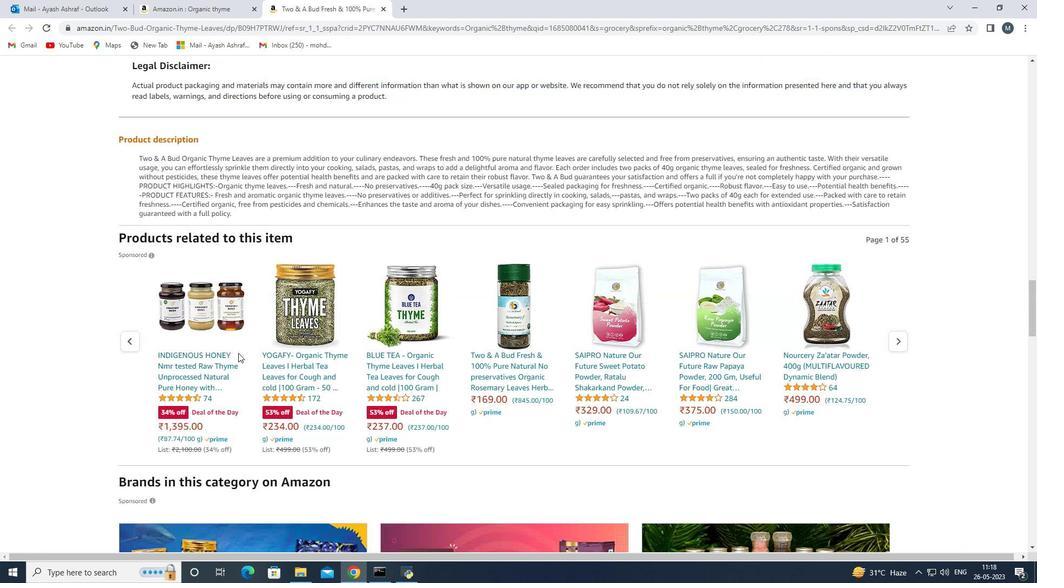 
Action: Mouse scrolled (238, 353) with delta (0, 0)
Screenshot: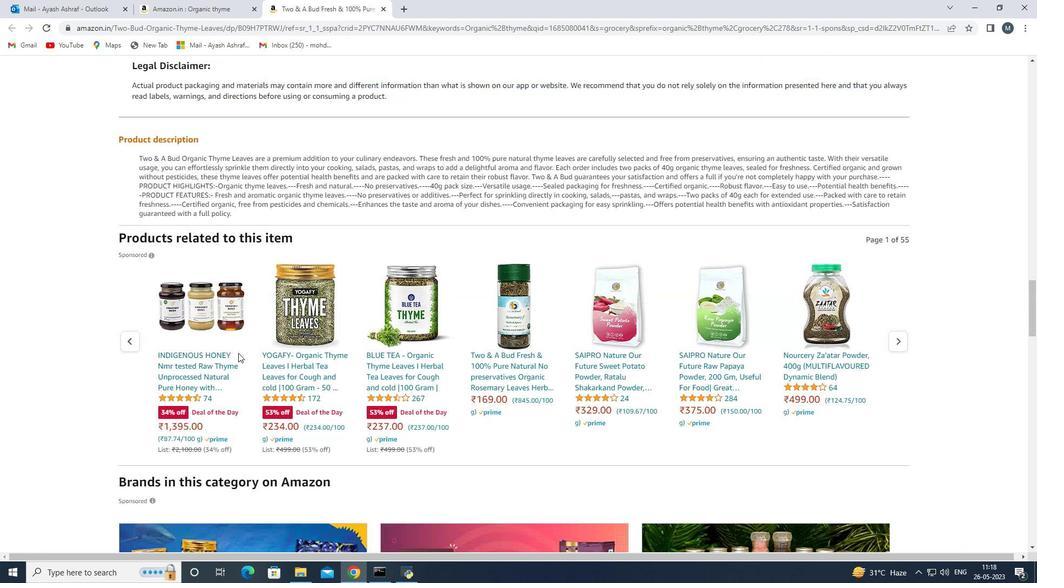 
Action: Mouse scrolled (238, 353) with delta (0, 0)
Screenshot: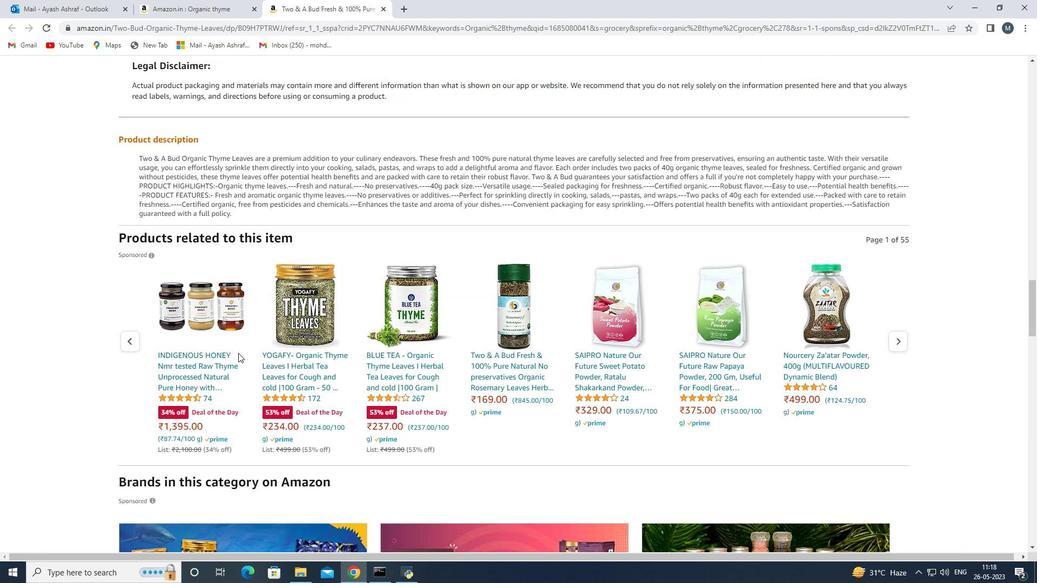 
Action: Mouse scrolled (238, 353) with delta (0, 0)
Screenshot: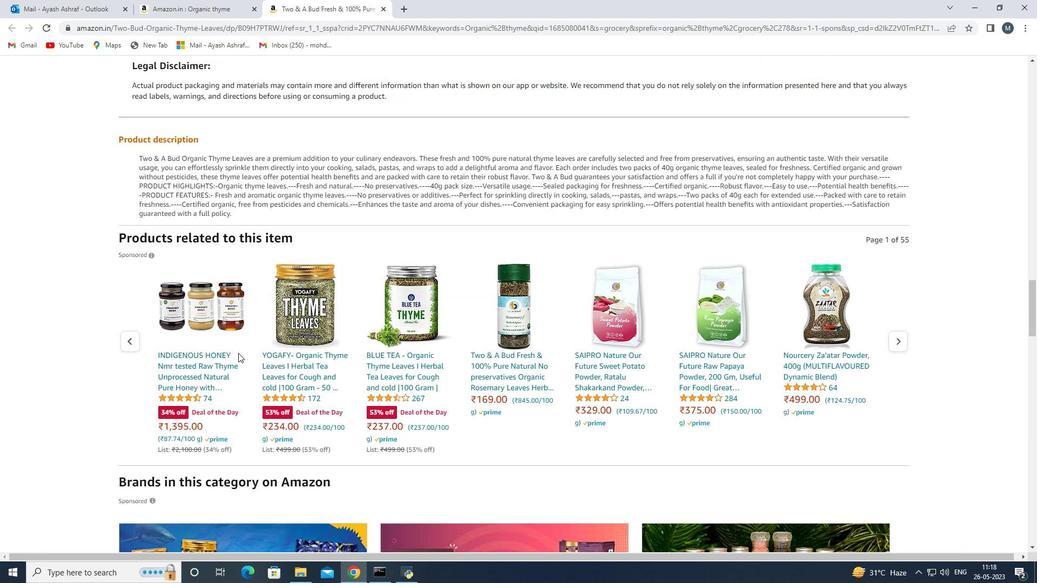 
Action: Mouse scrolled (238, 353) with delta (0, 0)
Screenshot: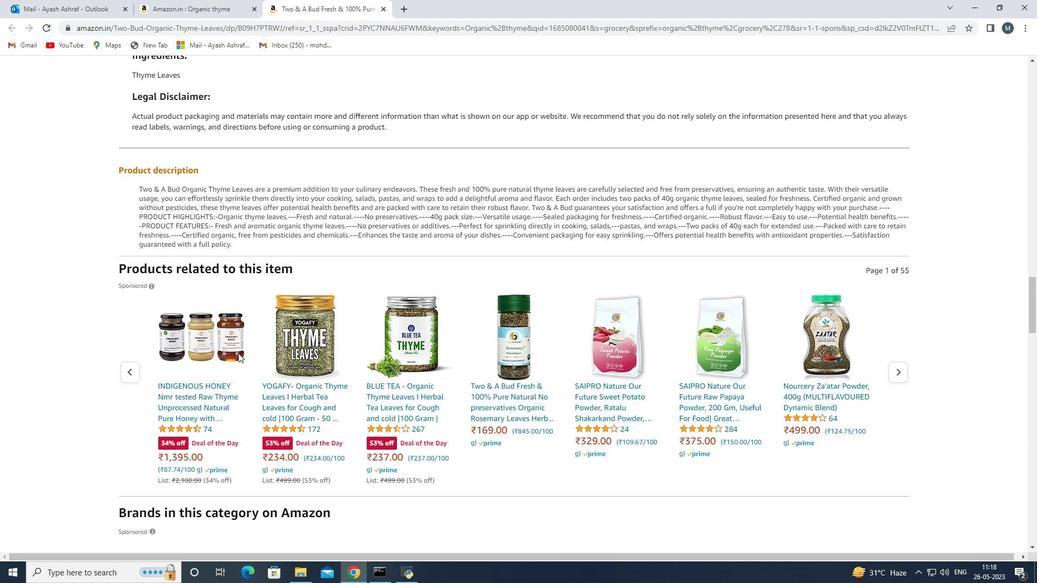 
Action: Mouse scrolled (238, 353) with delta (0, 0)
Screenshot: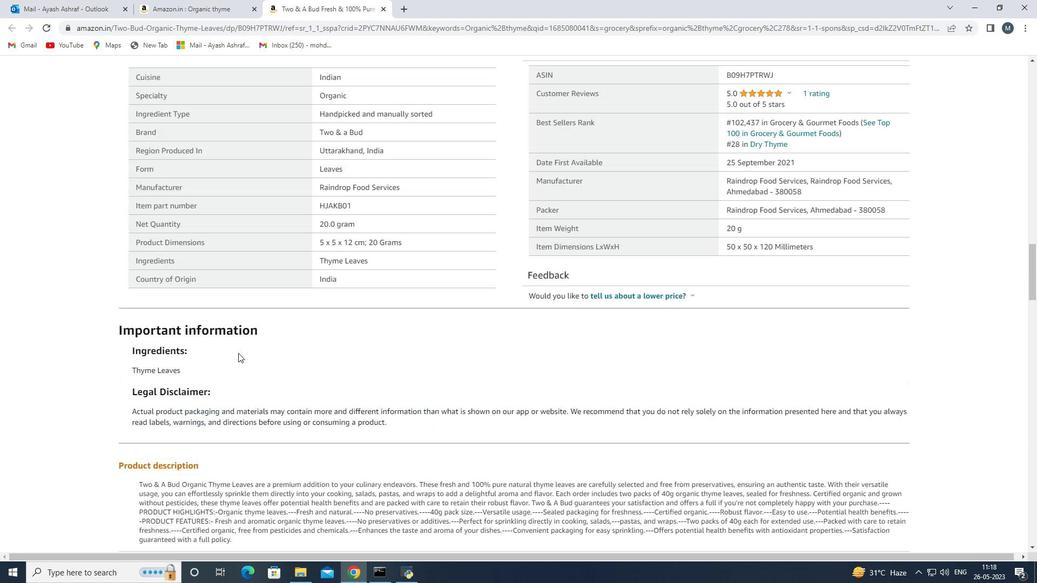 
Action: Mouse scrolled (238, 353) with delta (0, 0)
Screenshot: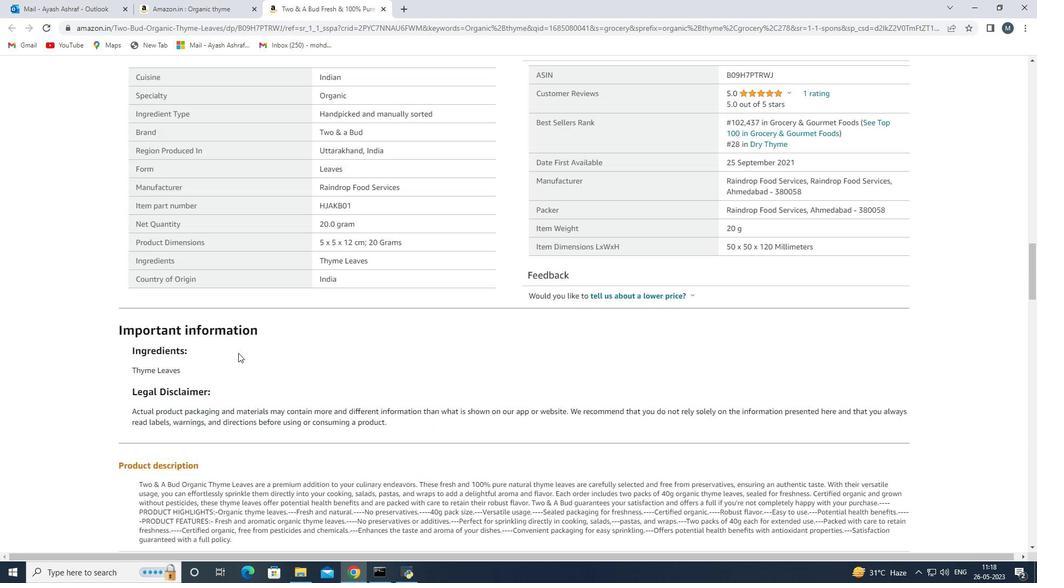 
Action: Mouse scrolled (238, 353) with delta (0, 0)
Screenshot: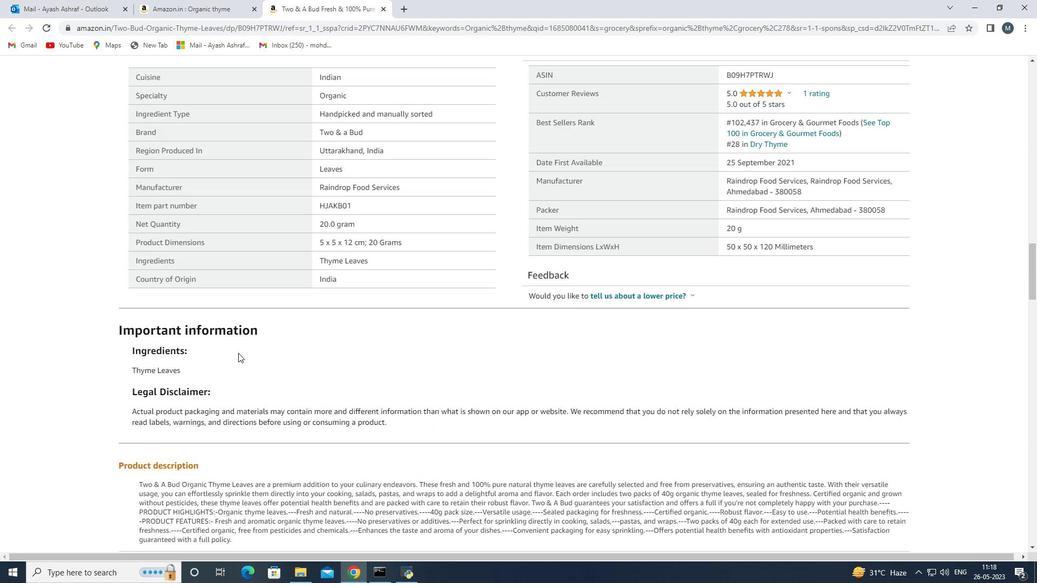 
Action: Mouse scrolled (238, 353) with delta (0, 0)
Screenshot: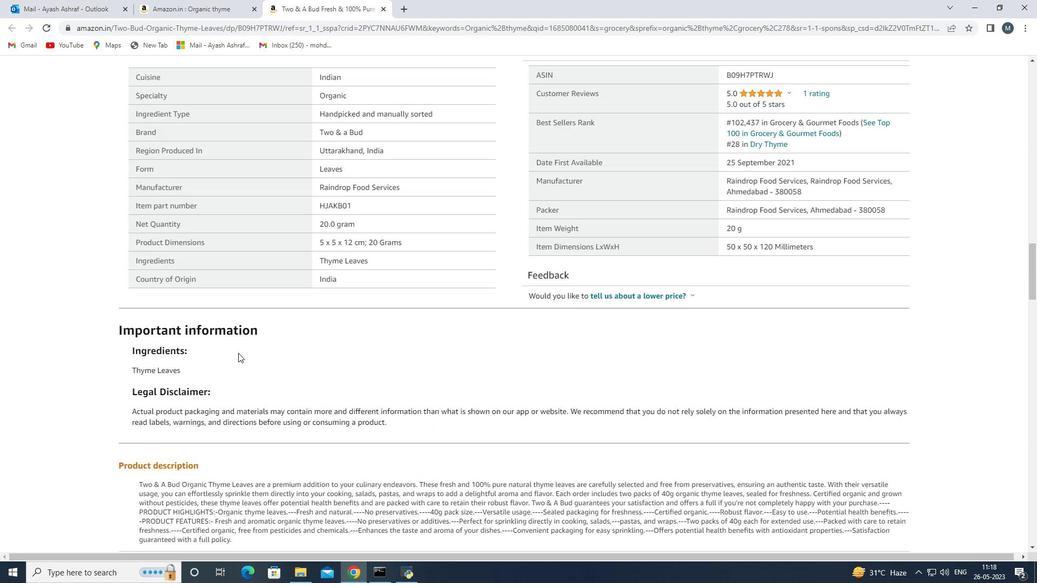 
Action: Mouse scrolled (238, 353) with delta (0, 0)
Screenshot: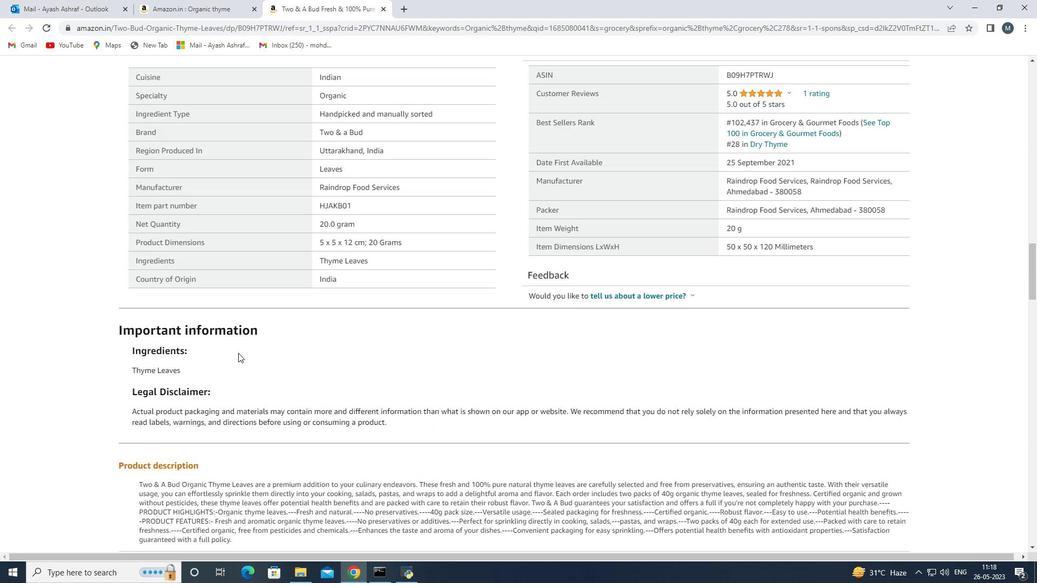 
Action: Mouse scrolled (238, 353) with delta (0, 0)
Screenshot: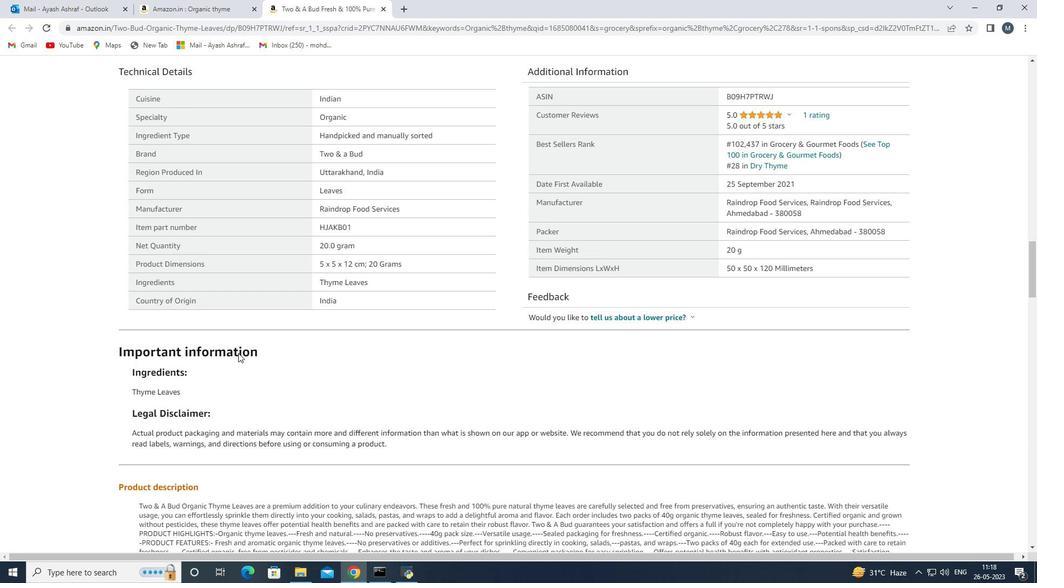 
Action: Mouse scrolled (238, 353) with delta (0, 0)
Screenshot: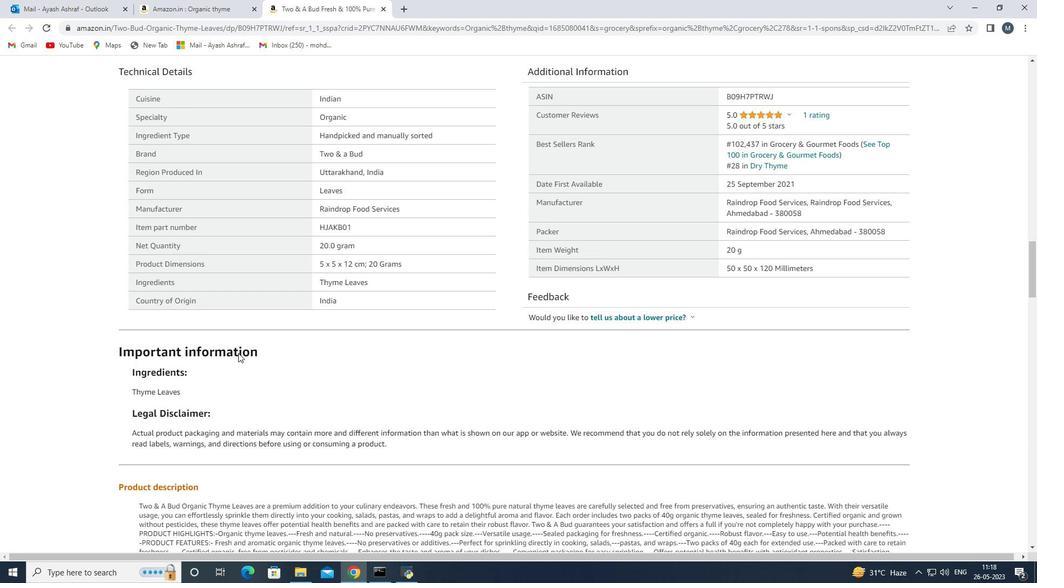 
Action: Mouse scrolled (238, 353) with delta (0, 0)
Screenshot: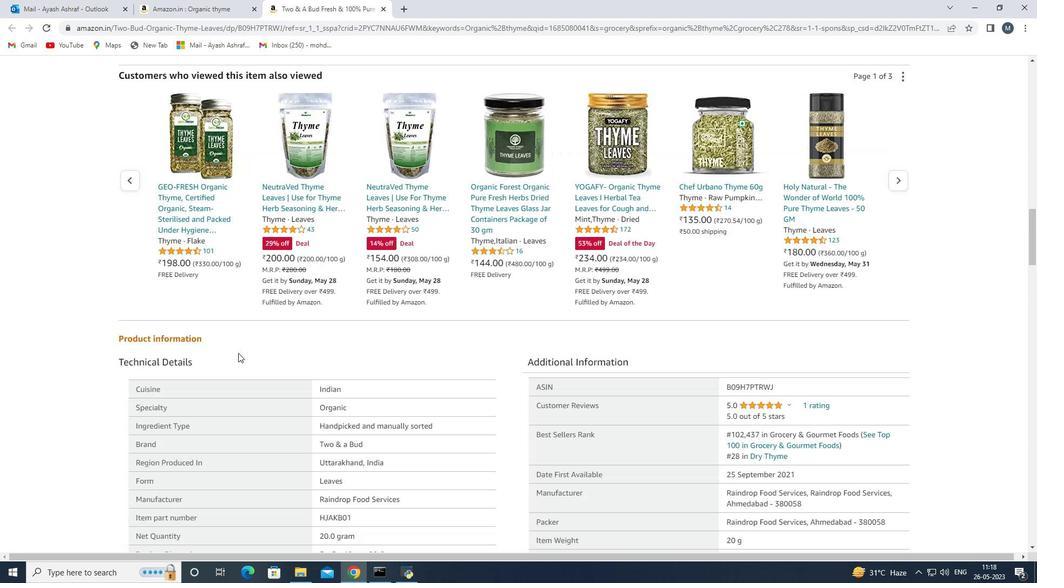 
Action: Mouse scrolled (238, 353) with delta (0, 0)
Screenshot: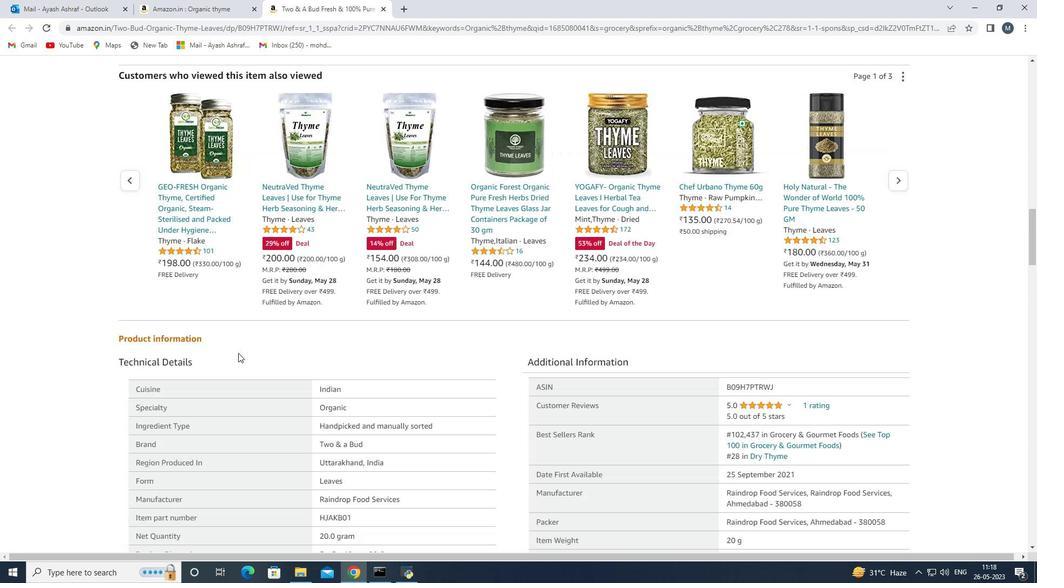 
Action: Mouse scrolled (238, 353) with delta (0, 0)
Screenshot: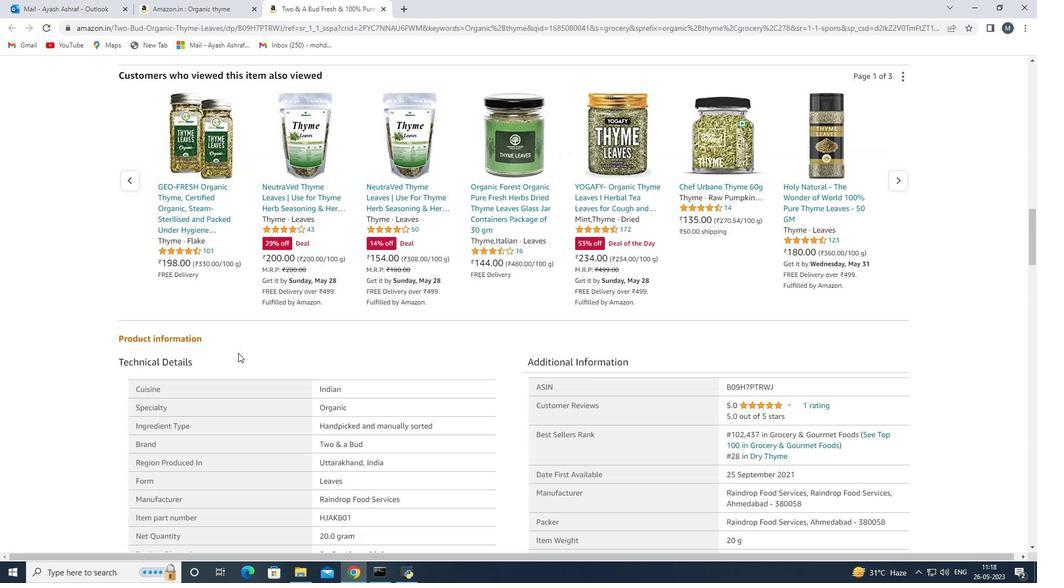 
Action: Mouse scrolled (238, 353) with delta (0, 0)
Screenshot: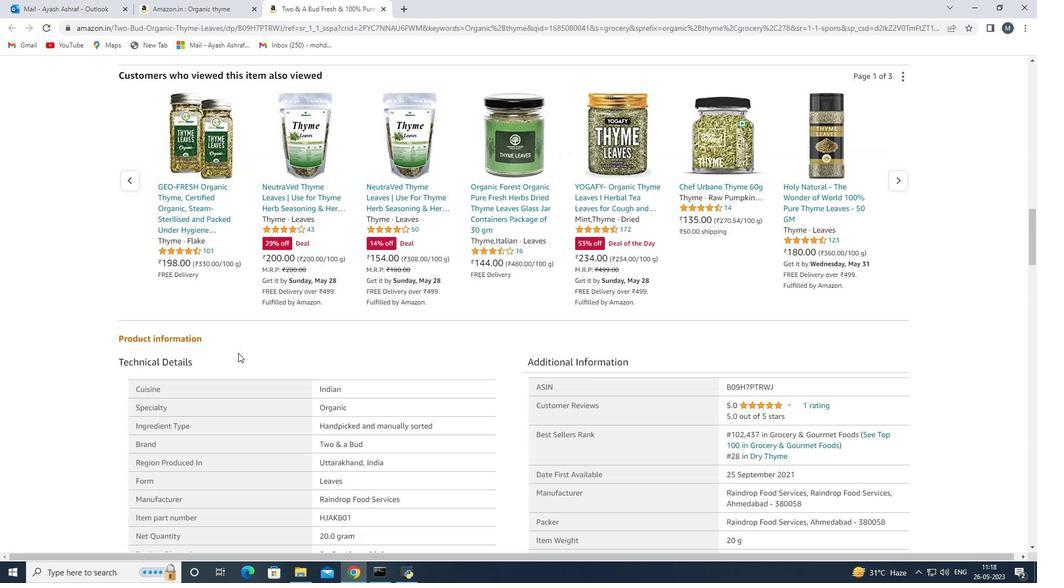 
Action: Mouse scrolled (238, 353) with delta (0, 0)
Screenshot: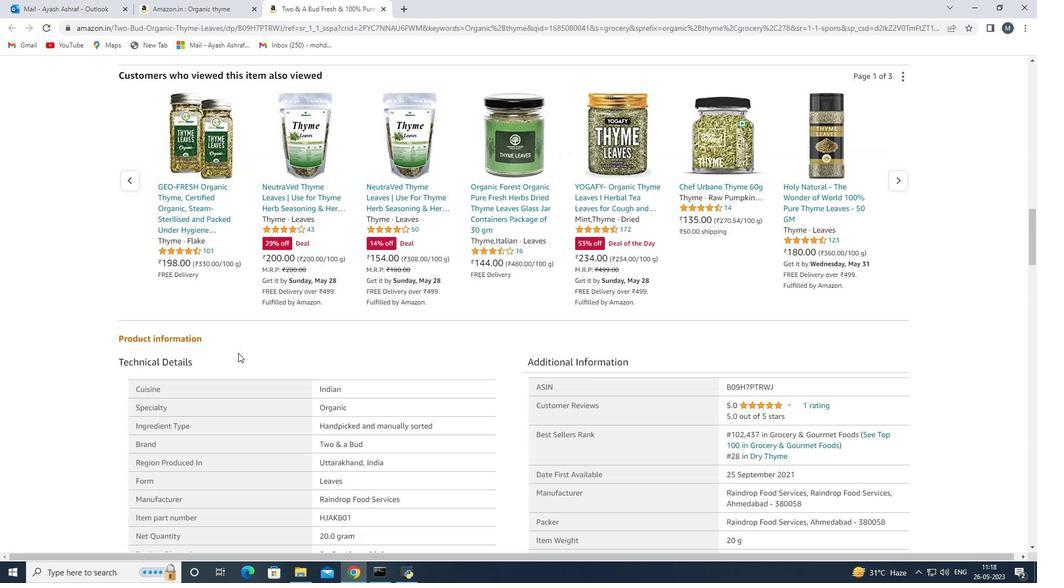 
Action: Mouse scrolled (238, 353) with delta (0, 0)
Screenshot: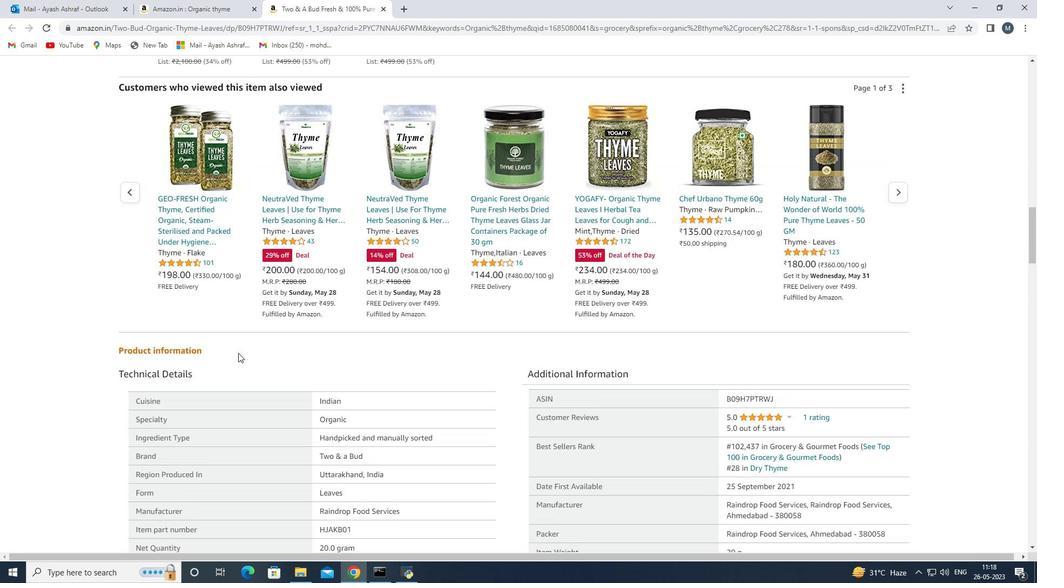 
Action: Mouse scrolled (238, 353) with delta (0, 0)
Screenshot: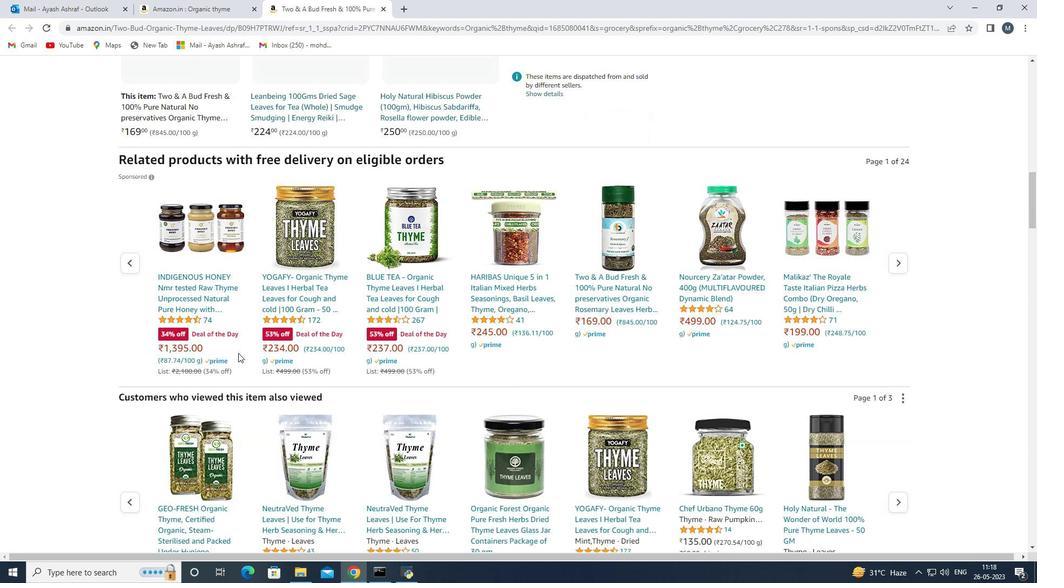 
Action: Mouse scrolled (238, 353) with delta (0, 0)
Screenshot: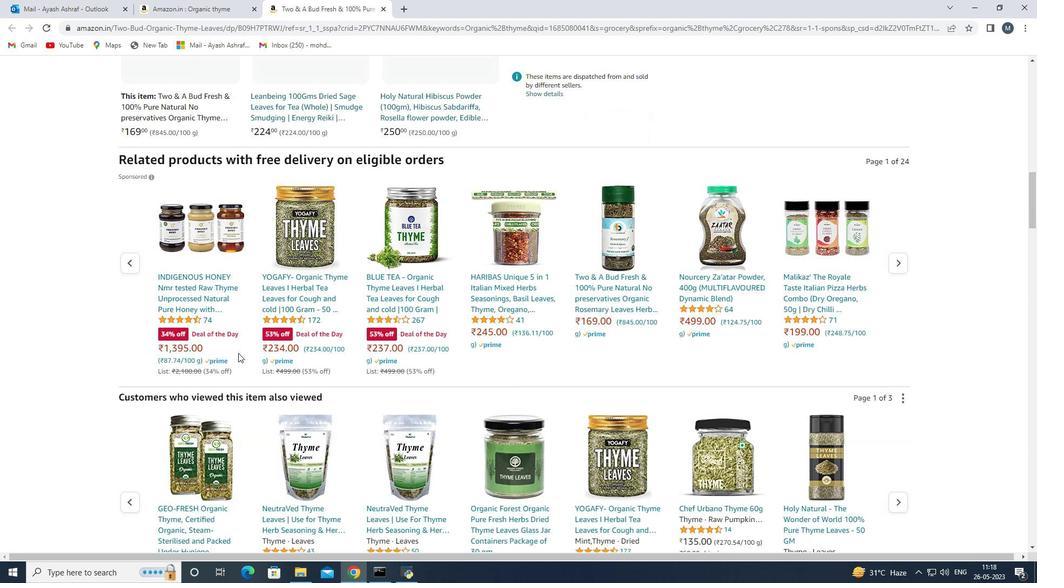 
Action: Mouse scrolled (238, 353) with delta (0, 0)
Screenshot: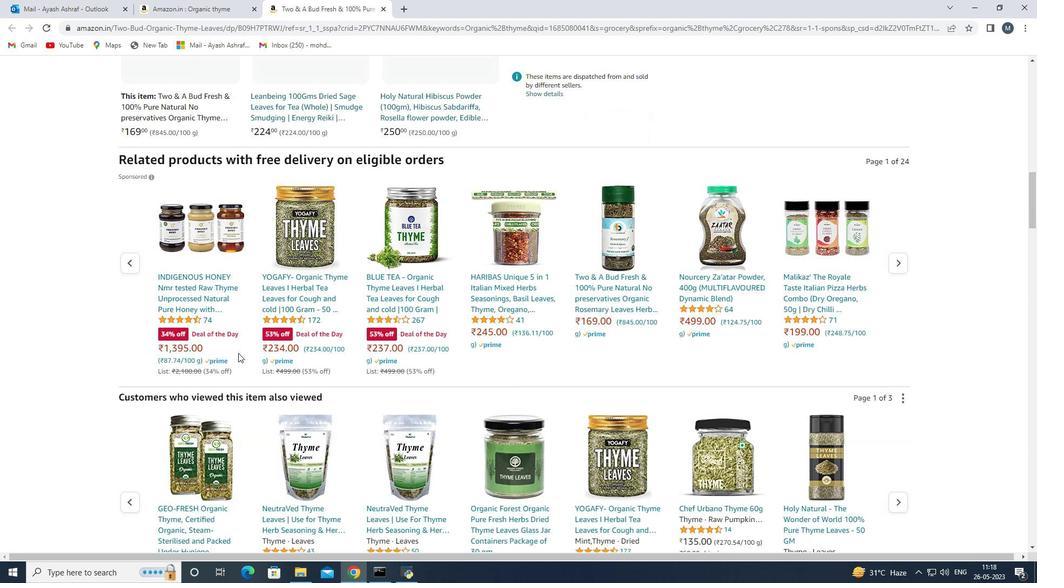 
Action: Mouse scrolled (238, 353) with delta (0, 0)
Screenshot: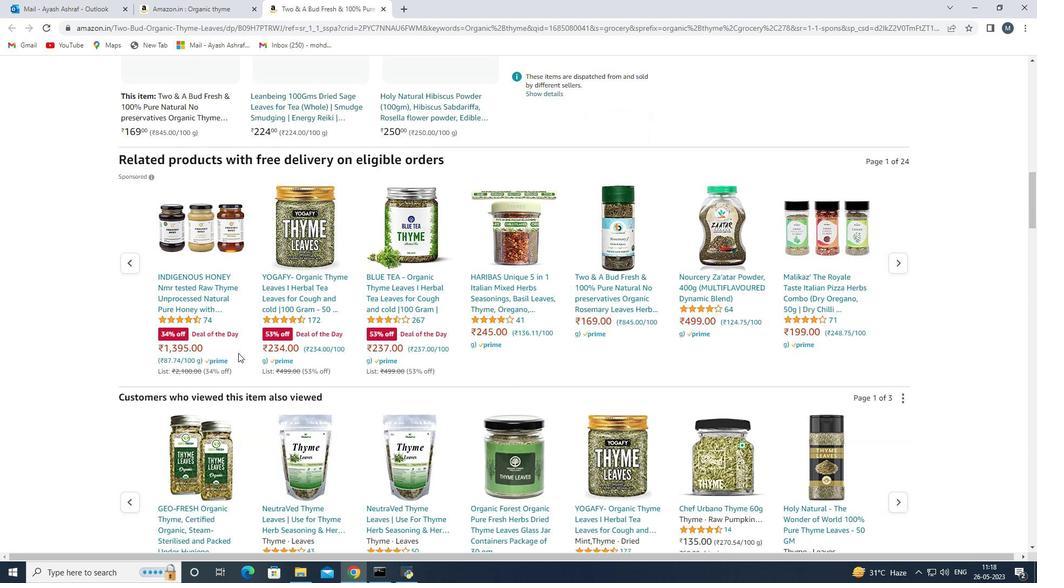 
Action: Mouse scrolled (238, 353) with delta (0, 0)
Screenshot: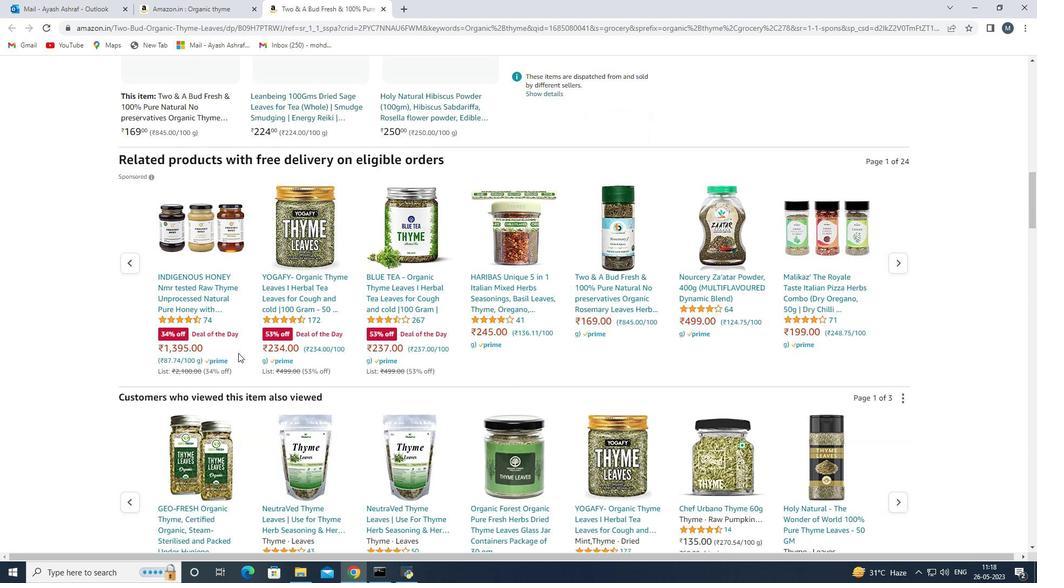 
Action: Mouse scrolled (238, 353) with delta (0, 0)
Screenshot: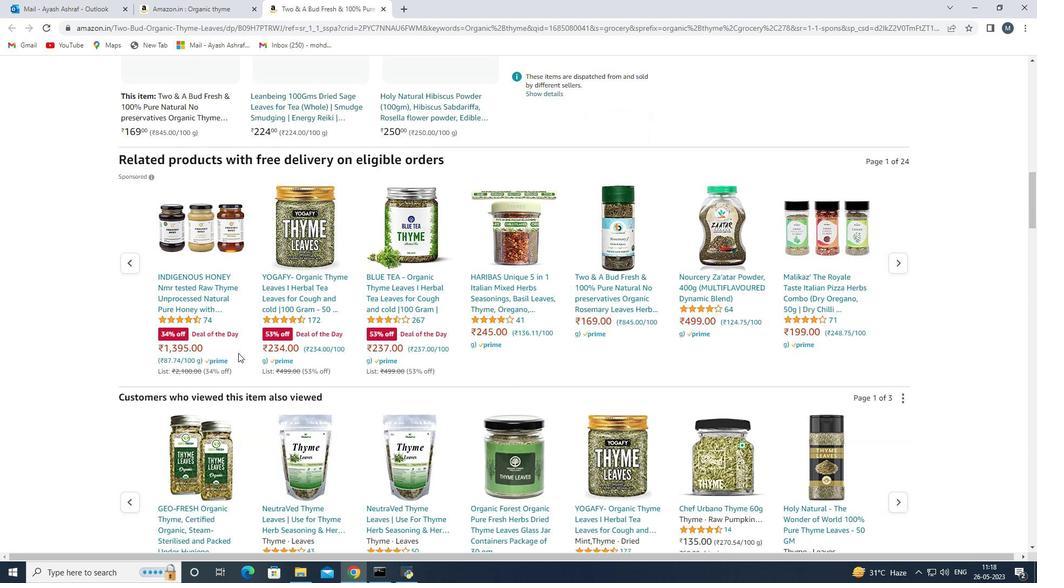 
Action: Mouse scrolled (238, 353) with delta (0, 0)
Screenshot: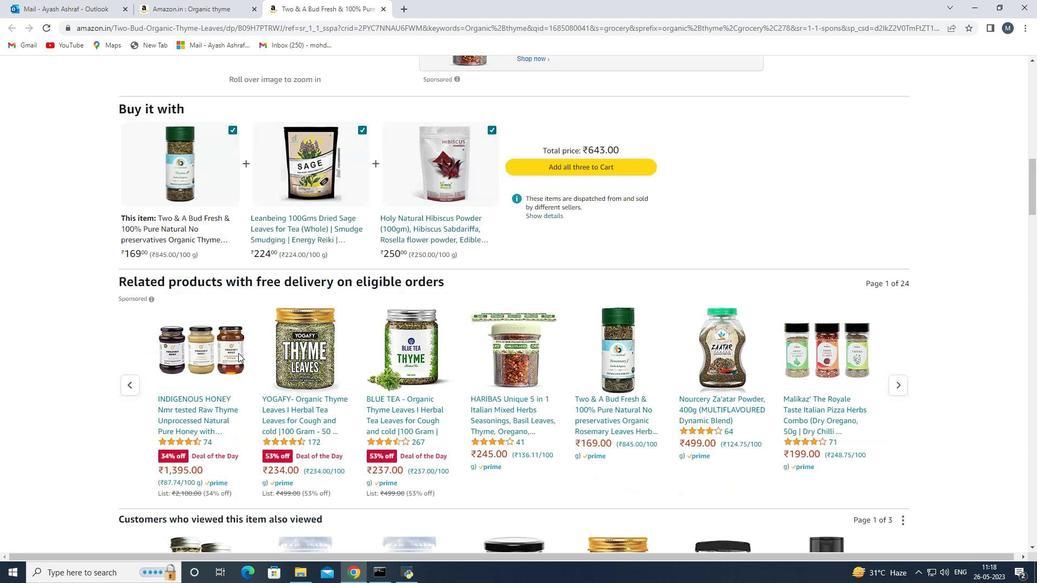 
Action: Mouse scrolled (238, 353) with delta (0, 0)
